 Task: Explore Airbnb listing in New York.
Action: Mouse moved to (490, 63)
Screenshot: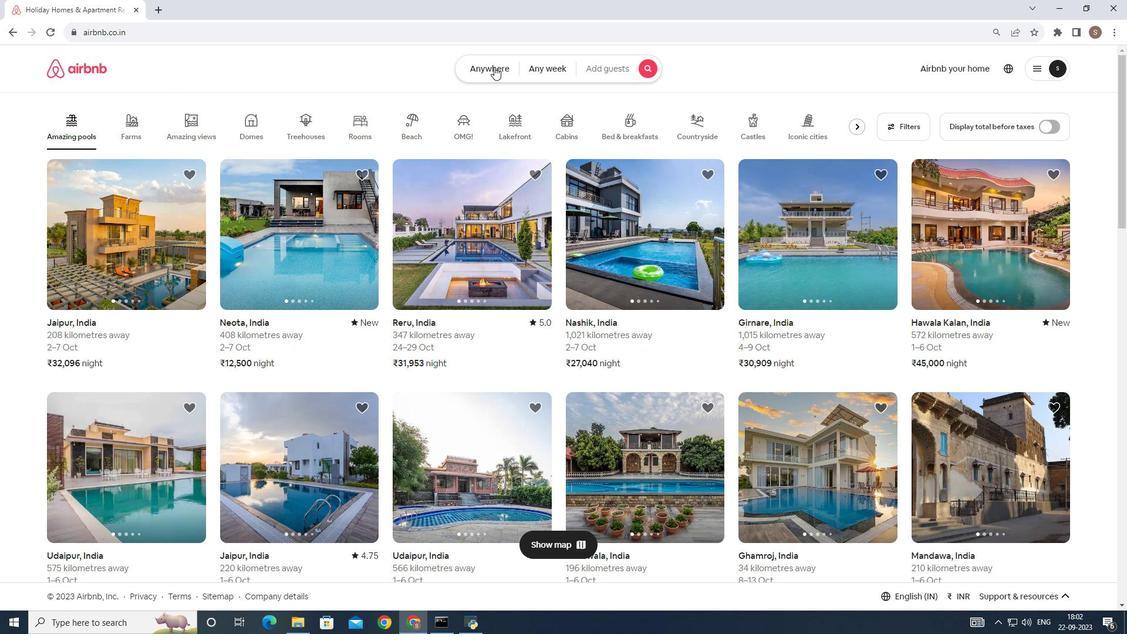 
Action: Mouse pressed left at (490, 63)
Screenshot: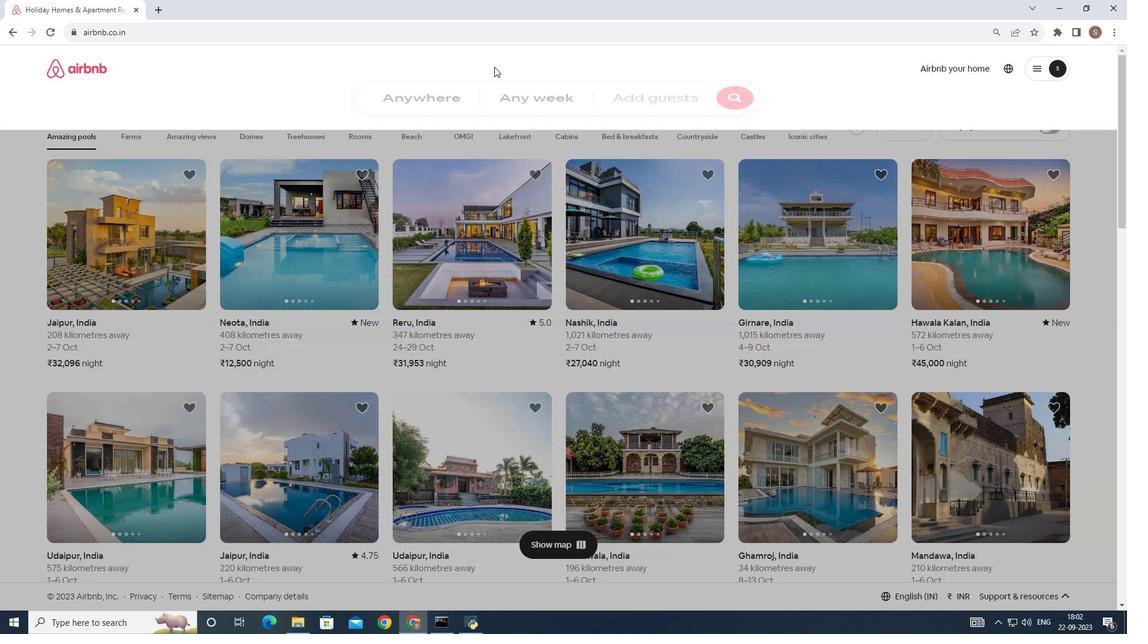 
Action: Mouse moved to (378, 115)
Screenshot: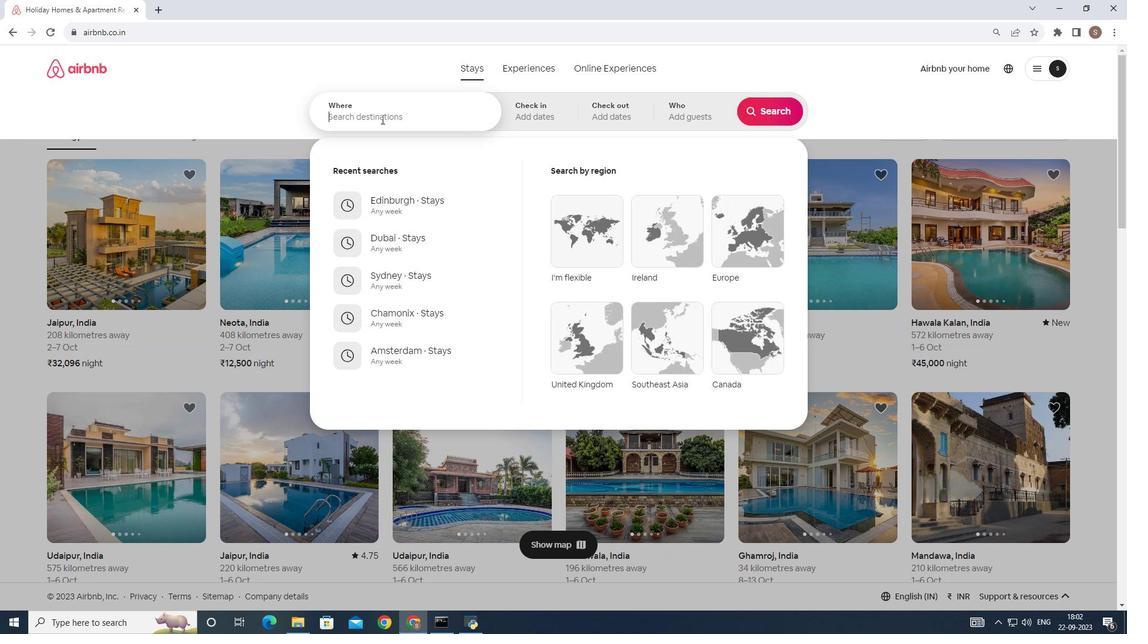 
Action: Mouse pressed left at (378, 115)
Screenshot: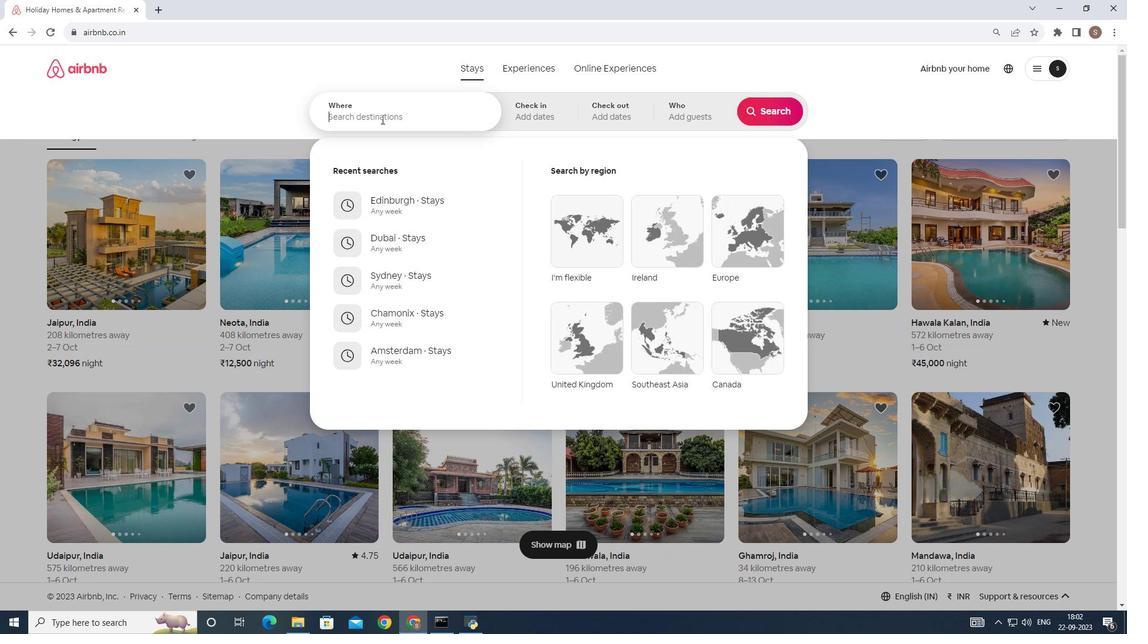 
Action: Mouse moved to (382, 115)
Screenshot: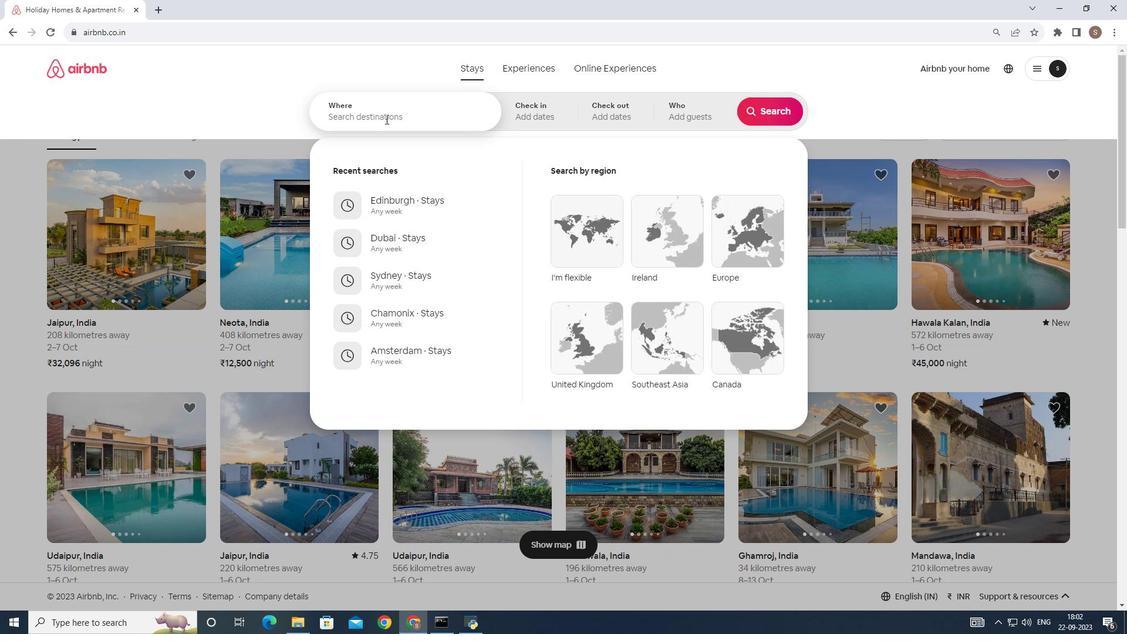 
Action: Key pressed texas
Screenshot: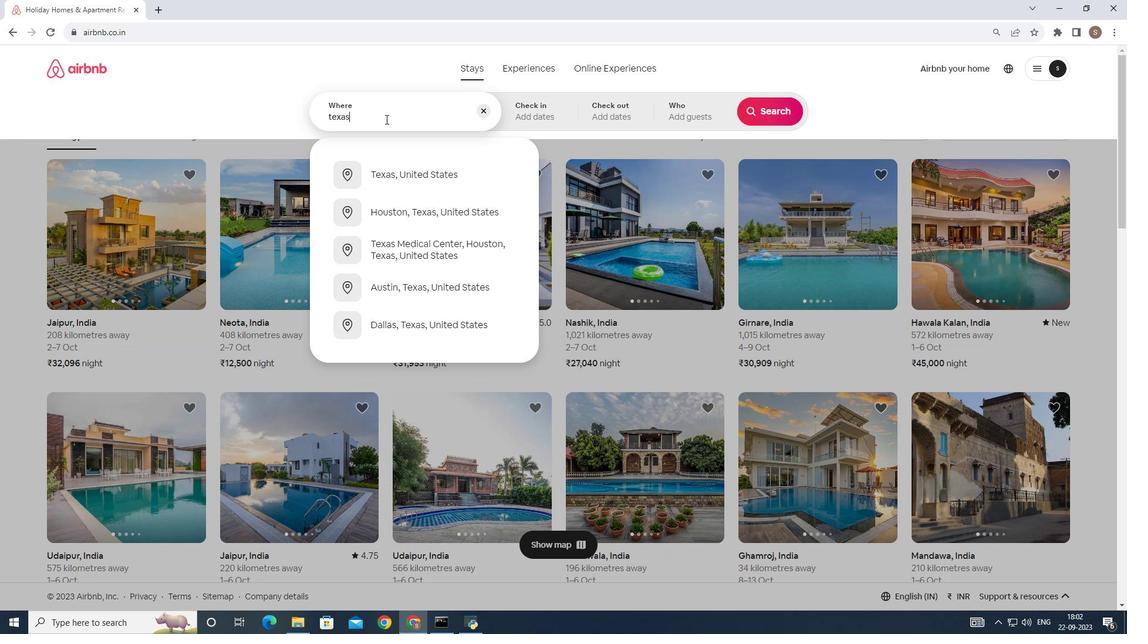 
Action: Mouse moved to (364, 182)
Screenshot: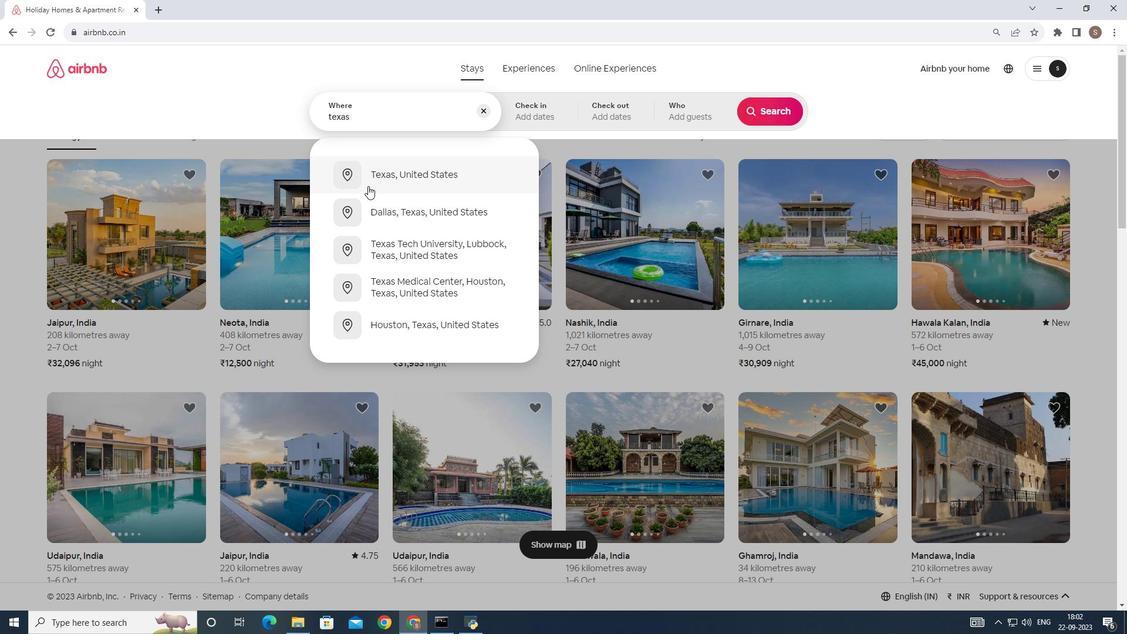 
Action: Mouse pressed left at (364, 182)
Screenshot: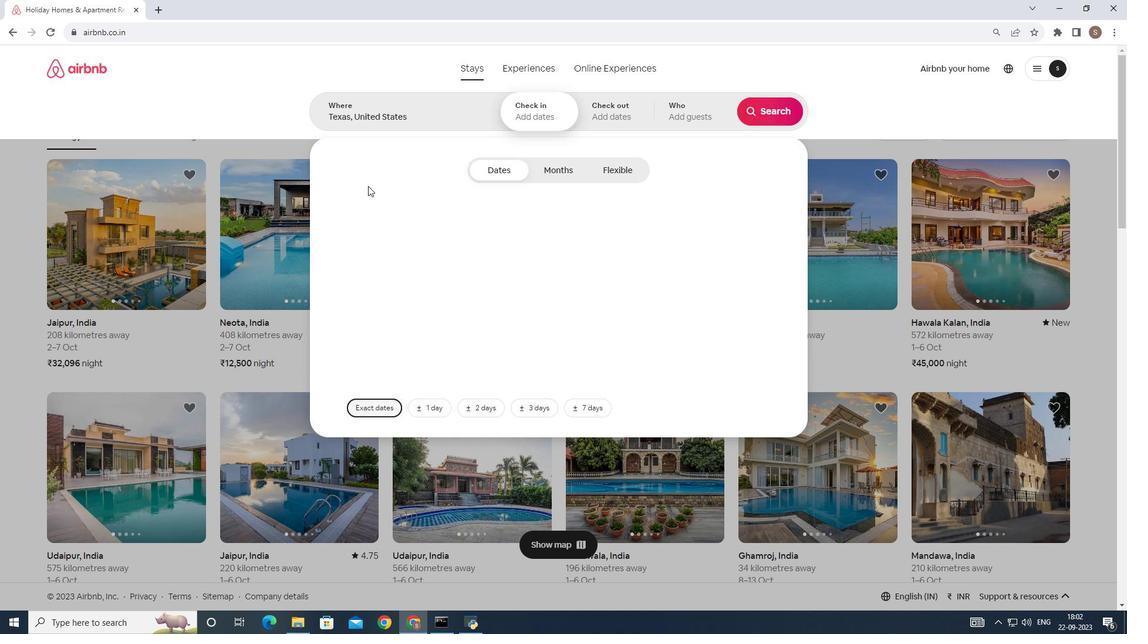 
Action: Mouse moved to (792, 105)
Screenshot: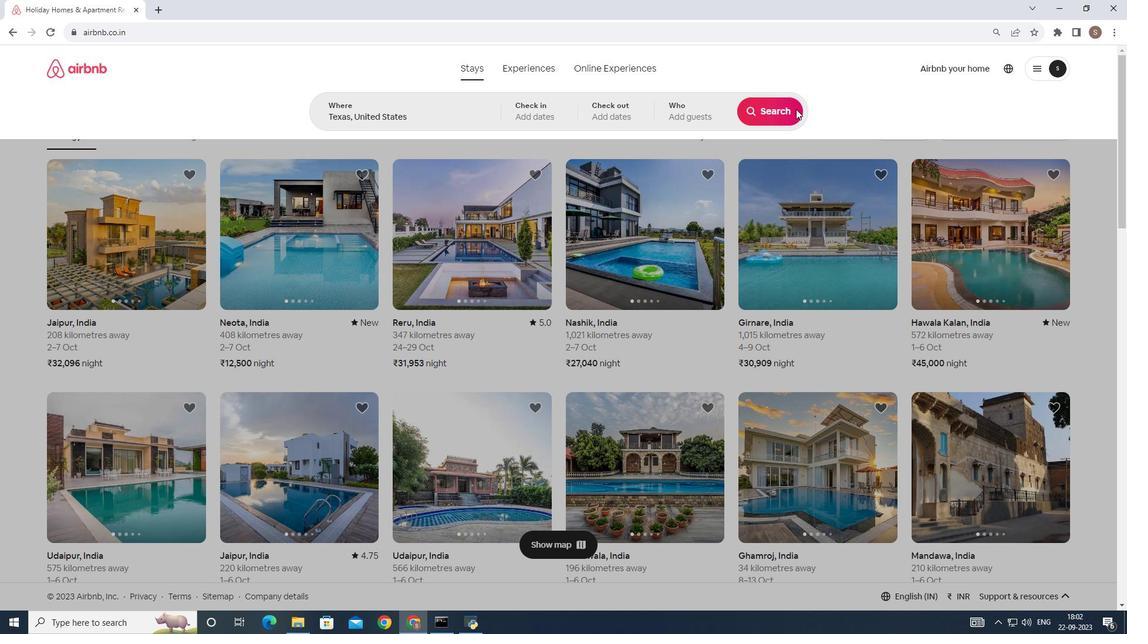 
Action: Mouse pressed left at (792, 105)
Screenshot: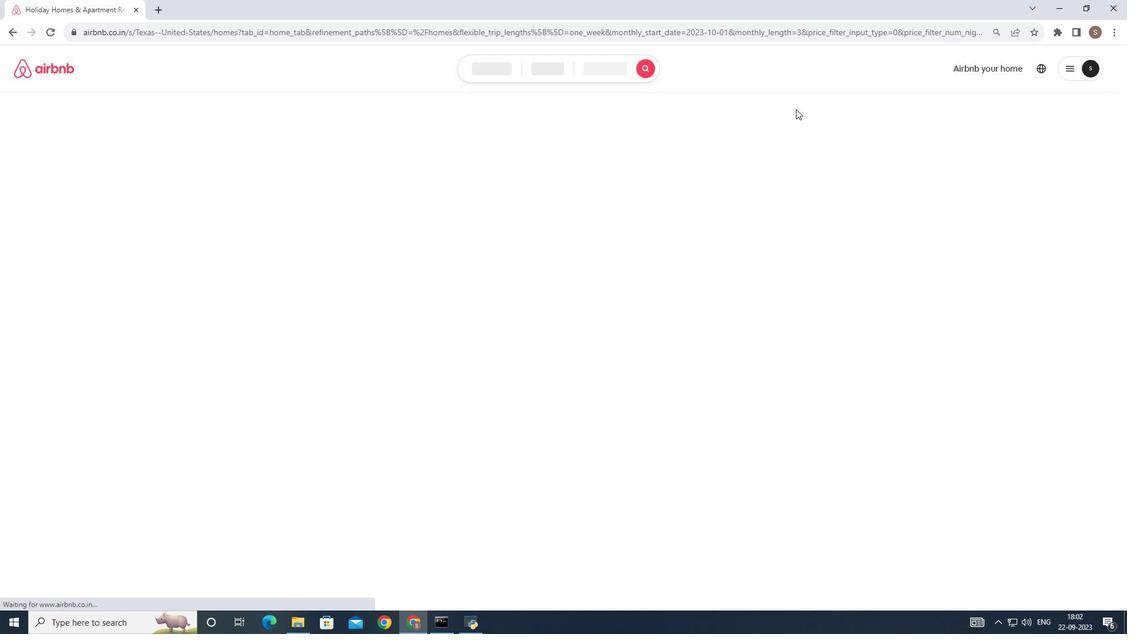 
Action: Mouse moved to (937, 111)
Screenshot: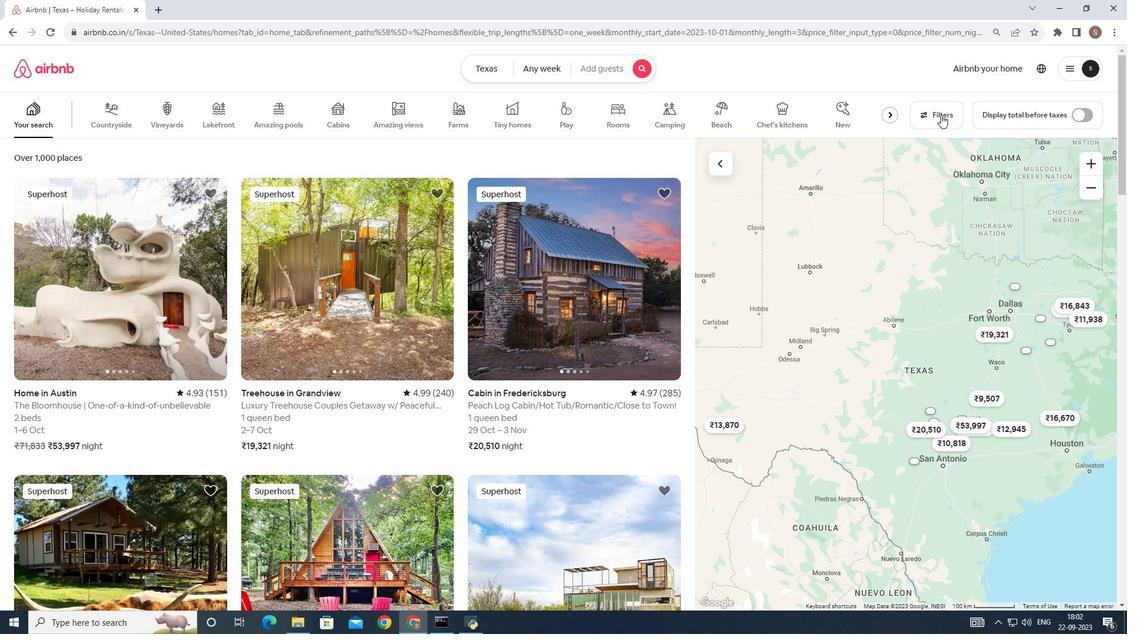 
Action: Mouse pressed left at (937, 111)
Screenshot: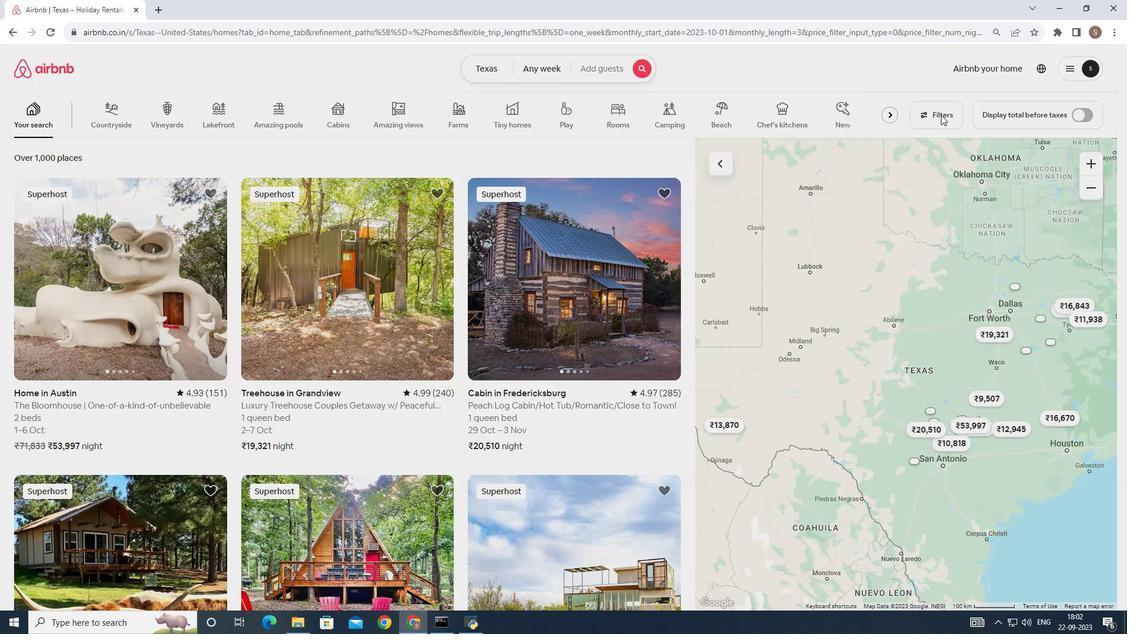 
Action: Mouse moved to (583, 255)
Screenshot: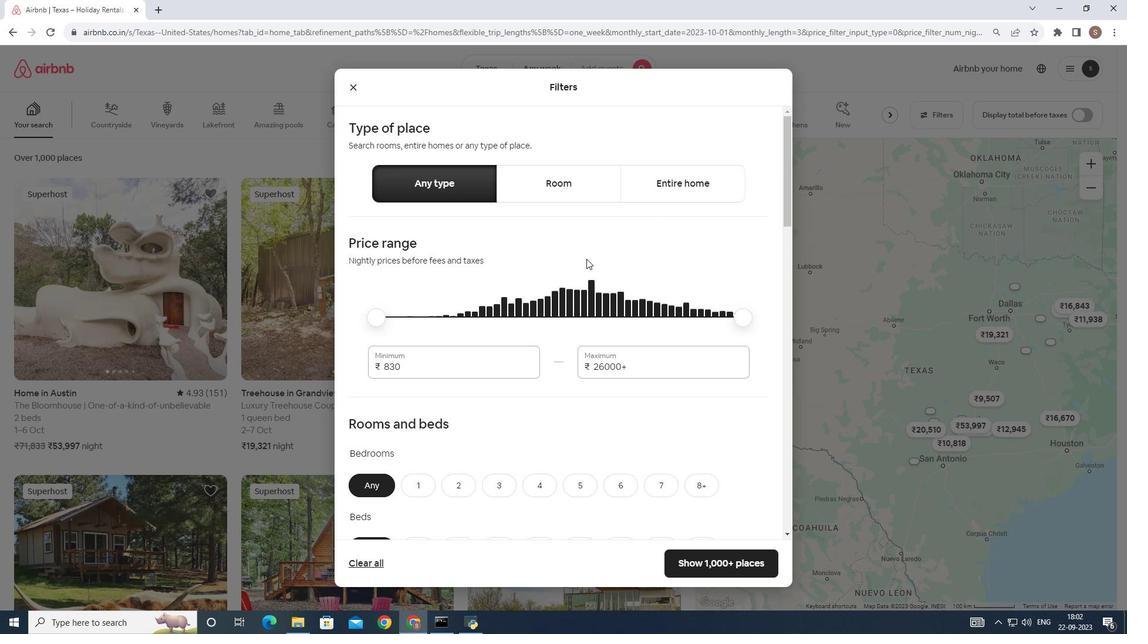 
Action: Mouse scrolled (583, 254) with delta (0, 0)
Screenshot: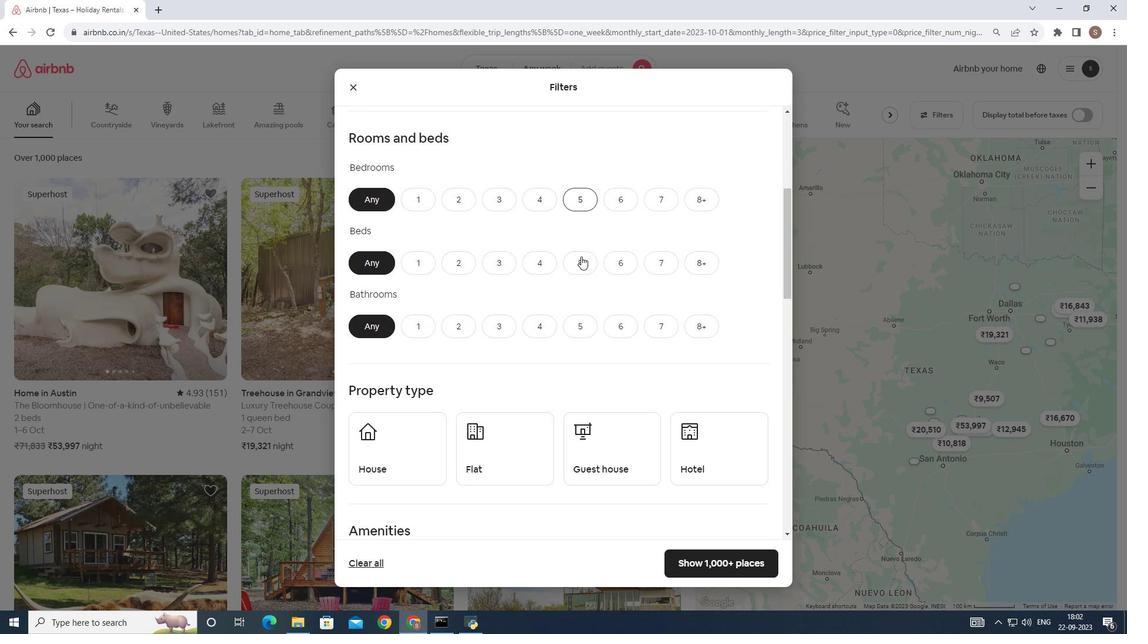 
Action: Mouse scrolled (583, 254) with delta (0, 0)
Screenshot: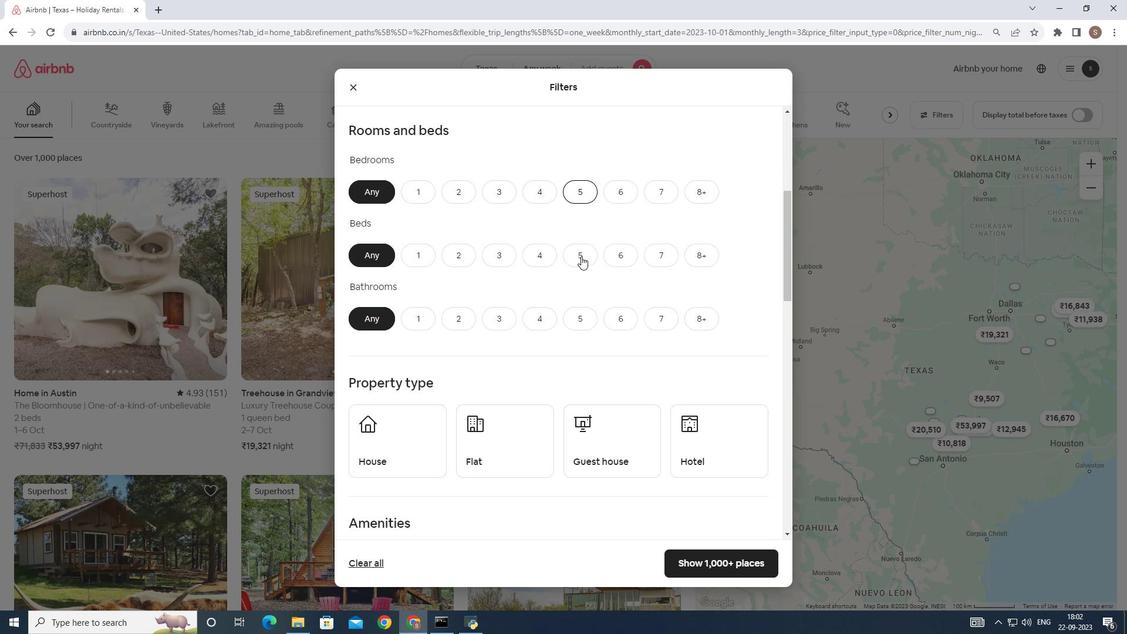 
Action: Mouse moved to (582, 254)
Screenshot: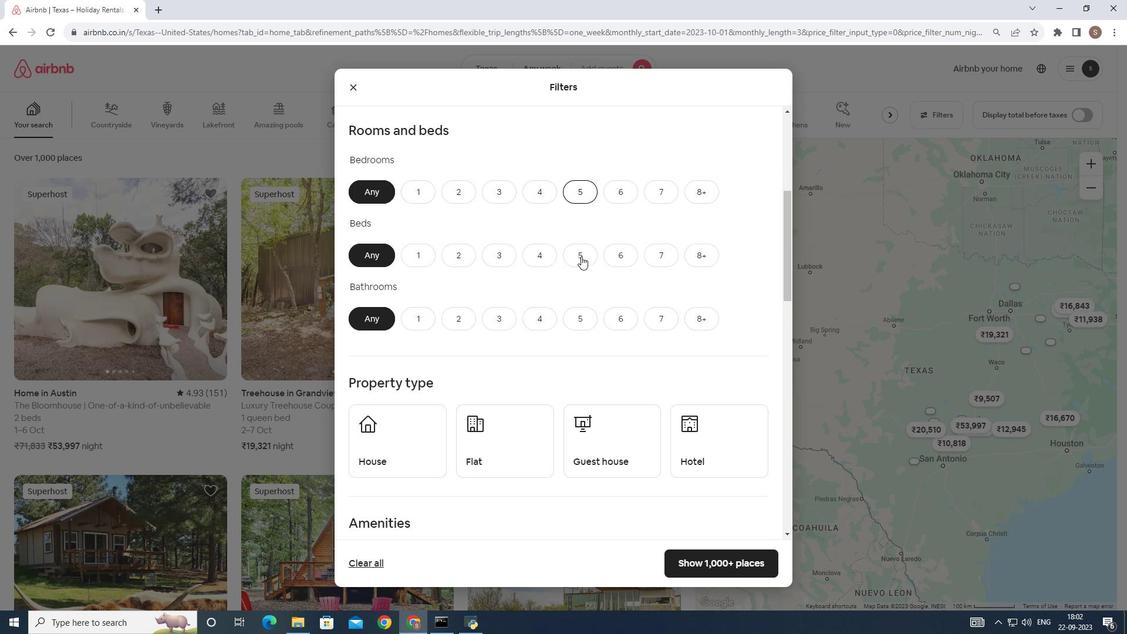 
Action: Mouse scrolled (582, 254) with delta (0, 0)
Screenshot: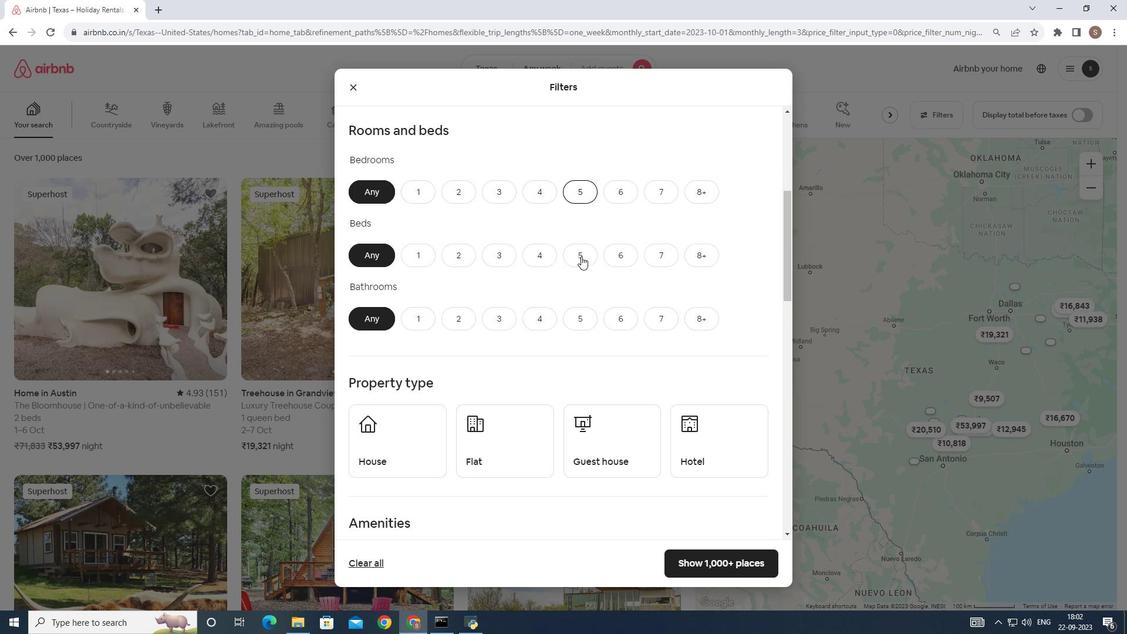 
Action: Mouse moved to (580, 254)
Screenshot: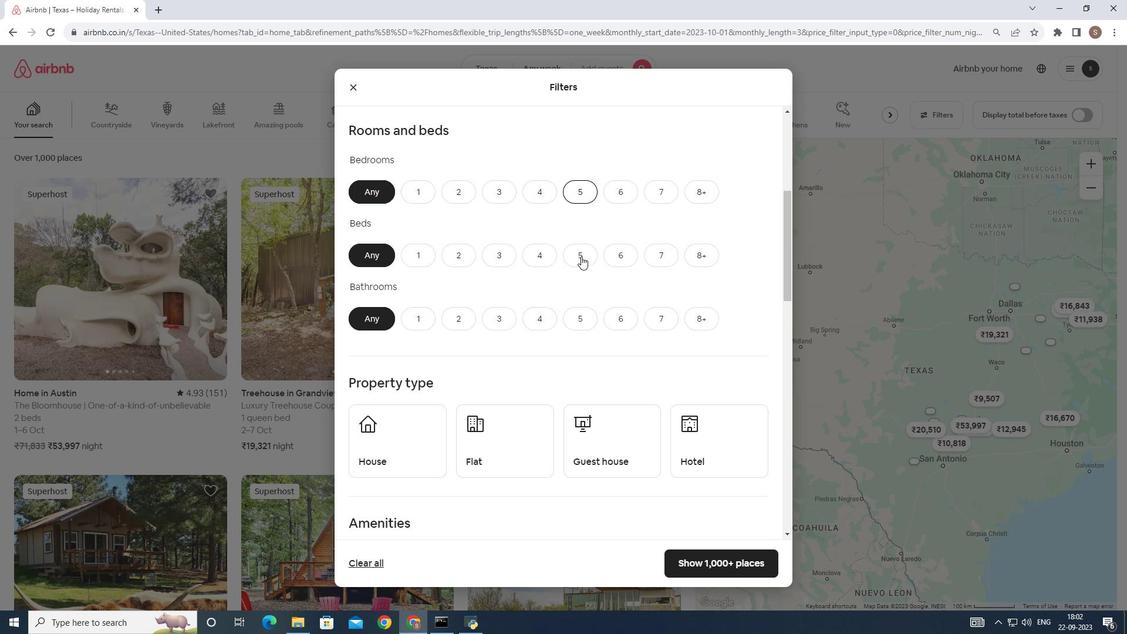 
Action: Mouse scrolled (580, 253) with delta (0, 0)
Screenshot: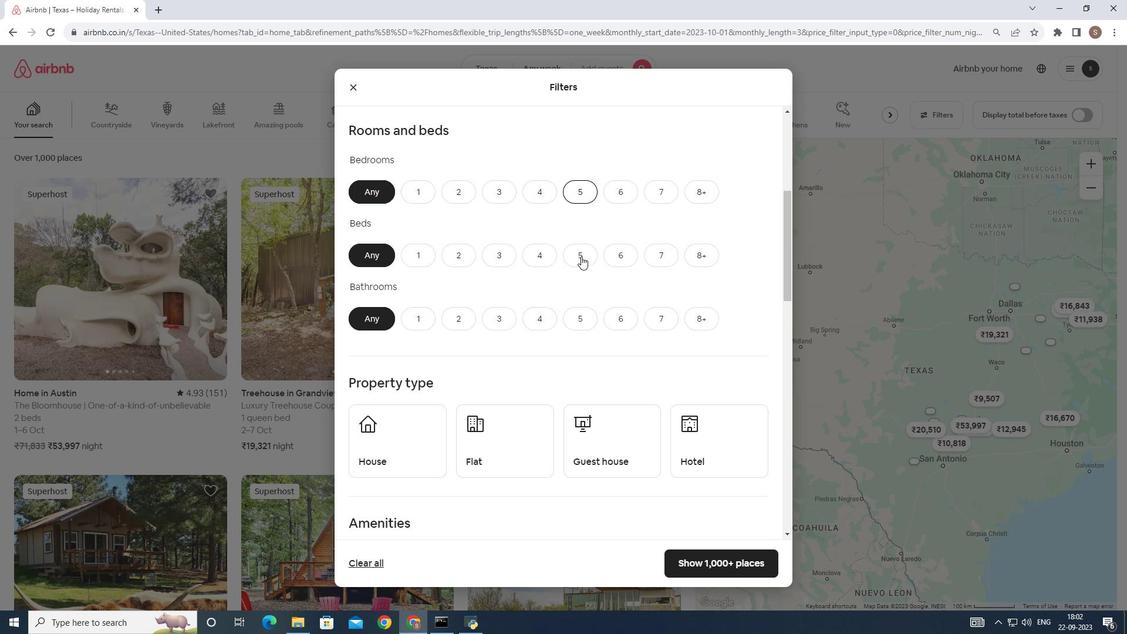 
Action: Mouse moved to (578, 253)
Screenshot: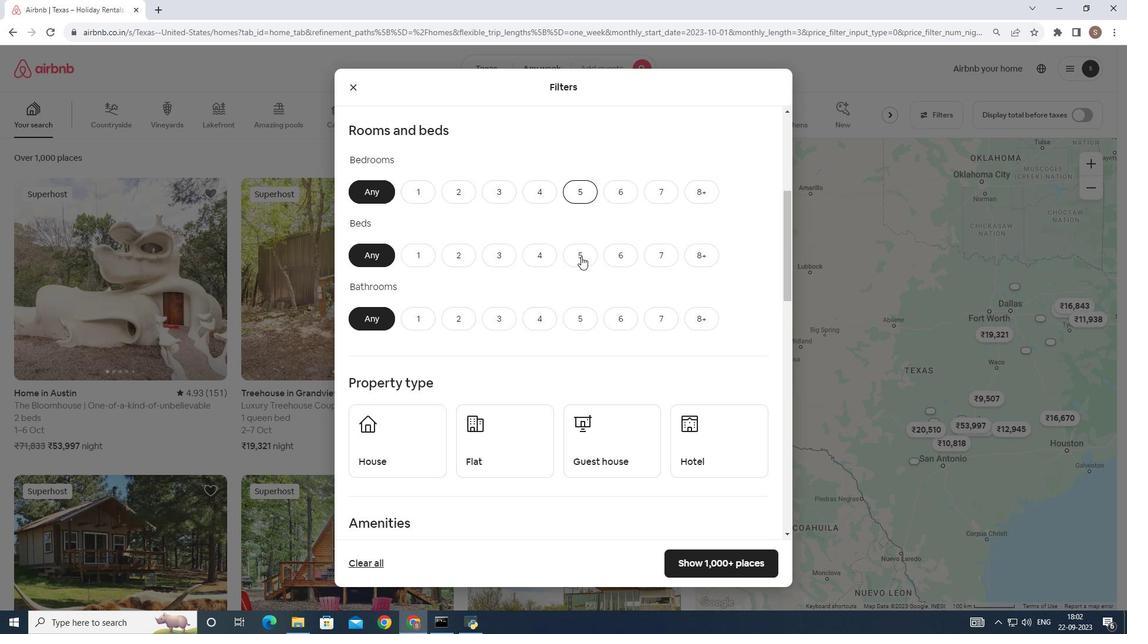 
Action: Mouse scrolled (578, 252) with delta (0, 0)
Screenshot: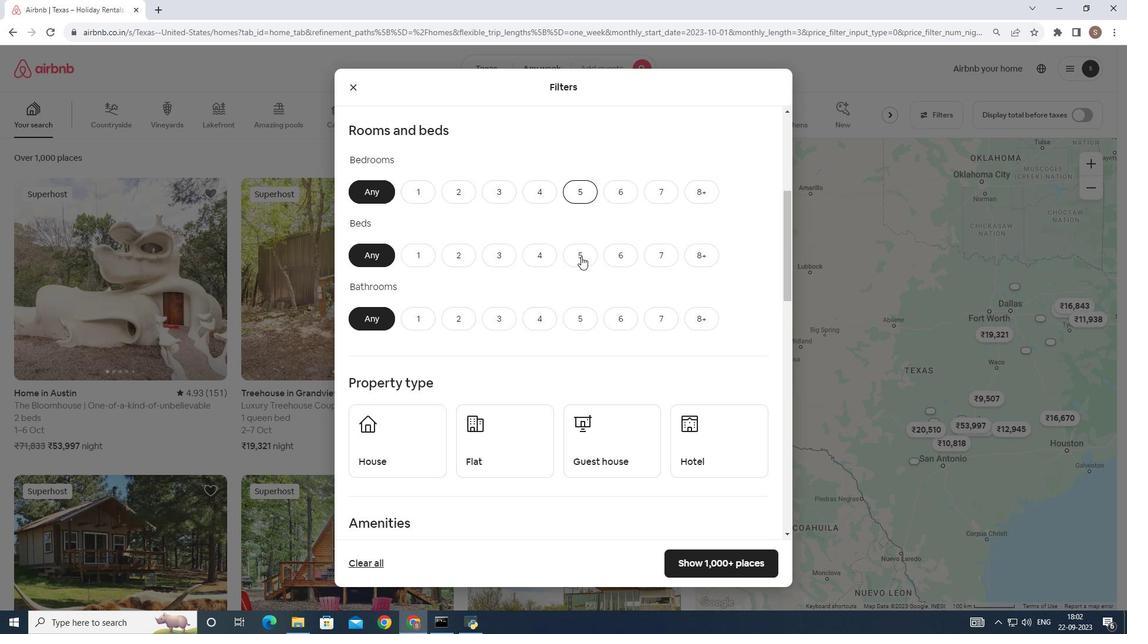 
Action: Mouse moved to (577, 253)
Screenshot: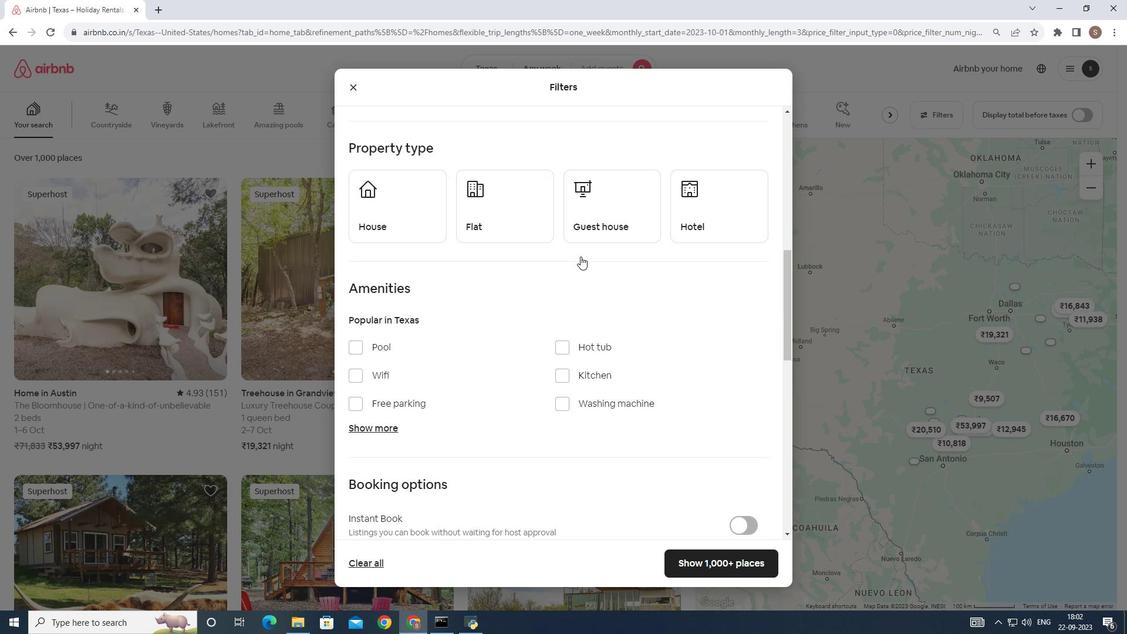 
Action: Mouse scrolled (577, 252) with delta (0, 0)
Screenshot: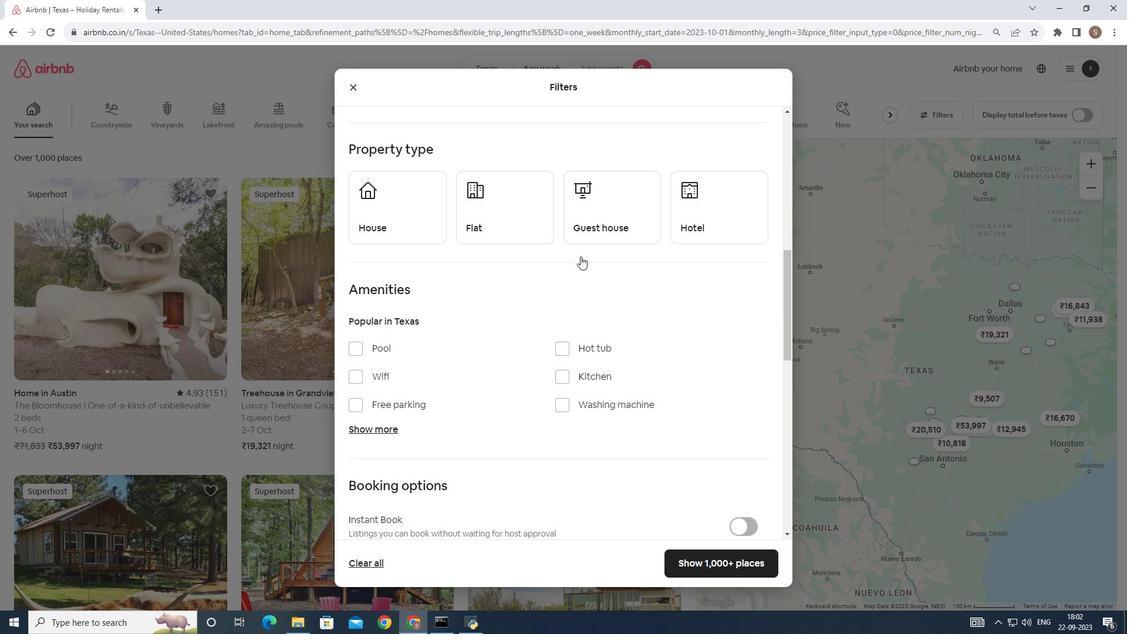
Action: Mouse scrolled (577, 252) with delta (0, 0)
Screenshot: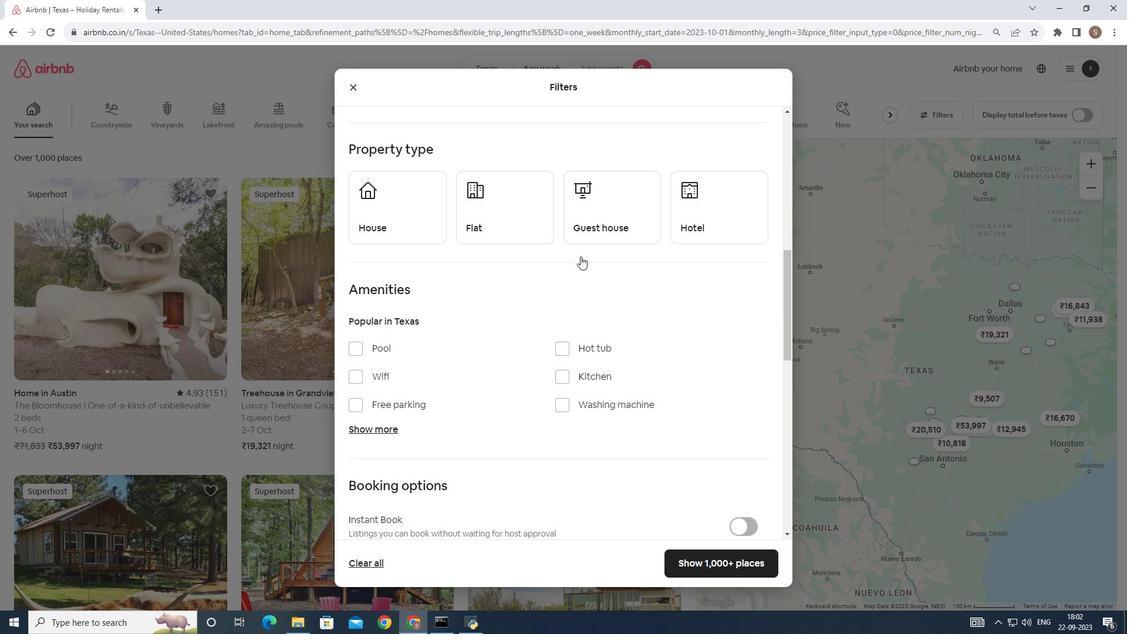 
Action: Mouse scrolled (577, 252) with delta (0, 0)
Screenshot: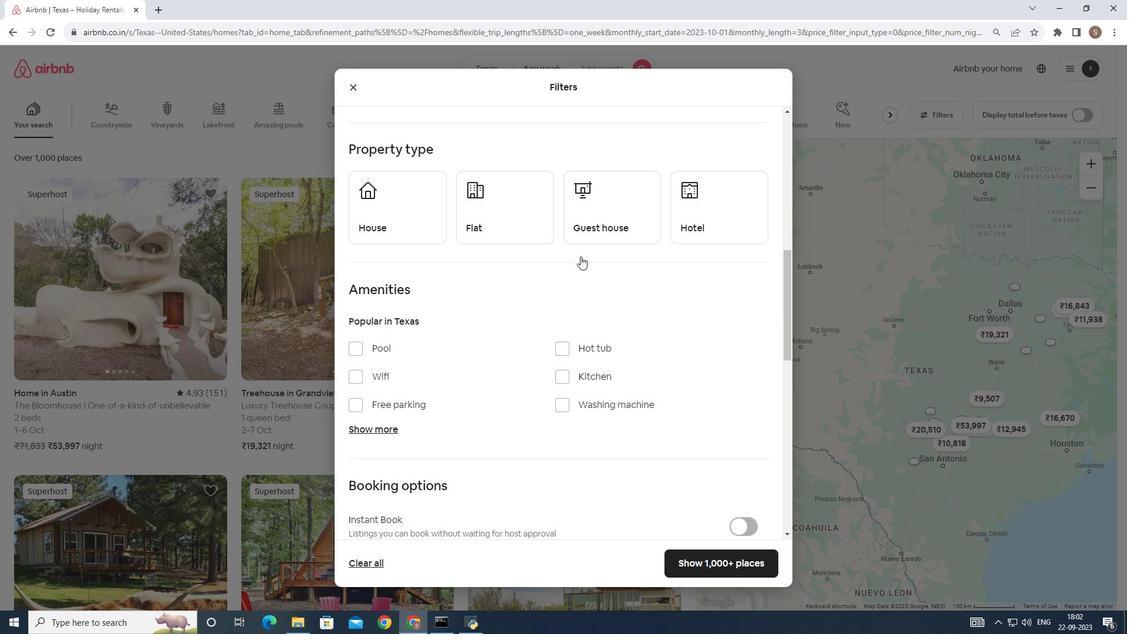
Action: Mouse scrolled (577, 252) with delta (0, 0)
Screenshot: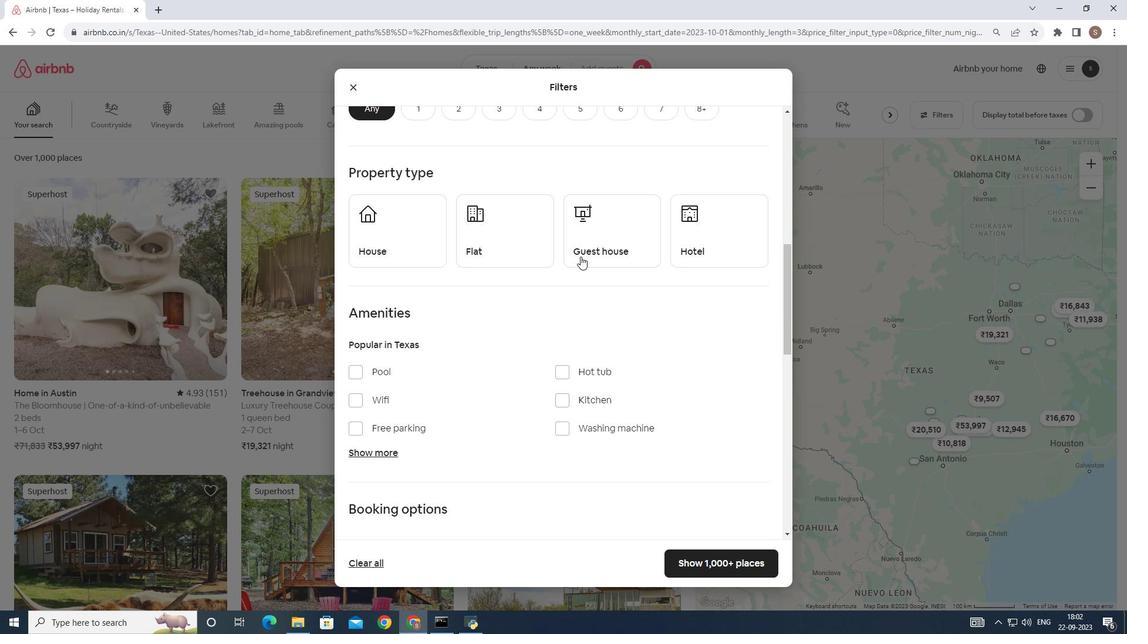 
Action: Mouse scrolled (577, 253) with delta (0, 0)
Screenshot: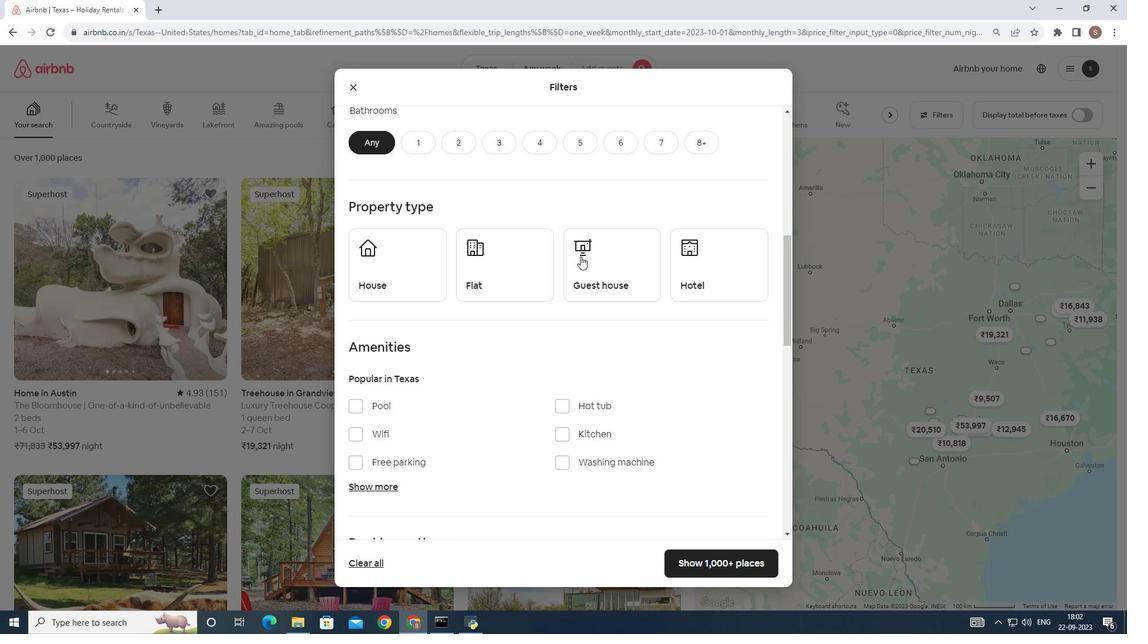 
Action: Mouse moved to (511, 276)
Screenshot: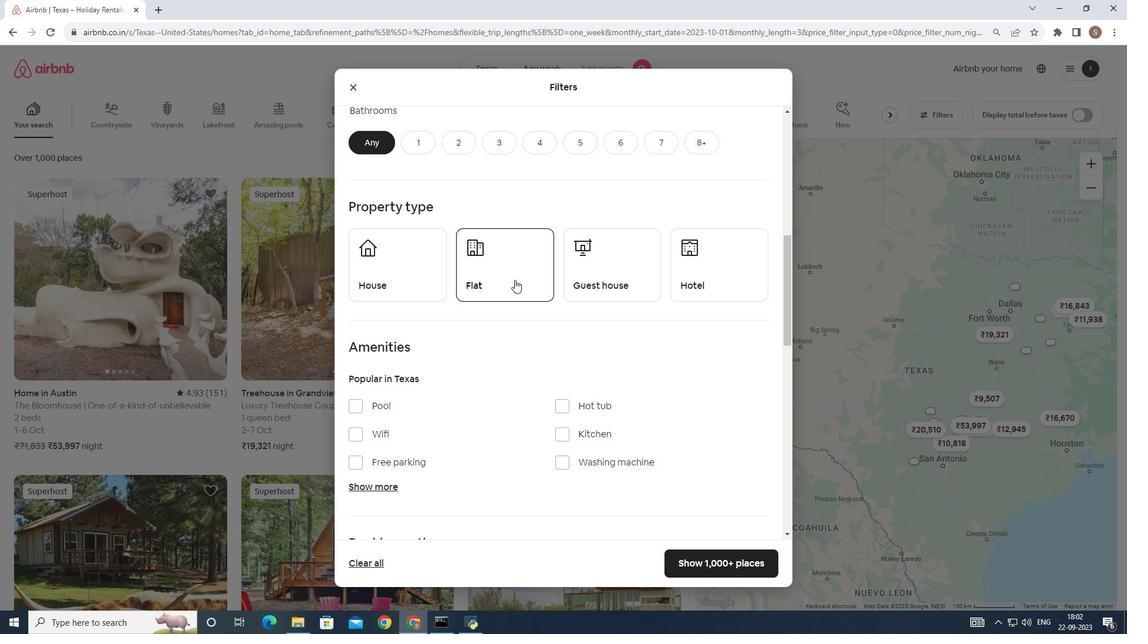 
Action: Mouse pressed left at (511, 276)
Screenshot: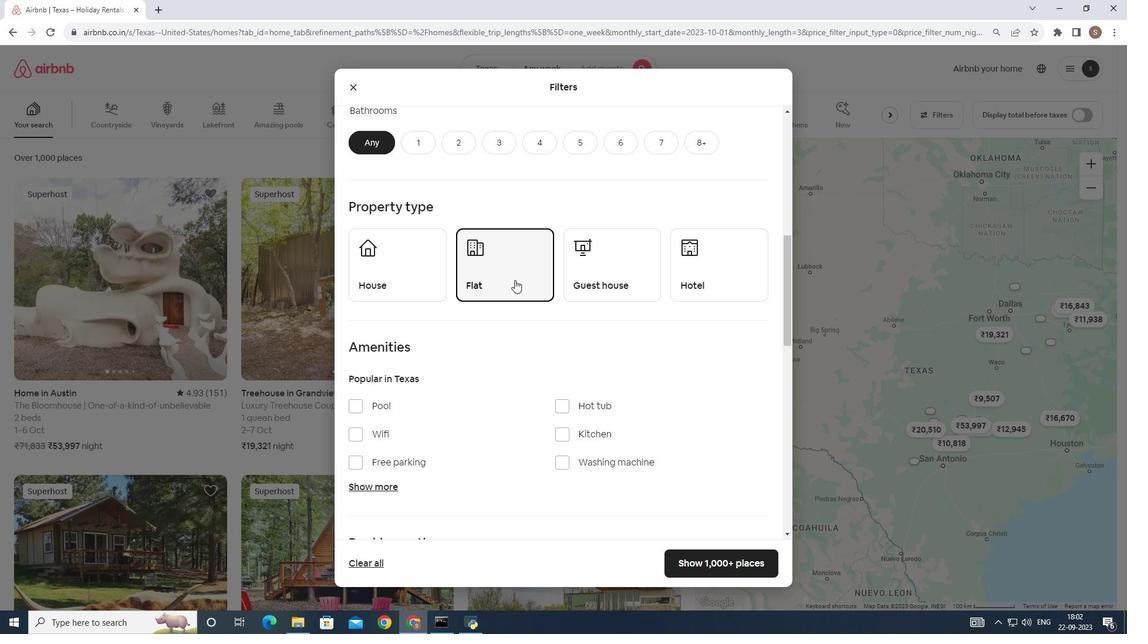 
Action: Mouse moved to (528, 406)
Screenshot: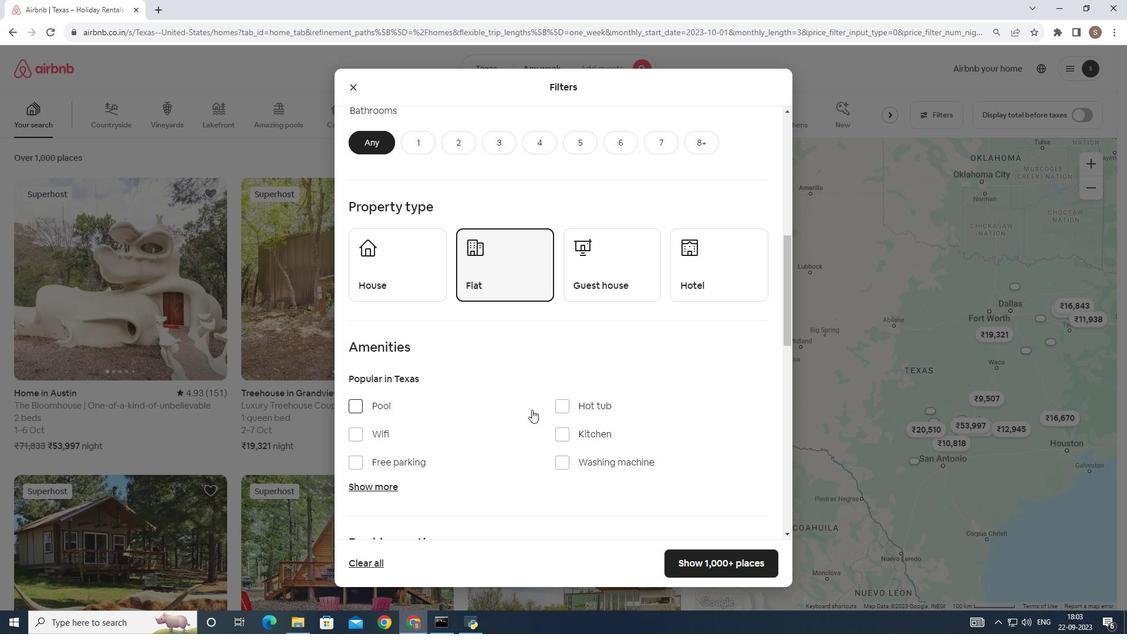 
Action: Mouse scrolled (528, 405) with delta (0, 0)
Screenshot: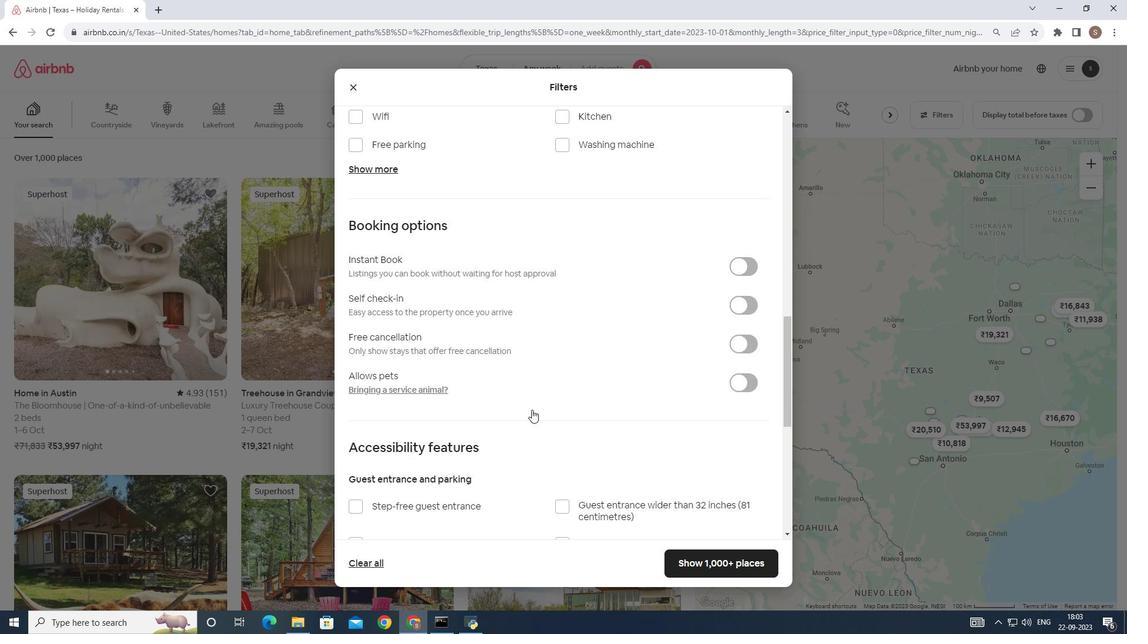 
Action: Mouse scrolled (528, 405) with delta (0, 0)
Screenshot: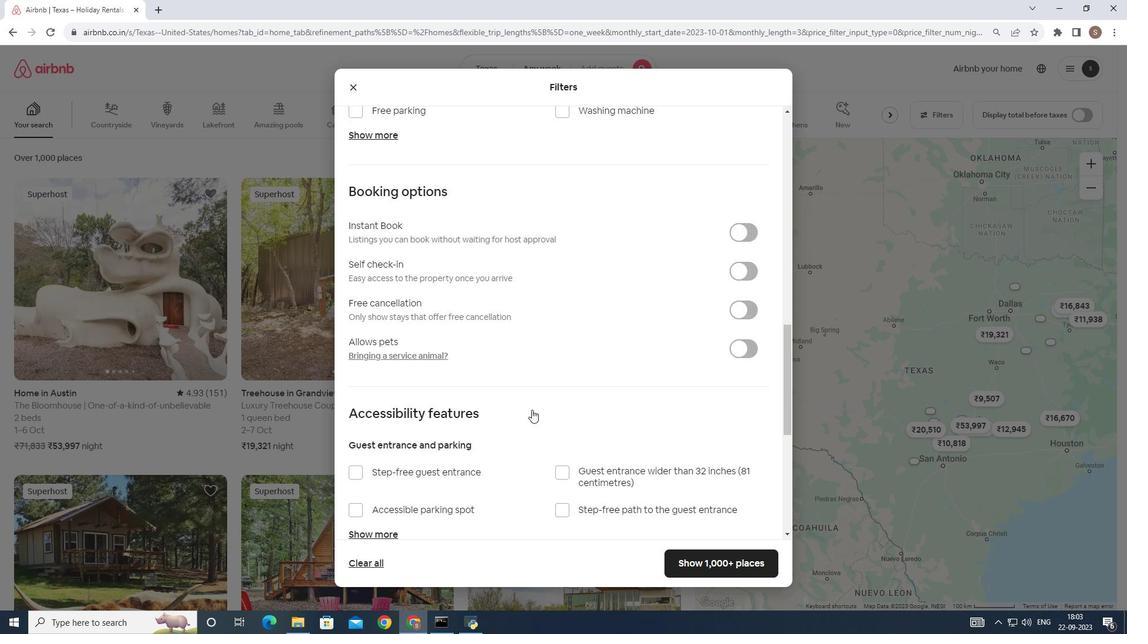 
Action: Mouse scrolled (528, 405) with delta (0, 0)
Screenshot: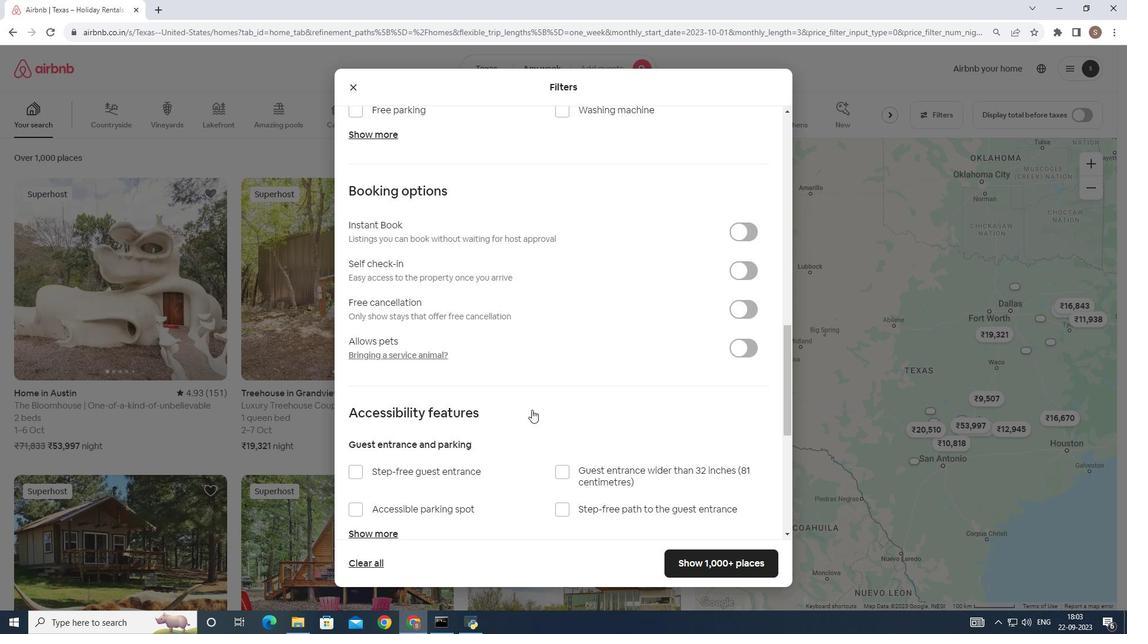 
Action: Mouse scrolled (528, 405) with delta (0, 0)
Screenshot: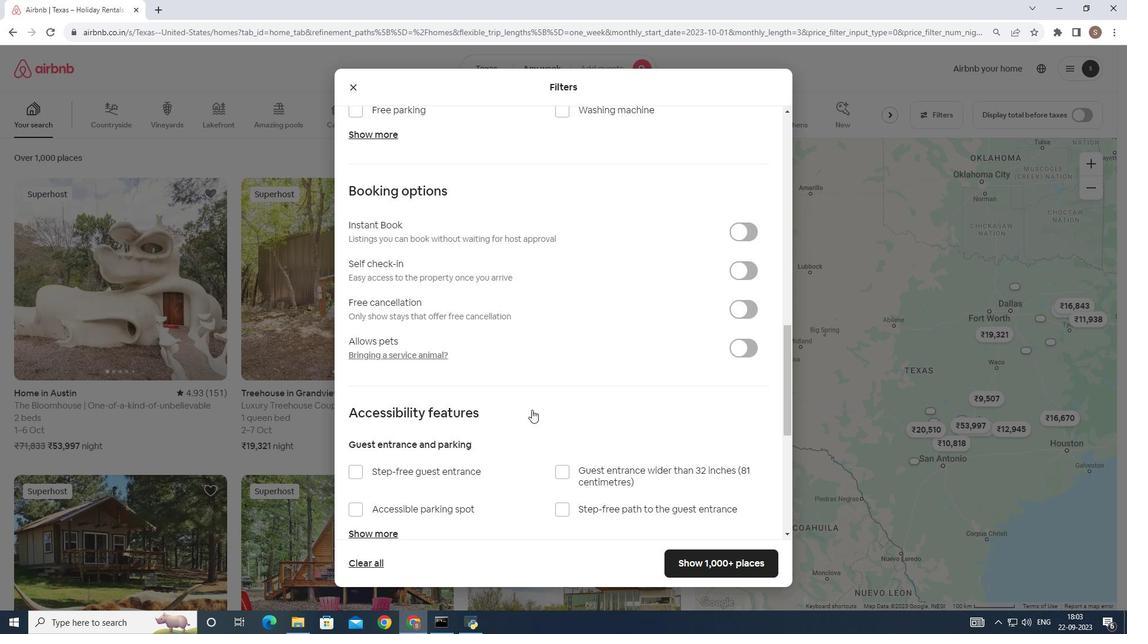 
Action: Mouse scrolled (528, 405) with delta (0, 0)
Screenshot: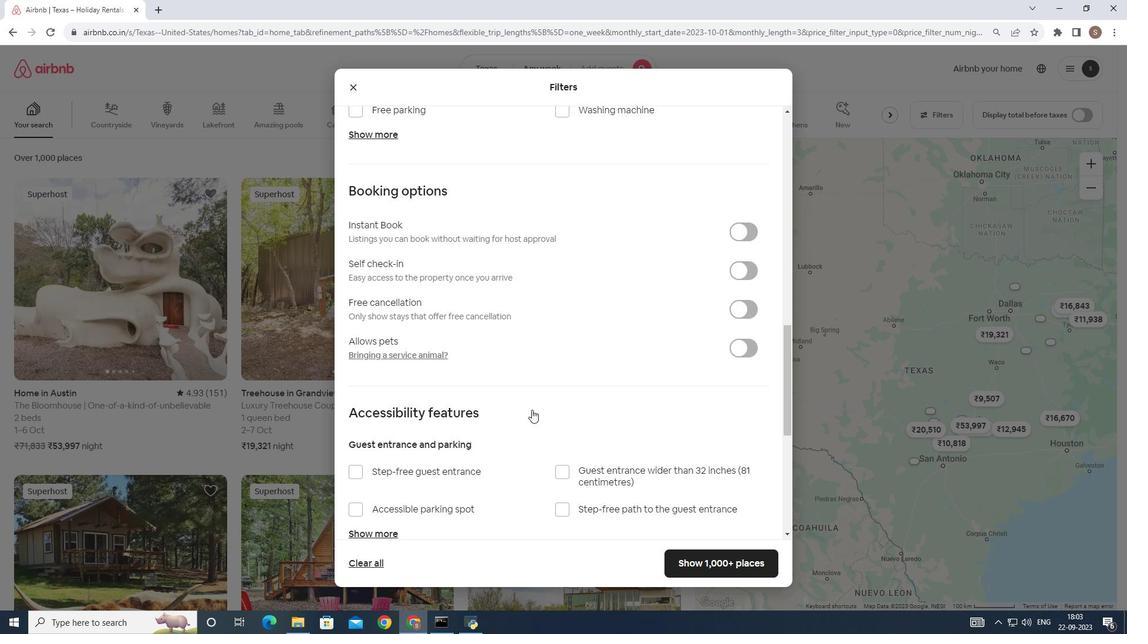 
Action: Mouse scrolled (528, 405) with delta (0, 0)
Screenshot: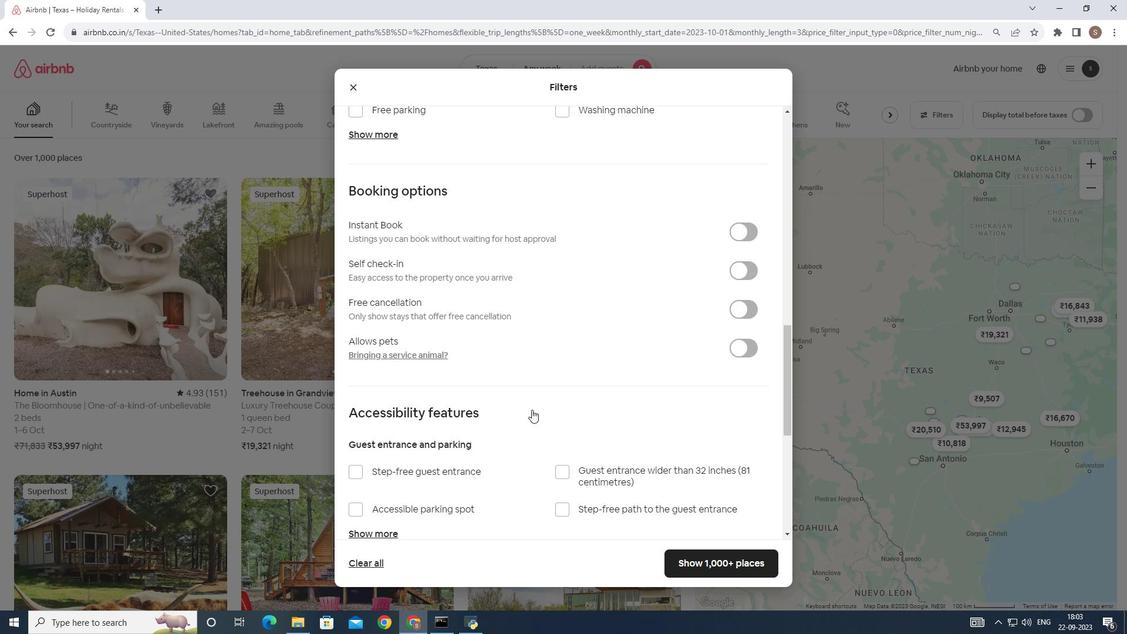 
Action: Mouse scrolled (528, 405) with delta (0, 0)
Screenshot: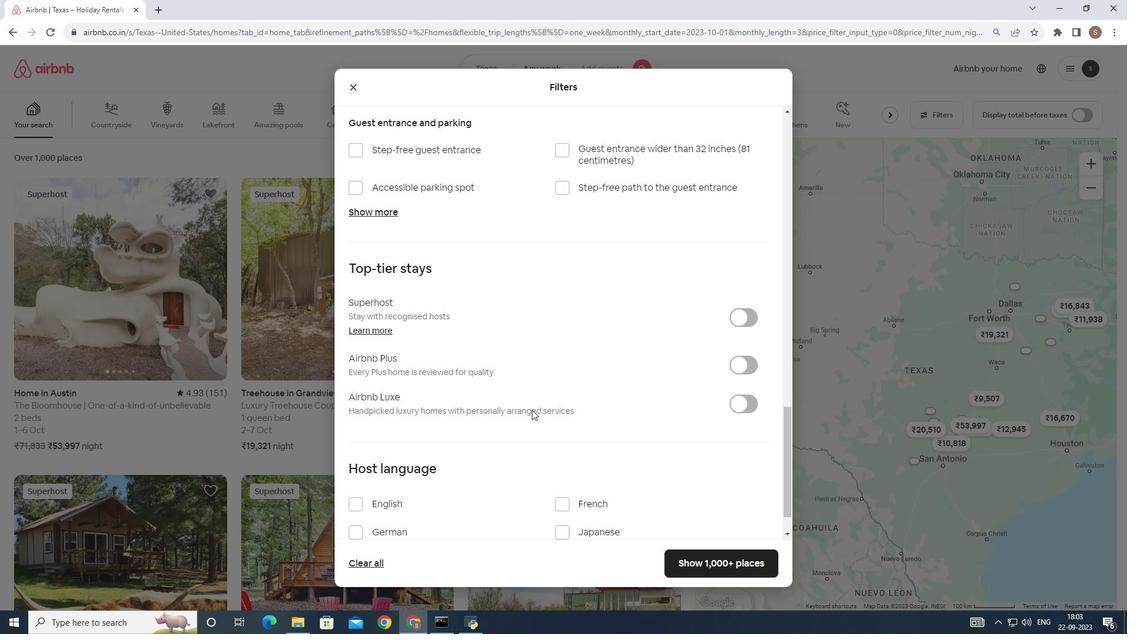 
Action: Mouse scrolled (528, 405) with delta (0, 0)
Screenshot: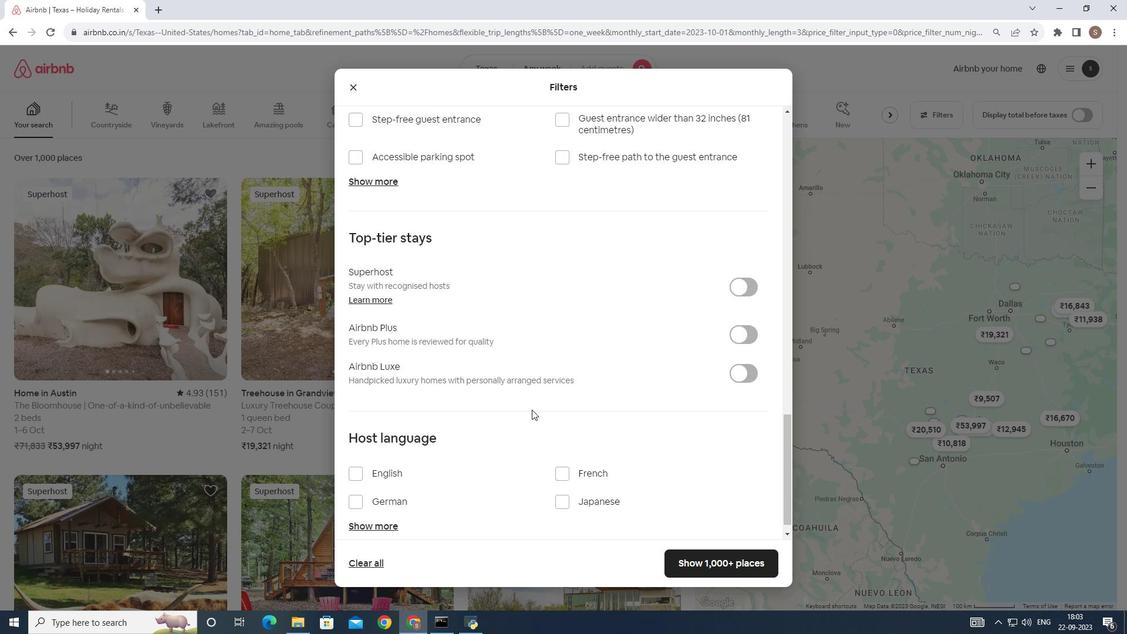 
Action: Mouse scrolled (528, 405) with delta (0, 0)
Screenshot: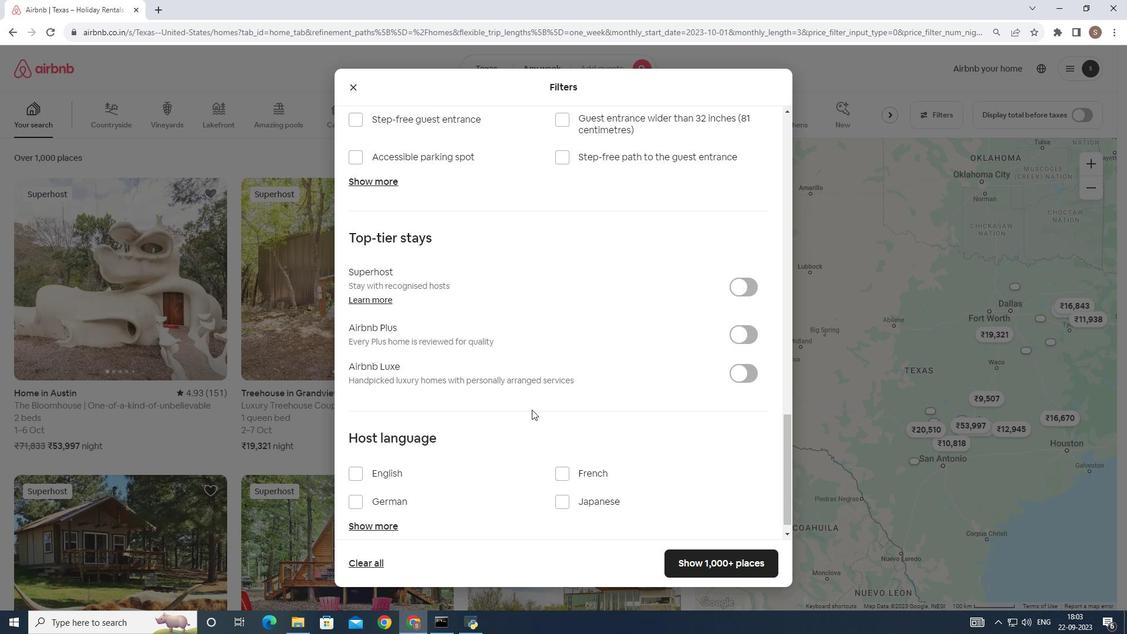 
Action: Mouse scrolled (528, 405) with delta (0, 0)
Screenshot: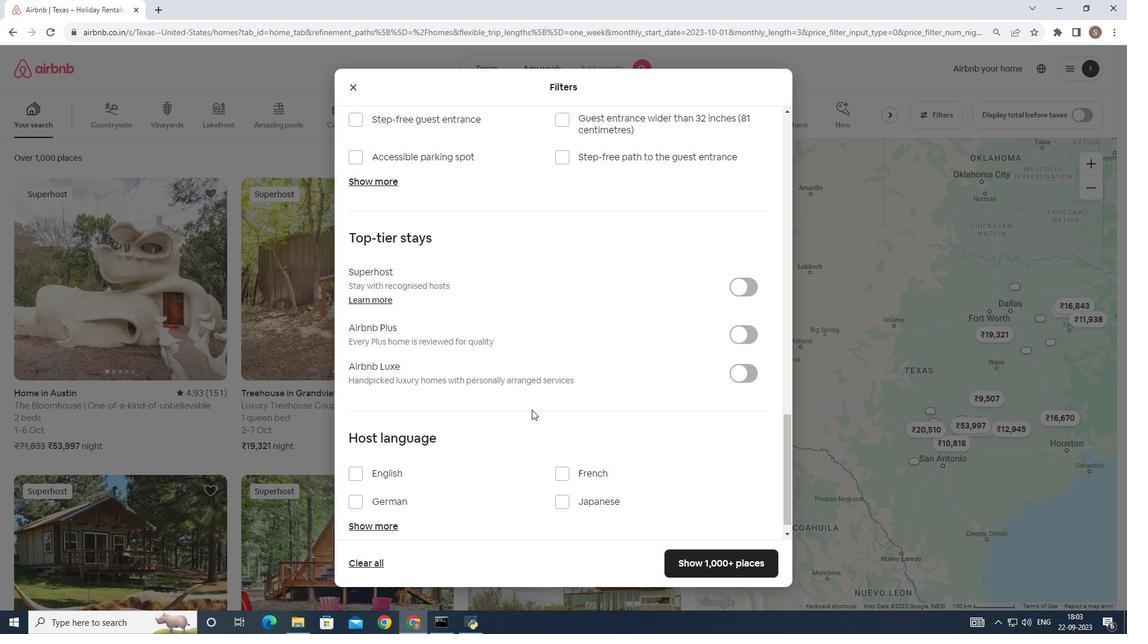 
Action: Mouse scrolled (528, 405) with delta (0, 0)
Screenshot: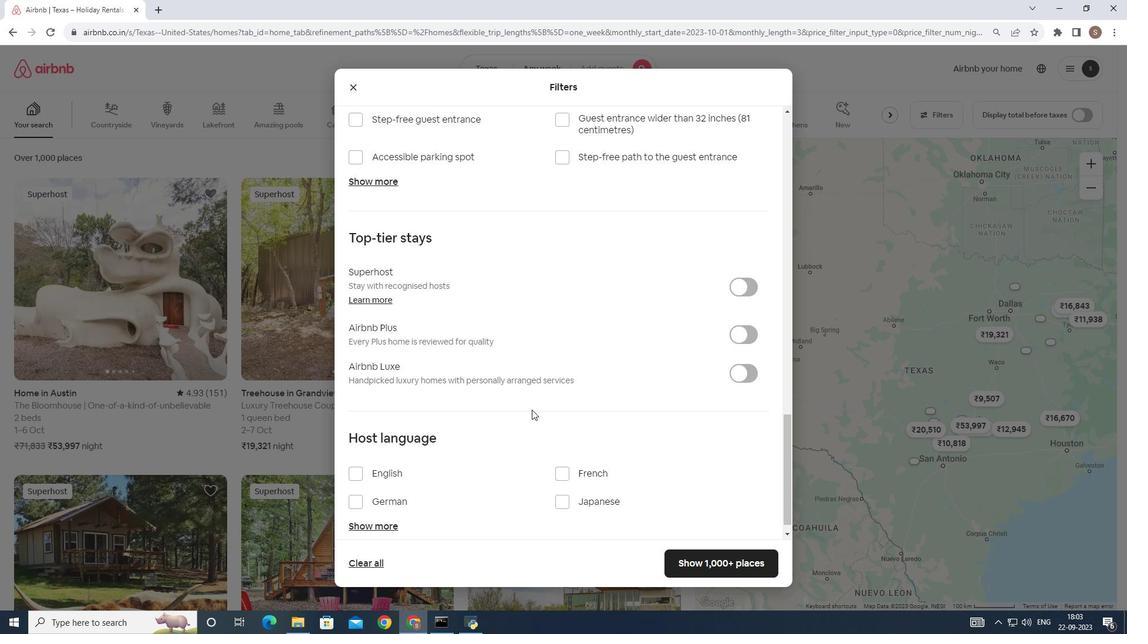 
Action: Mouse scrolled (528, 405) with delta (0, 0)
Screenshot: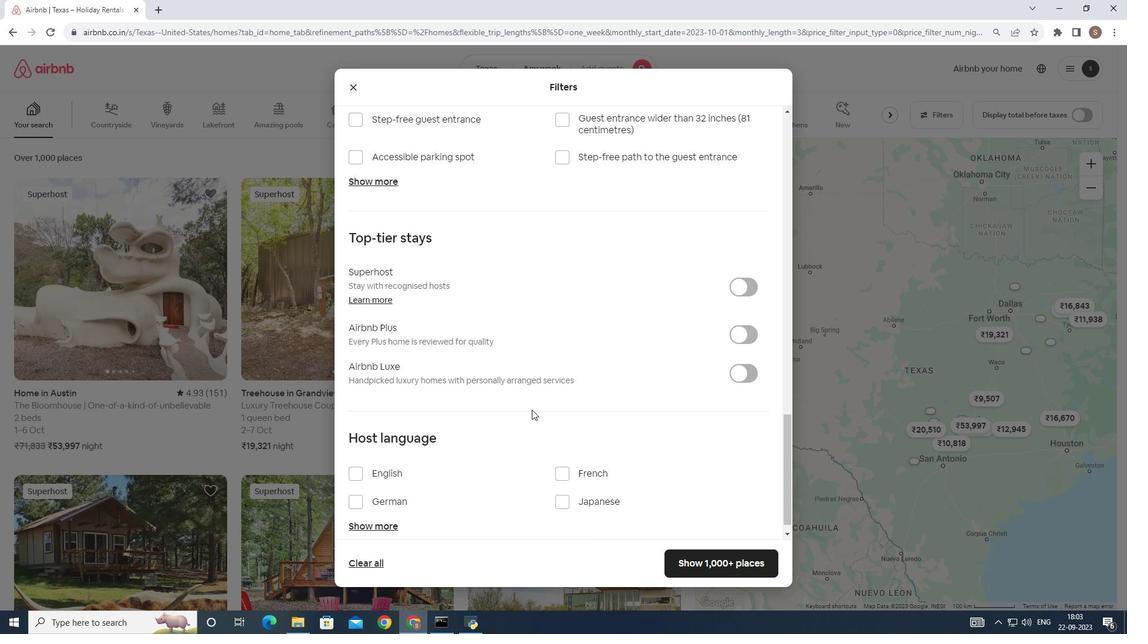 
Action: Mouse moved to (523, 385)
Screenshot: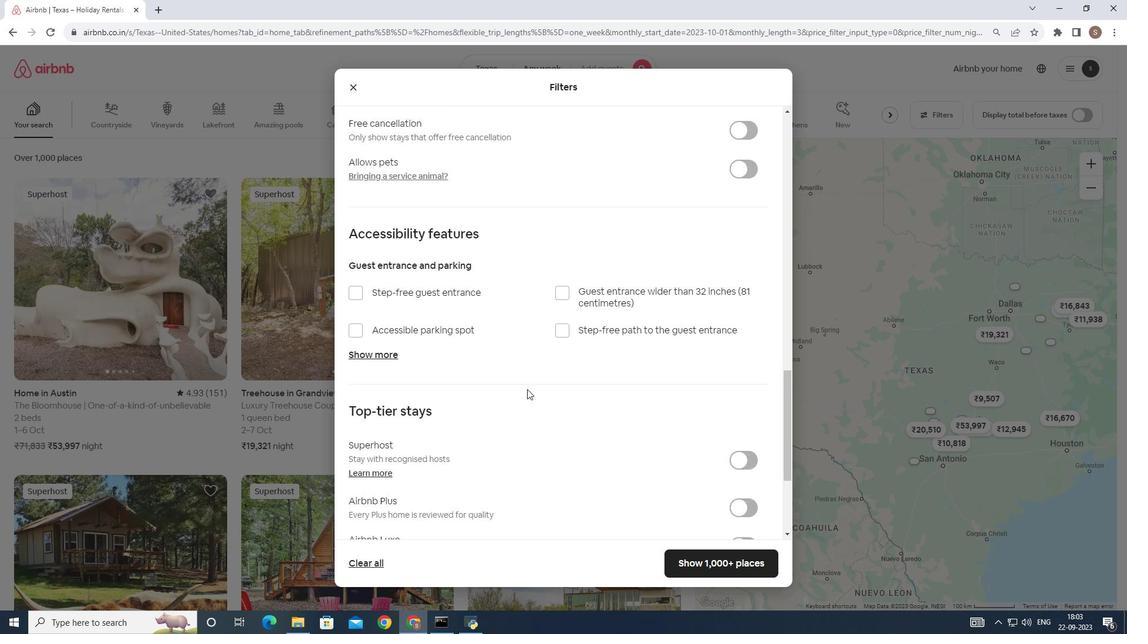 
Action: Mouse scrolled (523, 386) with delta (0, 0)
Screenshot: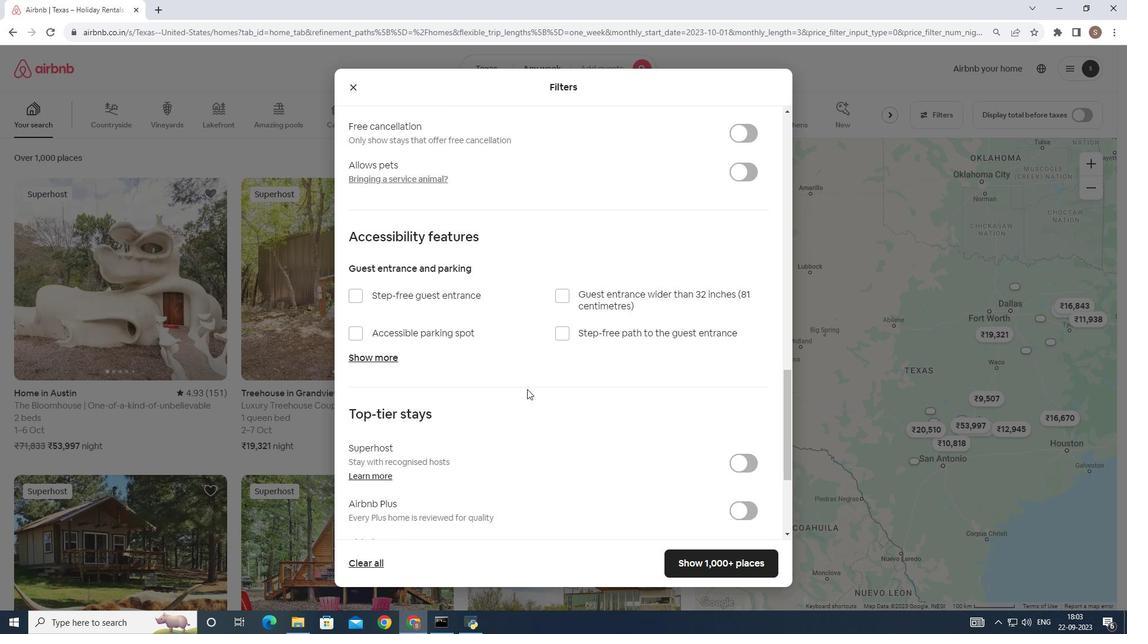 
Action: Mouse scrolled (523, 386) with delta (0, 0)
Screenshot: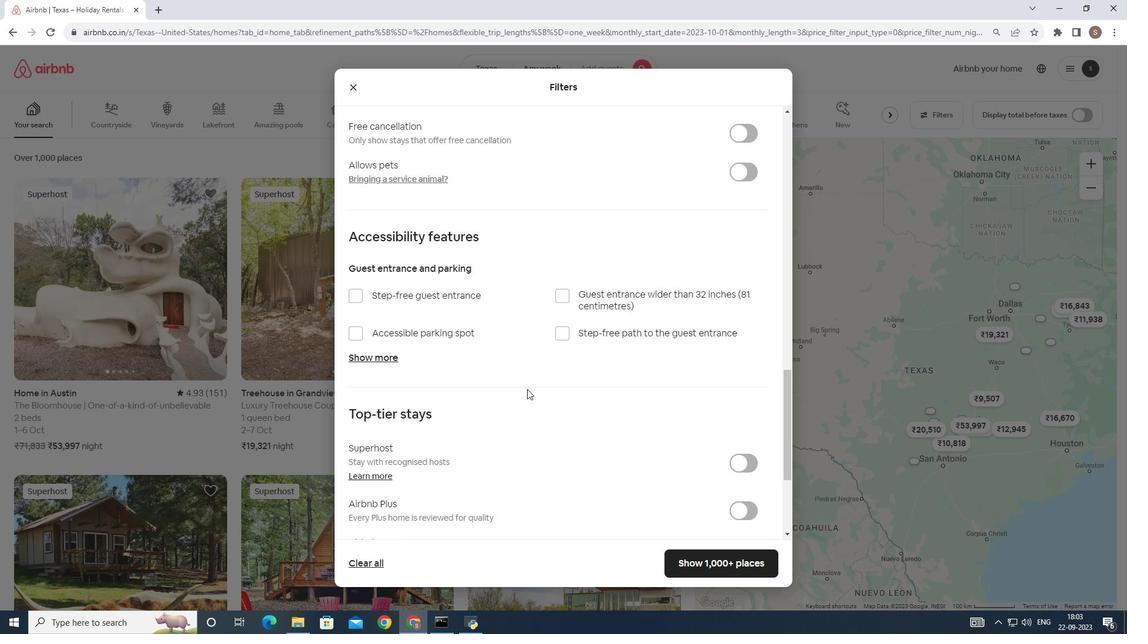 
Action: Mouse scrolled (523, 386) with delta (0, 0)
Screenshot: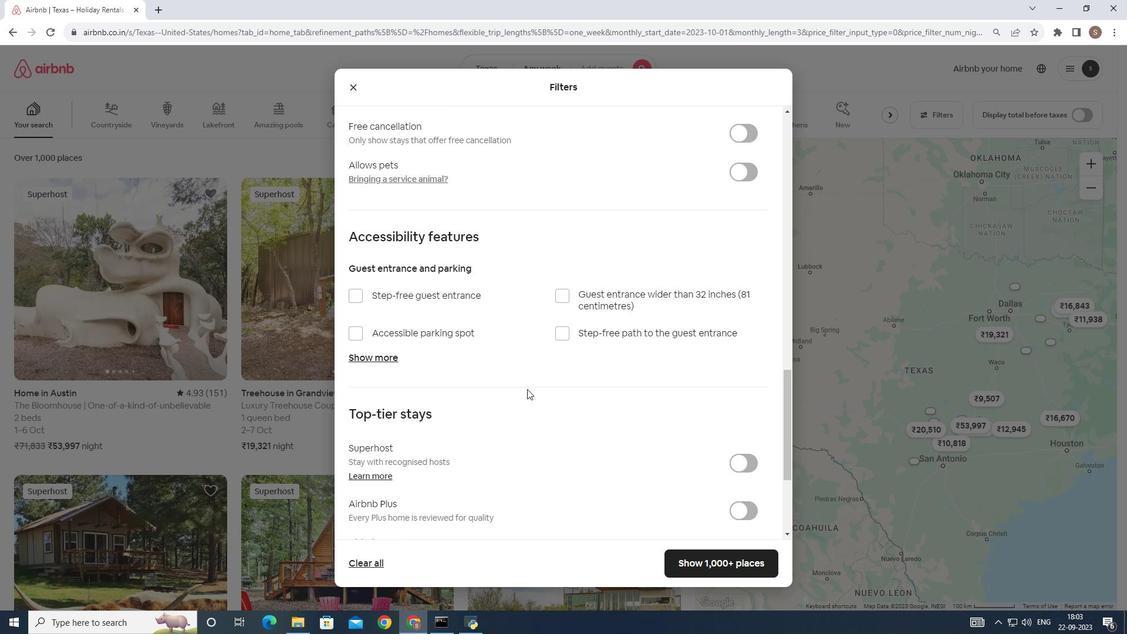 
Action: Mouse scrolled (523, 386) with delta (0, 0)
Screenshot: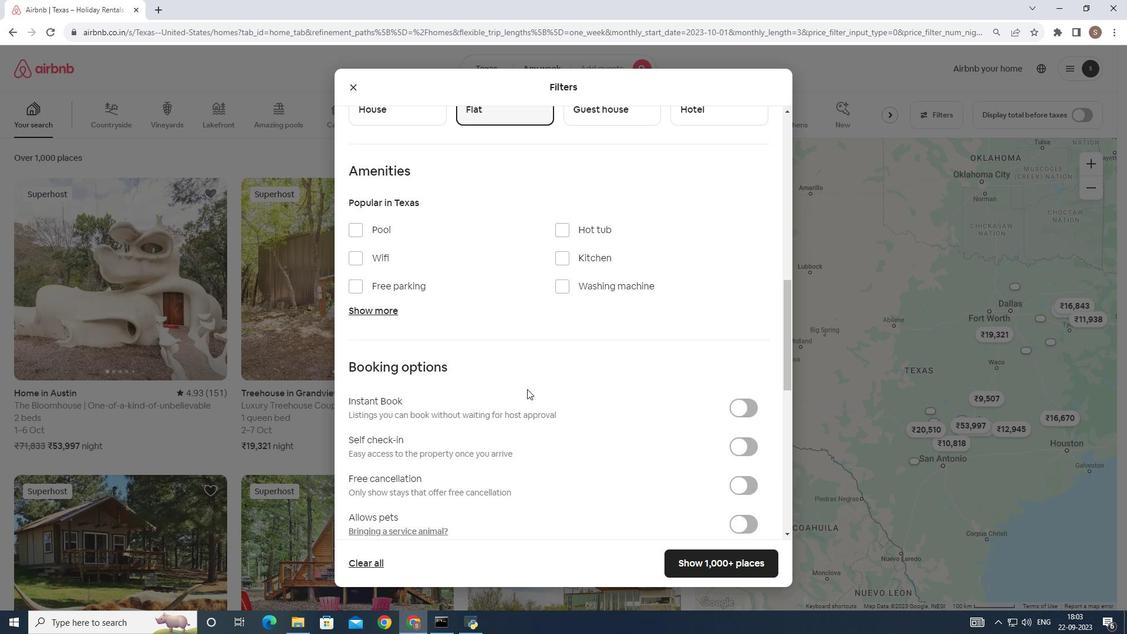 
Action: Mouse scrolled (523, 386) with delta (0, 0)
Screenshot: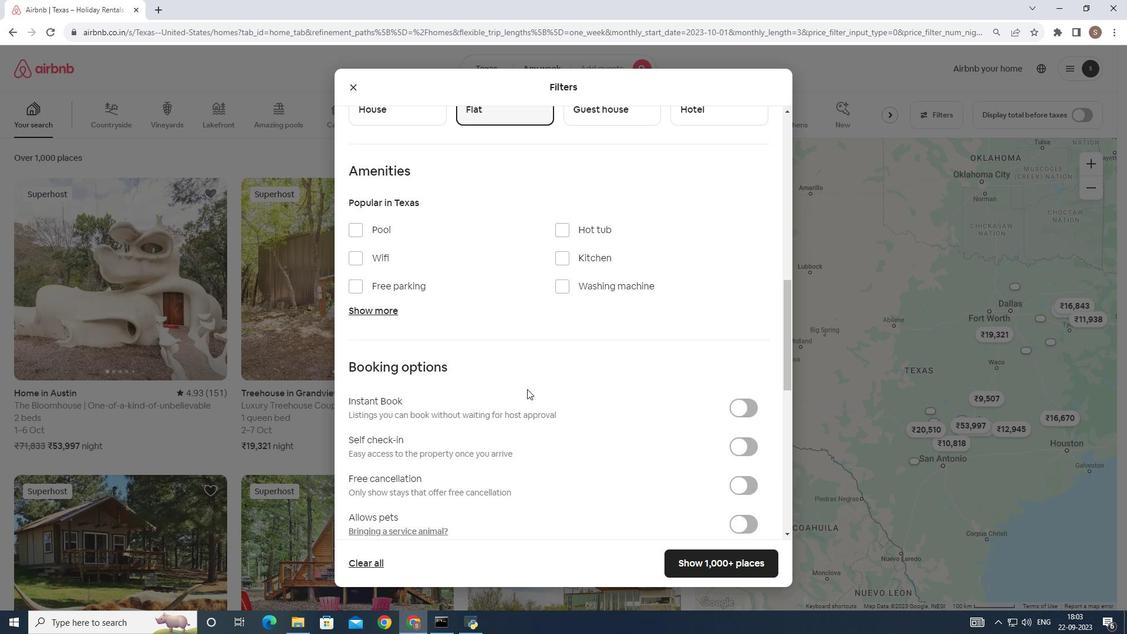
Action: Mouse scrolled (523, 386) with delta (0, 0)
Screenshot: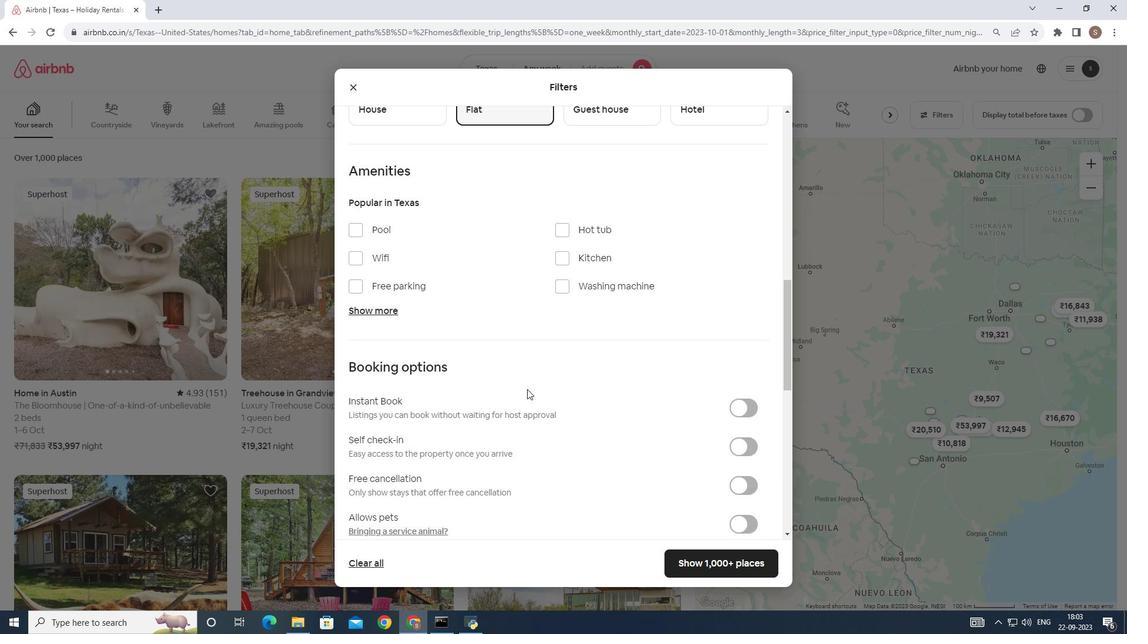 
Action: Mouse scrolled (523, 386) with delta (0, 0)
Screenshot: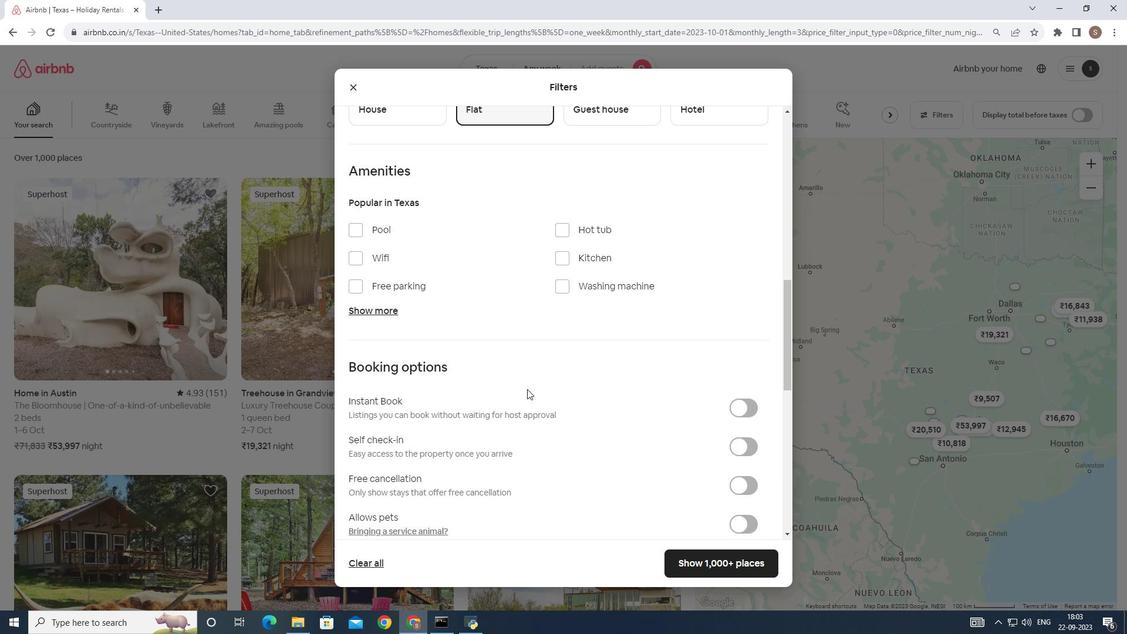 
Action: Mouse scrolled (523, 386) with delta (0, 0)
Screenshot: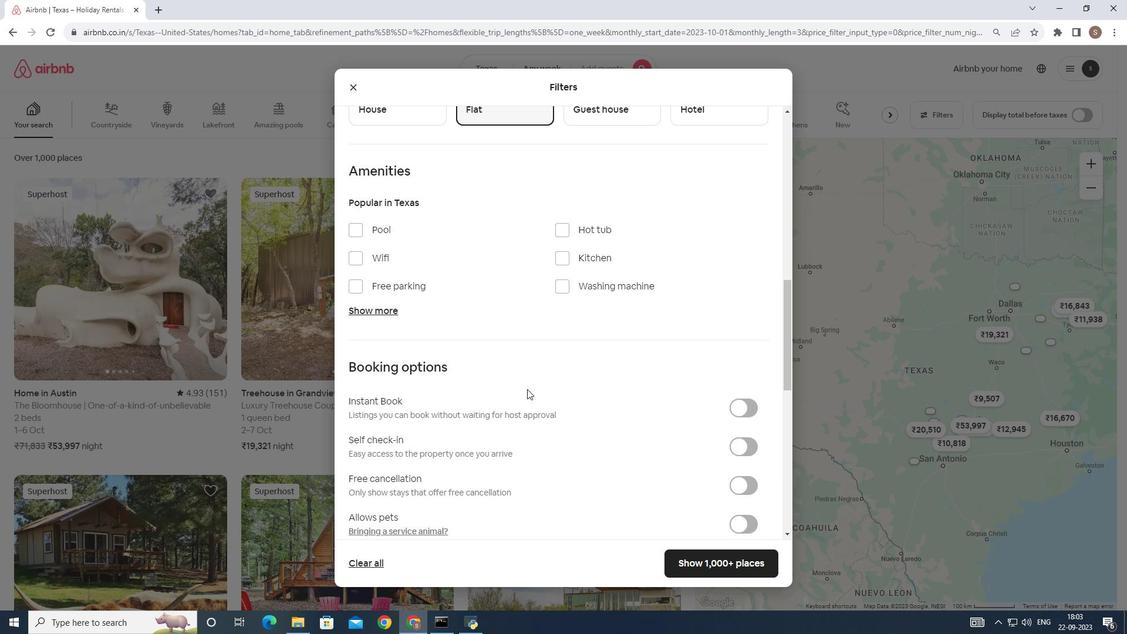 
Action: Mouse scrolled (523, 386) with delta (0, 0)
Screenshot: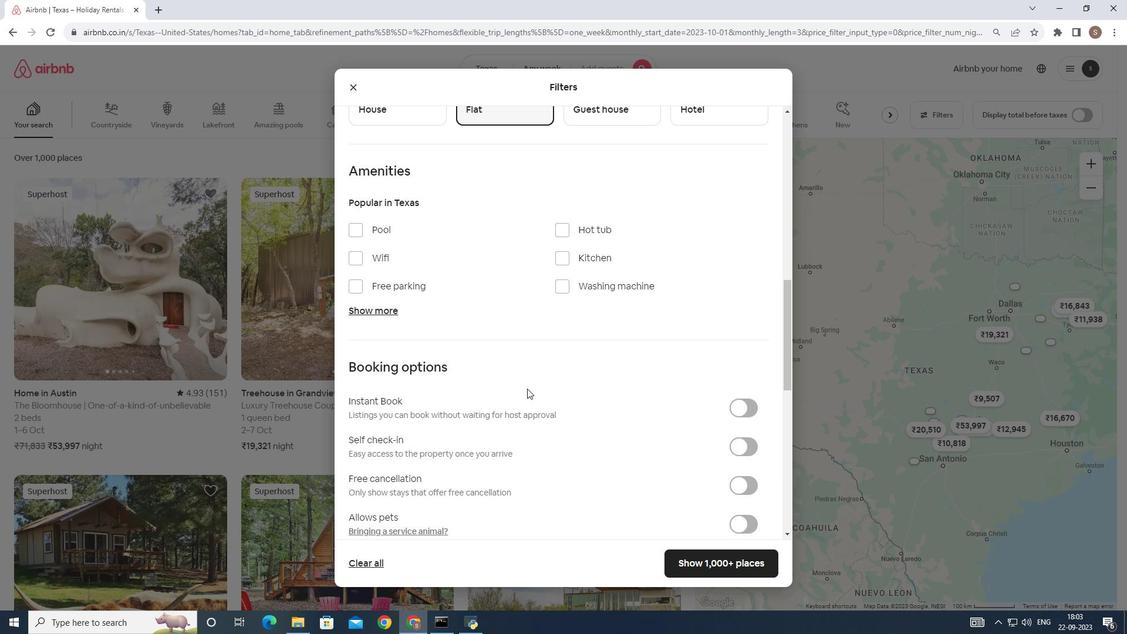 
Action: Mouse moved to (379, 304)
Screenshot: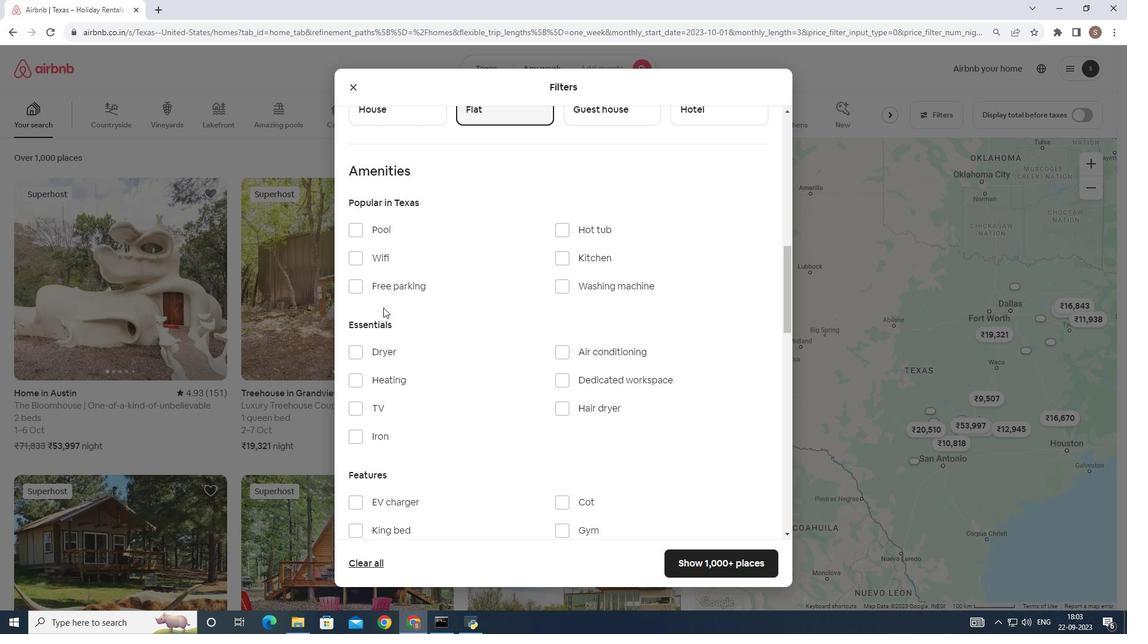 
Action: Mouse pressed left at (379, 304)
Screenshot: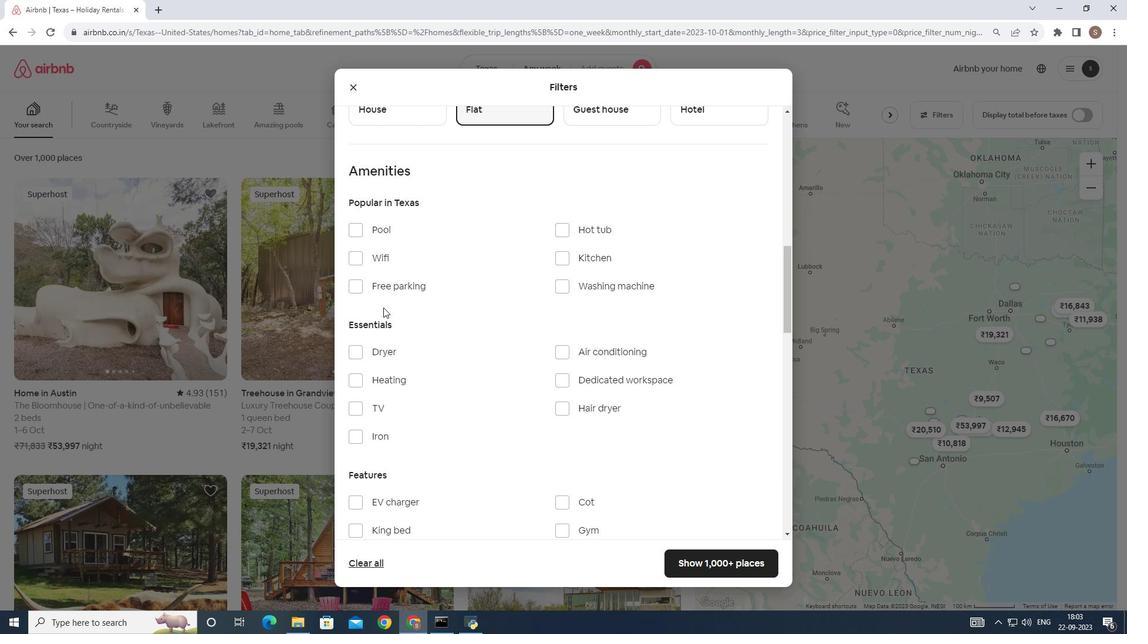 
Action: Mouse moved to (551, 379)
Screenshot: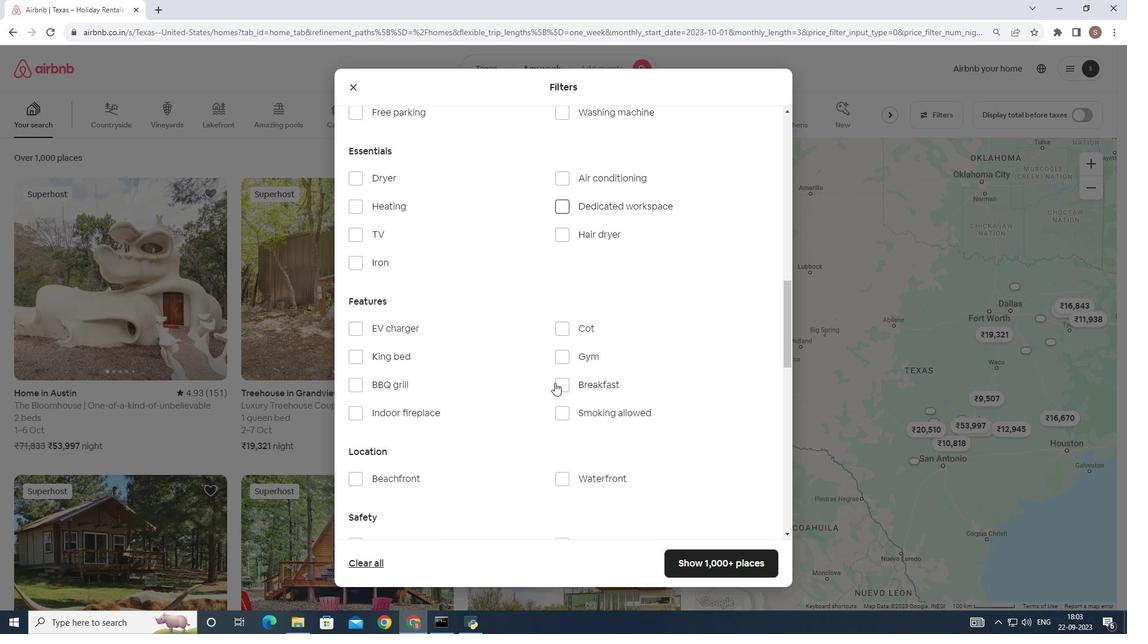 
Action: Mouse scrolled (551, 378) with delta (0, 0)
Screenshot: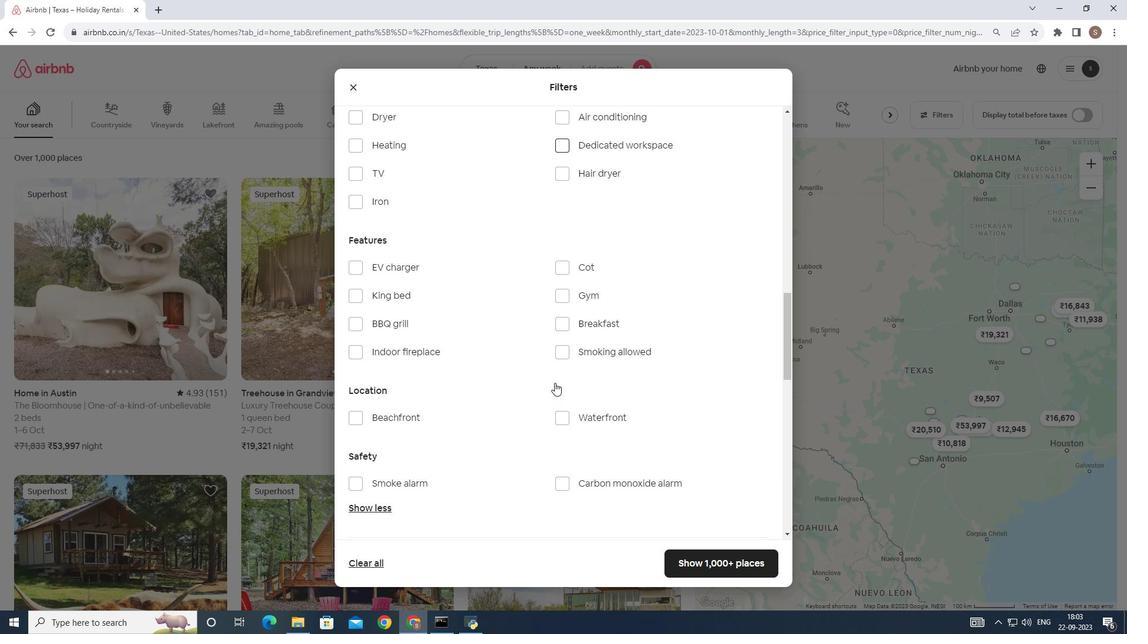 
Action: Mouse scrolled (551, 378) with delta (0, 0)
Screenshot: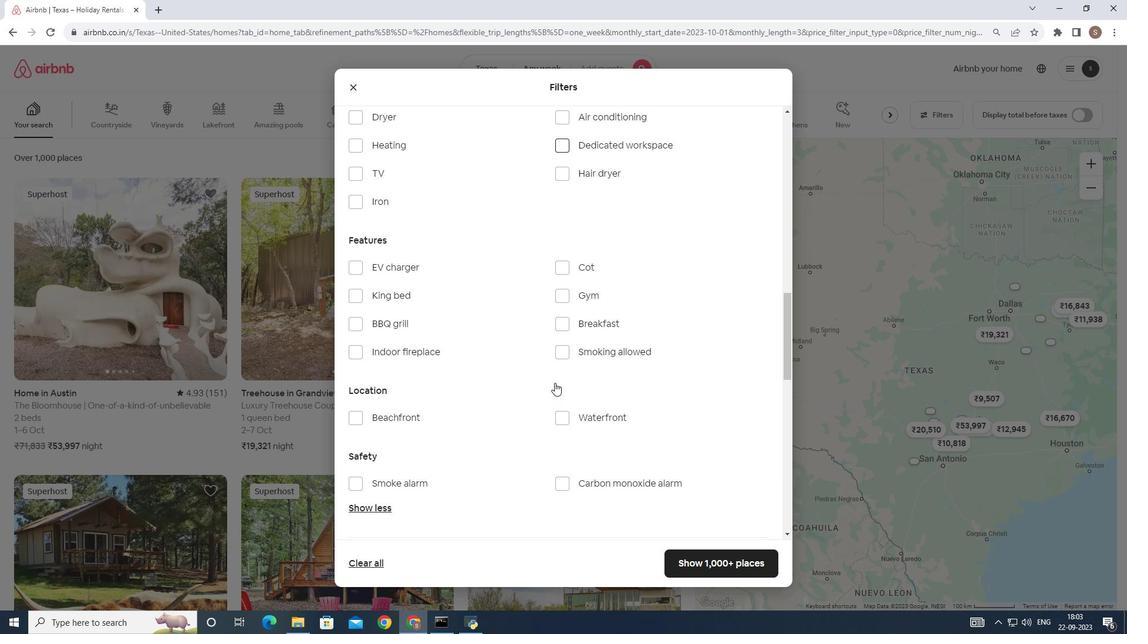 
Action: Mouse scrolled (551, 378) with delta (0, 0)
Screenshot: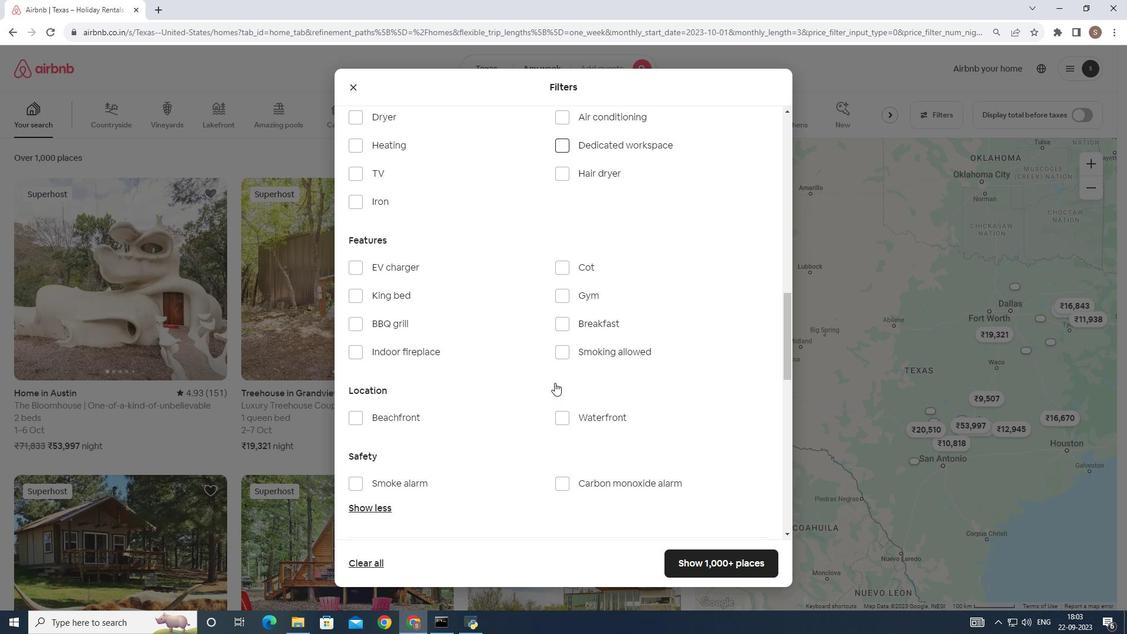 
Action: Mouse scrolled (551, 378) with delta (0, 0)
Screenshot: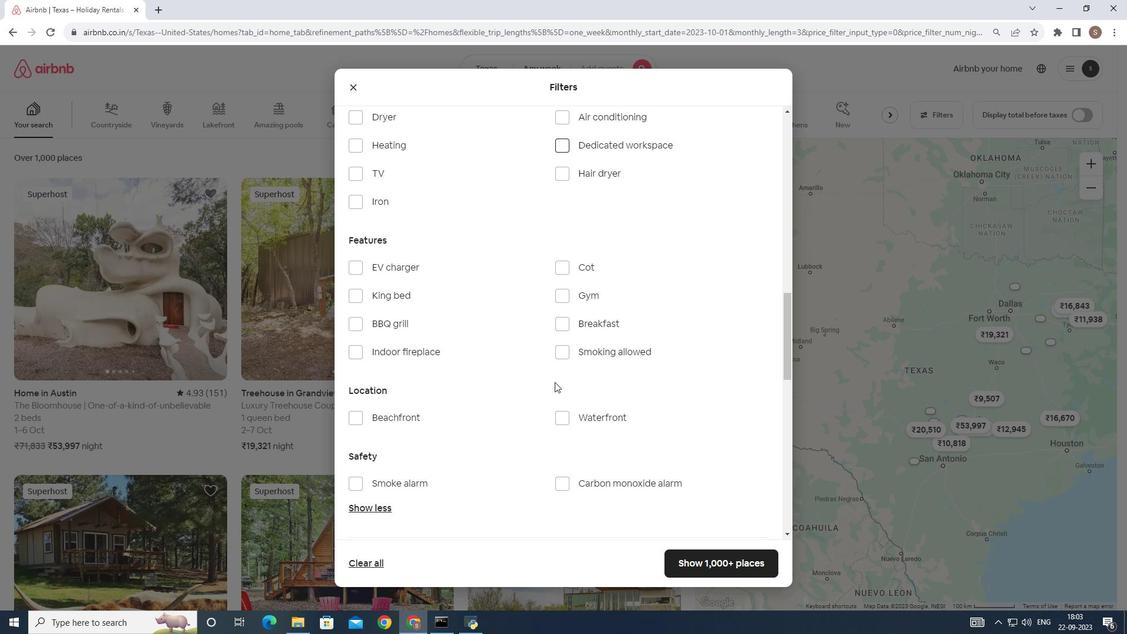 
Action: Mouse moved to (551, 378)
Screenshot: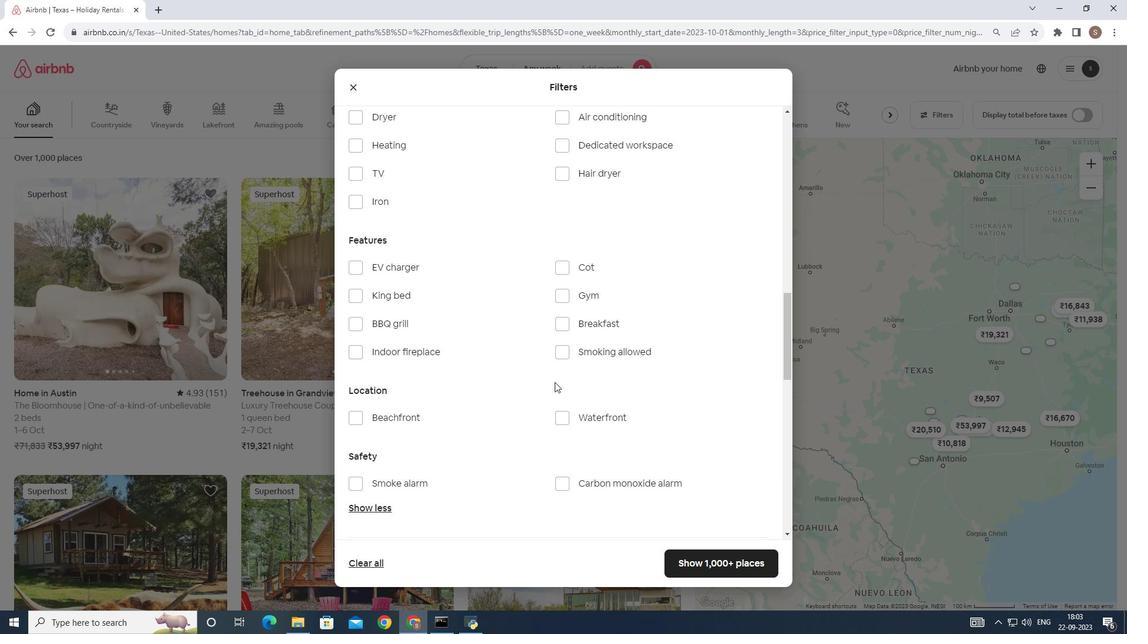 
Action: Mouse scrolled (551, 379) with delta (0, 0)
Screenshot: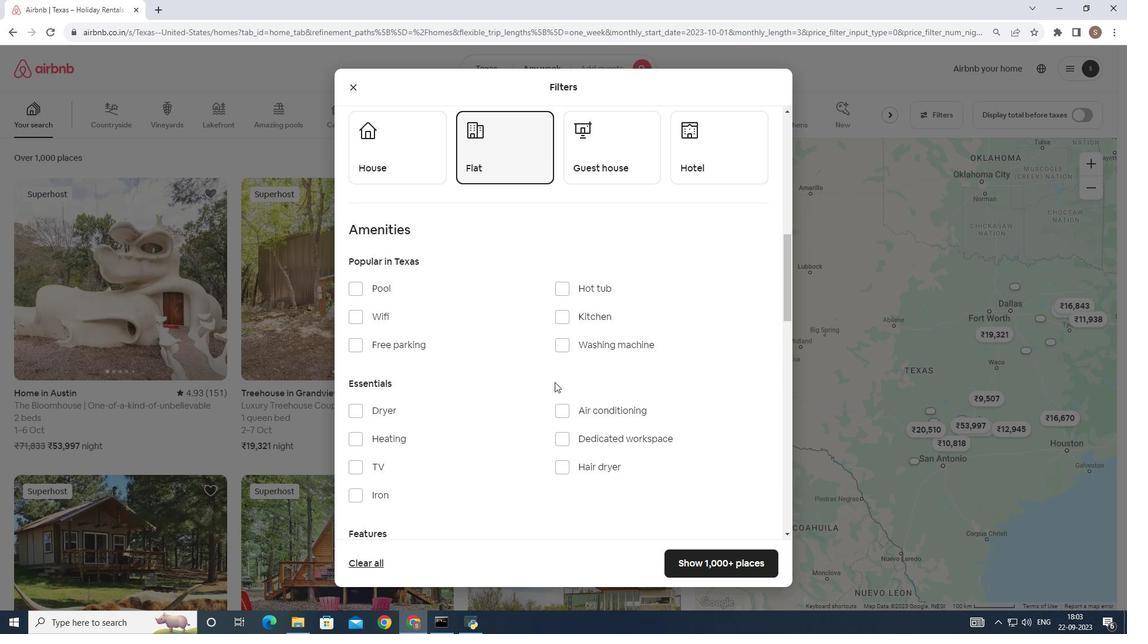 
Action: Mouse scrolled (551, 379) with delta (0, 0)
Screenshot: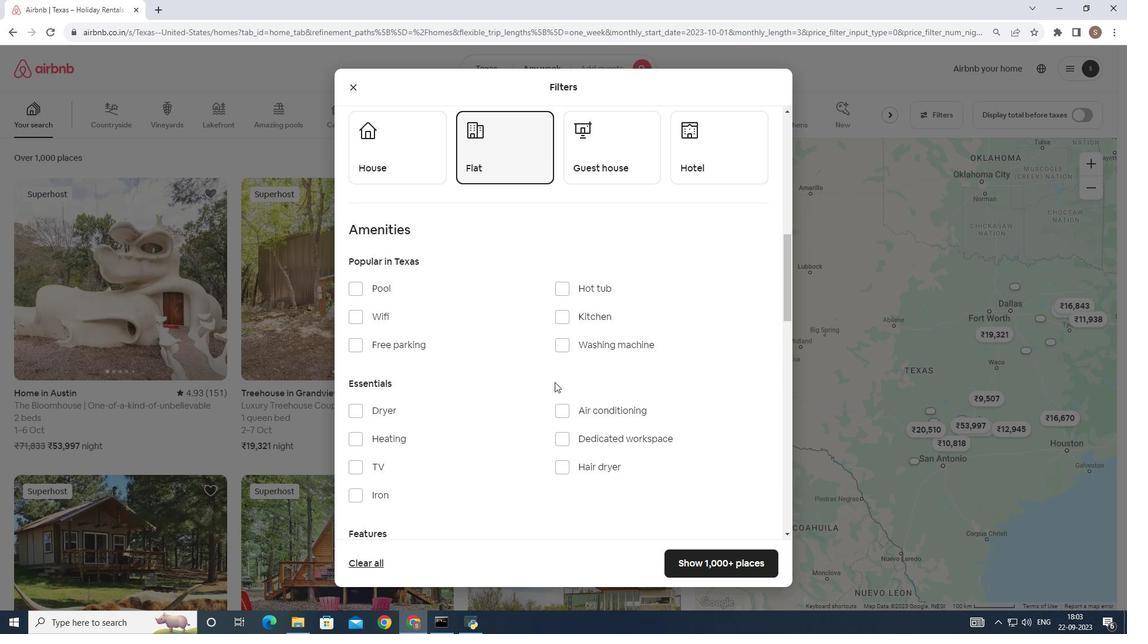 
Action: Mouse scrolled (551, 379) with delta (0, 0)
Screenshot: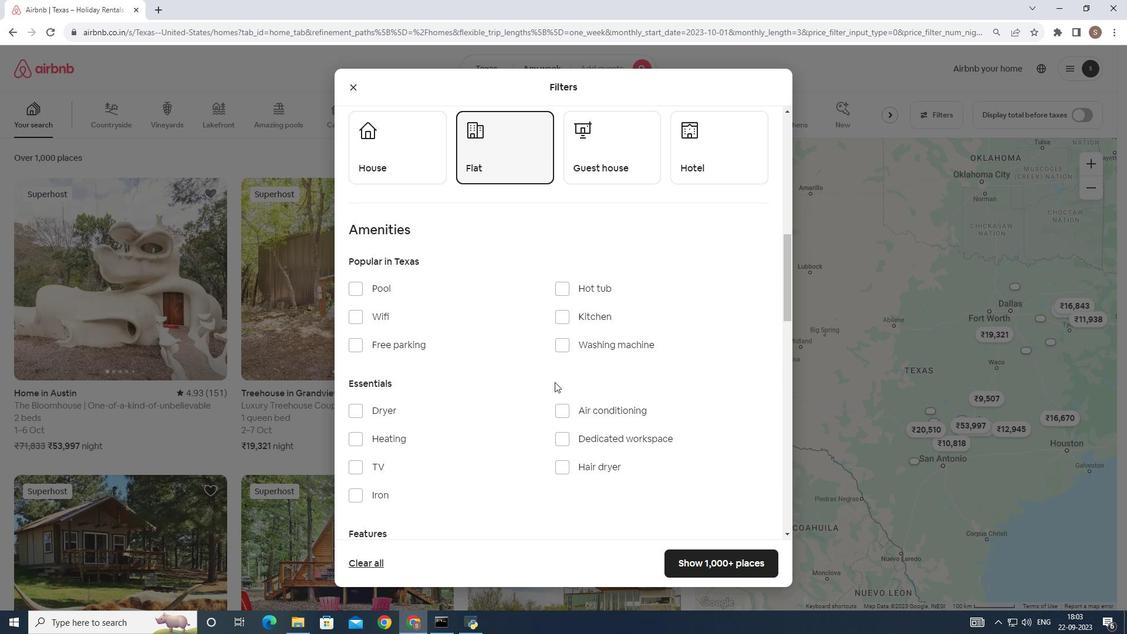 
Action: Mouse scrolled (551, 379) with delta (0, 0)
Screenshot: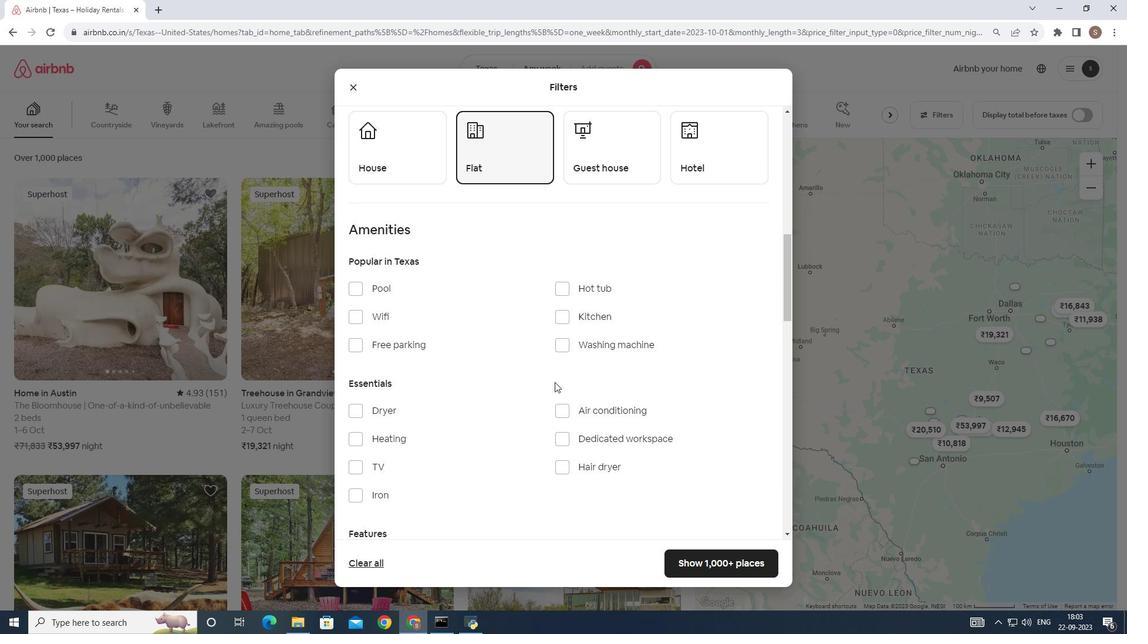 
Action: Mouse scrolled (551, 379) with delta (0, 0)
Screenshot: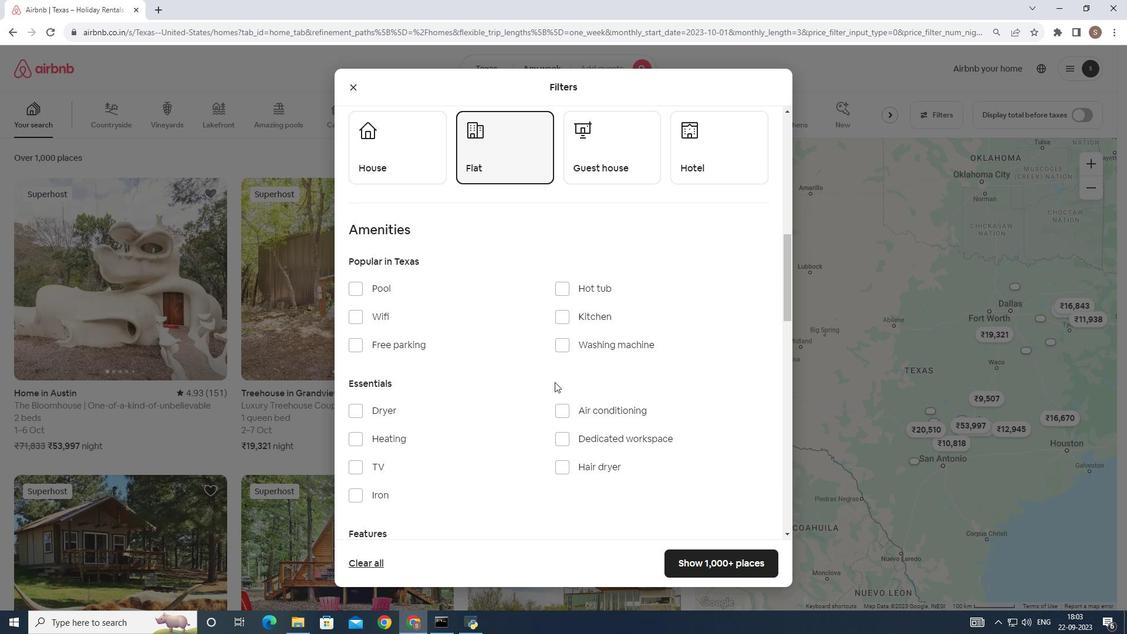 
Action: Mouse moved to (556, 281)
Screenshot: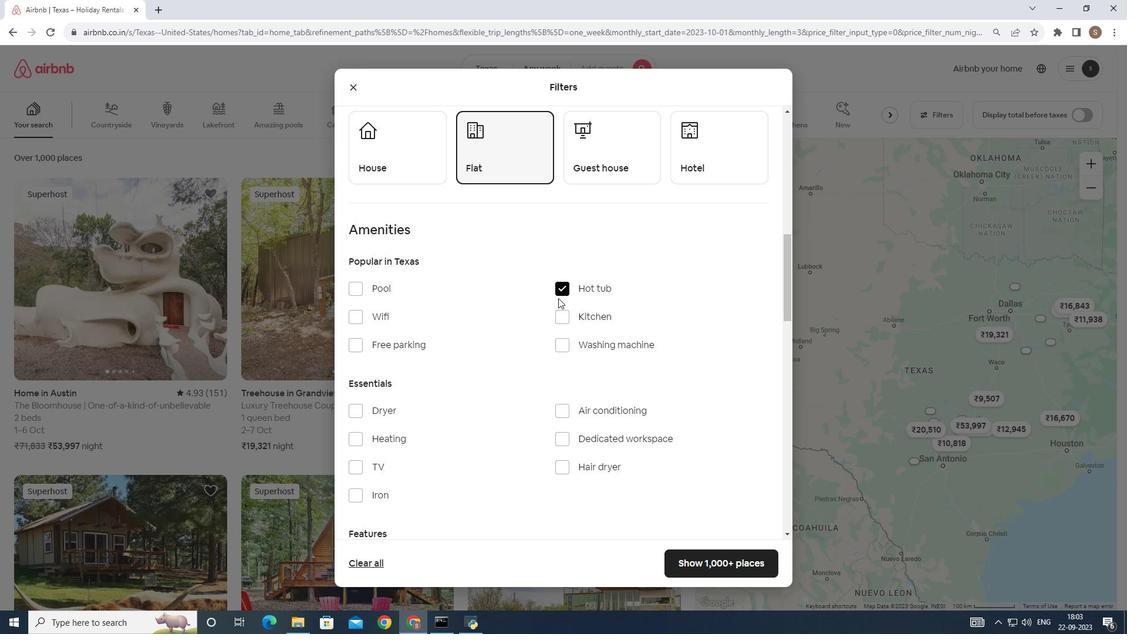 
Action: Mouse pressed left at (556, 281)
Screenshot: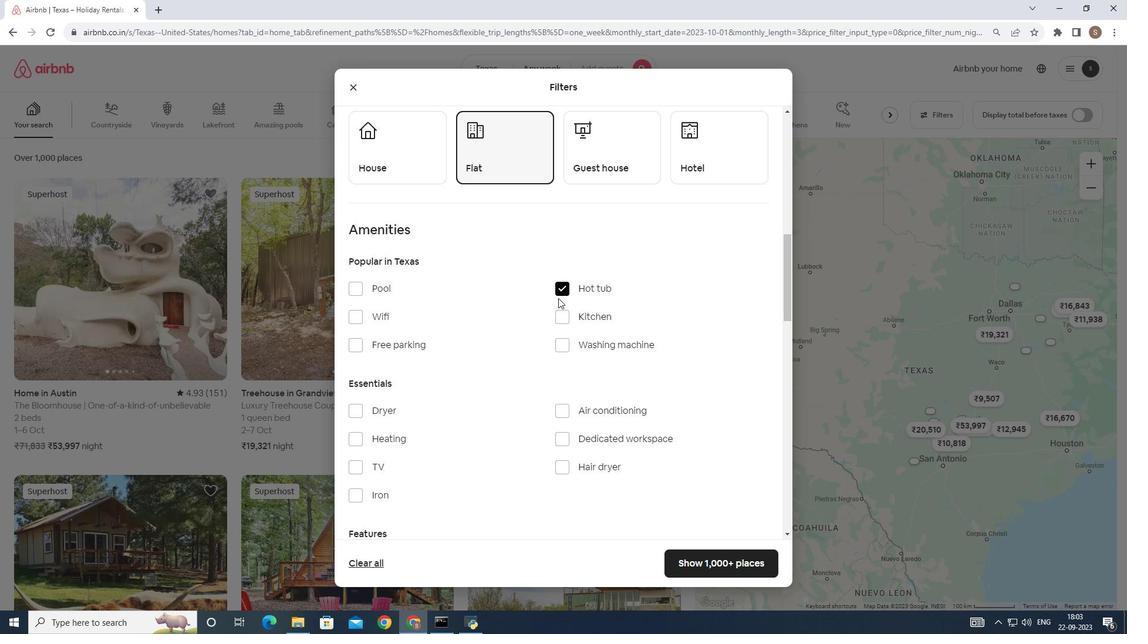 
Action: Mouse moved to (703, 560)
Screenshot: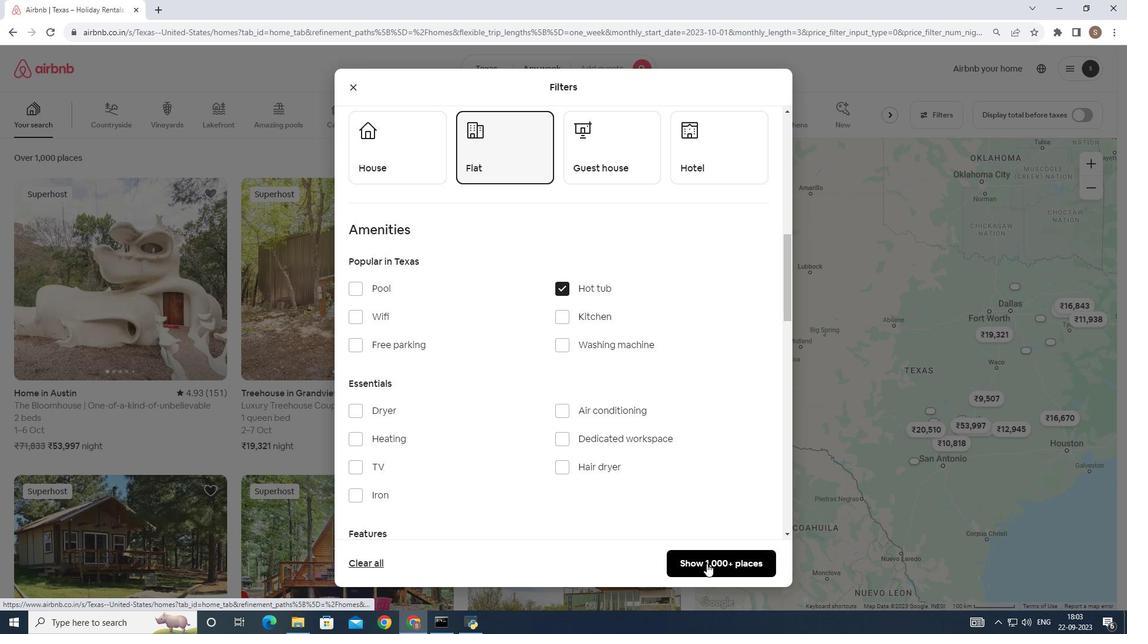 
Action: Mouse pressed left at (703, 560)
Screenshot: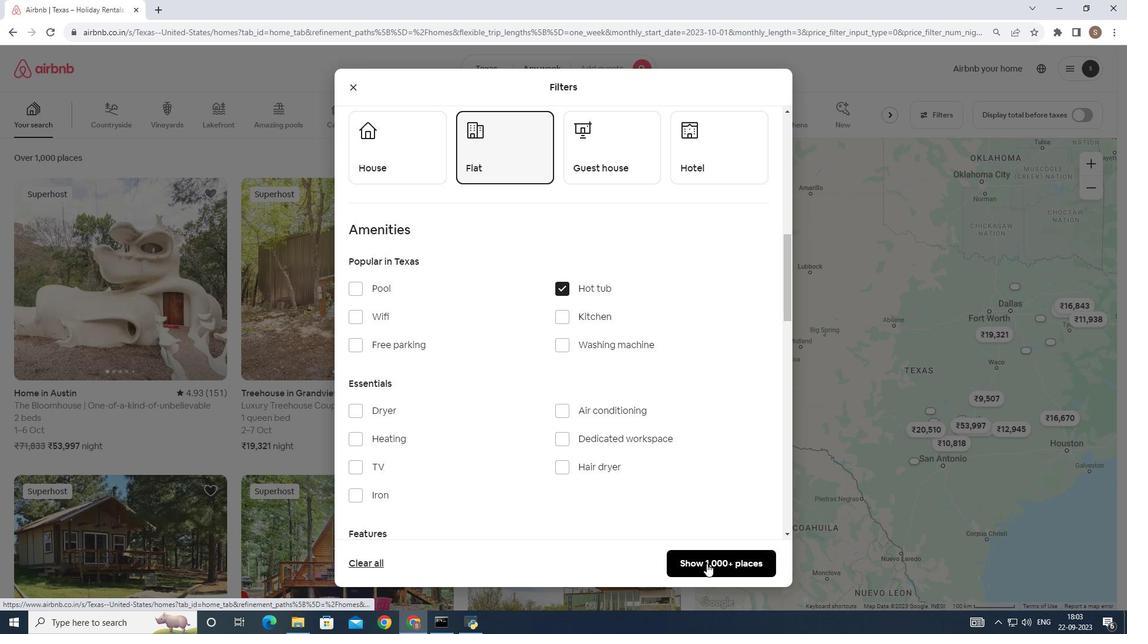 
Action: Mouse moved to (191, 341)
Screenshot: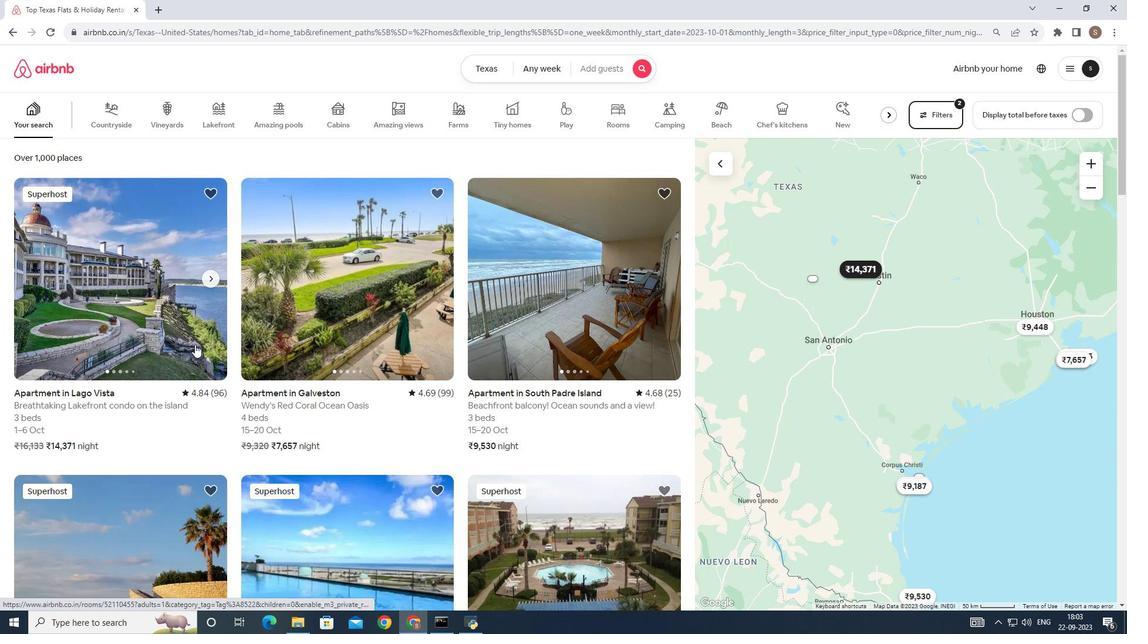 
Action: Mouse scrolled (191, 340) with delta (0, 0)
Screenshot: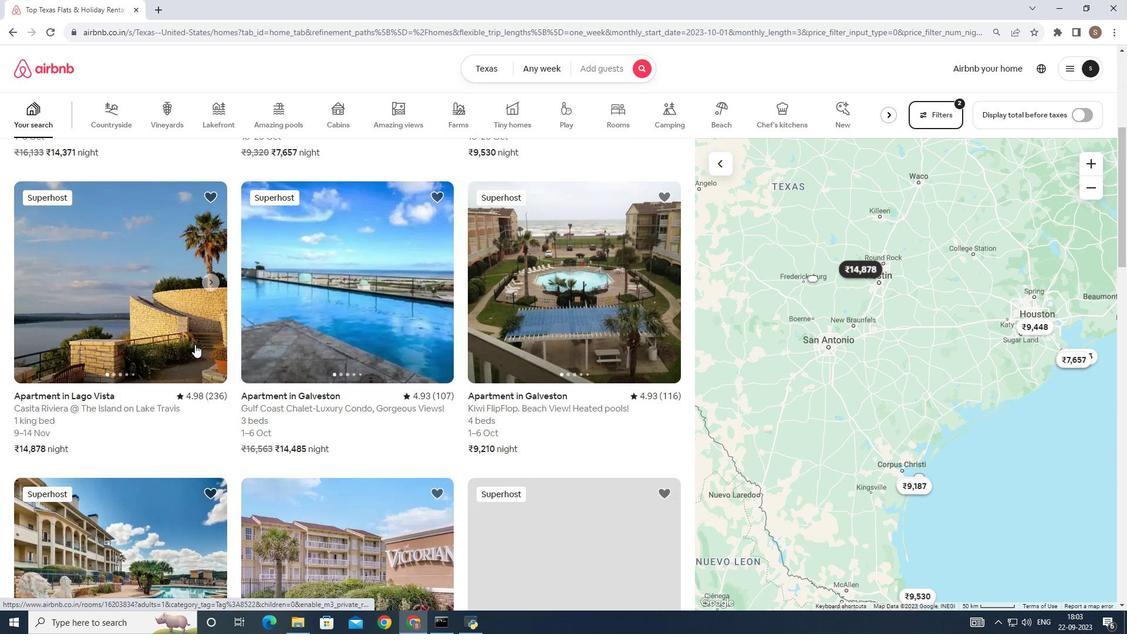 
Action: Mouse scrolled (191, 340) with delta (0, 0)
Screenshot: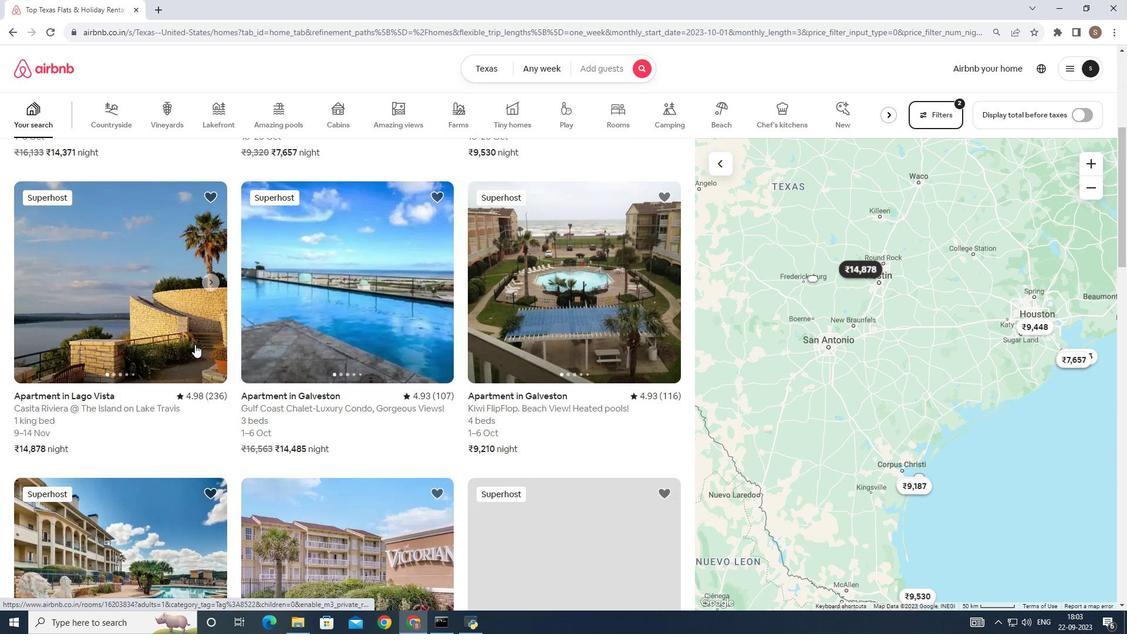 
Action: Mouse scrolled (191, 340) with delta (0, 0)
Screenshot: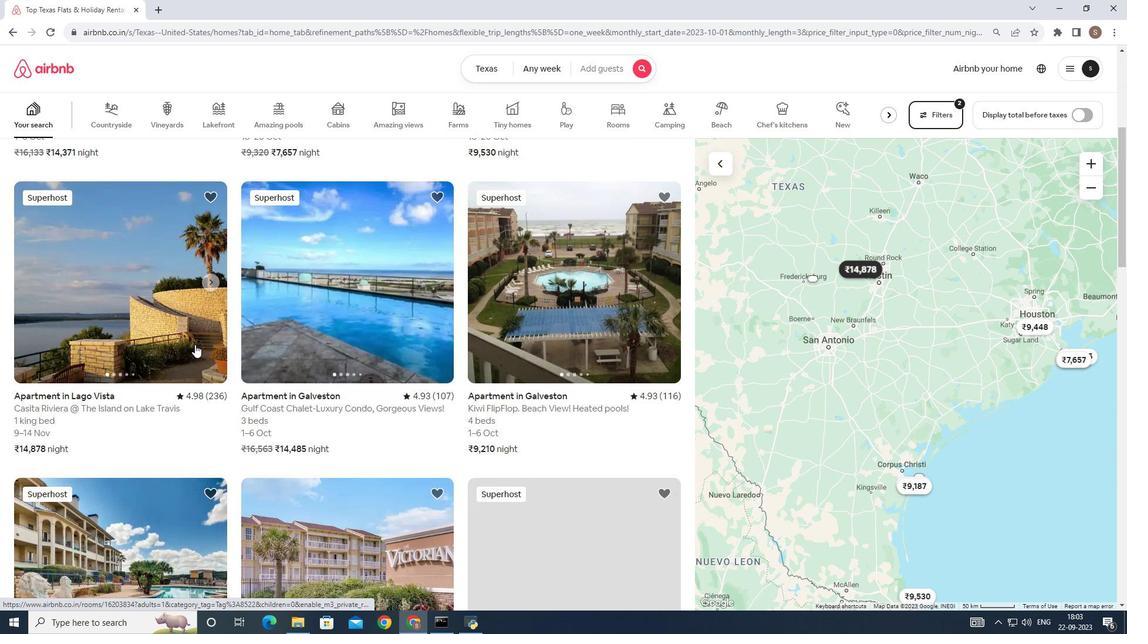 
Action: Mouse scrolled (191, 340) with delta (0, 0)
Screenshot: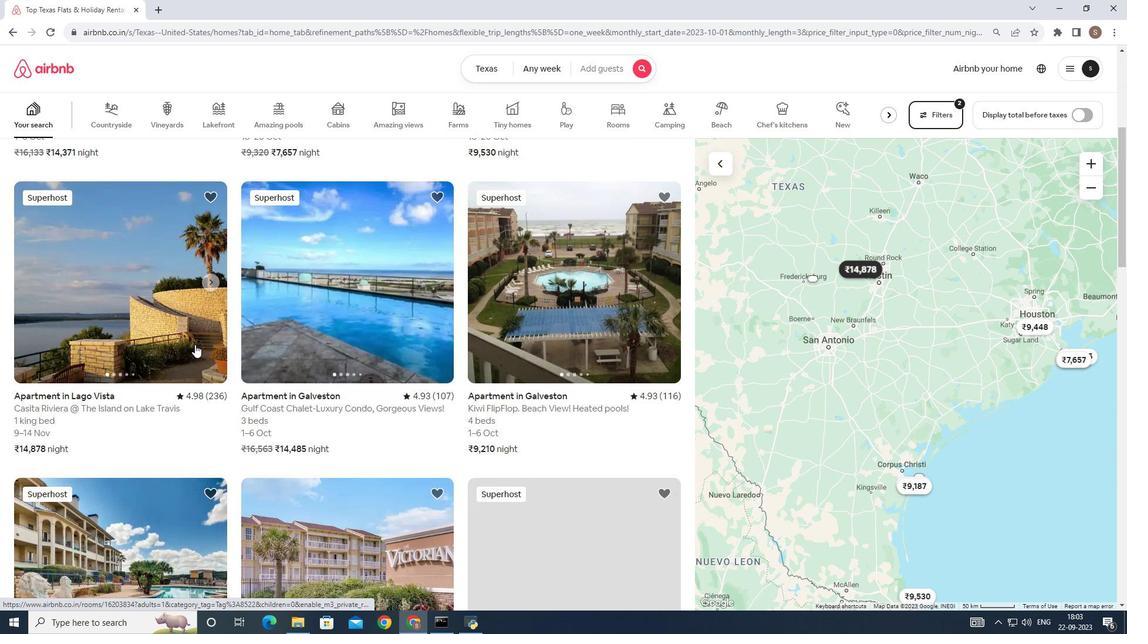 
Action: Mouse scrolled (191, 340) with delta (0, 0)
Screenshot: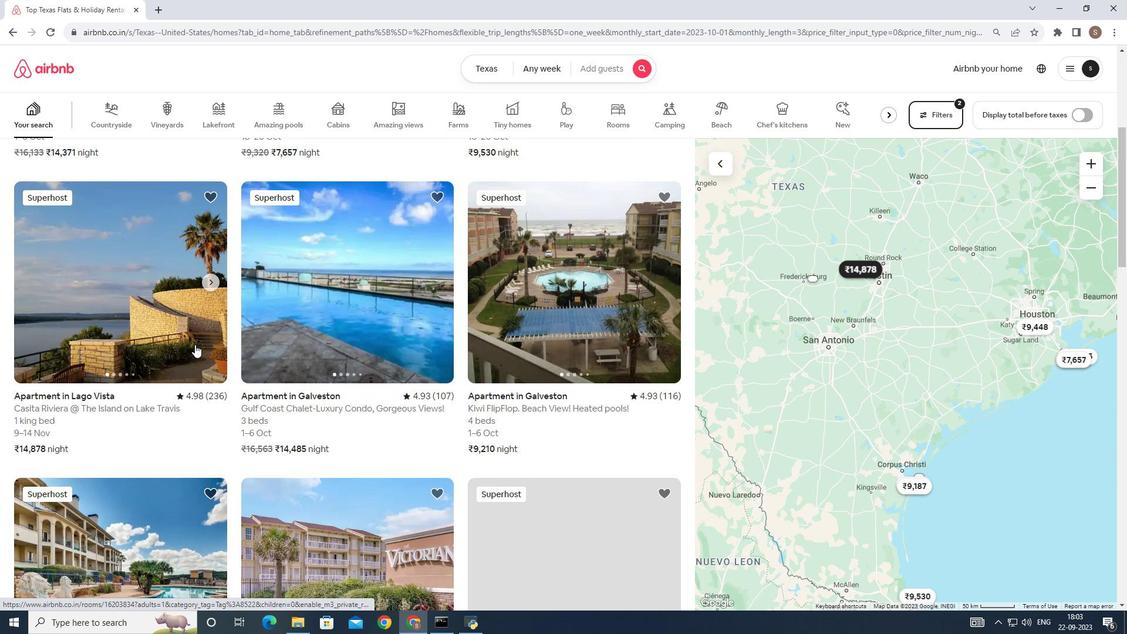 
Action: Mouse scrolled (191, 340) with delta (0, 0)
Screenshot: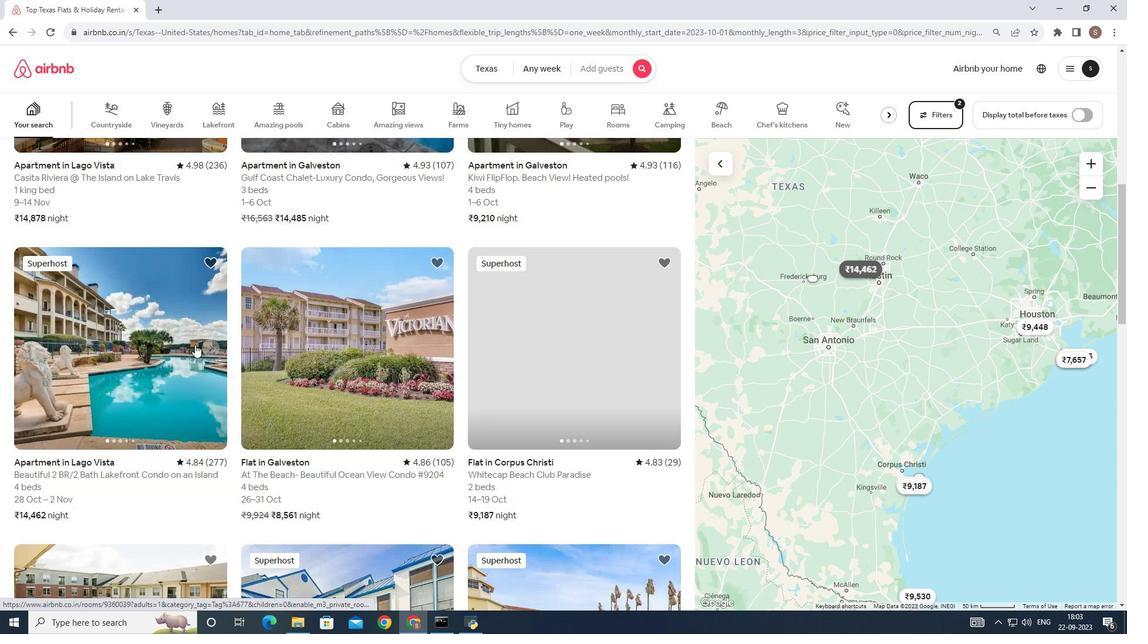 
Action: Mouse scrolled (191, 340) with delta (0, 0)
Screenshot: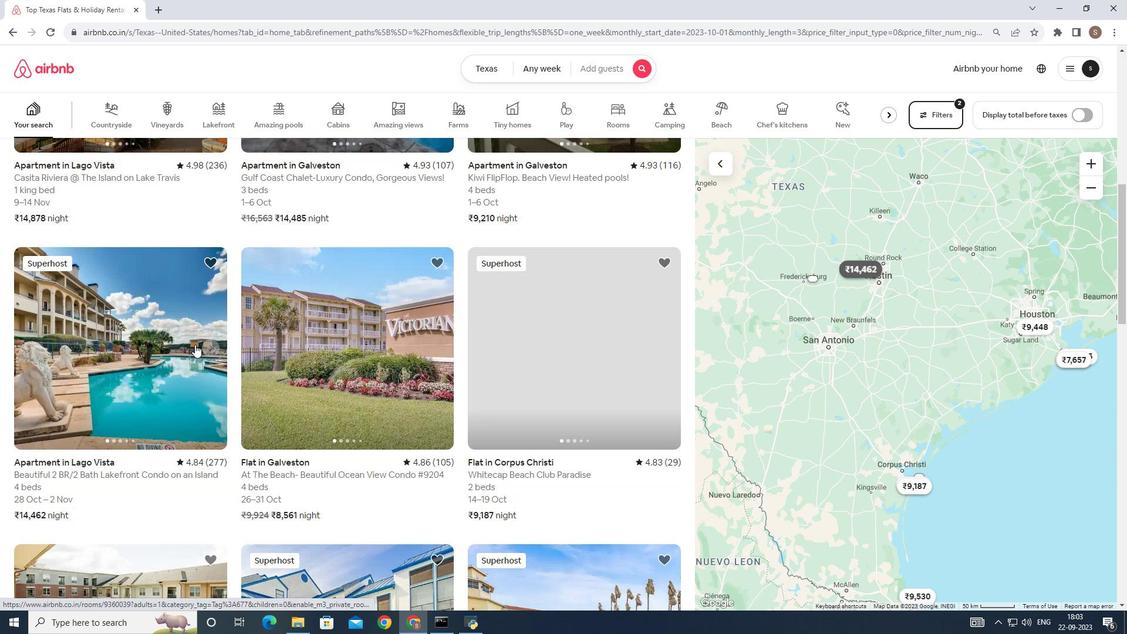 
Action: Mouse scrolled (191, 340) with delta (0, 0)
Screenshot: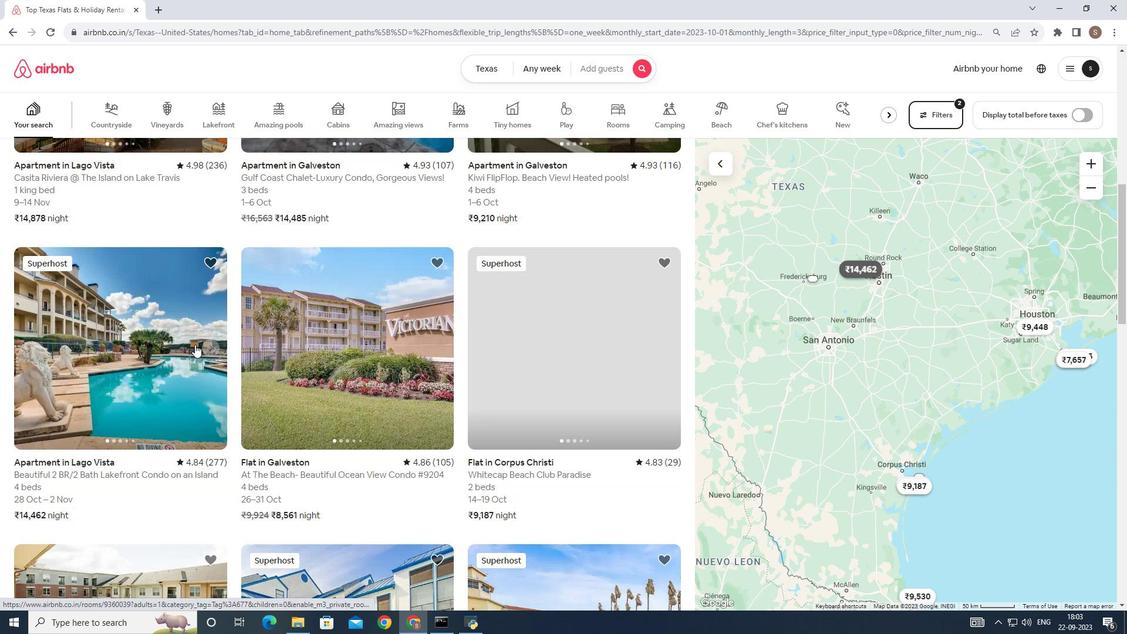 
Action: Mouse scrolled (191, 340) with delta (0, 0)
Screenshot: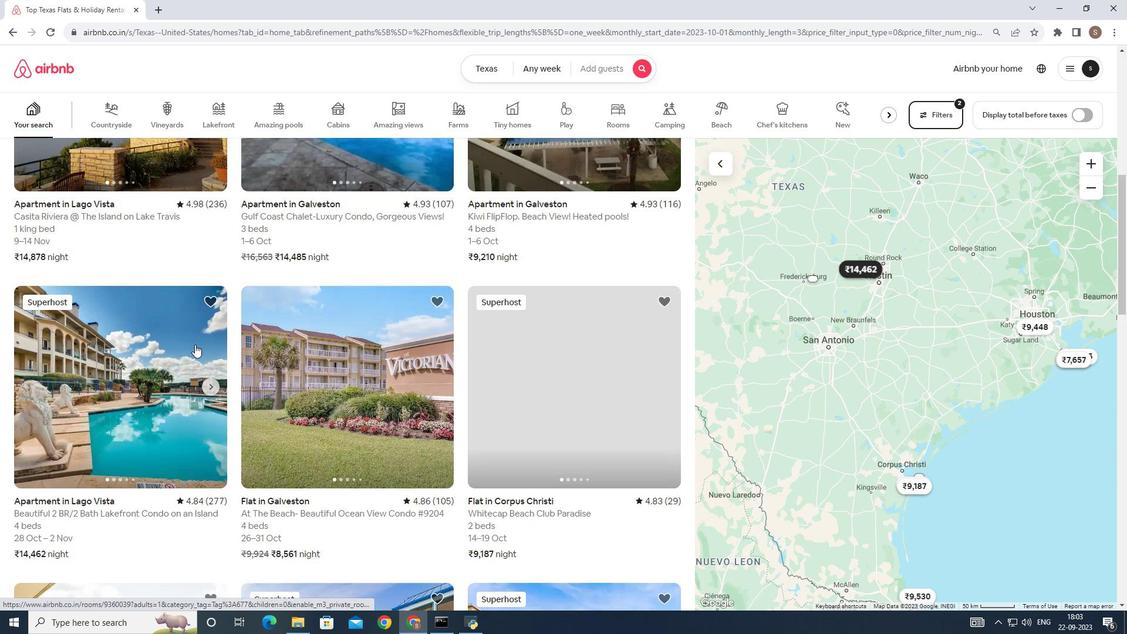 
Action: Mouse scrolled (191, 341) with delta (0, 0)
Screenshot: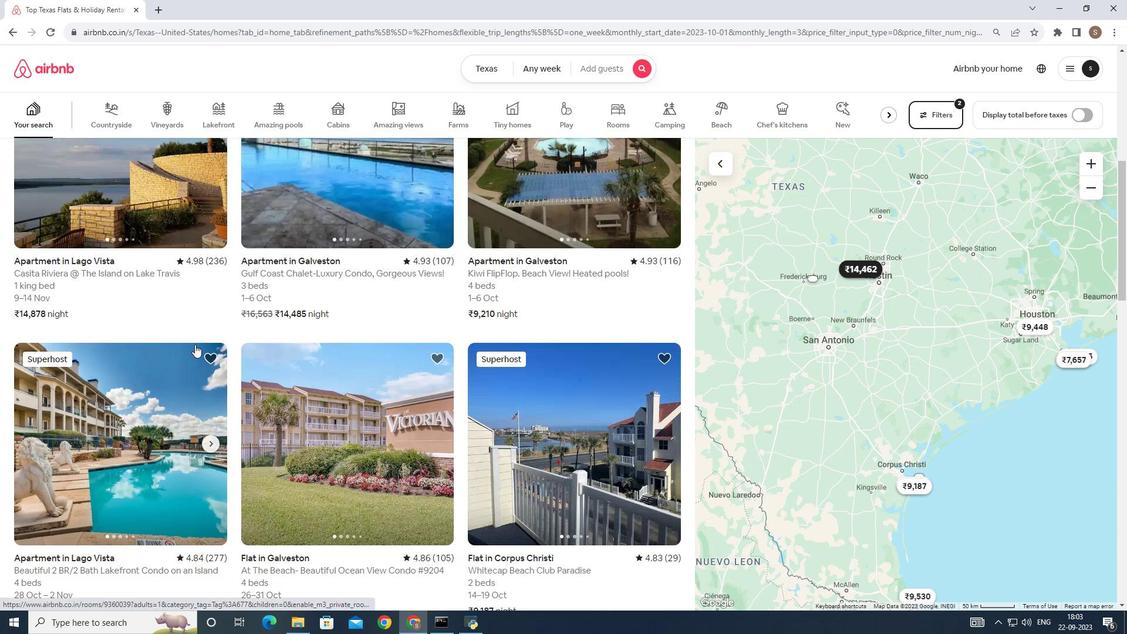 
Action: Mouse scrolled (191, 341) with delta (0, 0)
Screenshot: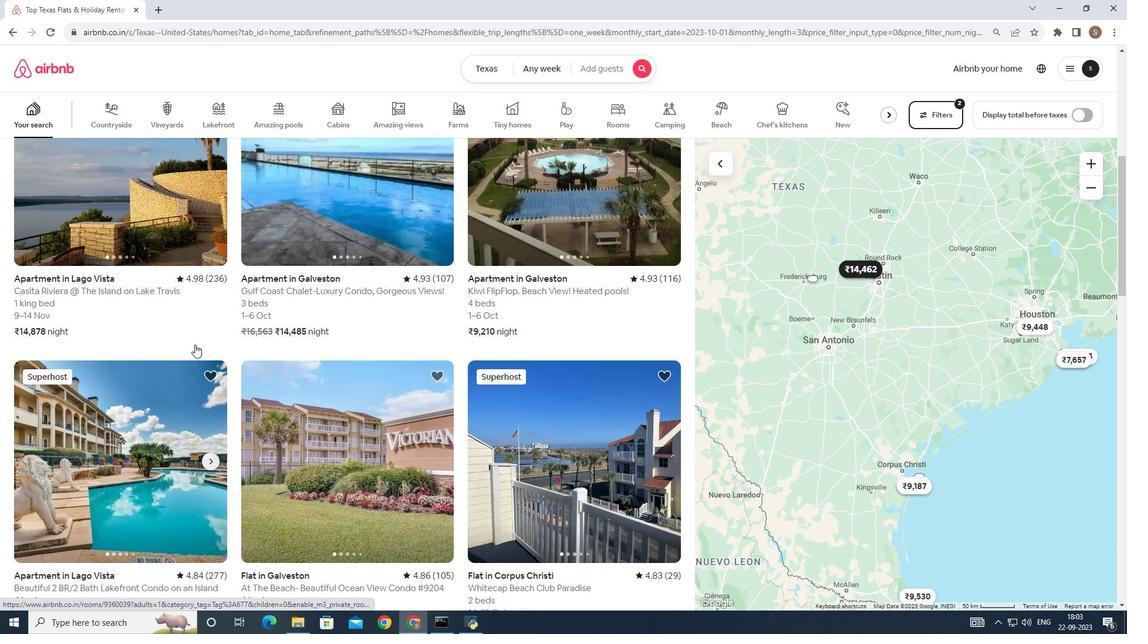 
Action: Mouse moved to (292, 444)
Screenshot: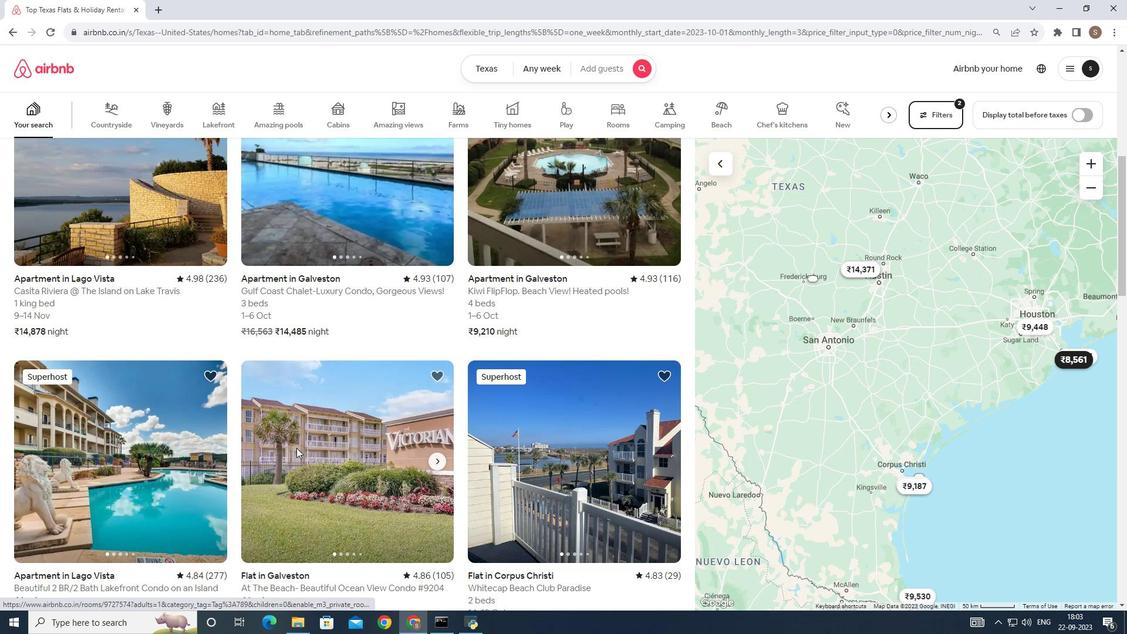 
Action: Mouse pressed left at (292, 444)
Screenshot: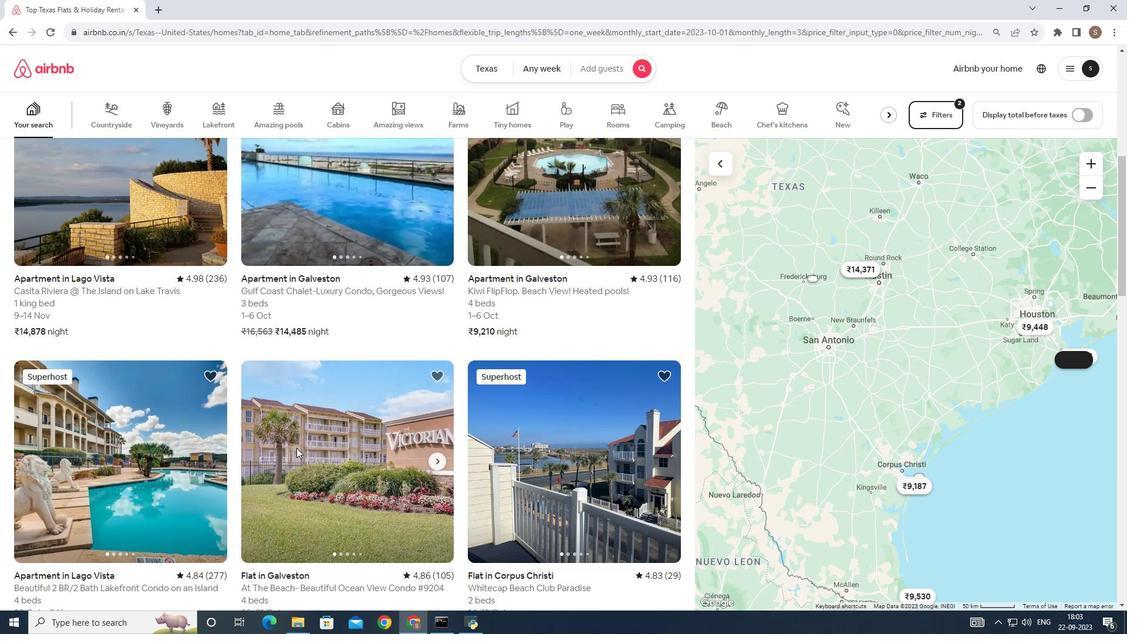 
Action: Mouse moved to (405, 395)
Screenshot: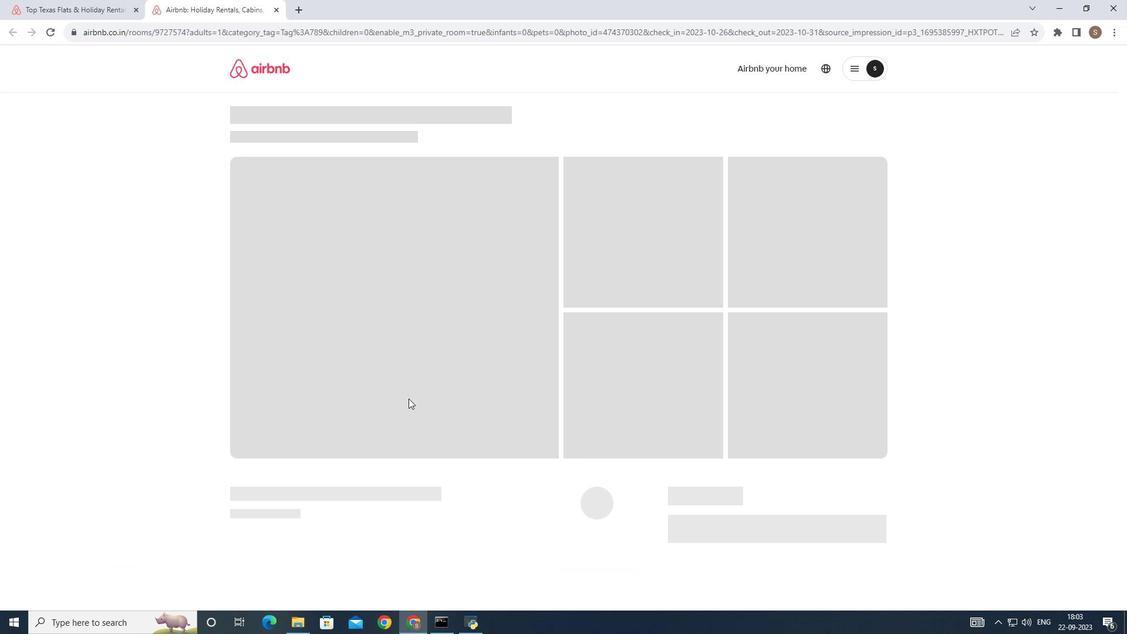 
Action: Mouse scrolled (405, 394) with delta (0, 0)
Screenshot: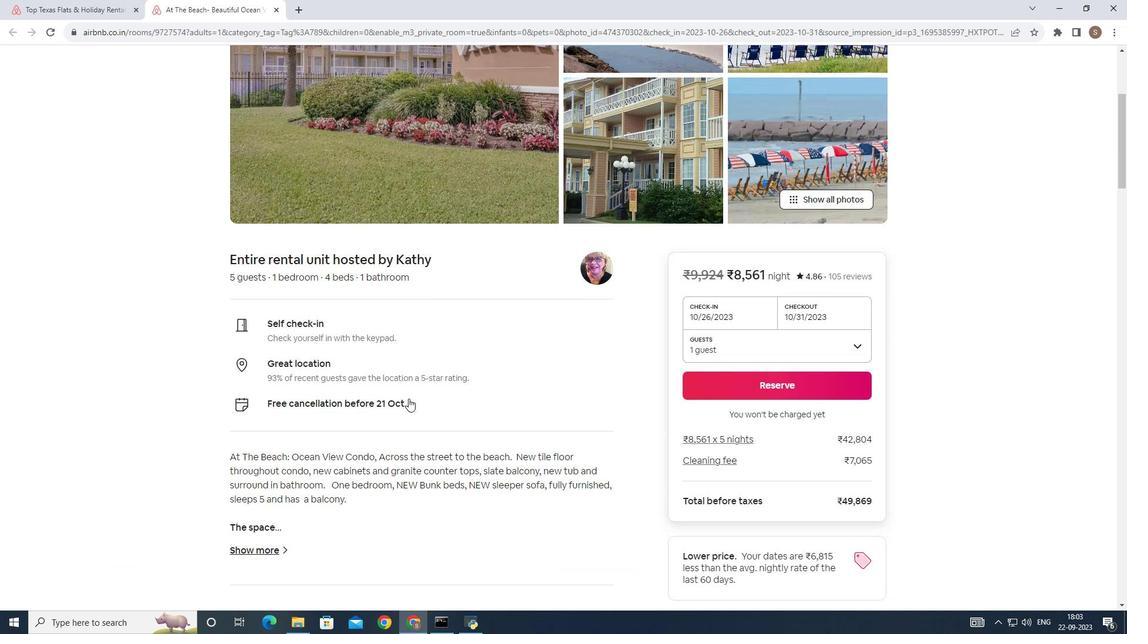 
Action: Mouse scrolled (405, 394) with delta (0, 0)
Screenshot: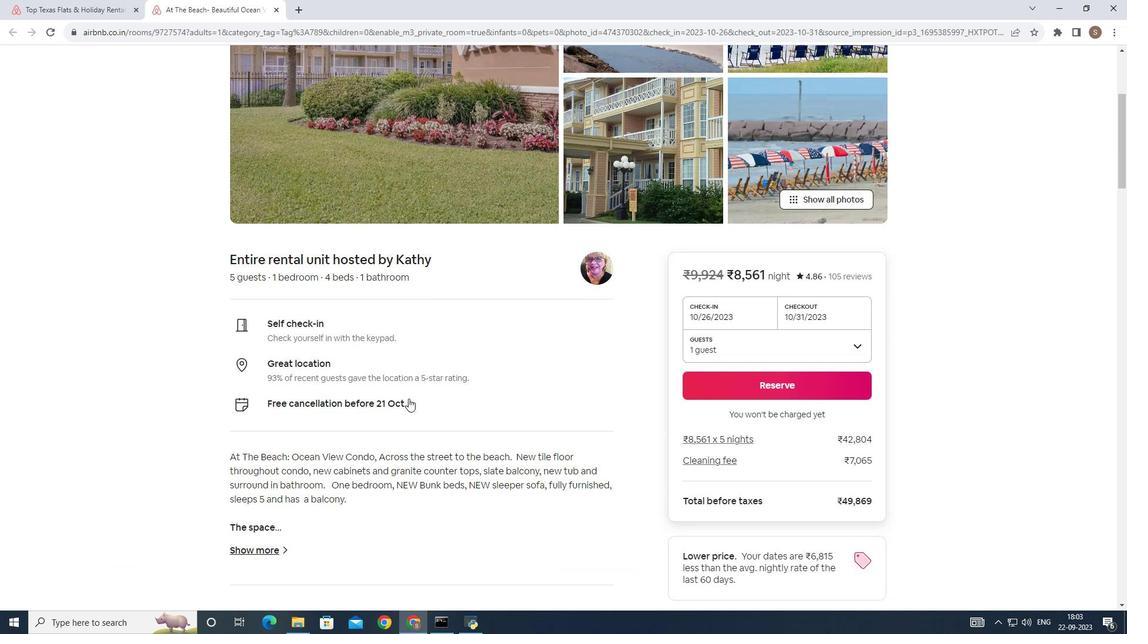 
Action: Mouse scrolled (405, 394) with delta (0, 0)
Screenshot: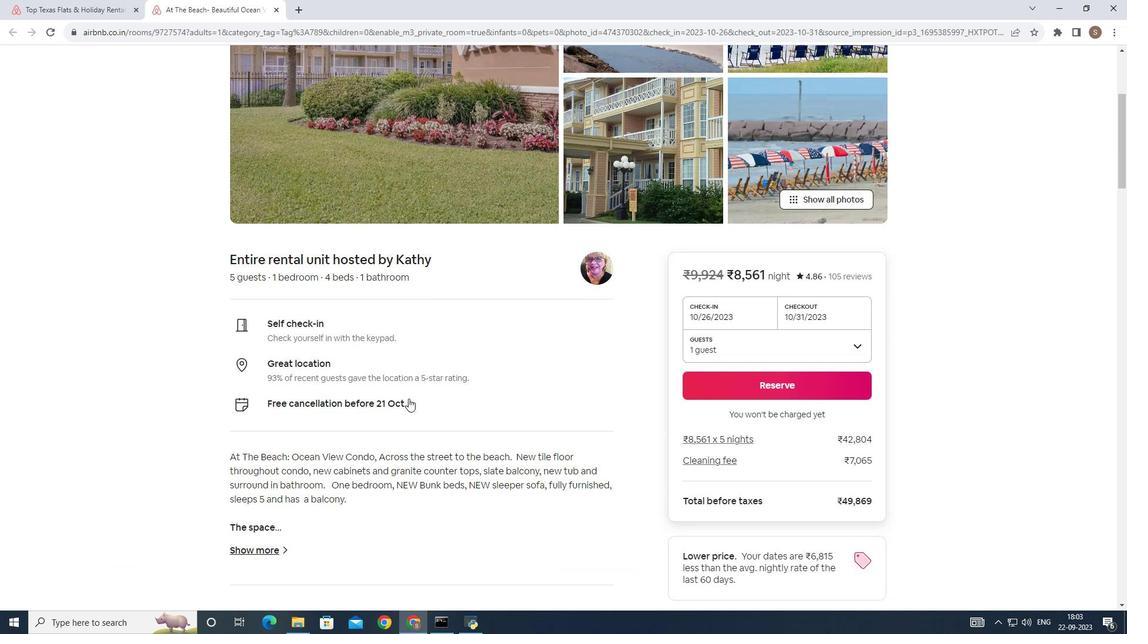 
Action: Mouse scrolled (405, 394) with delta (0, 0)
Screenshot: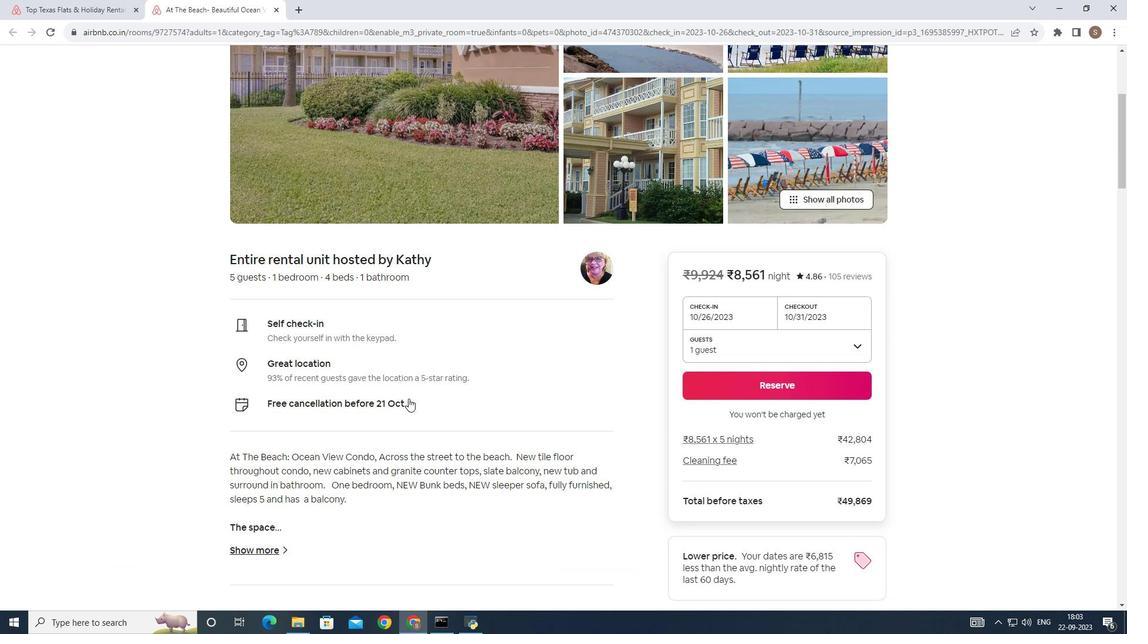 
Action: Mouse scrolled (405, 394) with delta (0, 0)
Screenshot: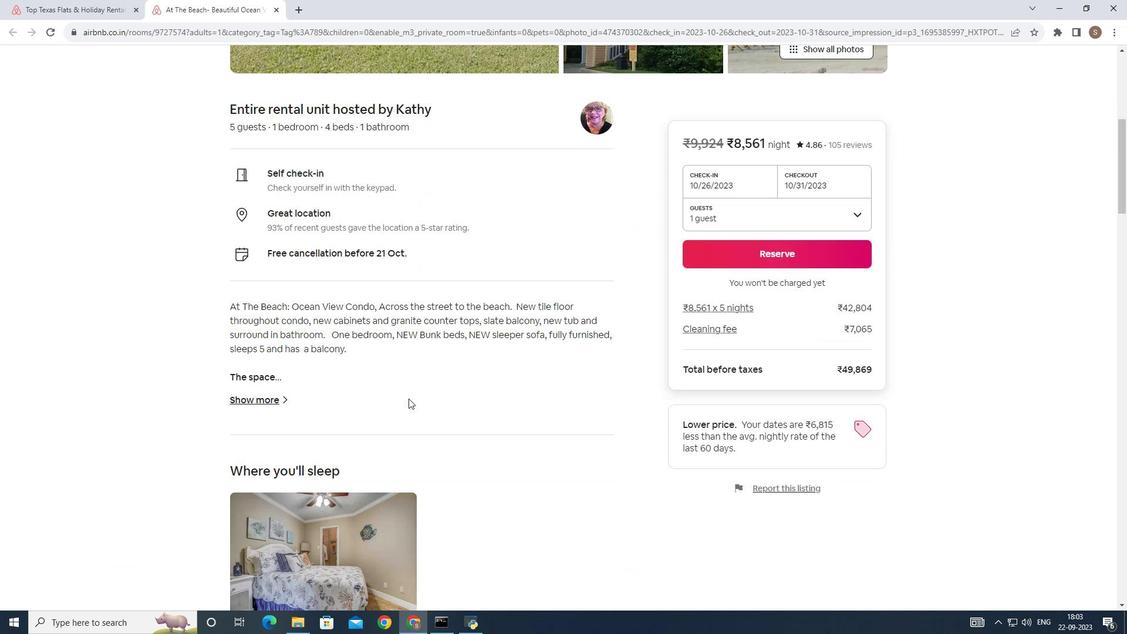 
Action: Mouse scrolled (405, 394) with delta (0, 0)
Screenshot: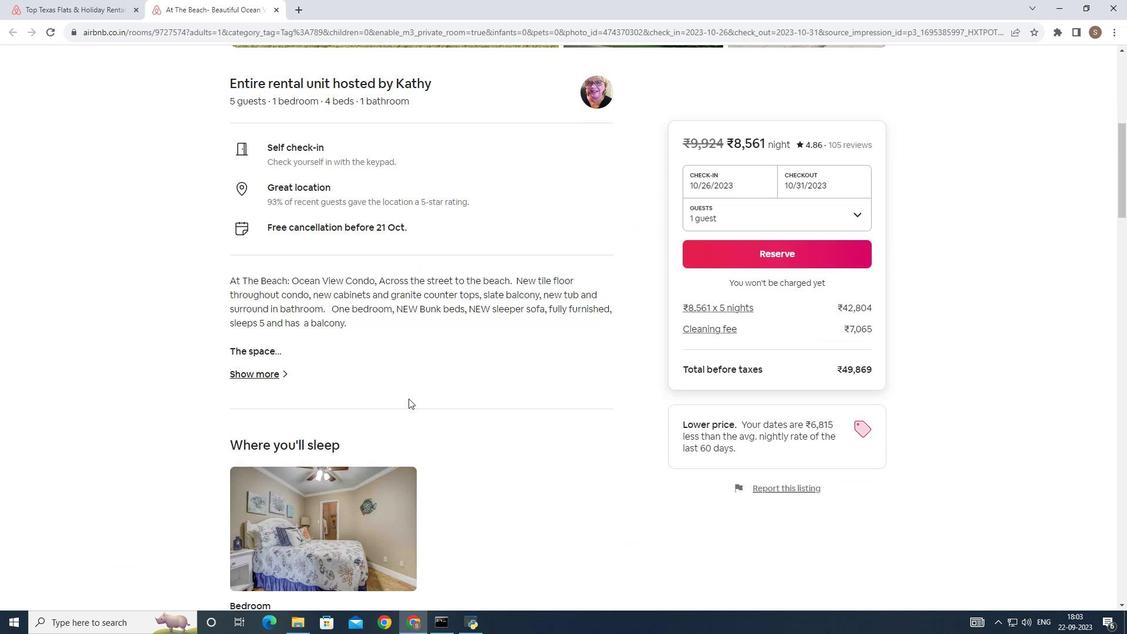 
Action: Mouse scrolled (405, 394) with delta (0, 0)
Screenshot: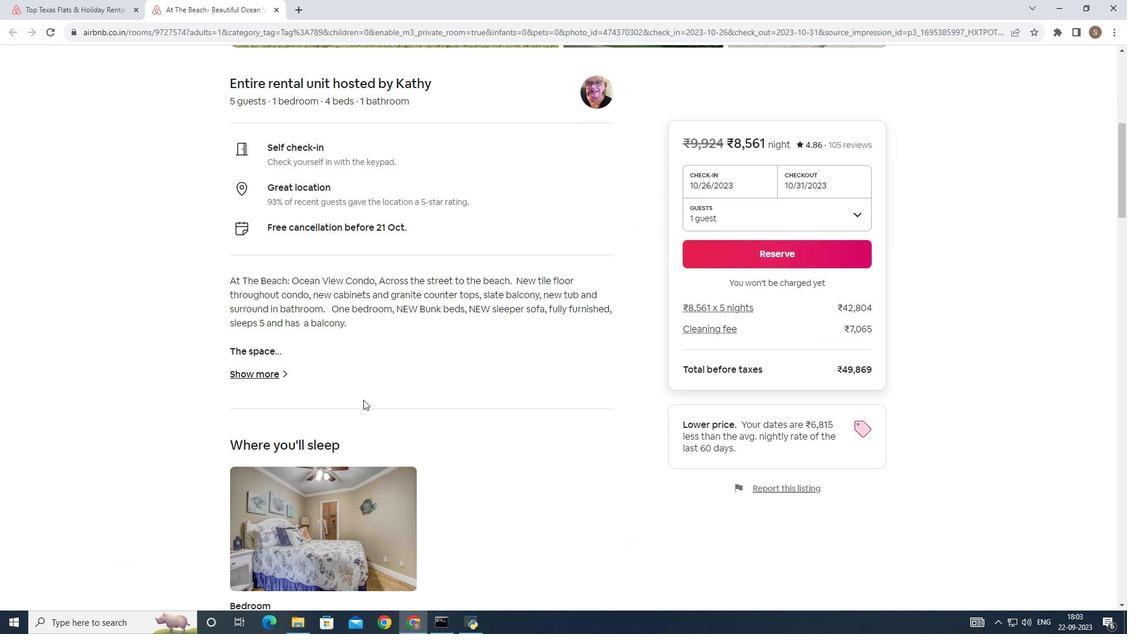 
Action: Mouse moved to (264, 374)
Screenshot: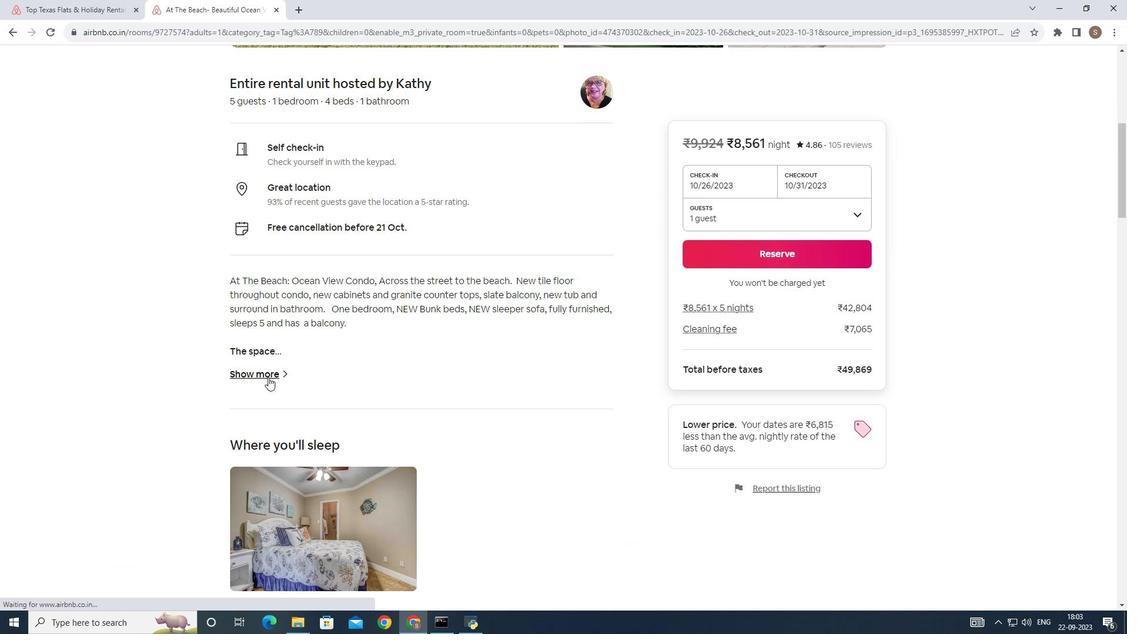 
Action: Mouse pressed left at (264, 374)
Screenshot: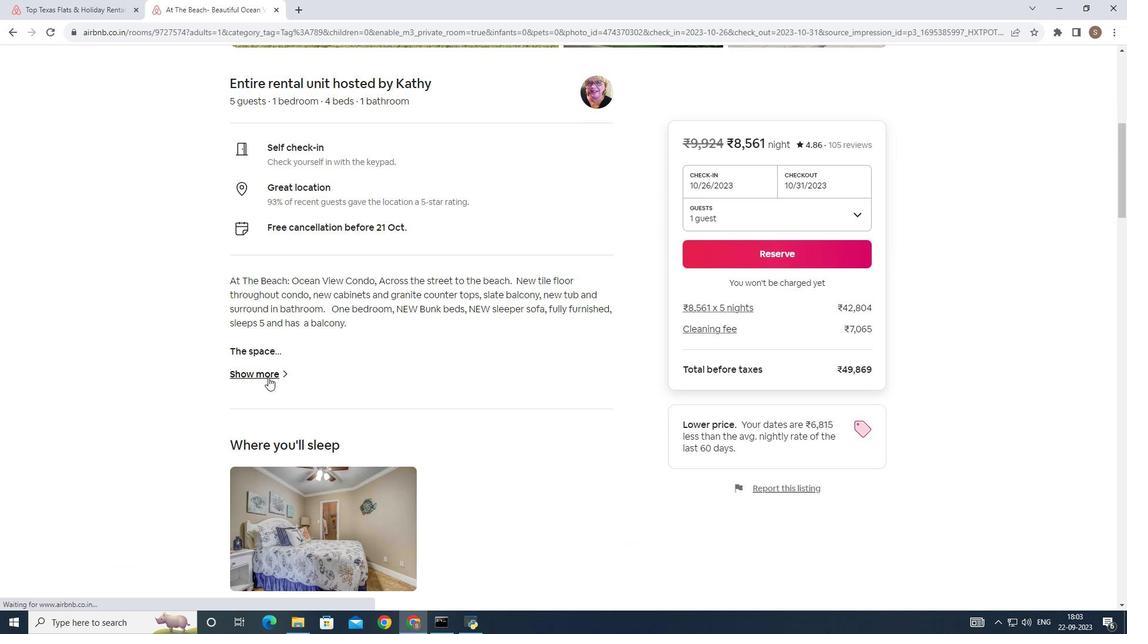 
Action: Mouse moved to (449, 388)
Screenshot: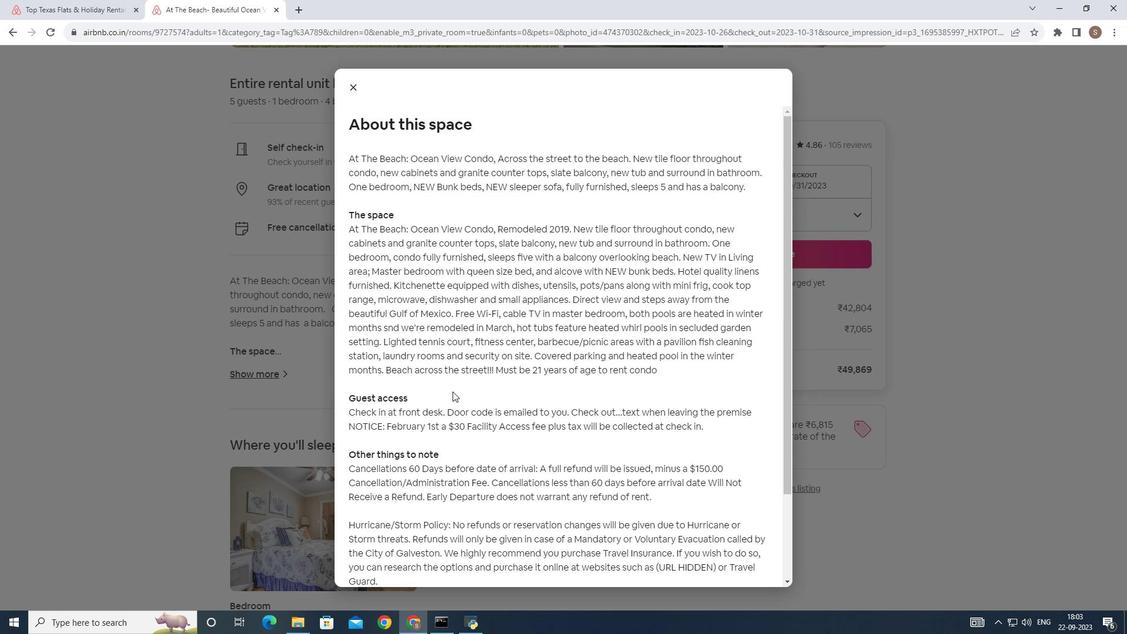 
Action: Mouse scrolled (449, 387) with delta (0, 0)
Screenshot: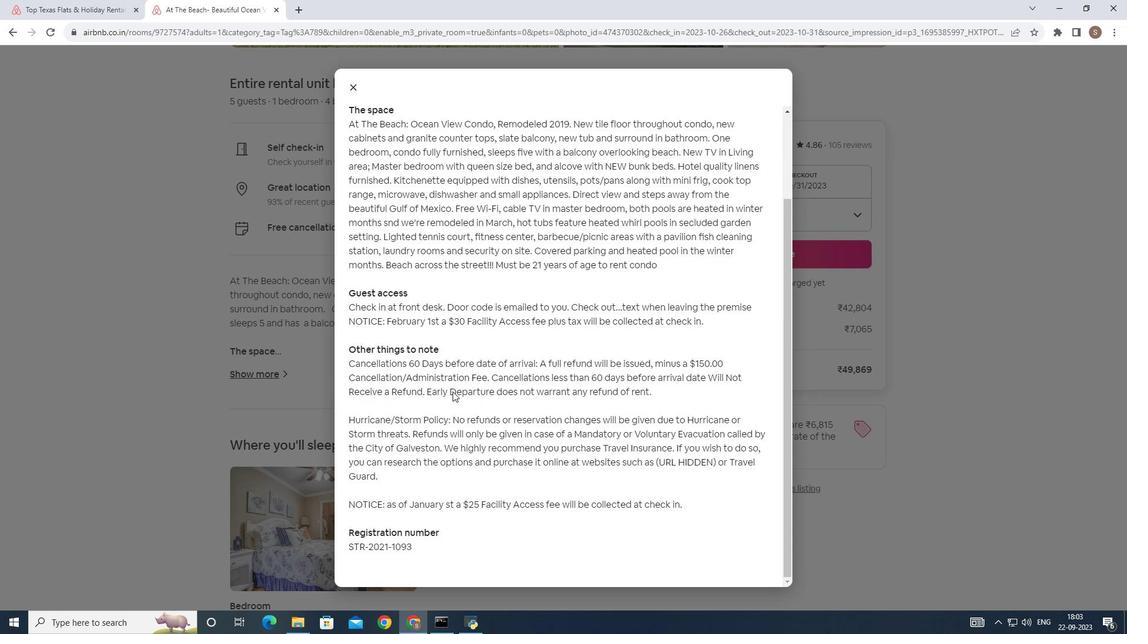 
Action: Mouse scrolled (449, 387) with delta (0, 0)
Screenshot: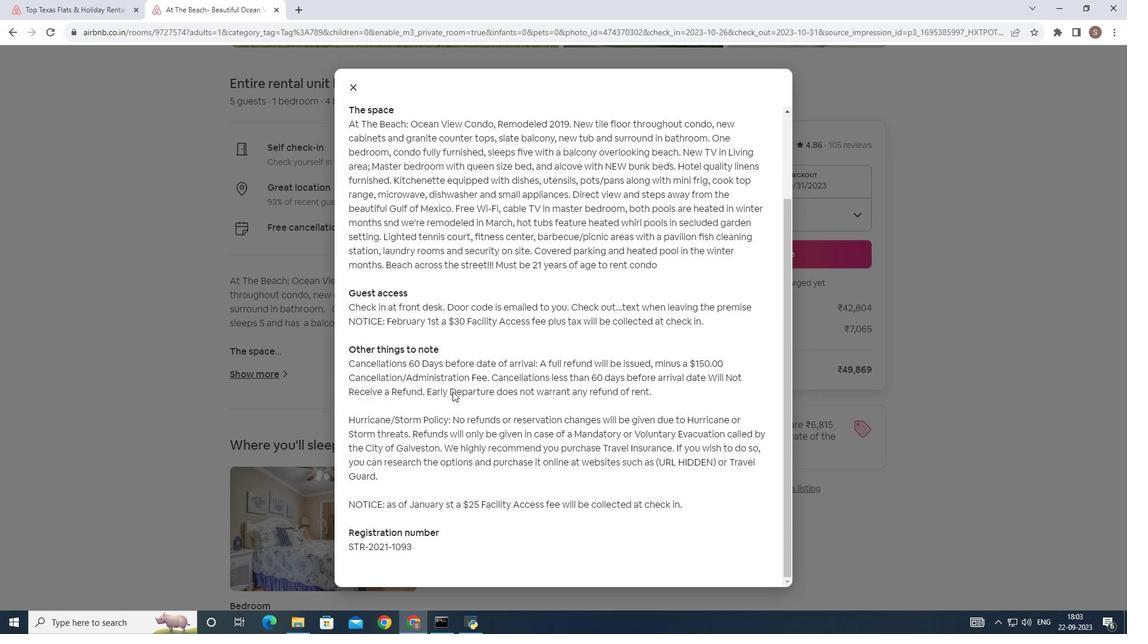 
Action: Mouse scrolled (449, 387) with delta (0, 0)
Screenshot: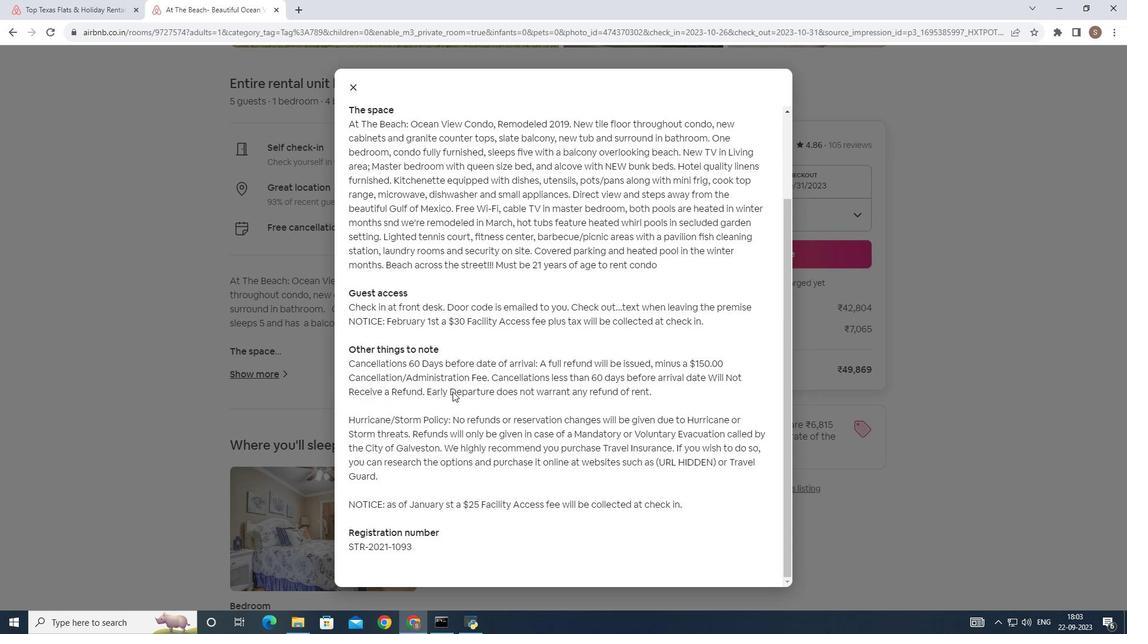 
Action: Mouse scrolled (449, 387) with delta (0, 0)
Screenshot: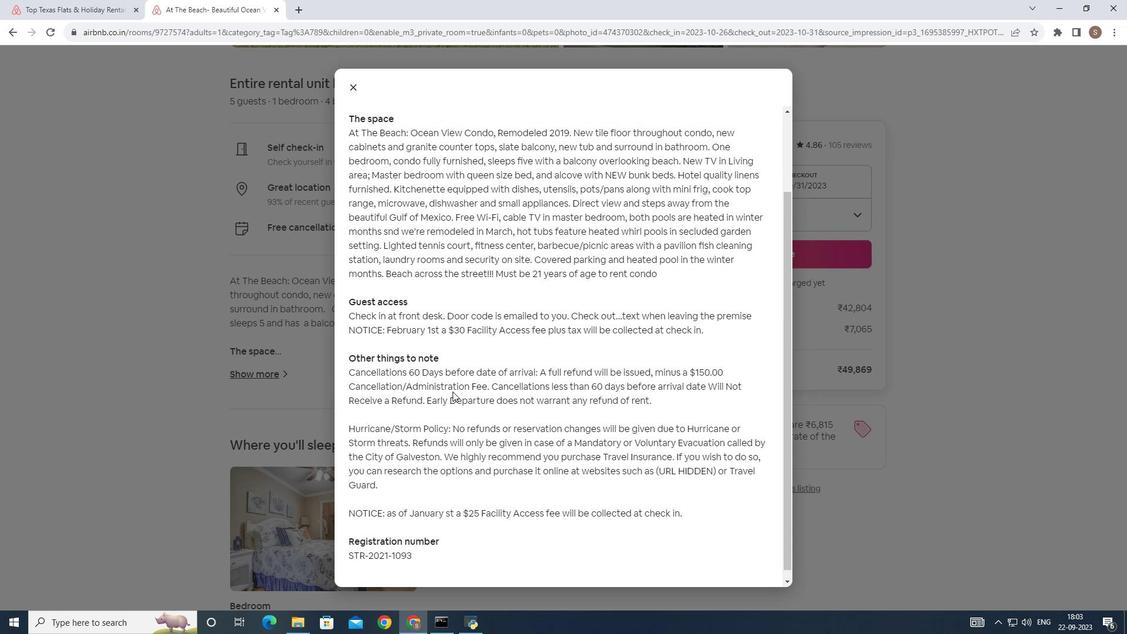 
Action: Mouse scrolled (449, 387) with delta (0, 0)
Screenshot: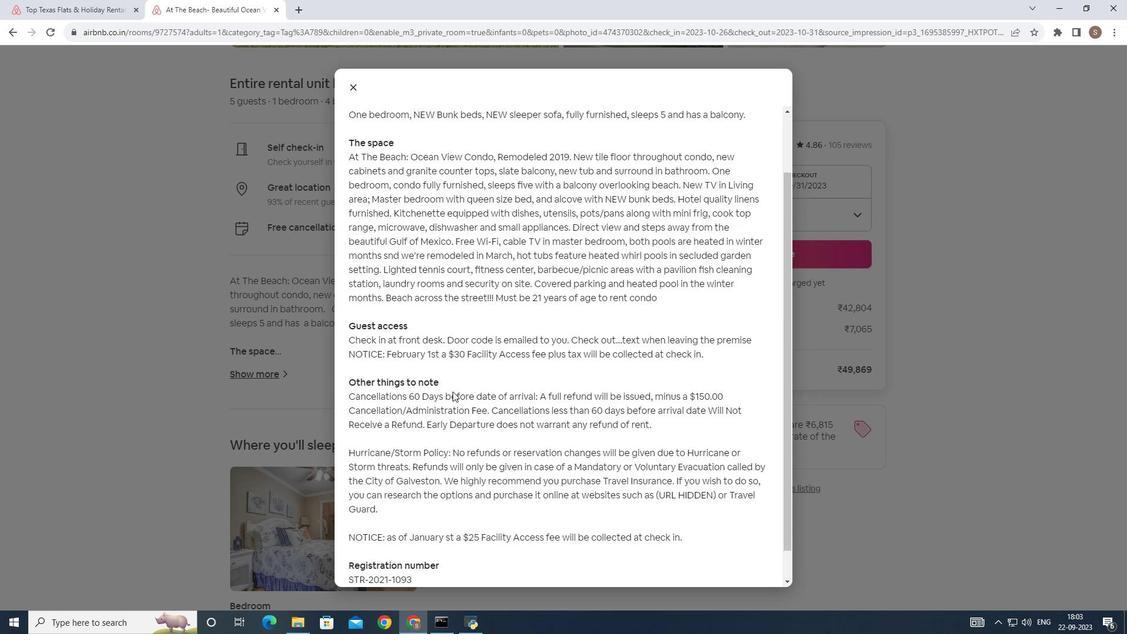 
Action: Mouse scrolled (449, 388) with delta (0, 0)
Screenshot: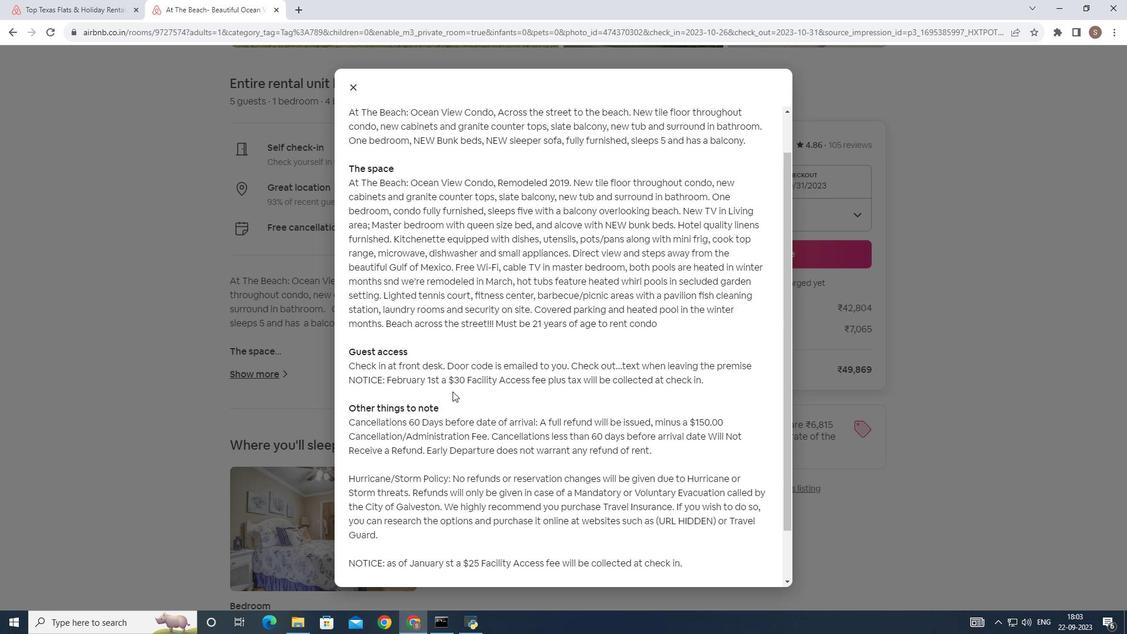 
Action: Mouse scrolled (449, 387) with delta (0, 0)
Screenshot: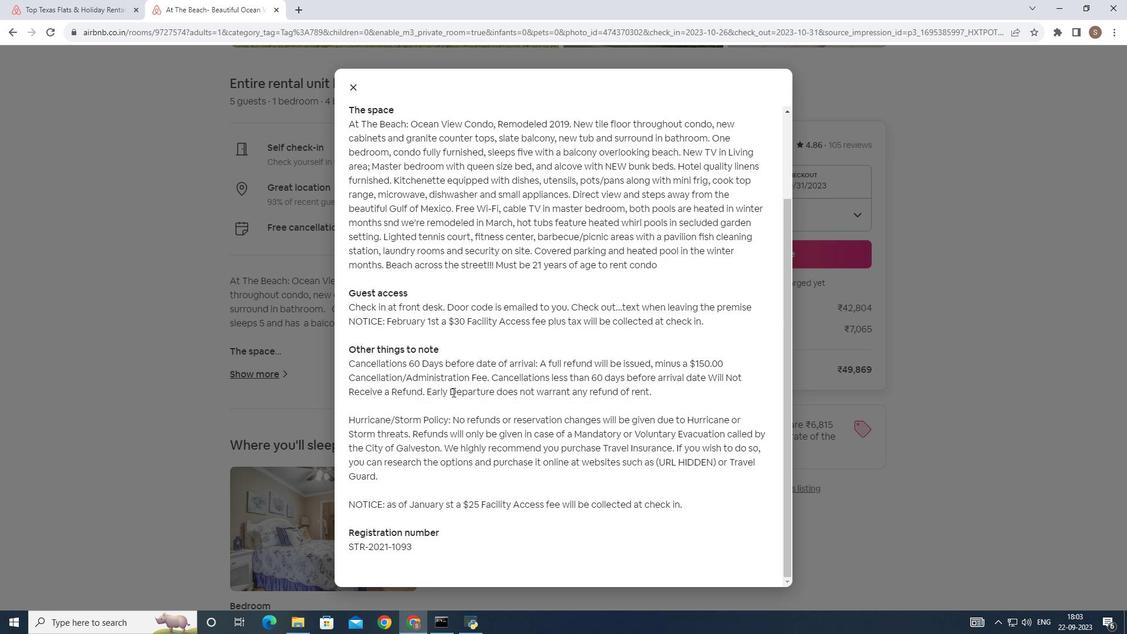 
Action: Mouse scrolled (449, 387) with delta (0, 0)
Screenshot: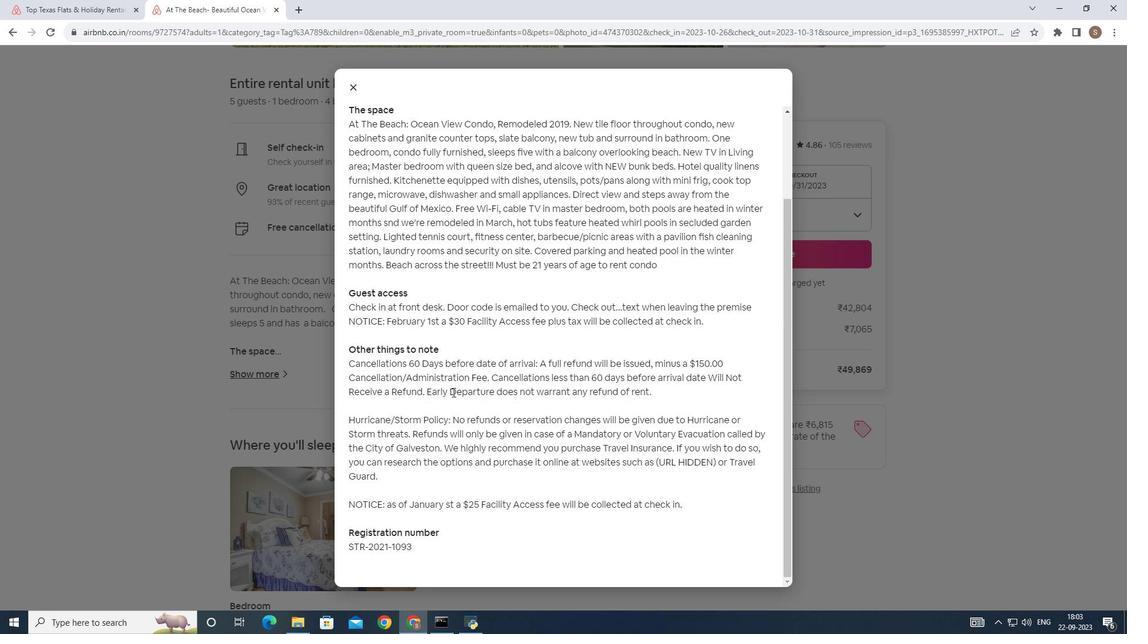 
Action: Mouse scrolled (449, 387) with delta (0, 0)
Screenshot: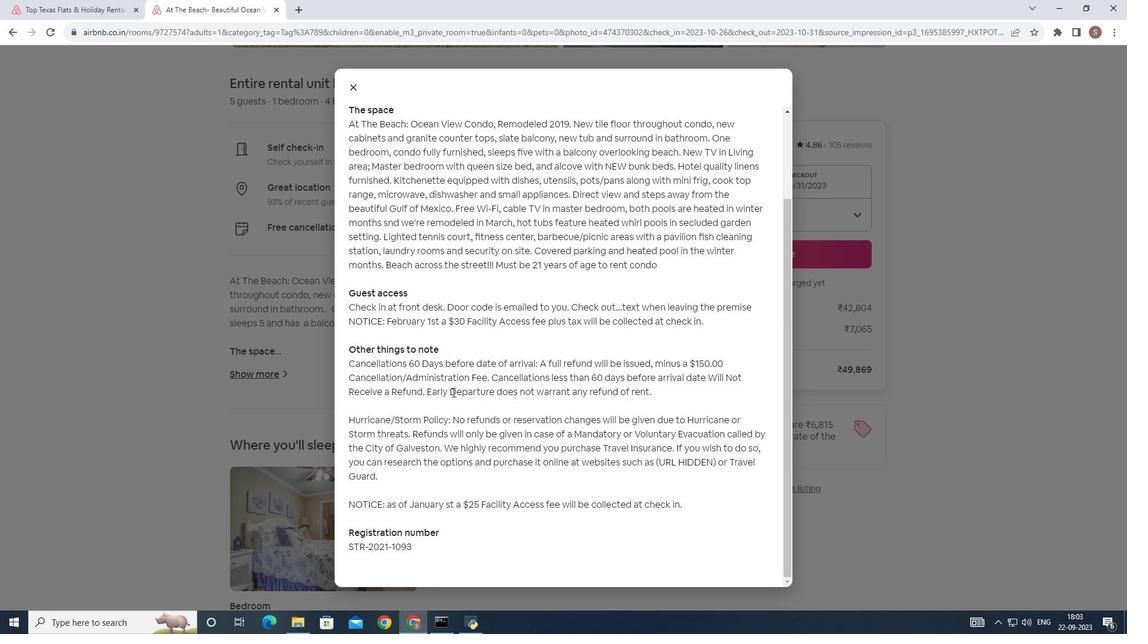 
Action: Mouse scrolled (449, 387) with delta (0, 0)
Screenshot: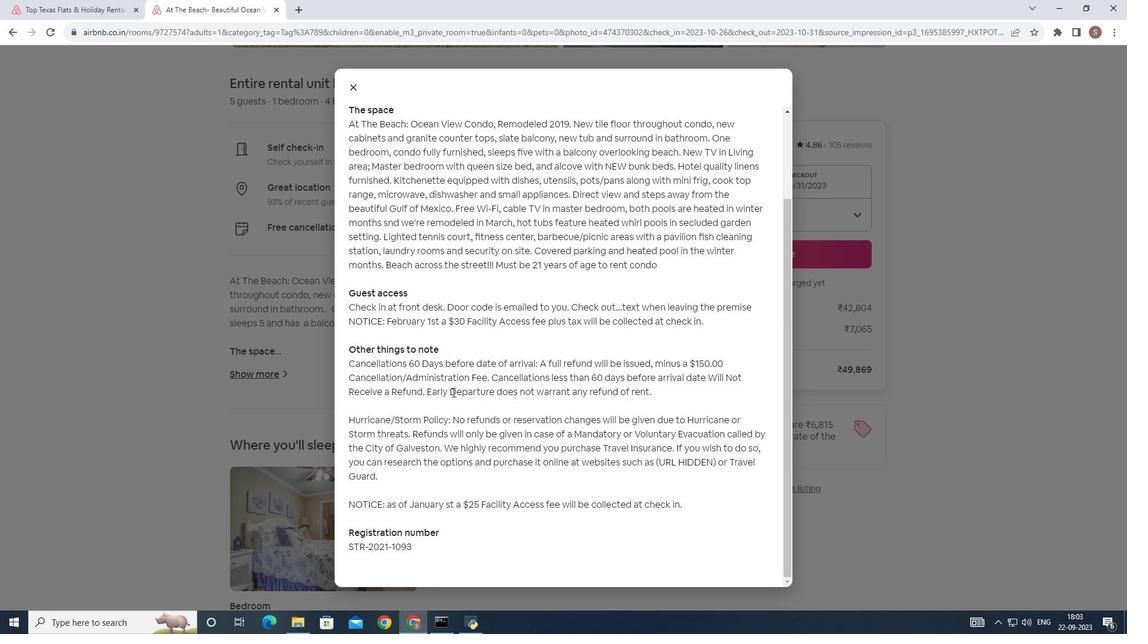 
Action: Mouse scrolled (449, 387) with delta (0, 0)
Screenshot: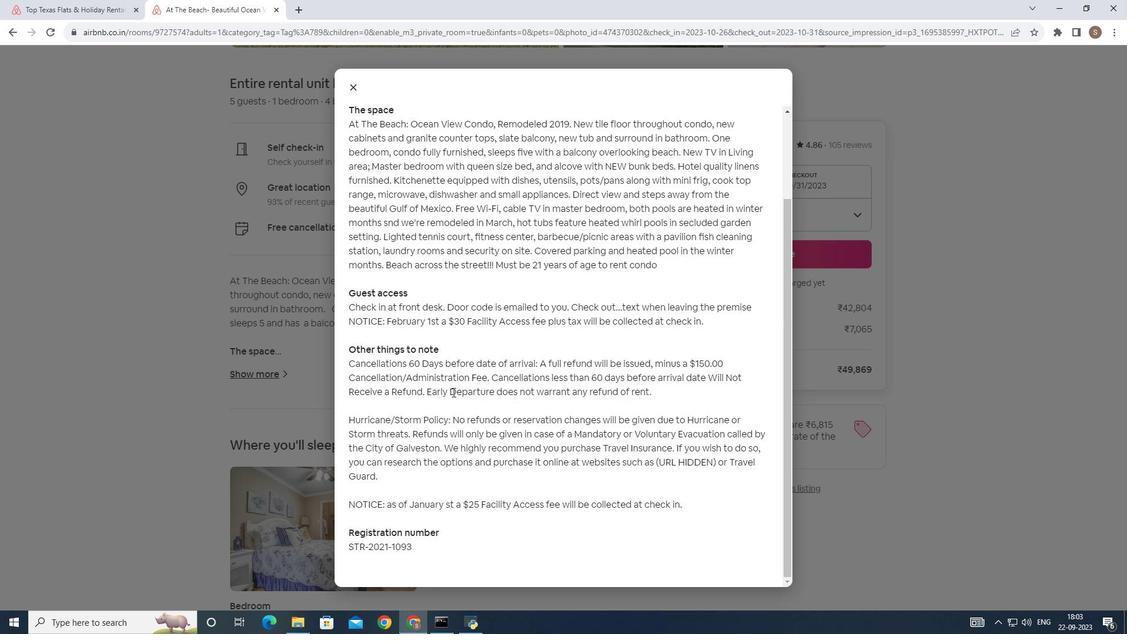 
Action: Mouse moved to (449, 326)
Screenshot: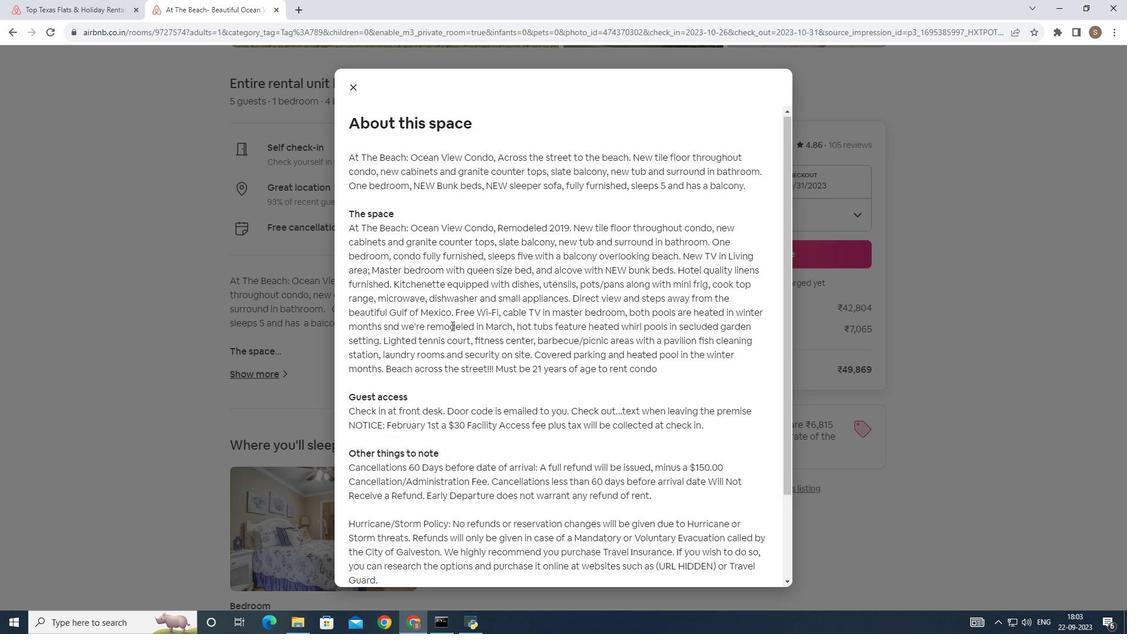 
Action: Mouse scrolled (449, 327) with delta (0, 0)
Screenshot: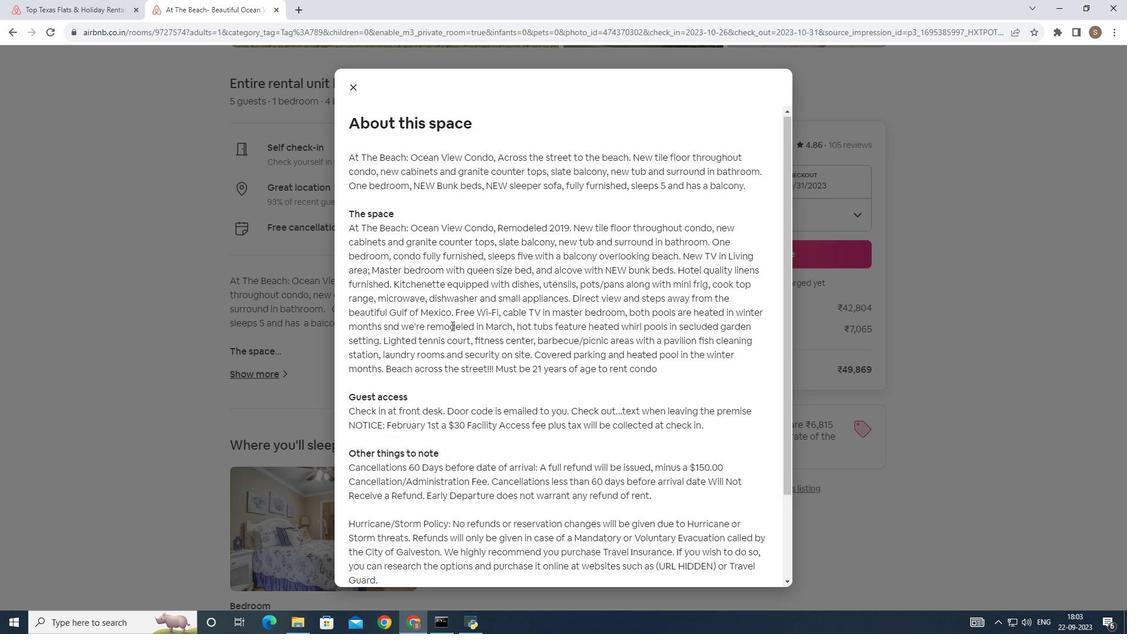 
Action: Mouse moved to (448, 322)
Screenshot: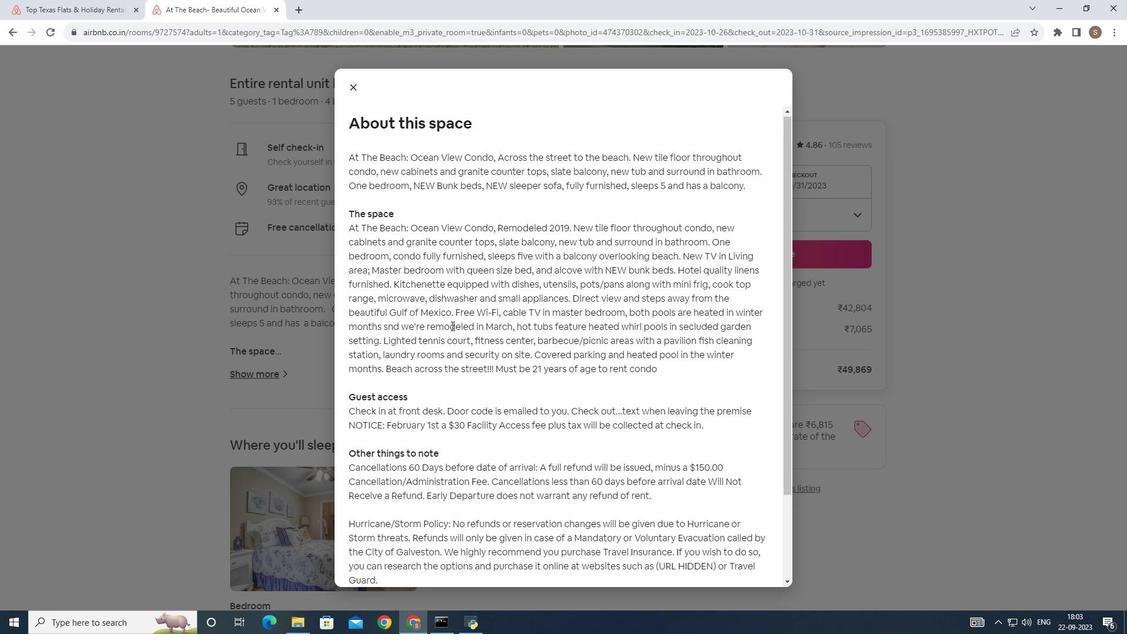 
Action: Mouse scrolled (448, 323) with delta (0, 0)
Screenshot: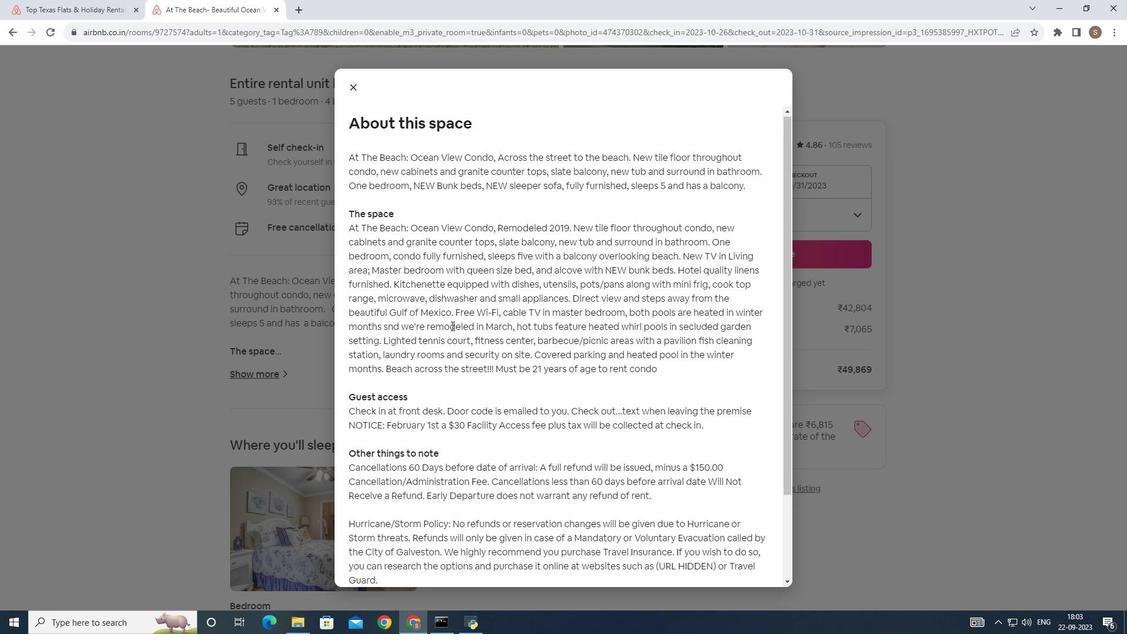 
Action: Mouse scrolled (448, 323) with delta (0, 0)
Screenshot: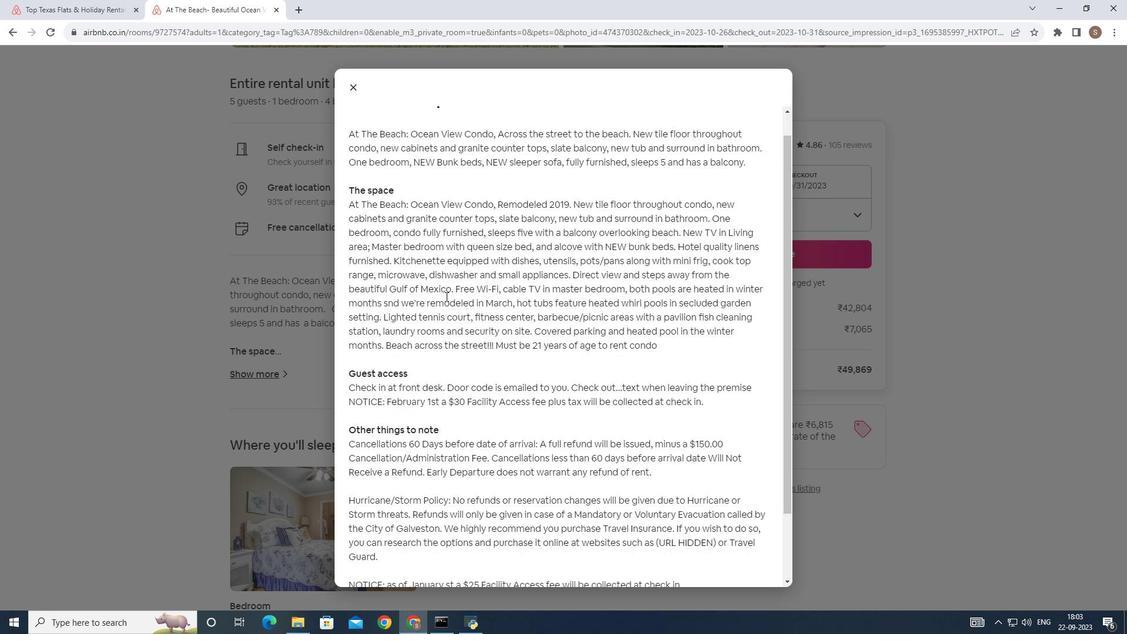 
Action: Mouse scrolled (448, 323) with delta (0, 0)
Screenshot: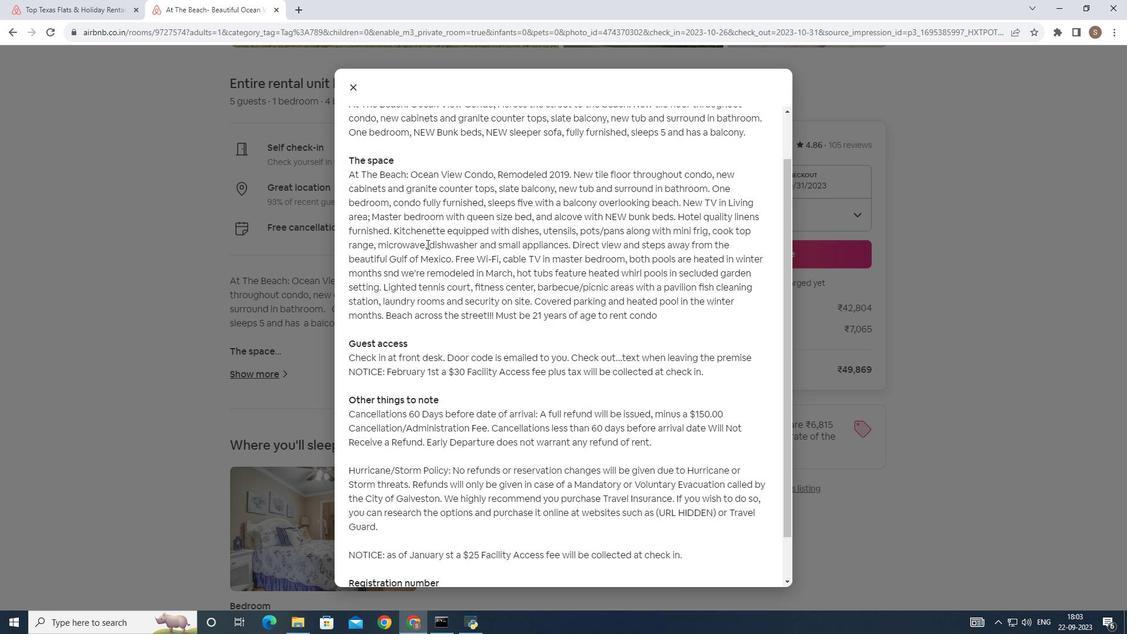 
Action: Mouse scrolled (448, 322) with delta (0, 0)
Screenshot: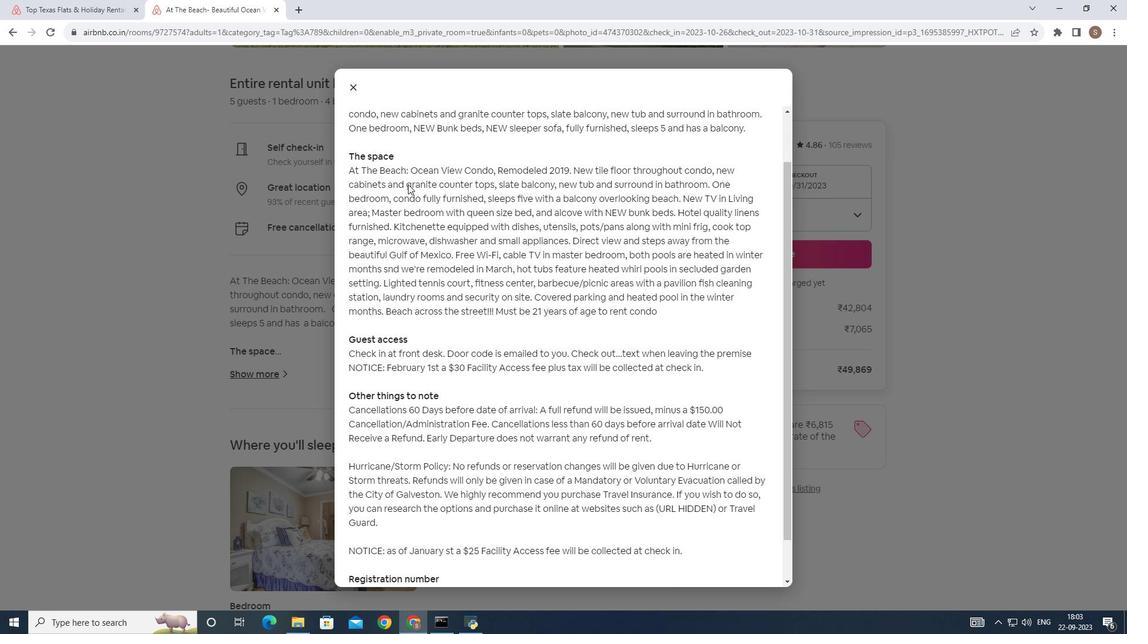 
Action: Mouse moved to (354, 86)
Screenshot: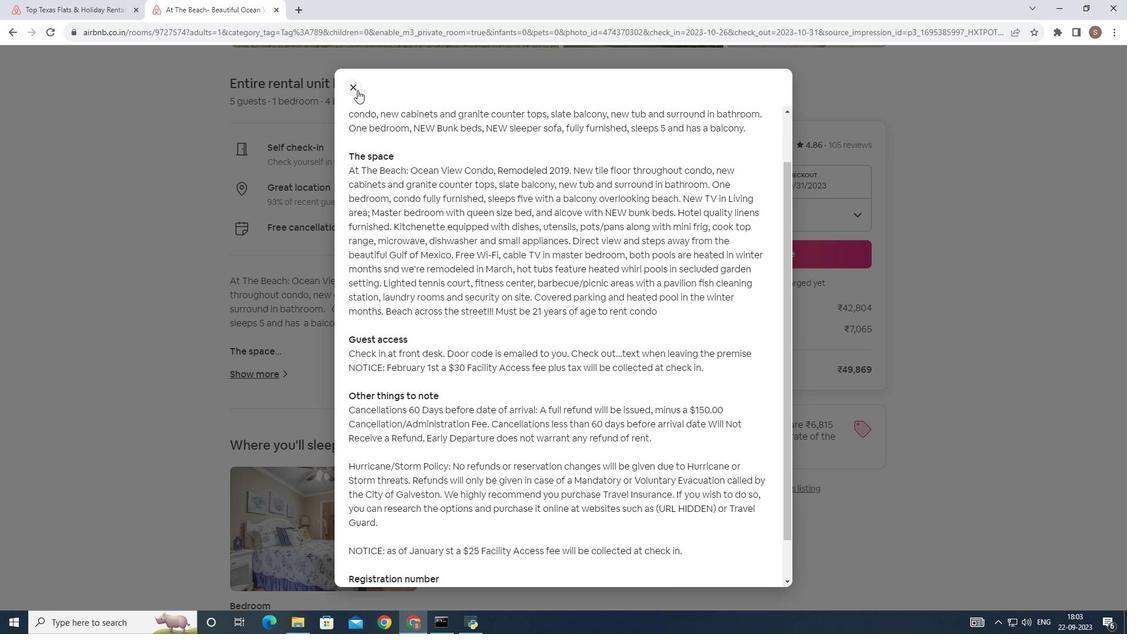 
Action: Mouse pressed left at (354, 86)
Screenshot: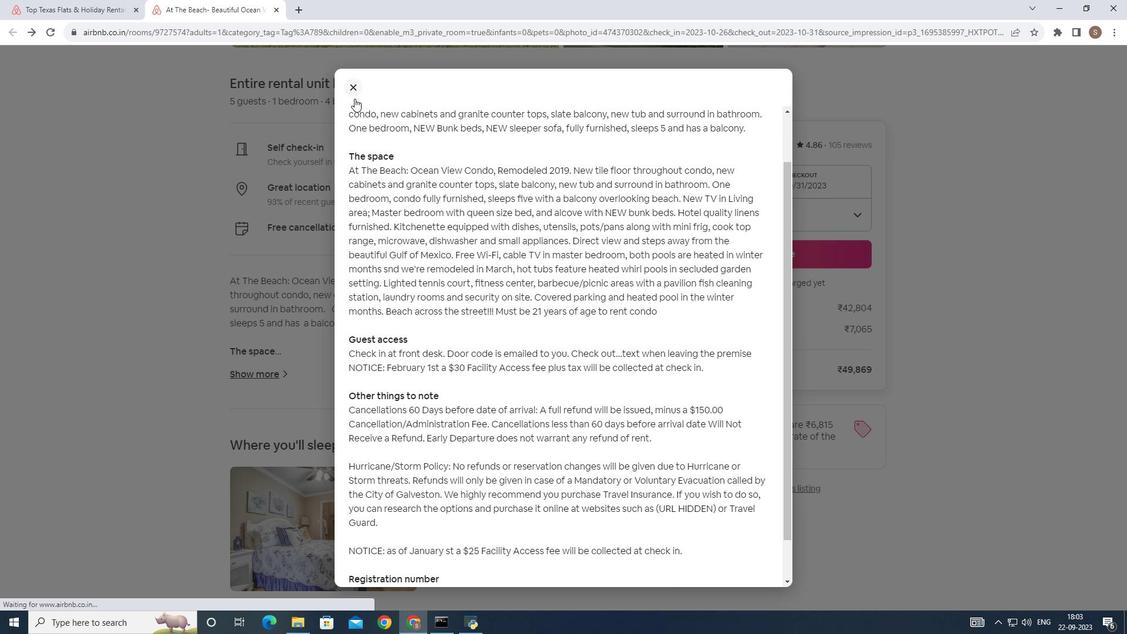 
Action: Mouse moved to (329, 339)
Screenshot: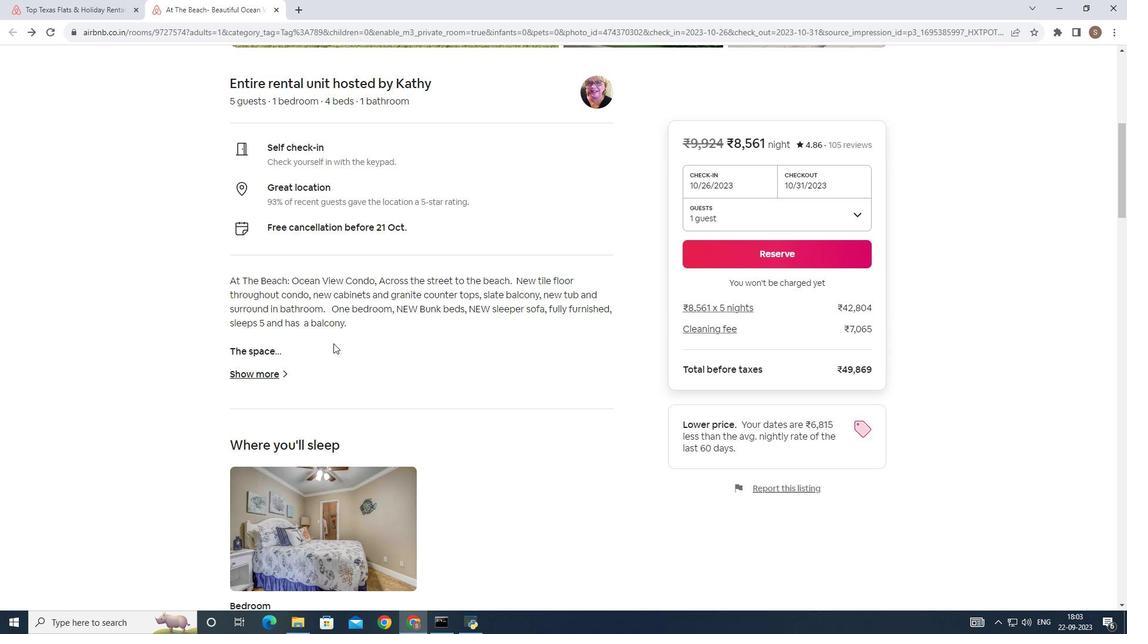 
Action: Mouse scrolled (329, 339) with delta (0, 0)
Screenshot: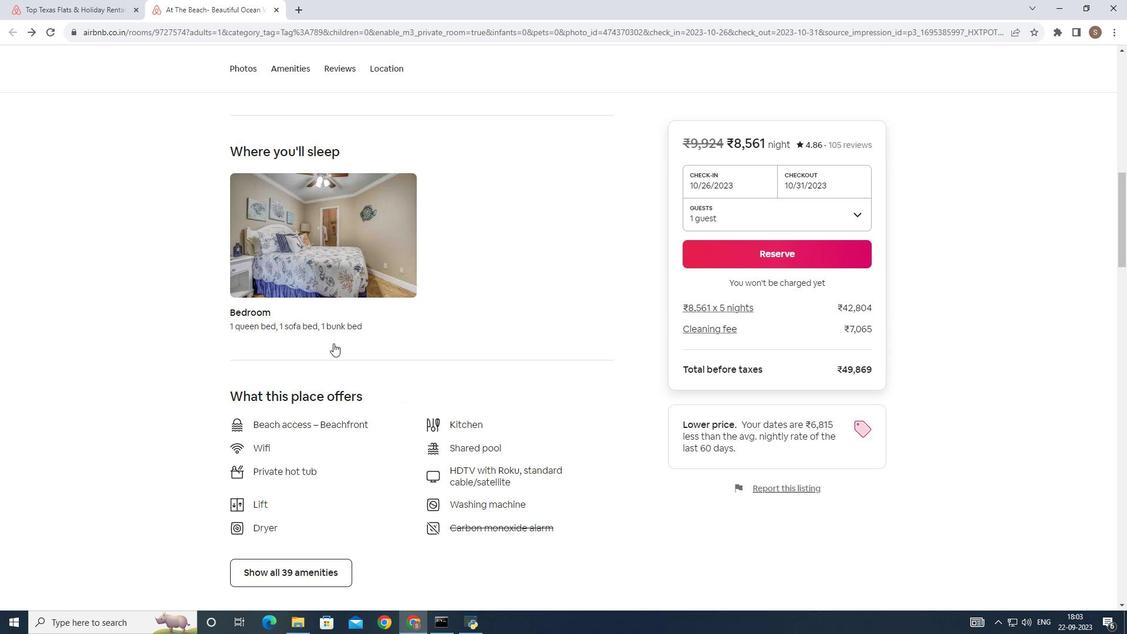 
Action: Mouse scrolled (329, 339) with delta (0, 0)
Screenshot: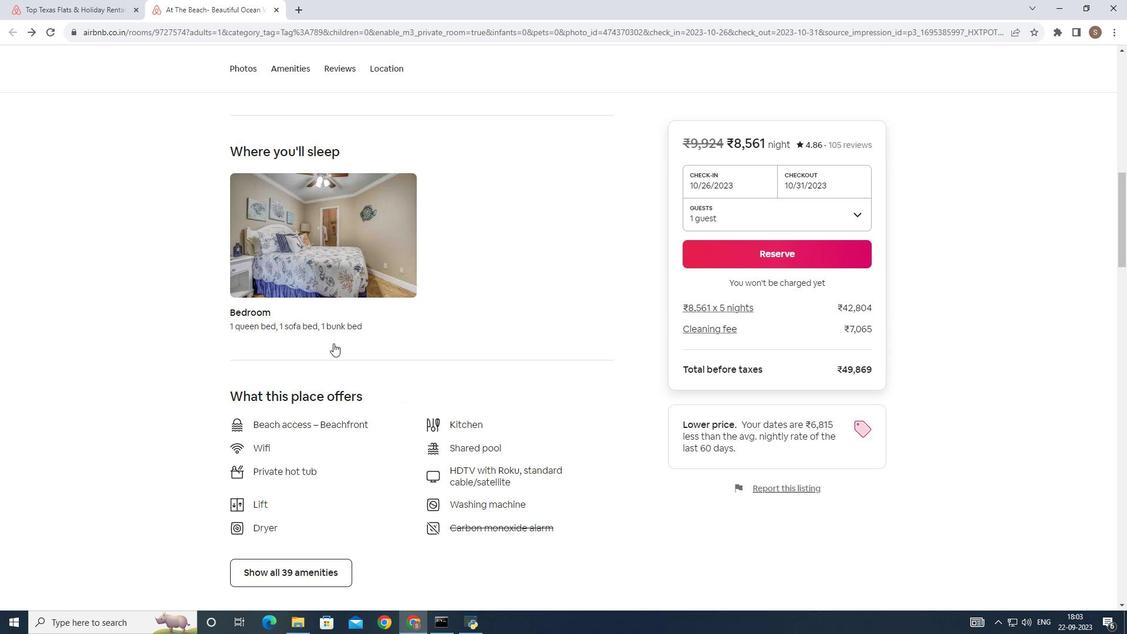 
Action: Mouse scrolled (329, 339) with delta (0, 0)
Screenshot: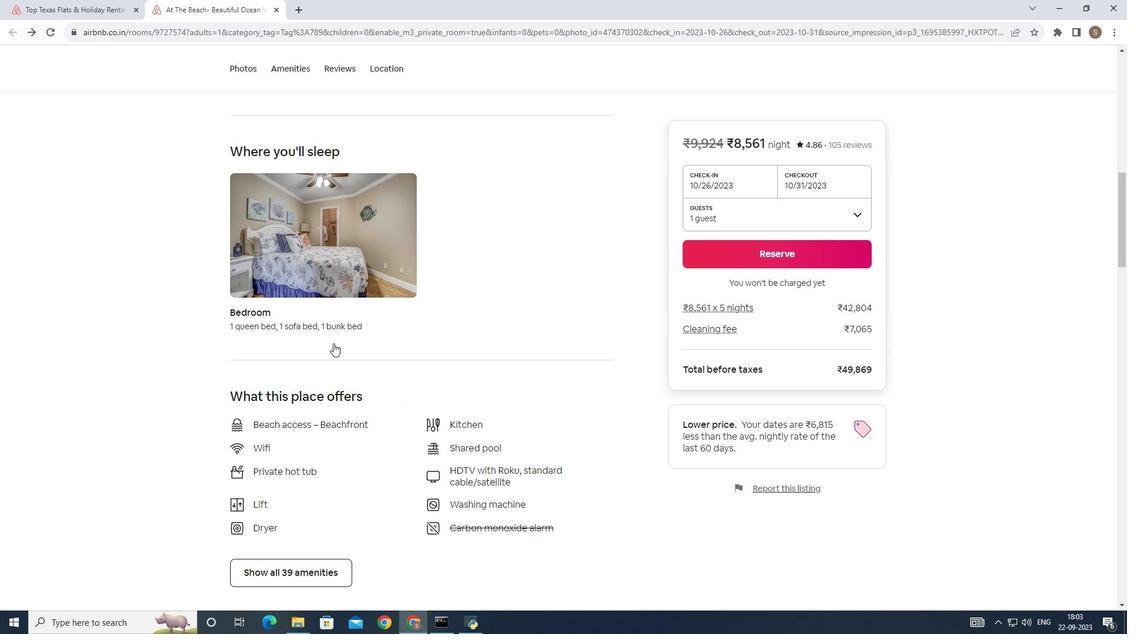 
Action: Mouse scrolled (329, 339) with delta (0, 0)
Screenshot: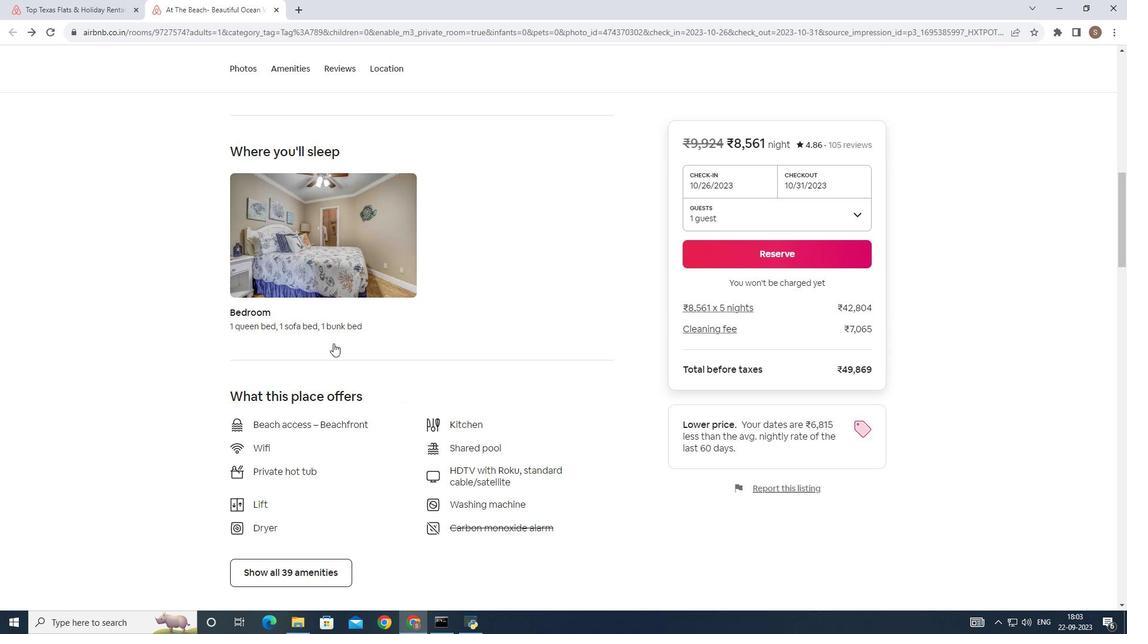 
Action: Mouse scrolled (329, 339) with delta (0, 0)
Screenshot: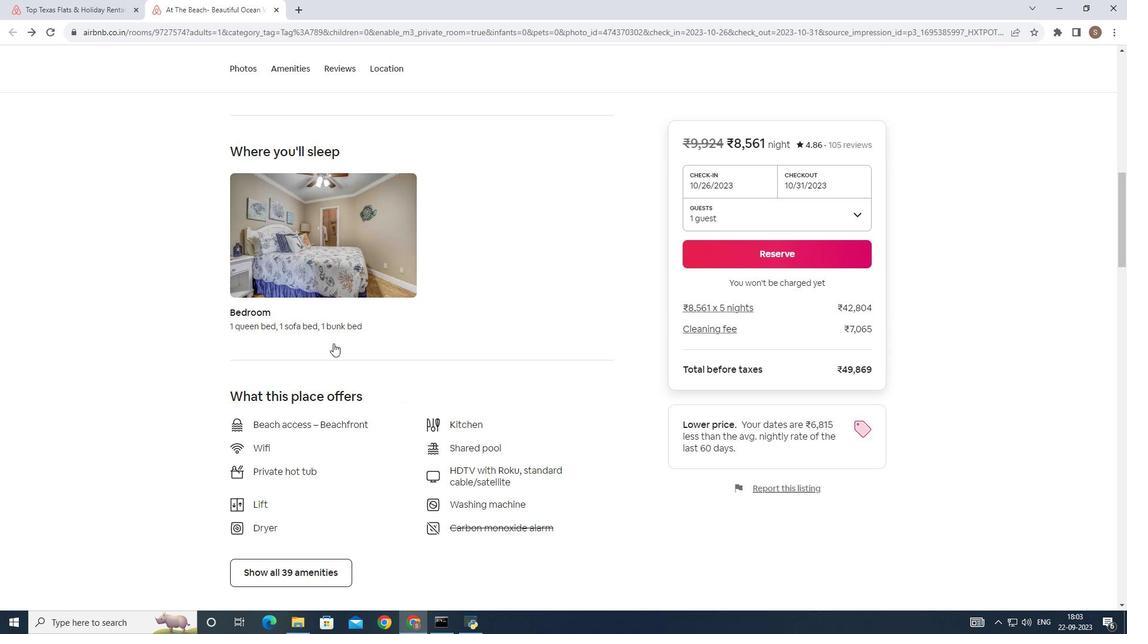 
Action: Mouse scrolled (329, 339) with delta (0, 0)
Screenshot: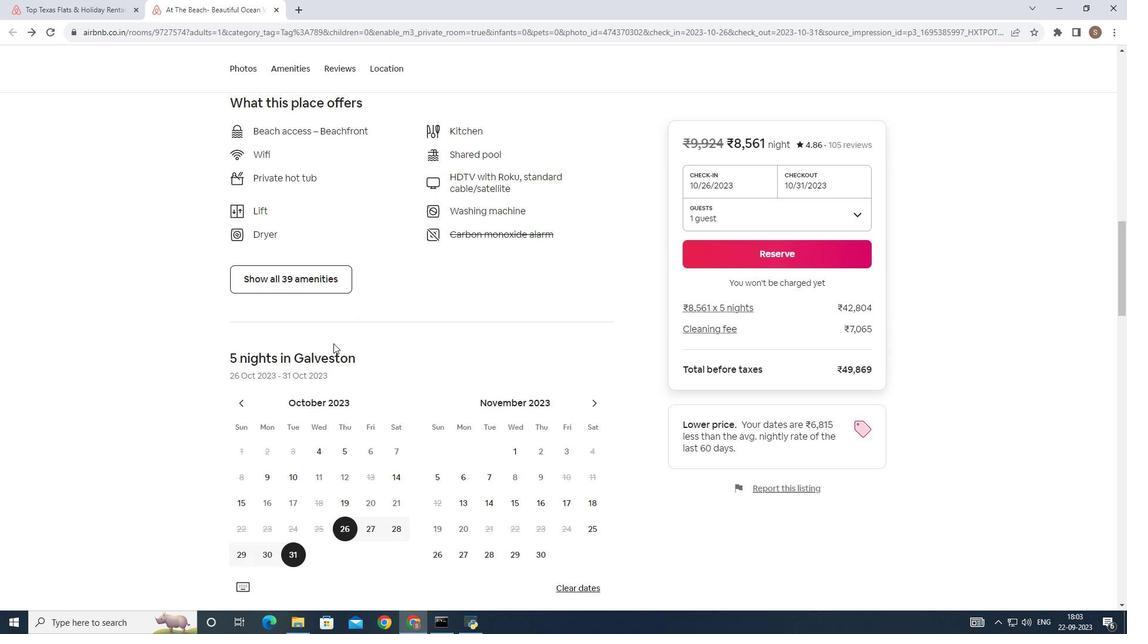 
Action: Mouse scrolled (329, 339) with delta (0, 0)
Screenshot: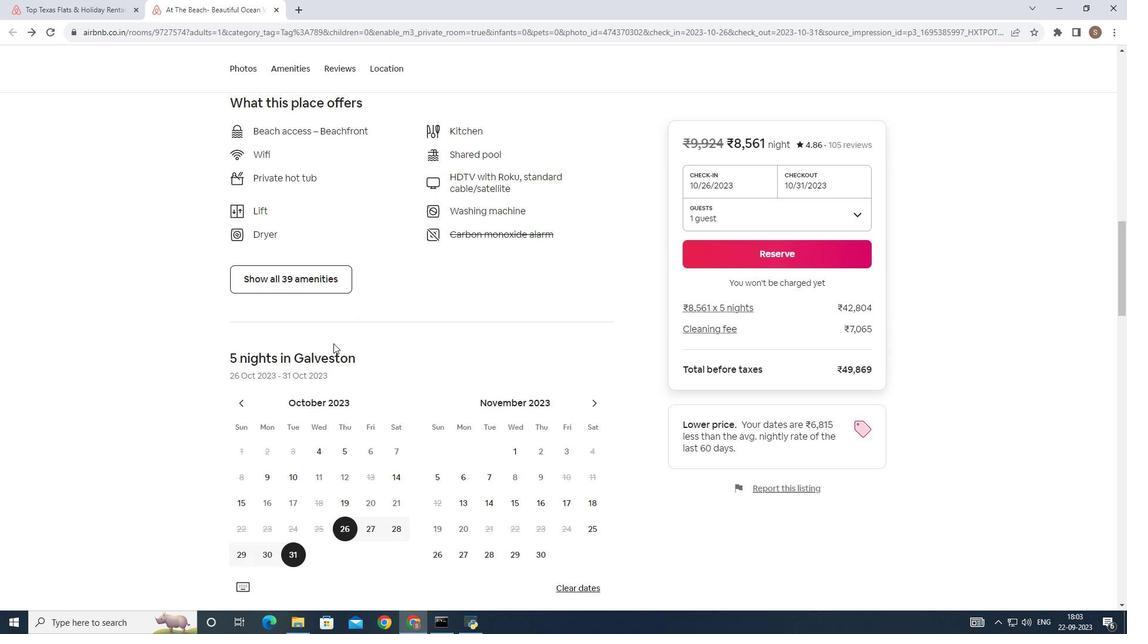 
Action: Mouse scrolled (329, 339) with delta (0, 0)
Screenshot: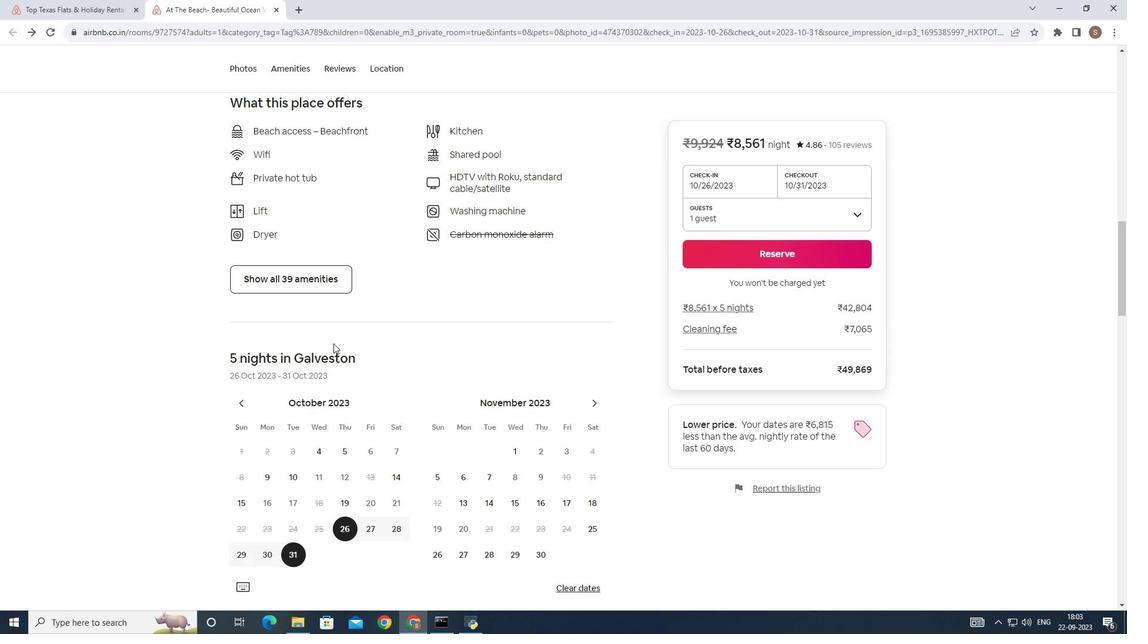 
Action: Mouse scrolled (329, 339) with delta (0, 0)
Screenshot: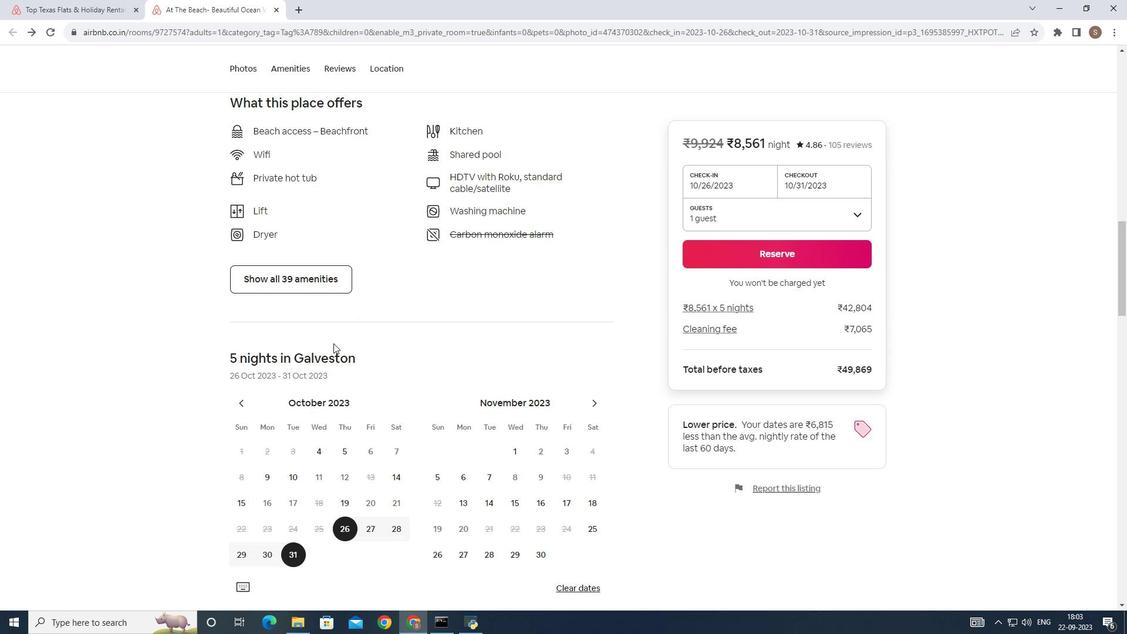 
Action: Mouse scrolled (329, 339) with delta (0, 0)
Screenshot: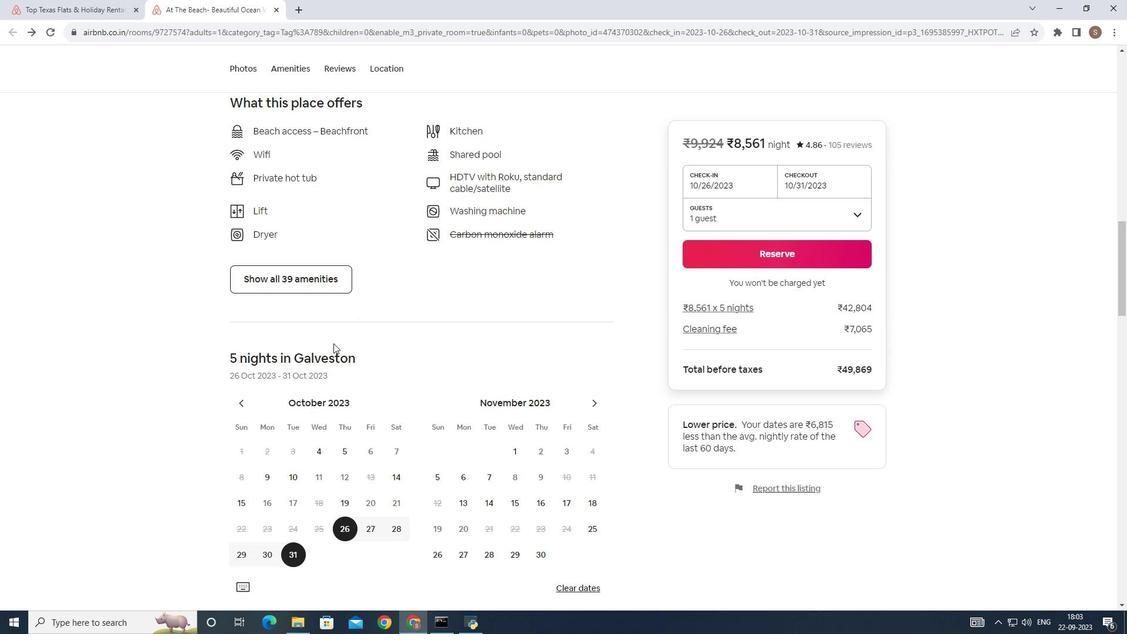 
Action: Mouse moved to (315, 287)
Screenshot: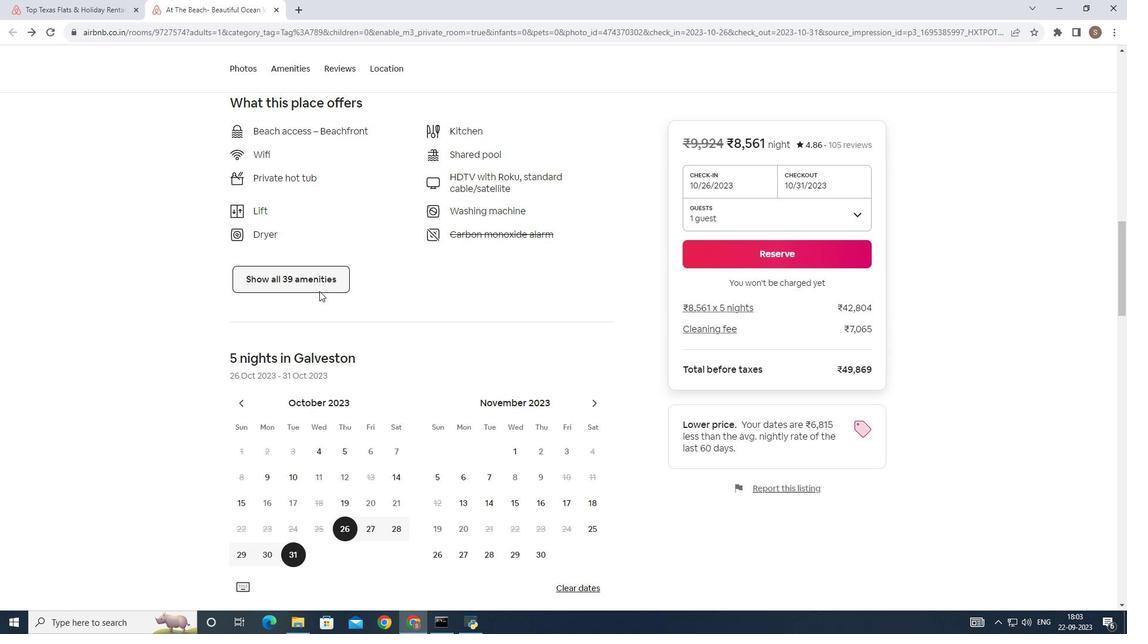 
Action: Mouse pressed left at (315, 287)
Screenshot: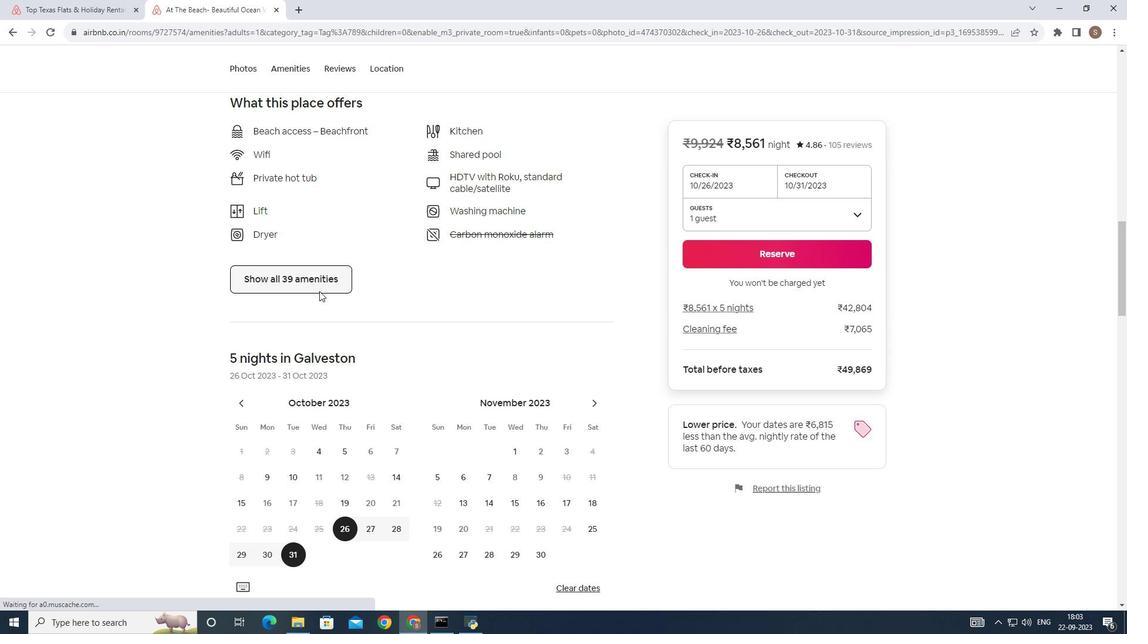
Action: Mouse moved to (384, 329)
Screenshot: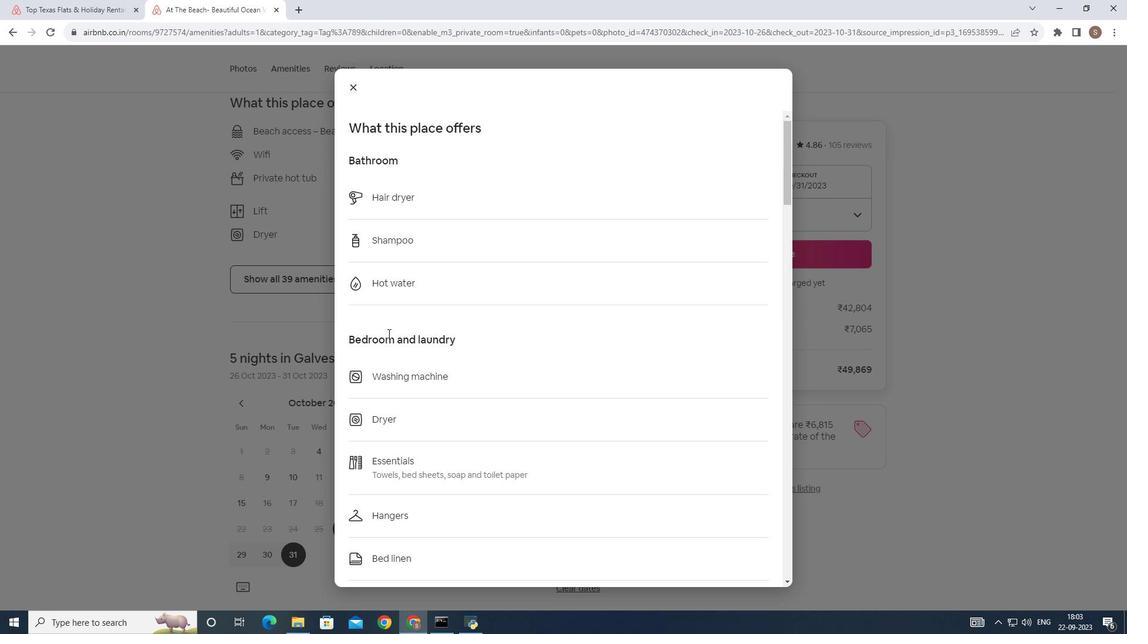 
Action: Mouse scrolled (384, 329) with delta (0, 0)
Screenshot: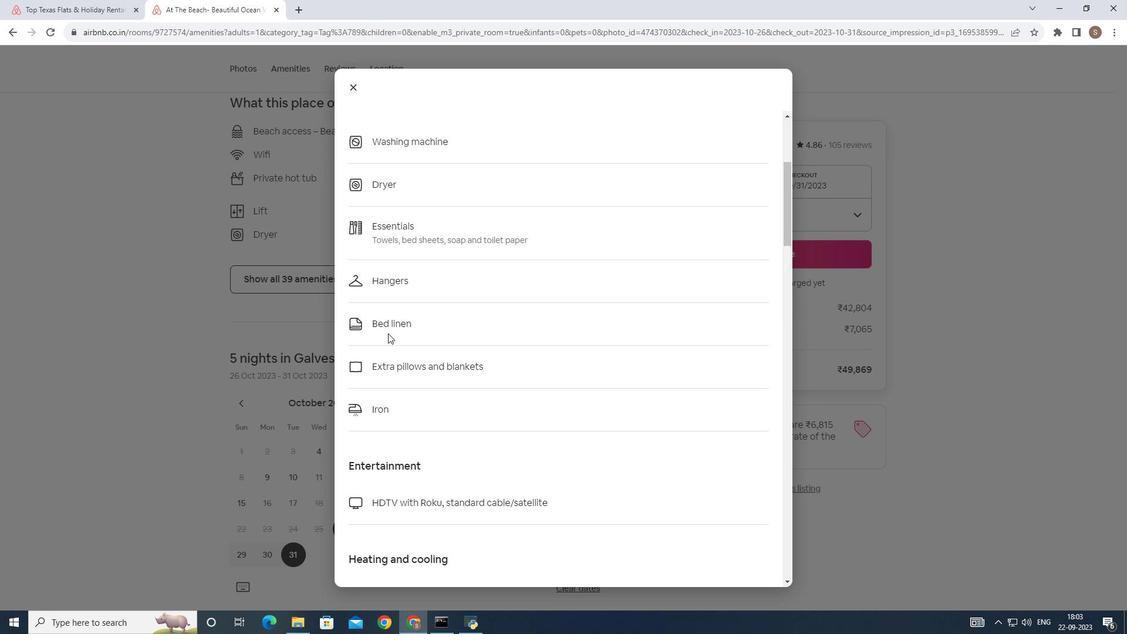 
Action: Mouse scrolled (384, 329) with delta (0, 0)
Screenshot: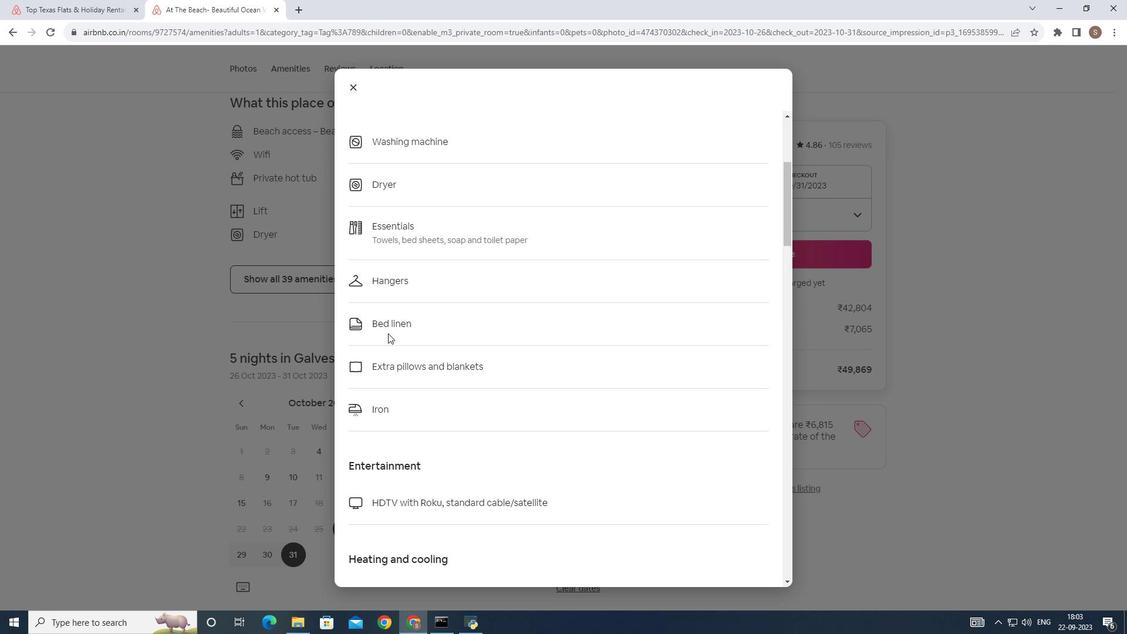
Action: Mouse scrolled (384, 329) with delta (0, 0)
Screenshot: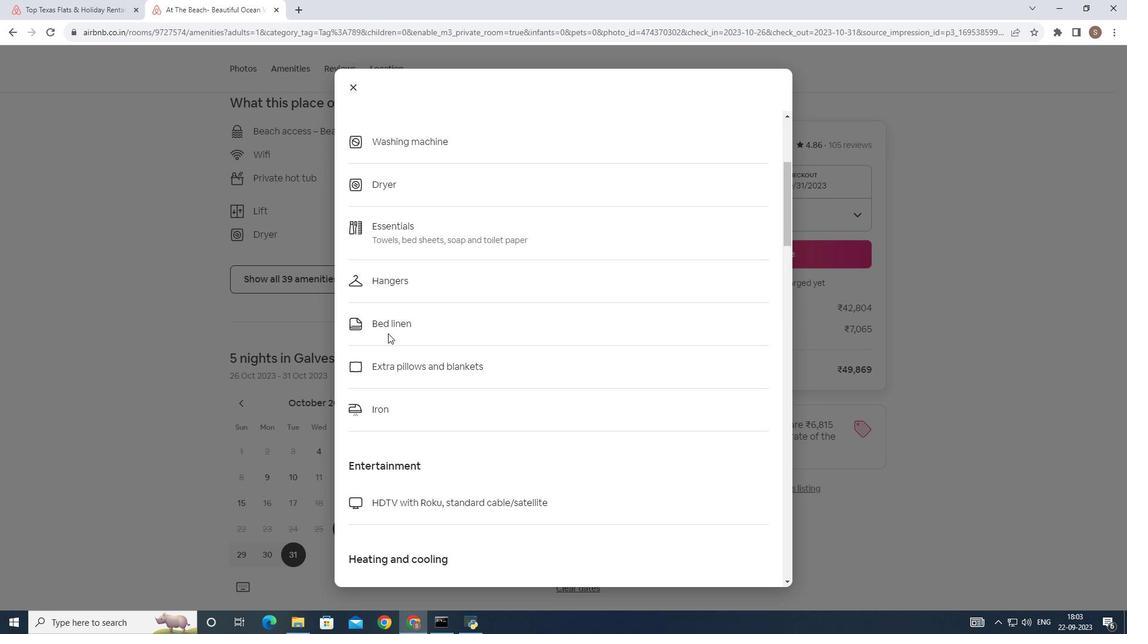 
Action: Mouse scrolled (384, 329) with delta (0, 0)
Screenshot: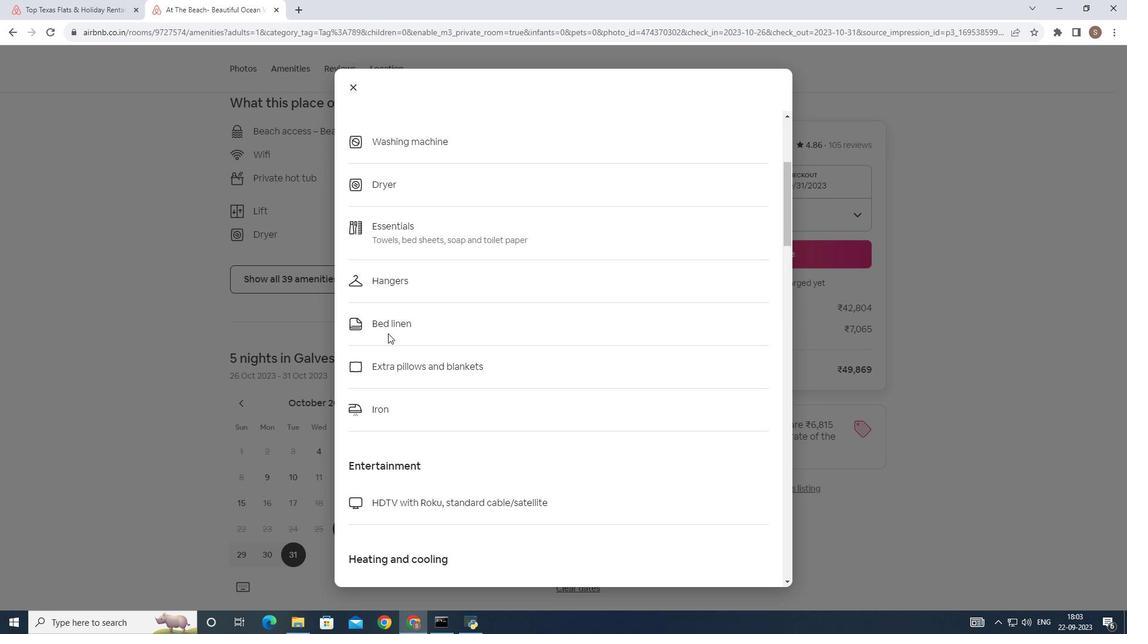 
Action: Mouse scrolled (384, 329) with delta (0, 0)
Screenshot: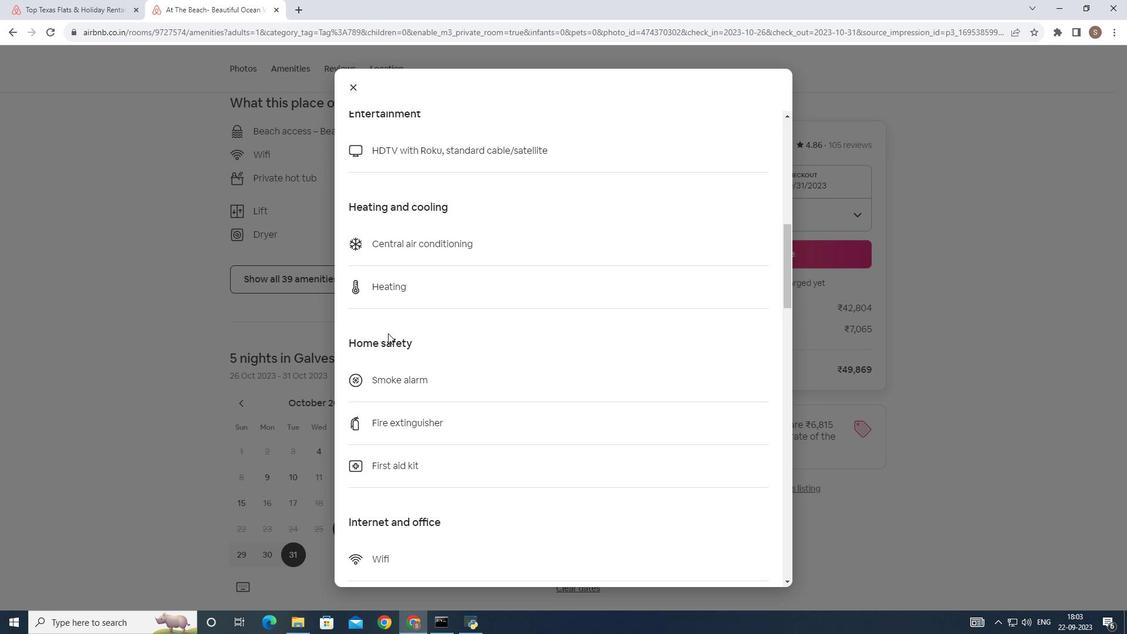 
Action: Mouse scrolled (384, 329) with delta (0, 0)
Screenshot: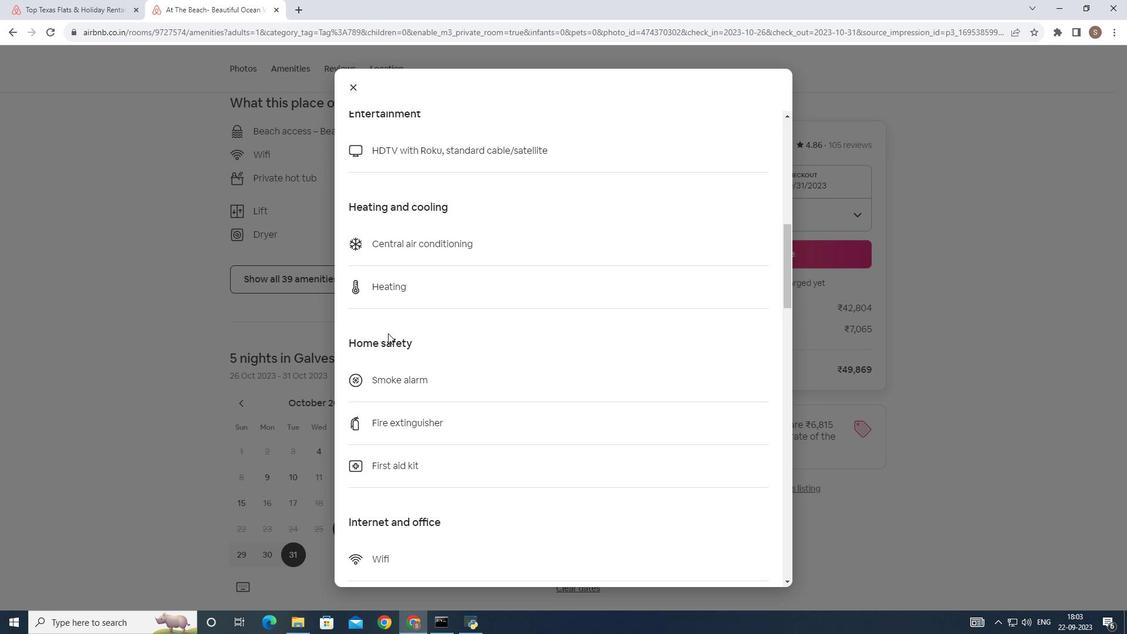 
Action: Mouse scrolled (384, 329) with delta (0, 0)
Screenshot: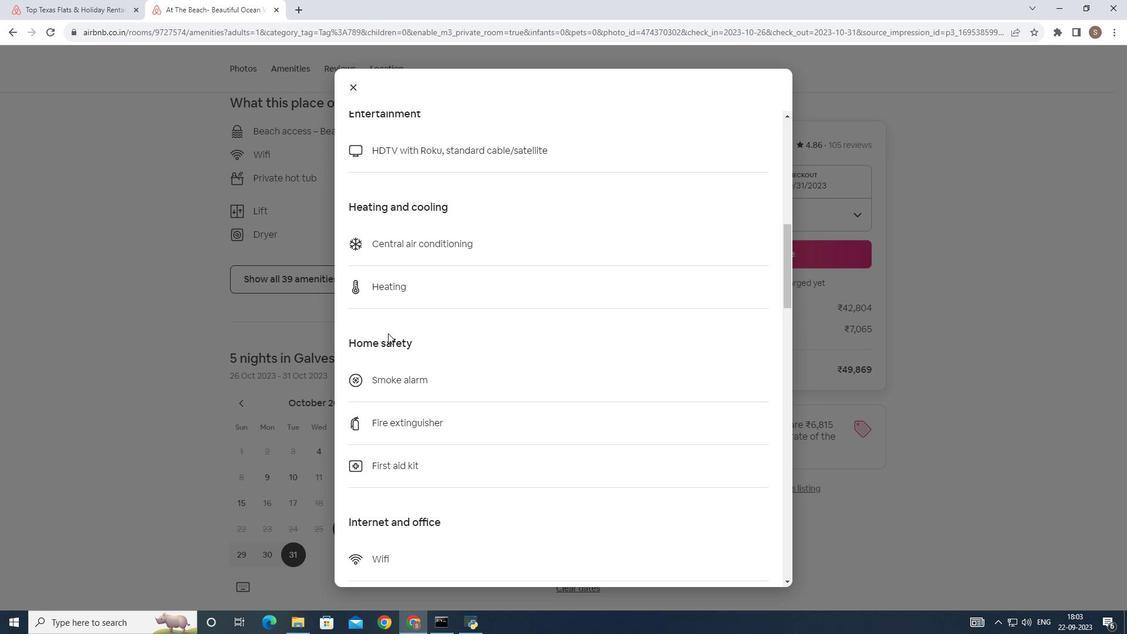 
Action: Mouse scrolled (384, 329) with delta (0, 0)
Screenshot: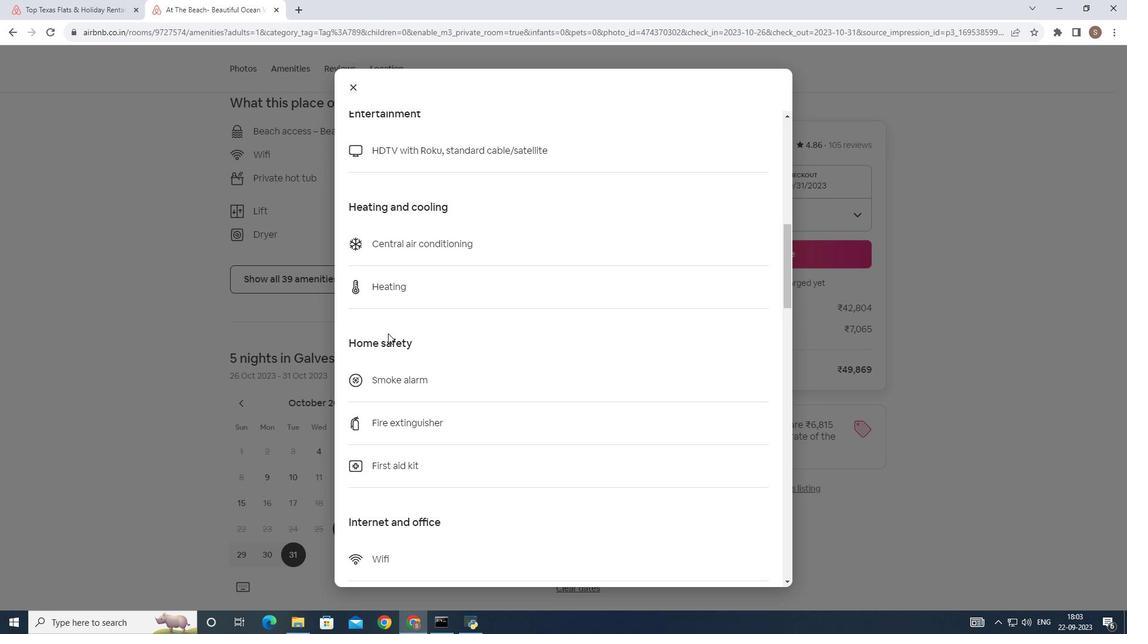
Action: Mouse scrolled (384, 329) with delta (0, 0)
Screenshot: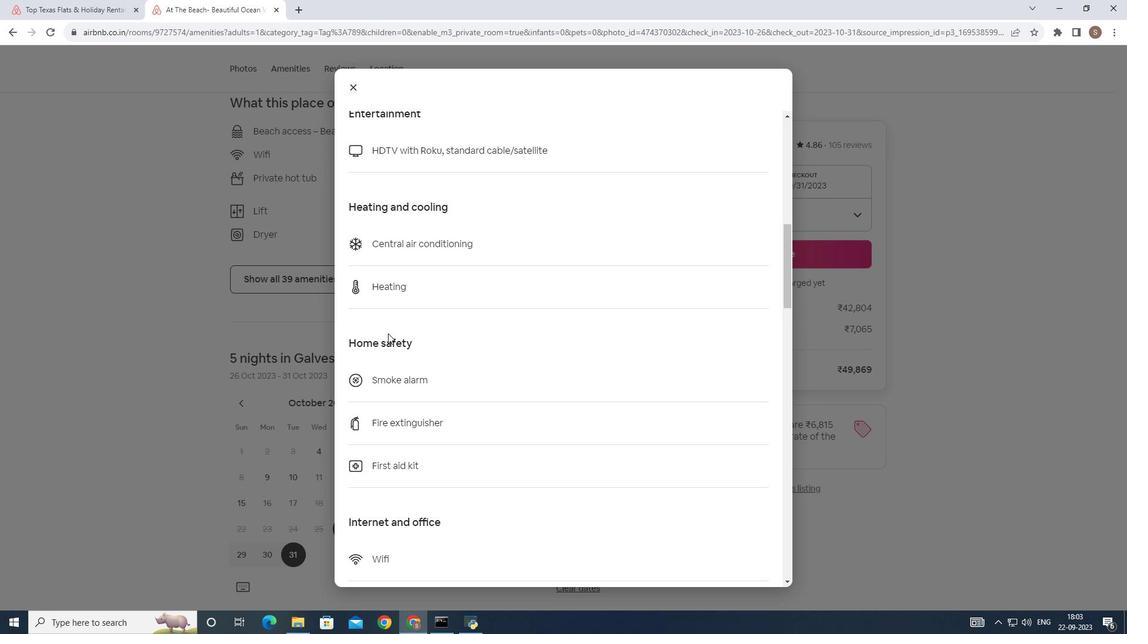 
Action: Mouse scrolled (384, 329) with delta (0, 0)
Screenshot: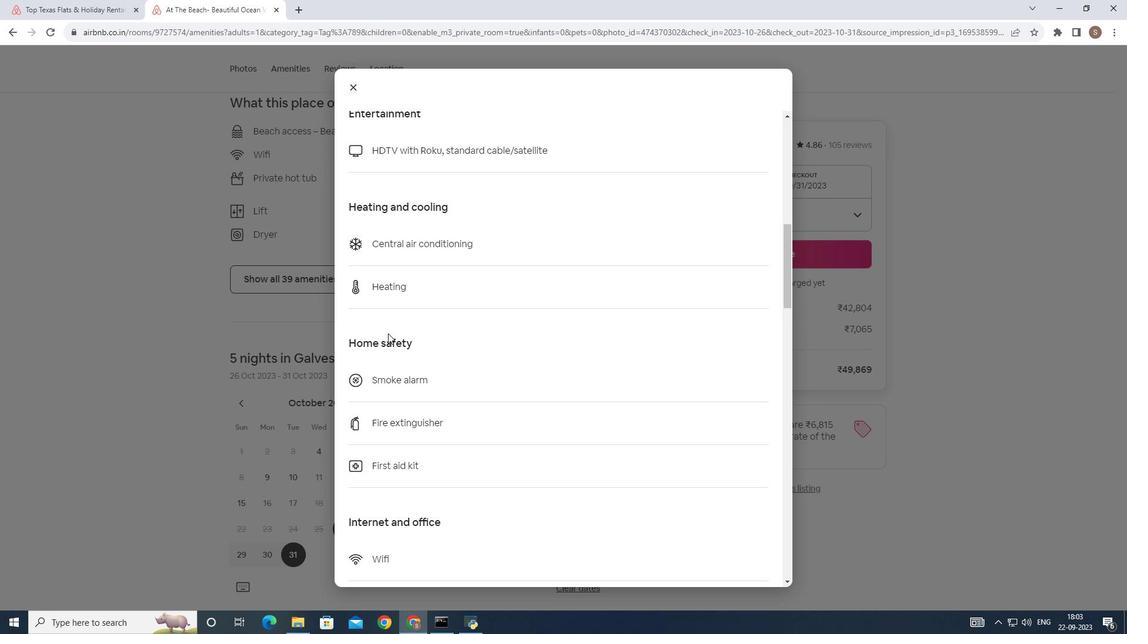
Action: Mouse scrolled (384, 329) with delta (0, 0)
Screenshot: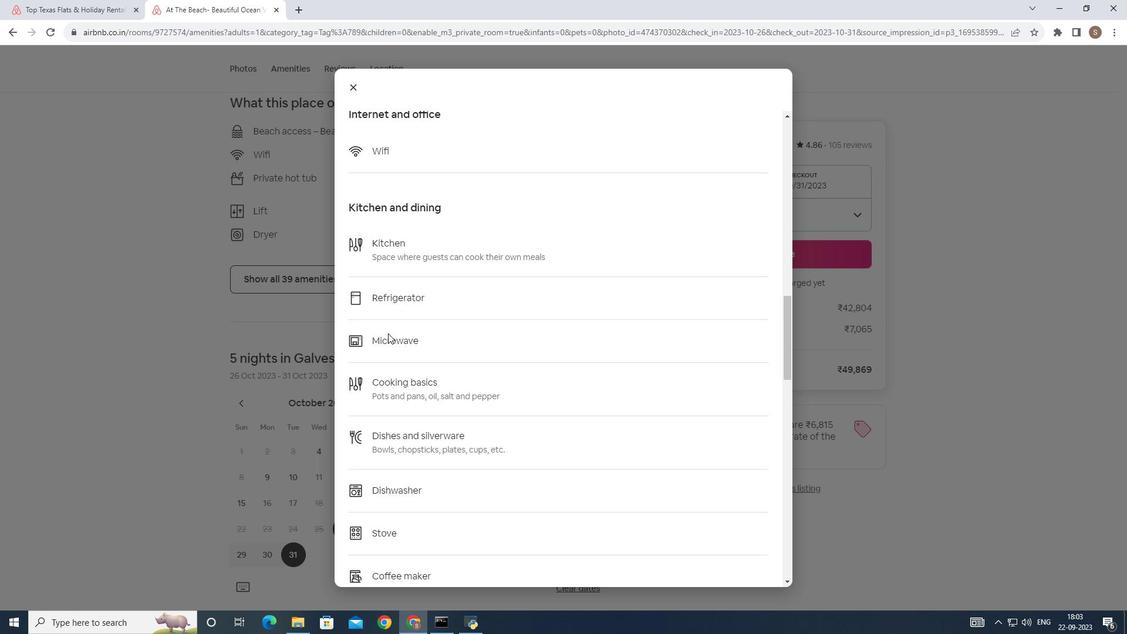 
Action: Mouse scrolled (384, 329) with delta (0, 0)
Screenshot: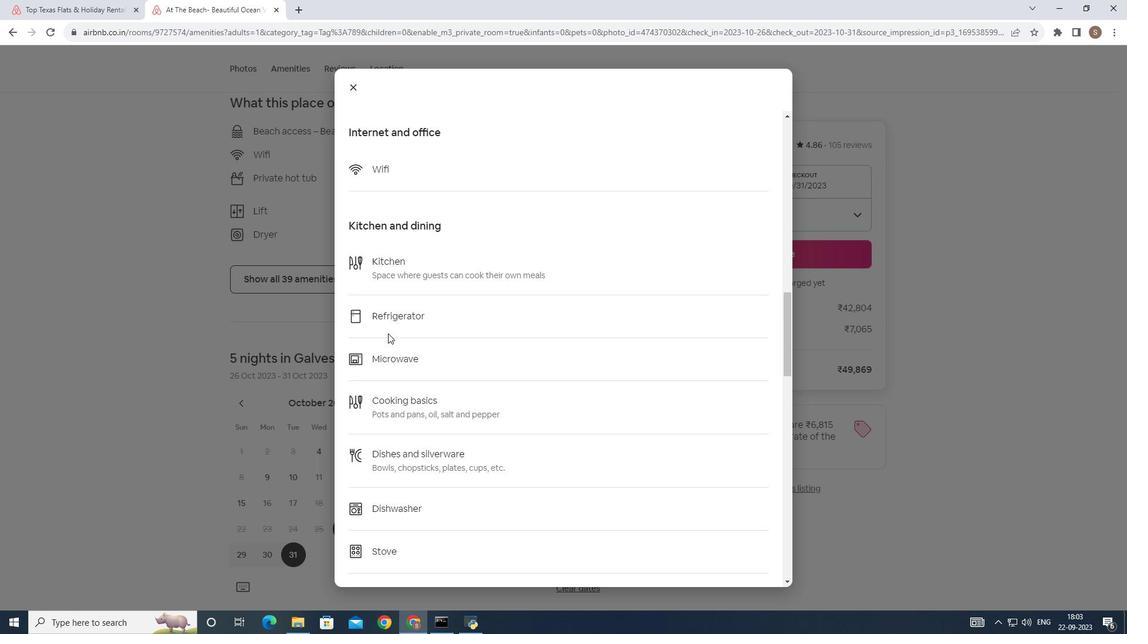 
Action: Mouse scrolled (384, 329) with delta (0, 0)
Screenshot: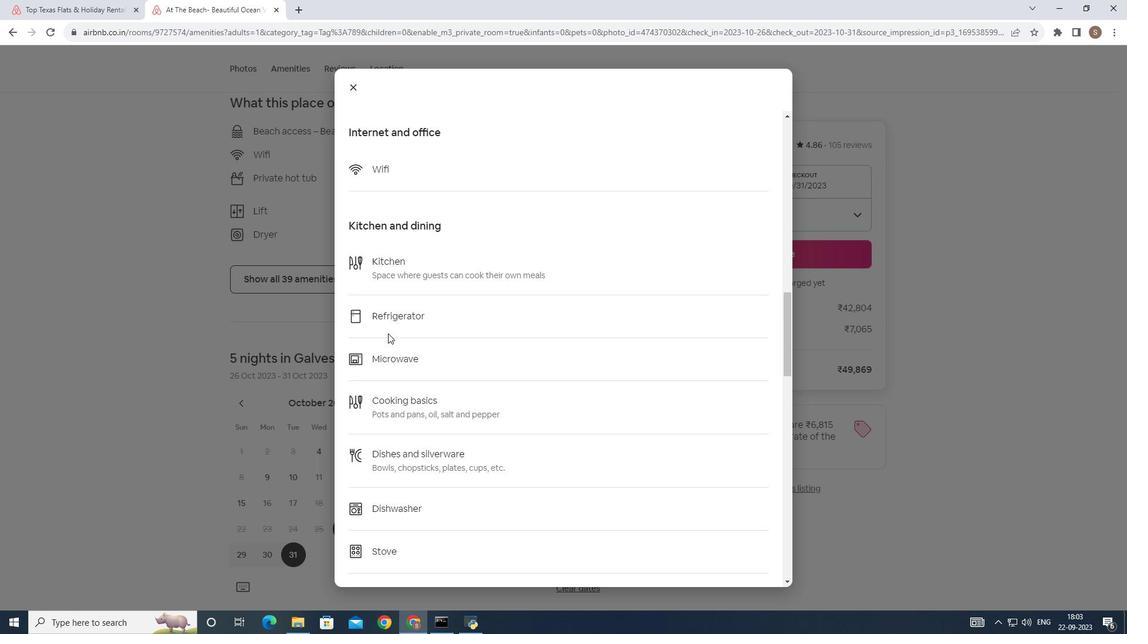 
Action: Mouse scrolled (384, 329) with delta (0, 0)
Screenshot: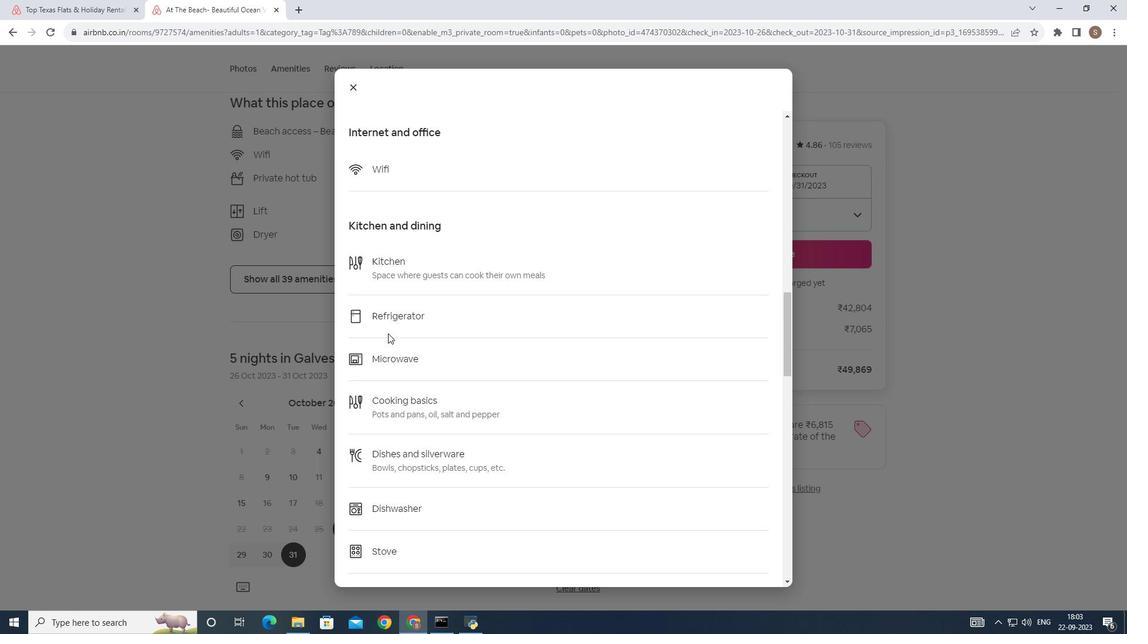
Action: Mouse scrolled (384, 329) with delta (0, 0)
Screenshot: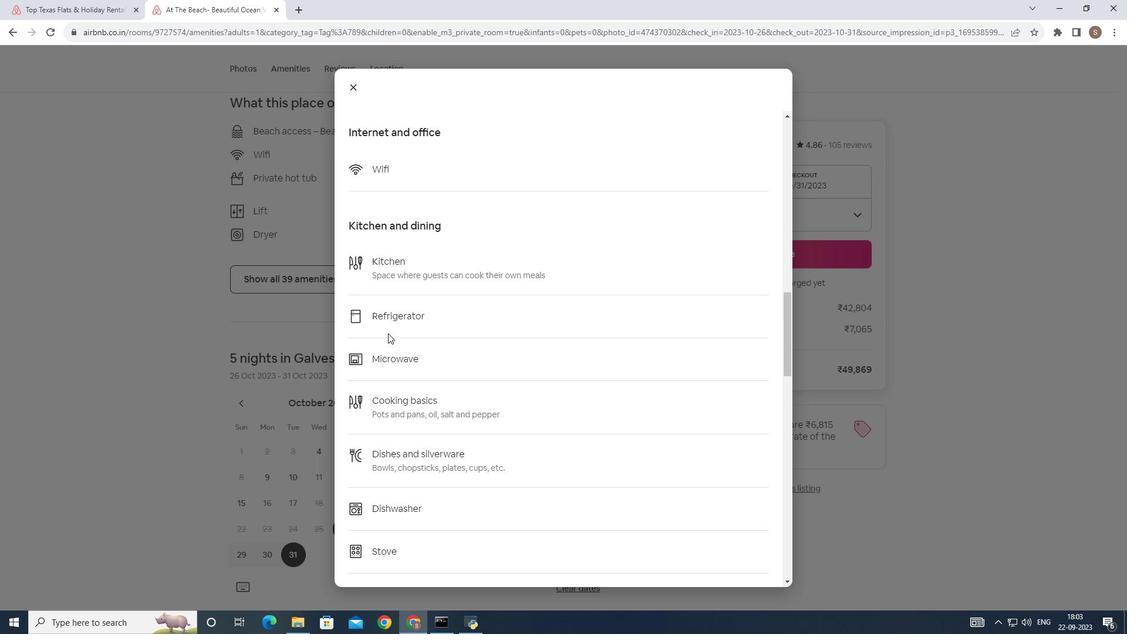 
Action: Mouse scrolled (384, 329) with delta (0, 0)
Screenshot: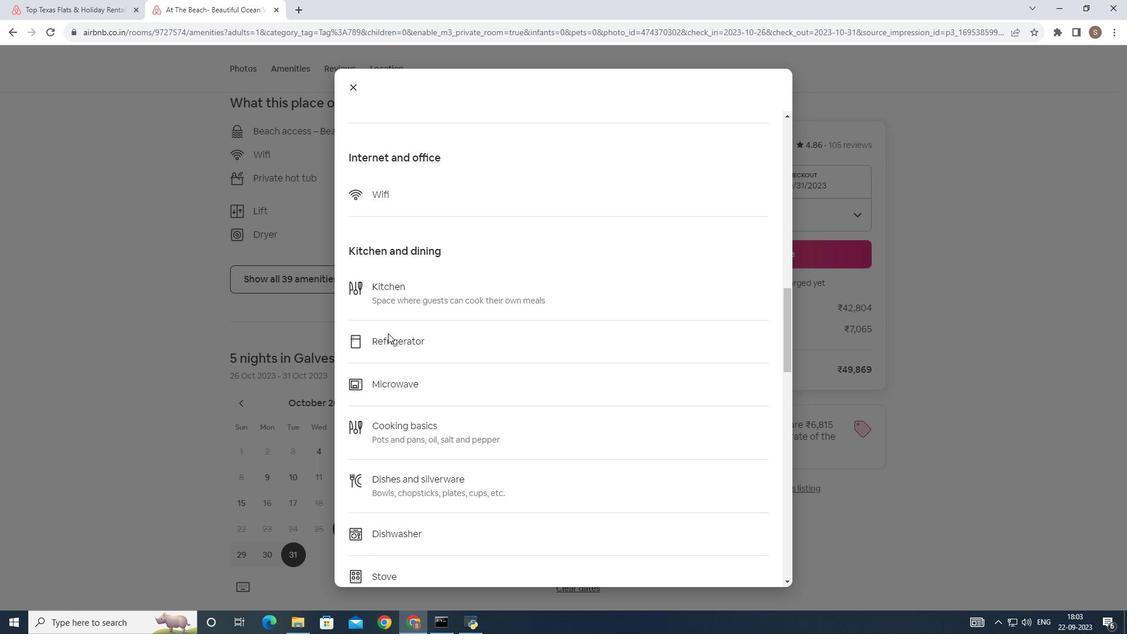 
Action: Mouse scrolled (384, 329) with delta (0, 0)
Screenshot: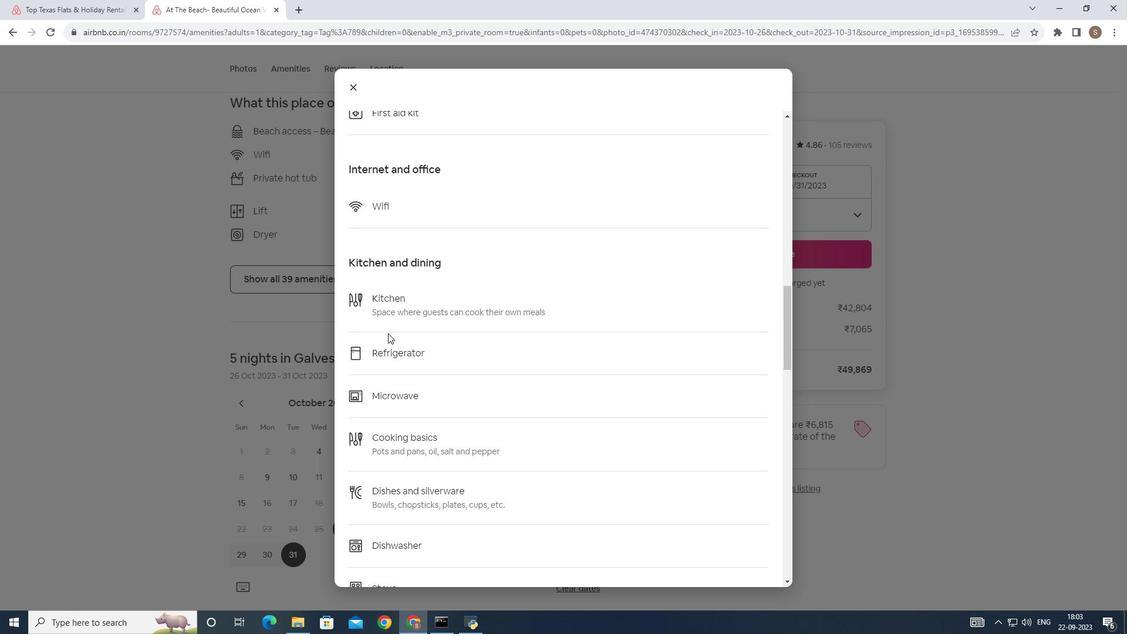 
Action: Mouse scrolled (384, 330) with delta (0, 0)
Screenshot: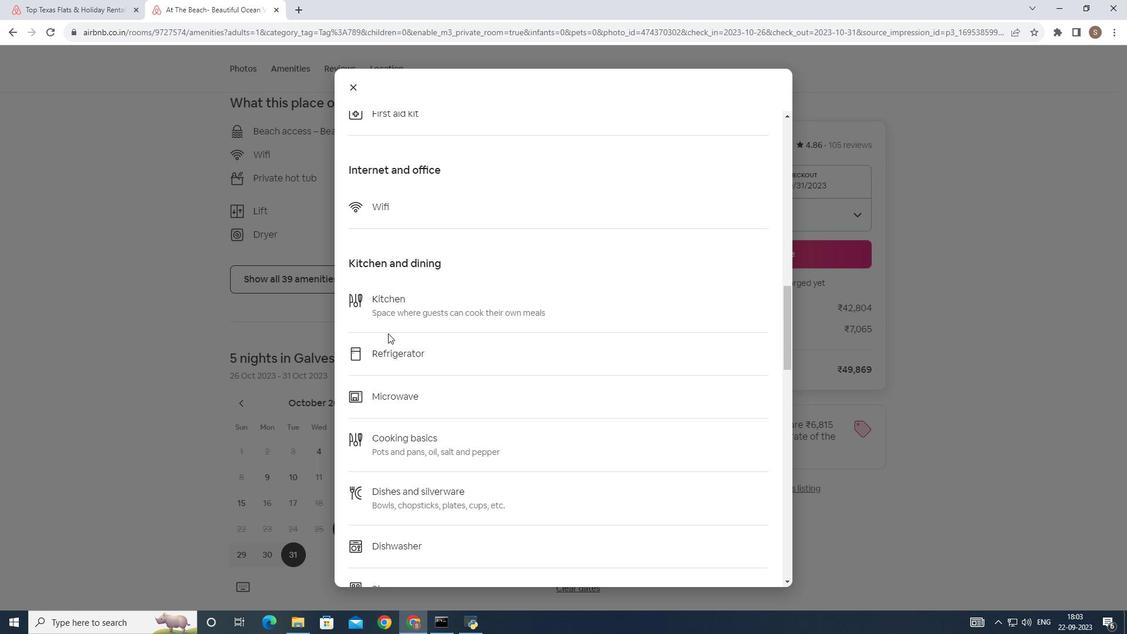 
Action: Mouse scrolled (384, 329) with delta (0, 0)
Screenshot: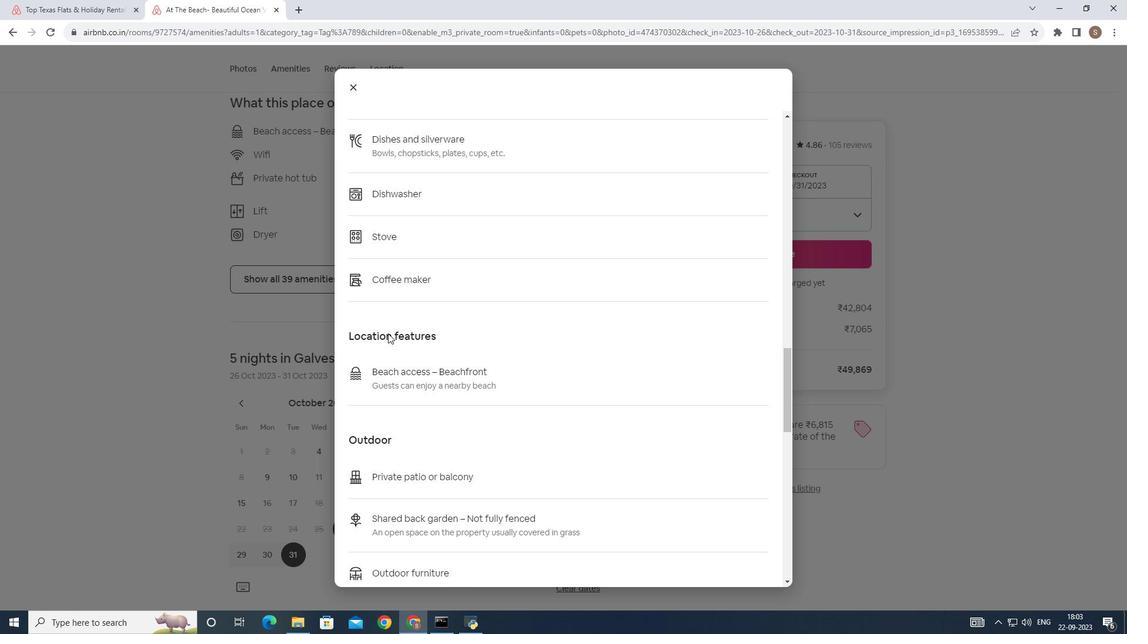 
Action: Mouse scrolled (384, 329) with delta (0, 0)
Screenshot: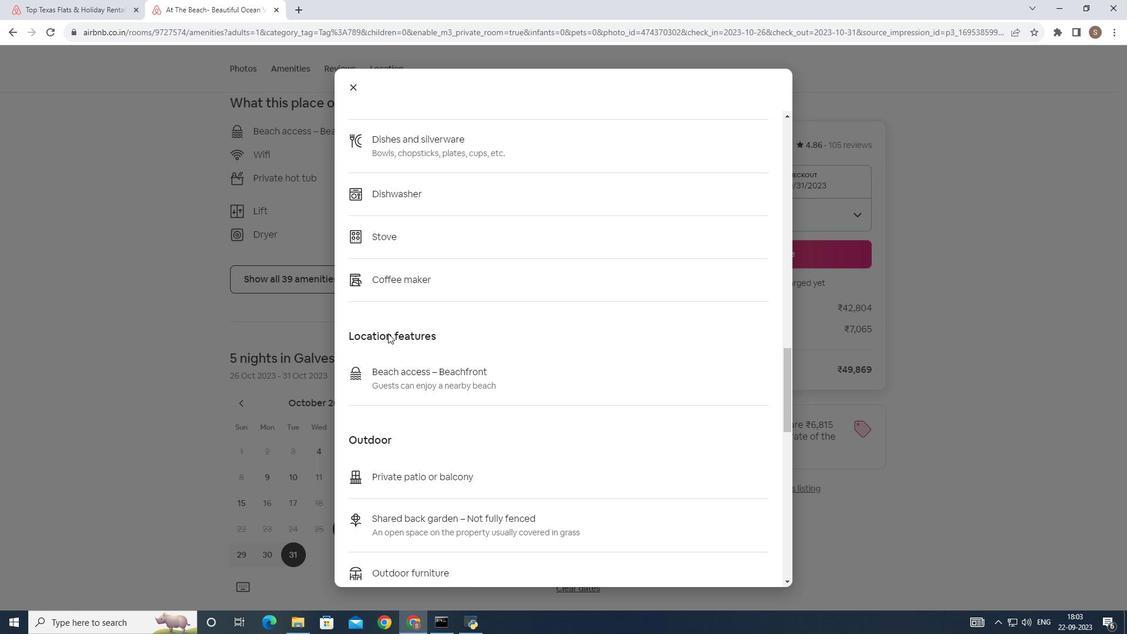 
Action: Mouse scrolled (384, 329) with delta (0, 0)
Screenshot: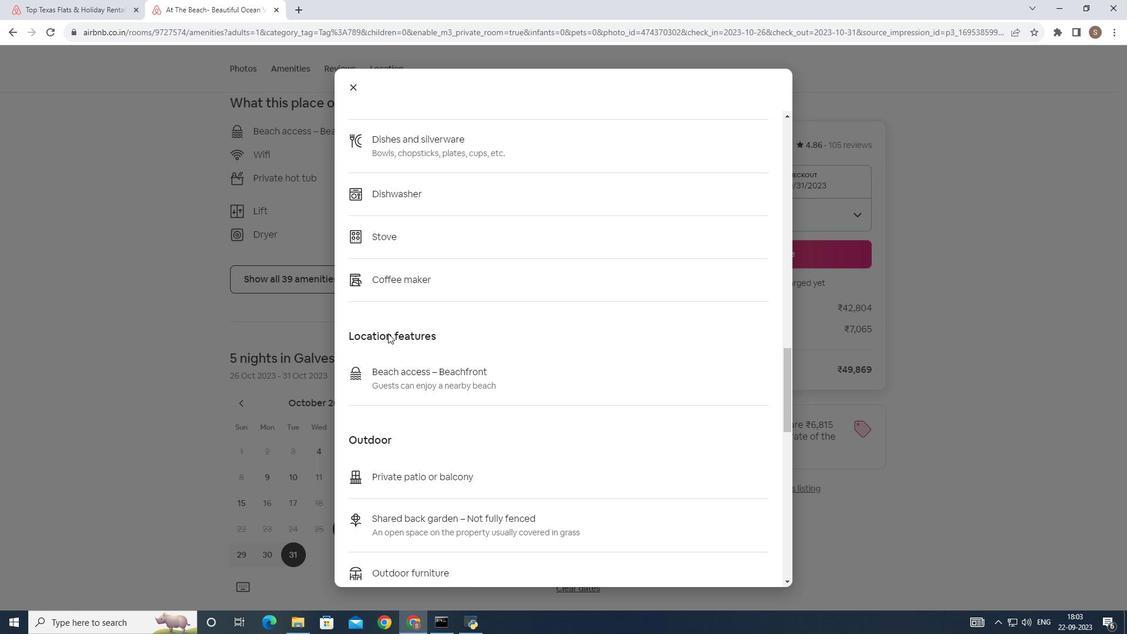 
Action: Mouse scrolled (384, 329) with delta (0, 0)
Screenshot: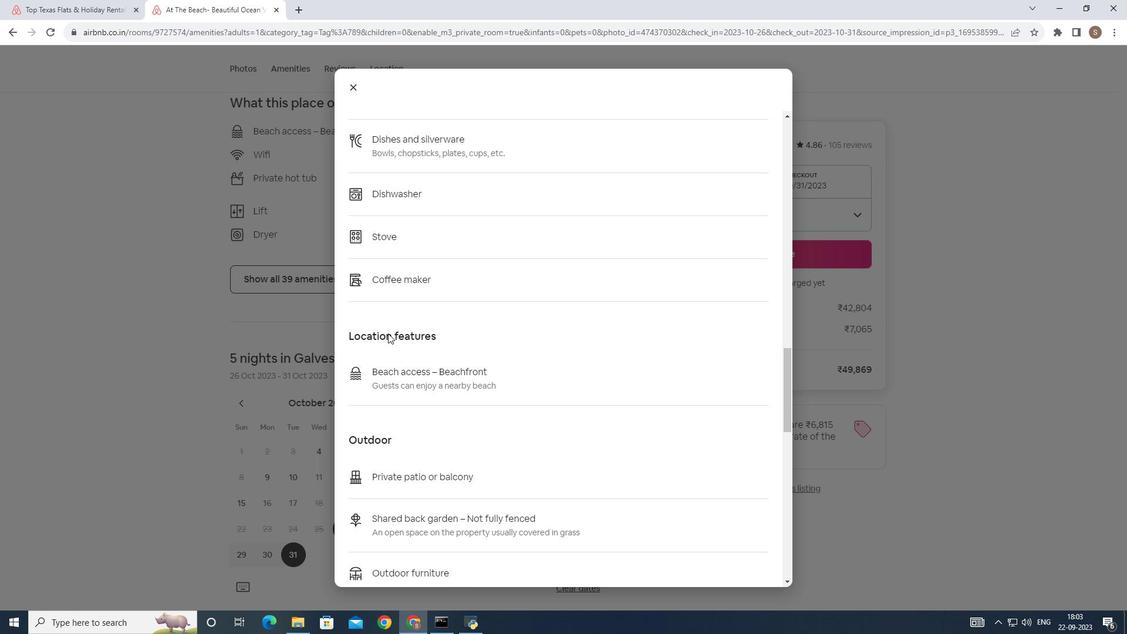 
Action: Mouse scrolled (384, 329) with delta (0, 0)
Screenshot: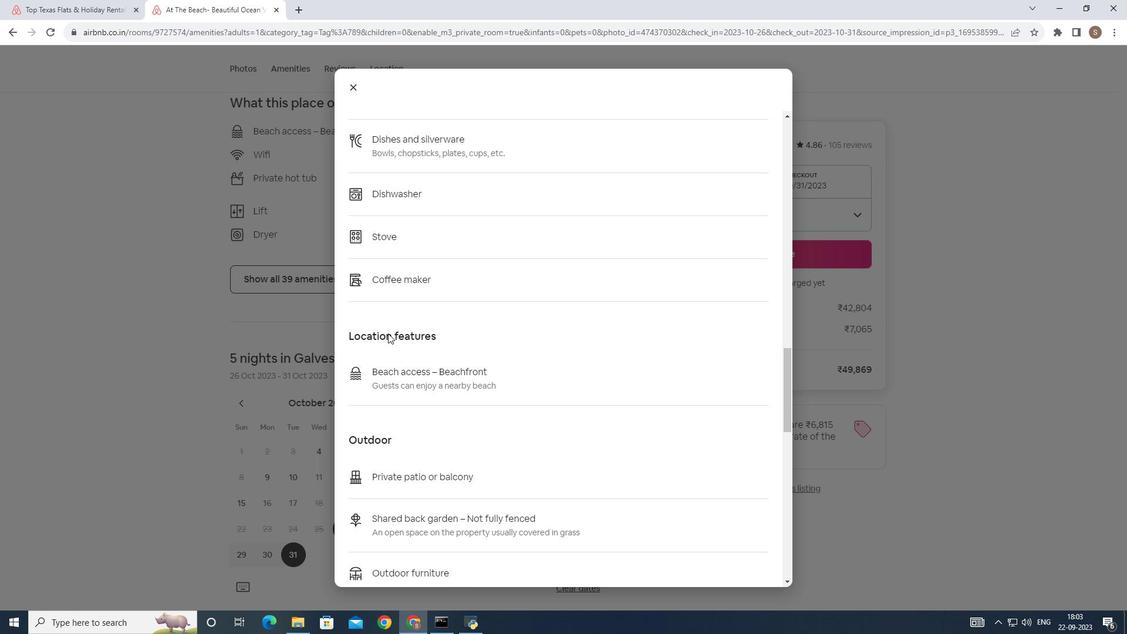 
Action: Mouse scrolled (384, 329) with delta (0, 0)
Screenshot: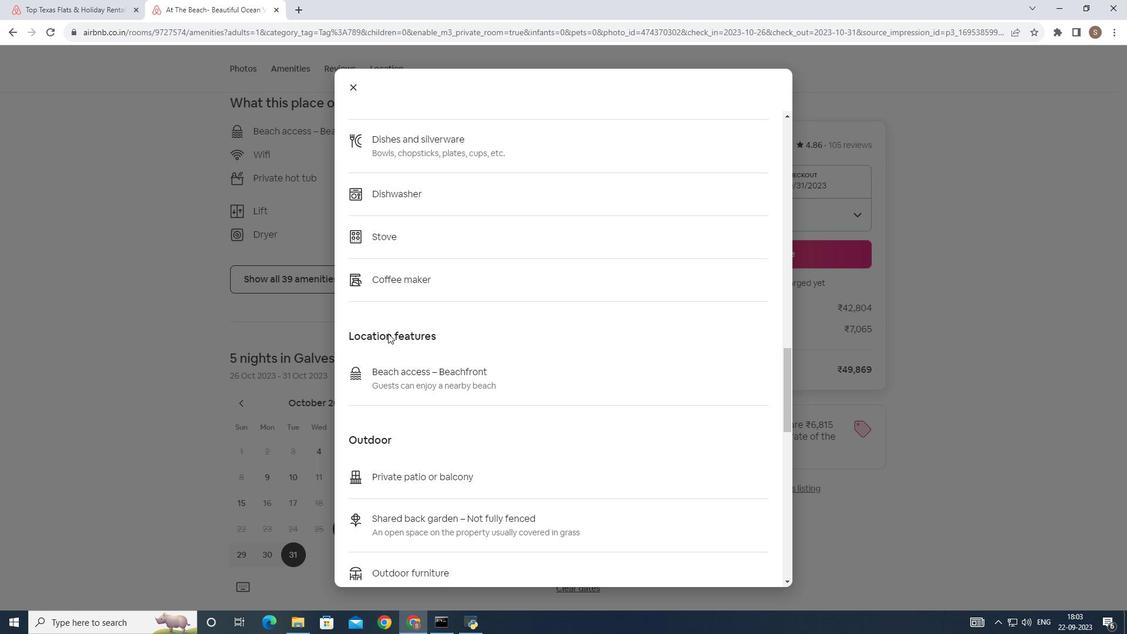 
Action: Mouse scrolled (384, 329) with delta (0, 0)
Screenshot: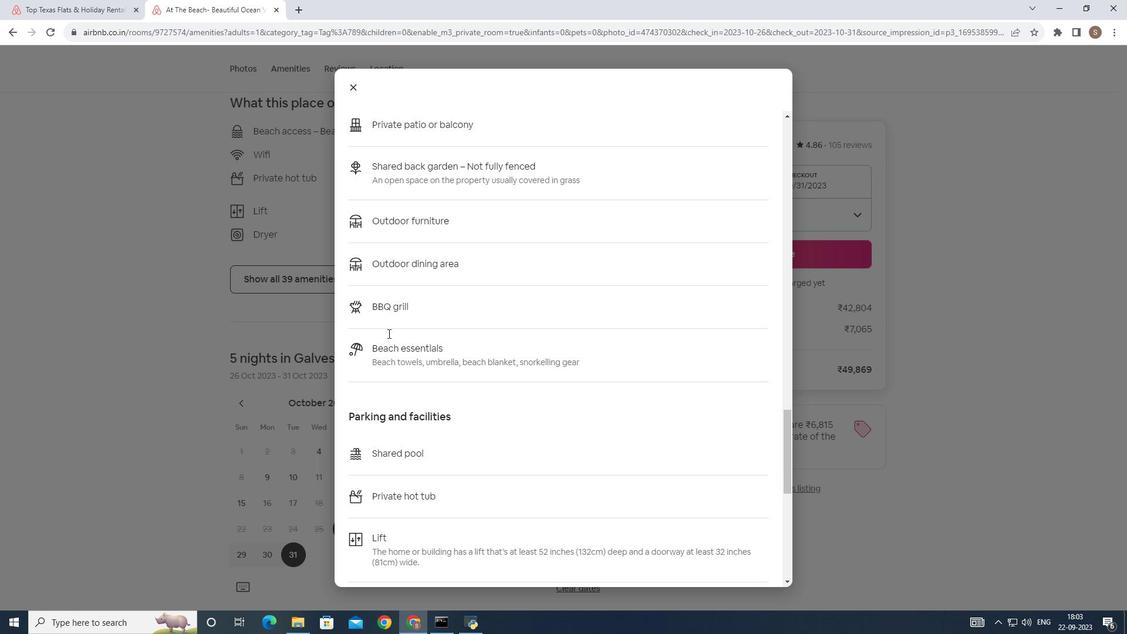 
Action: Mouse scrolled (384, 329) with delta (0, 0)
Screenshot: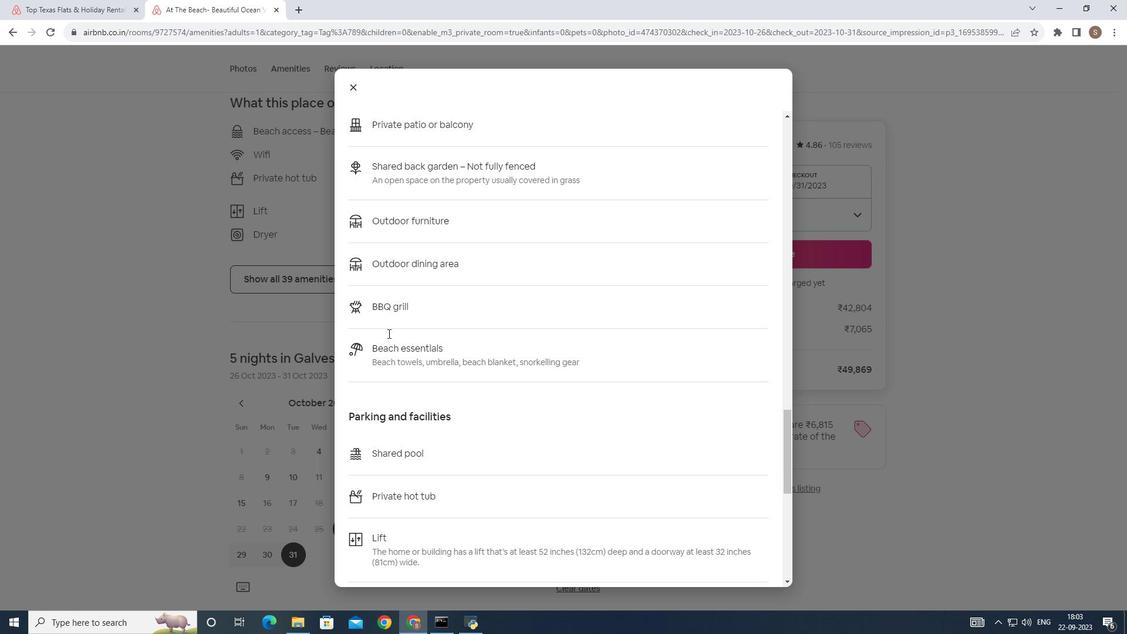 
Action: Mouse scrolled (384, 329) with delta (0, 0)
Screenshot: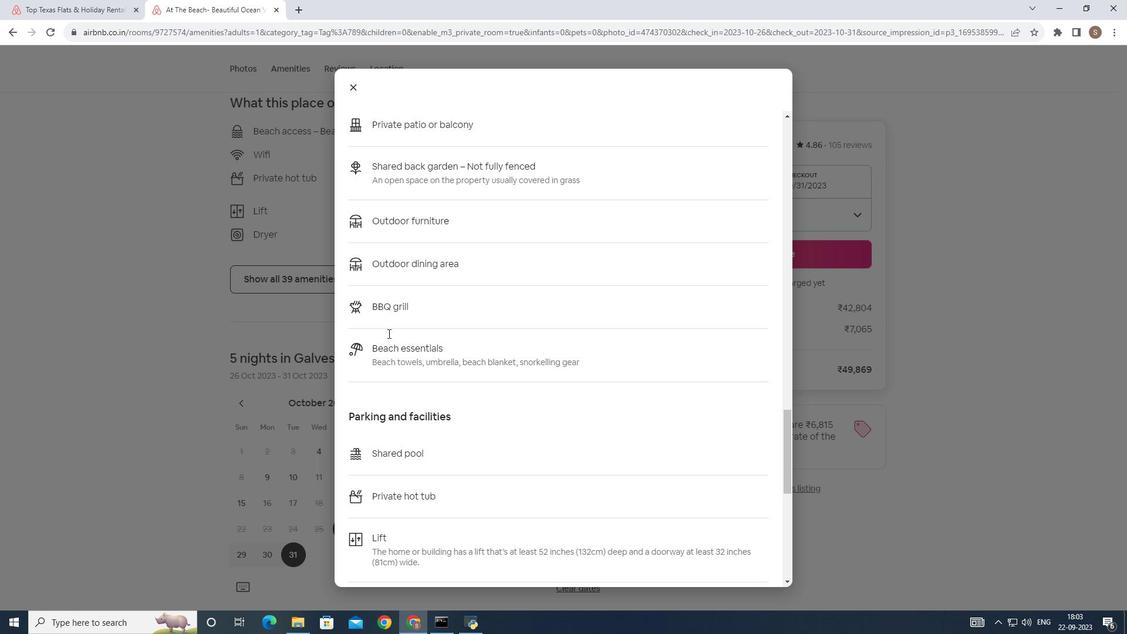 
Action: Mouse scrolled (384, 329) with delta (0, 0)
Screenshot: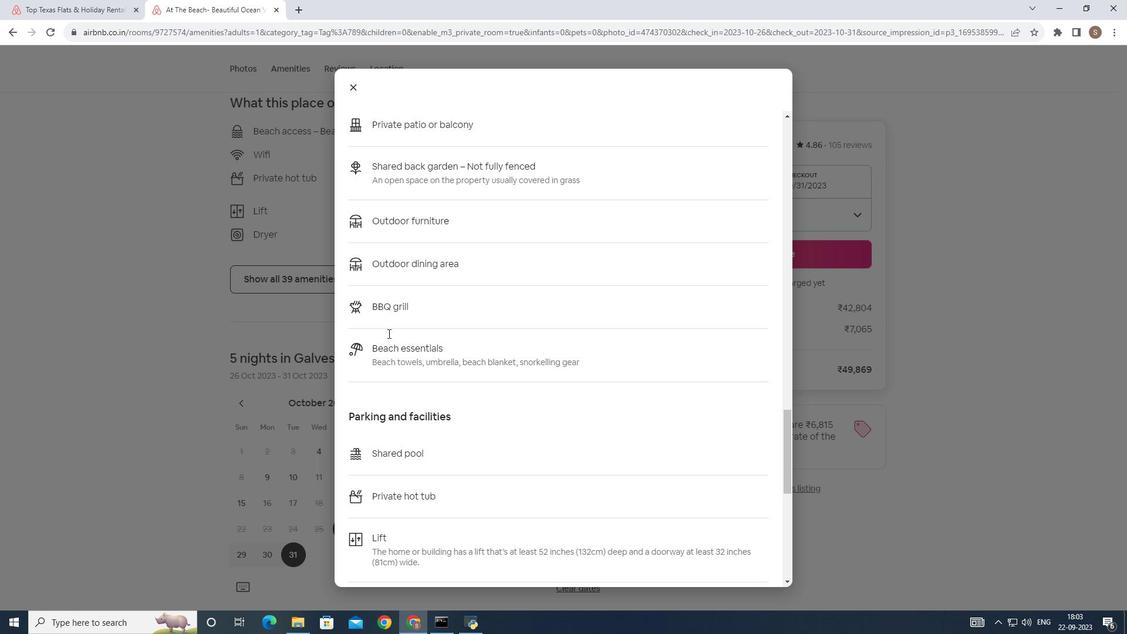 
Action: Mouse scrolled (384, 329) with delta (0, 0)
Screenshot: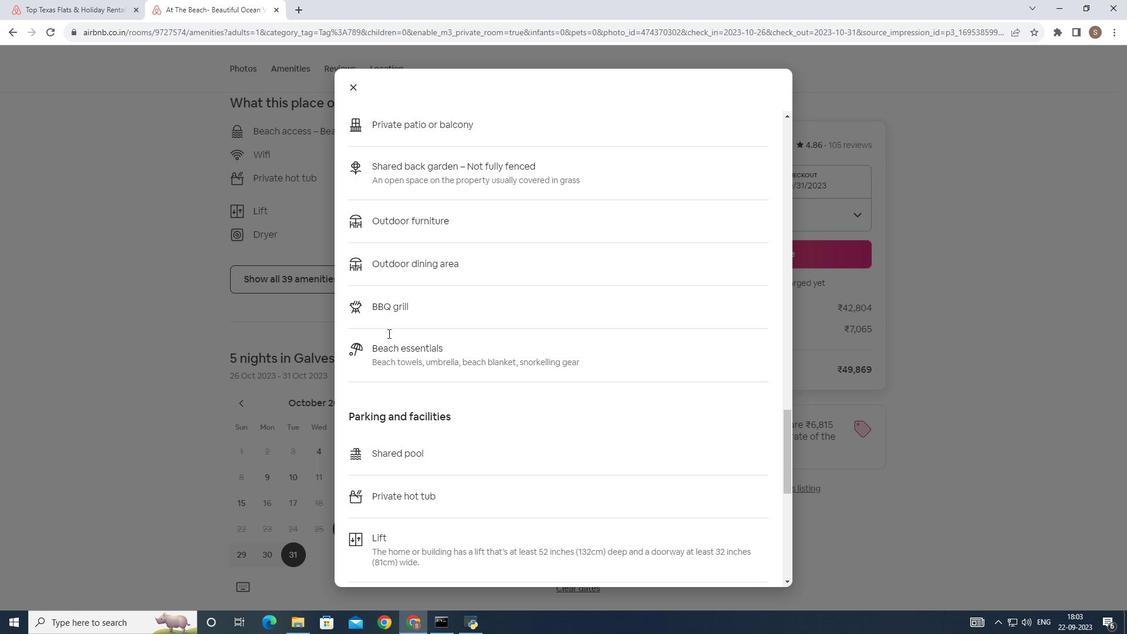 
Action: Mouse scrolled (384, 329) with delta (0, 0)
Screenshot: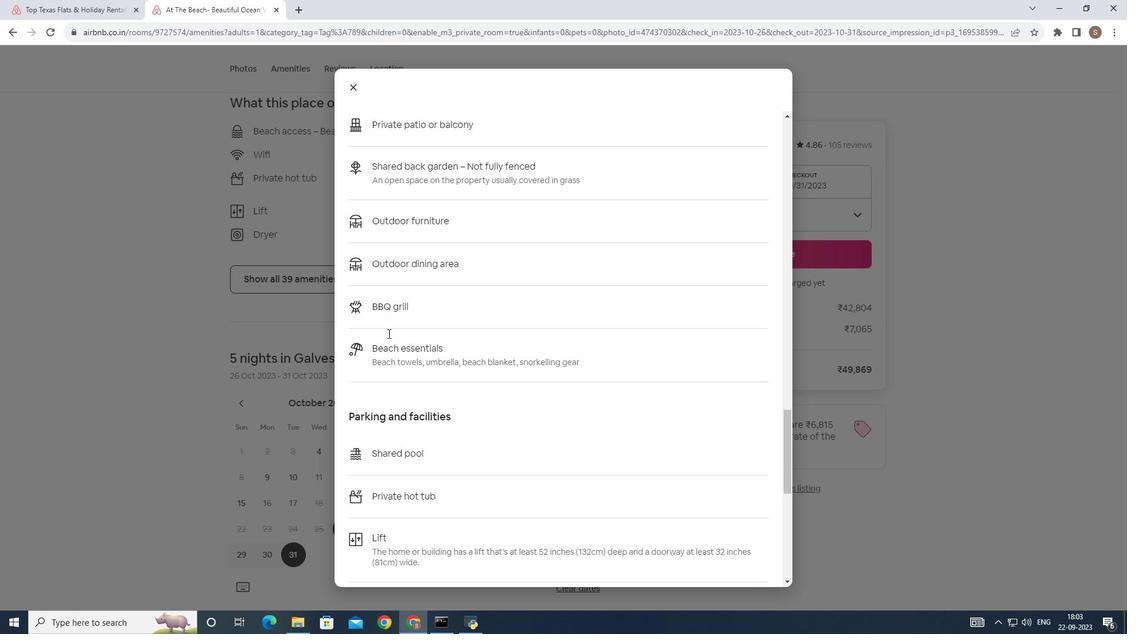 
Action: Mouse scrolled (384, 329) with delta (0, 0)
Screenshot: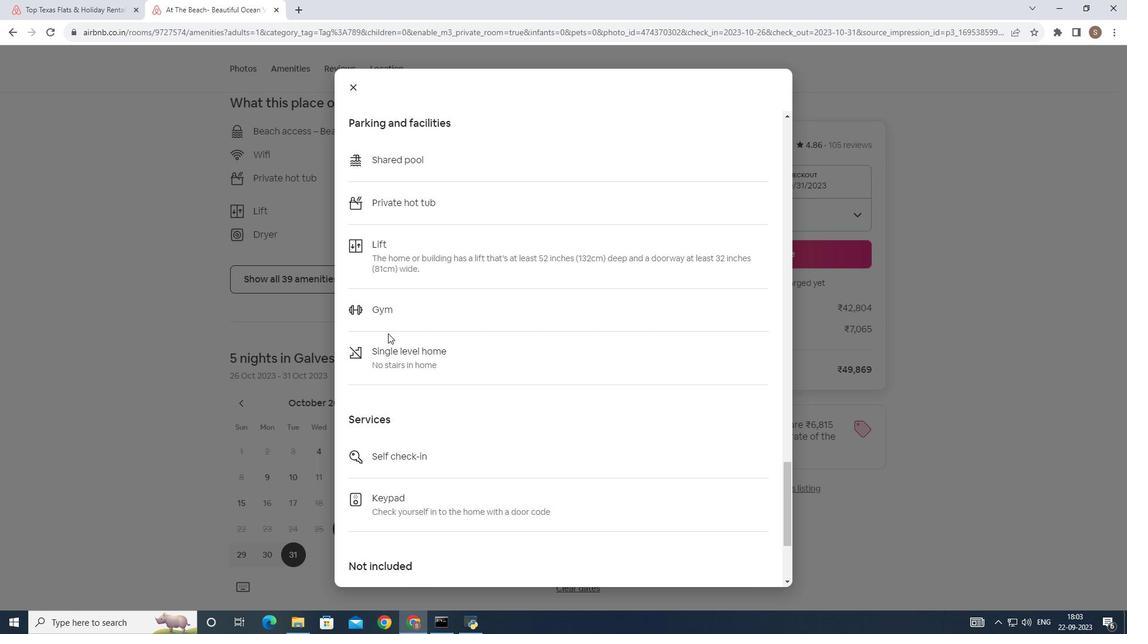
Action: Mouse scrolled (384, 329) with delta (0, 0)
Screenshot: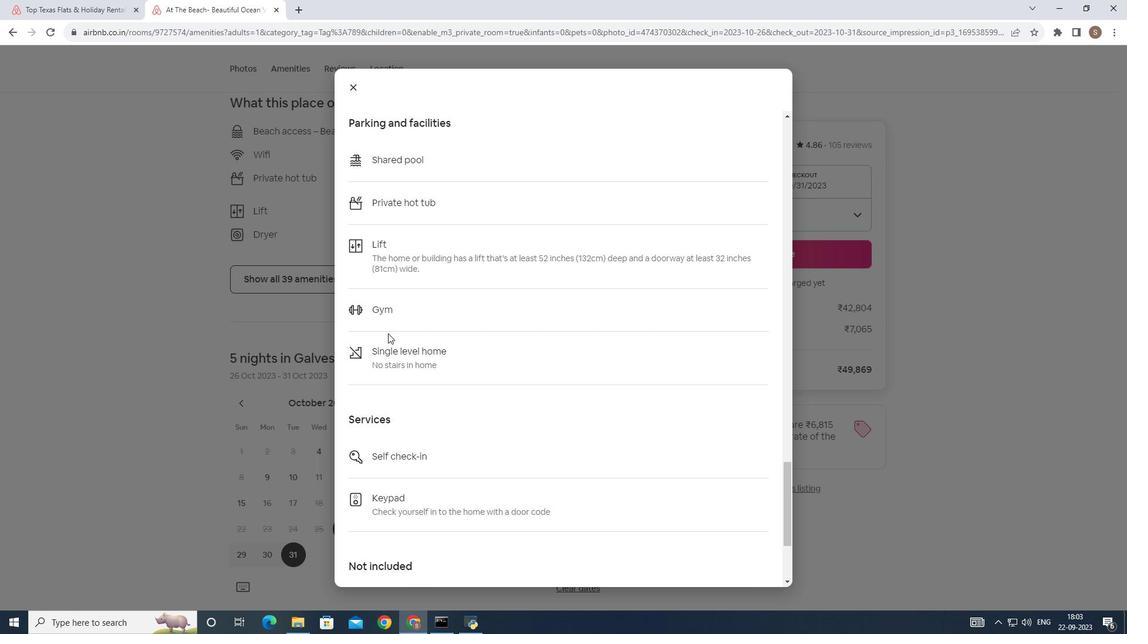 
Action: Mouse scrolled (384, 329) with delta (0, 0)
Screenshot: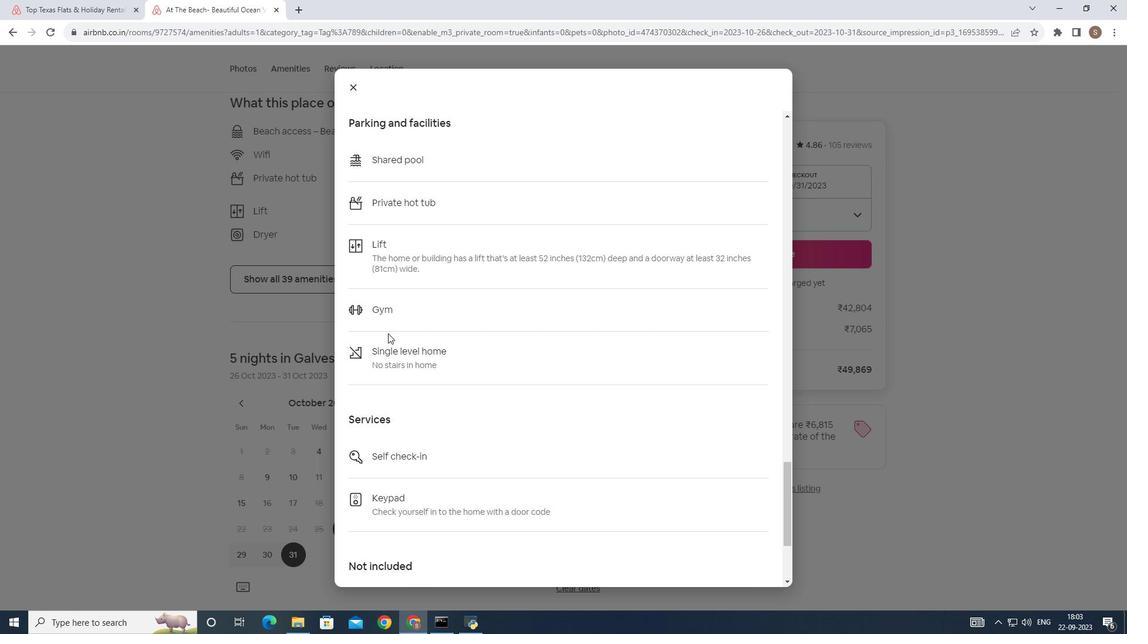 
Action: Mouse scrolled (384, 329) with delta (0, 0)
Screenshot: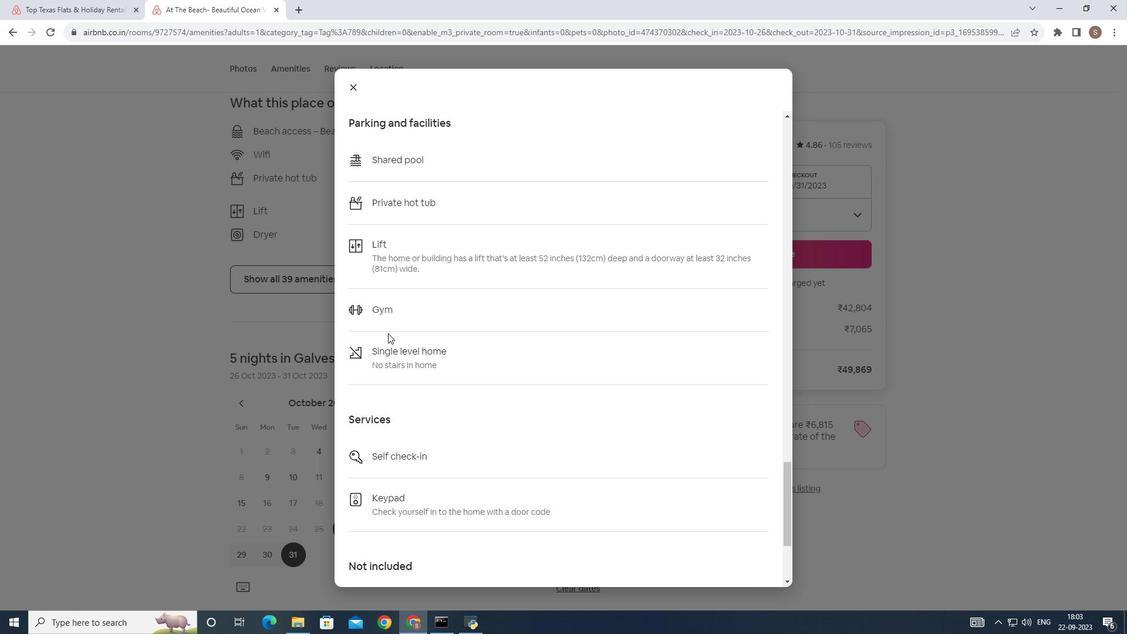 
Action: Mouse scrolled (384, 329) with delta (0, 0)
Screenshot: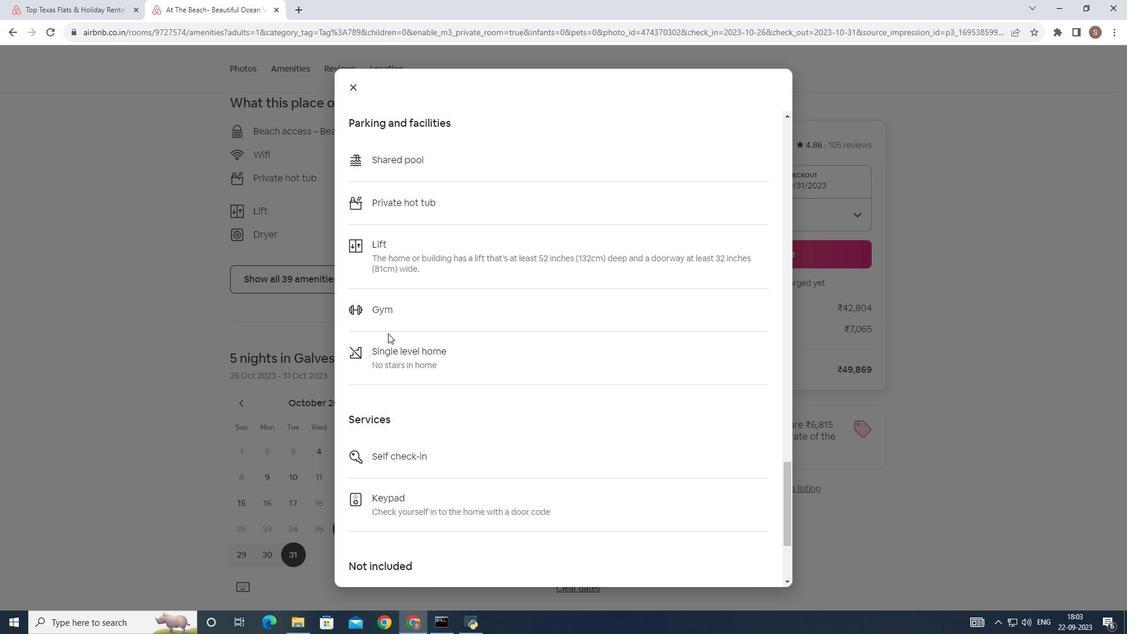 
Action: Mouse scrolled (384, 329) with delta (0, 0)
Screenshot: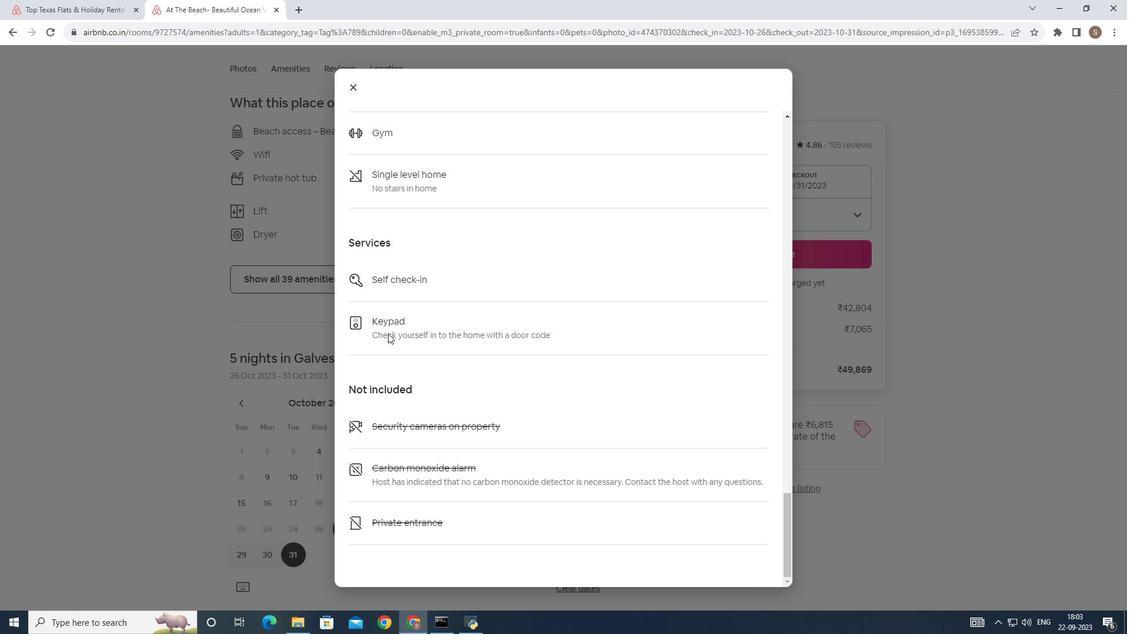 
Action: Mouse scrolled (384, 329) with delta (0, 0)
Screenshot: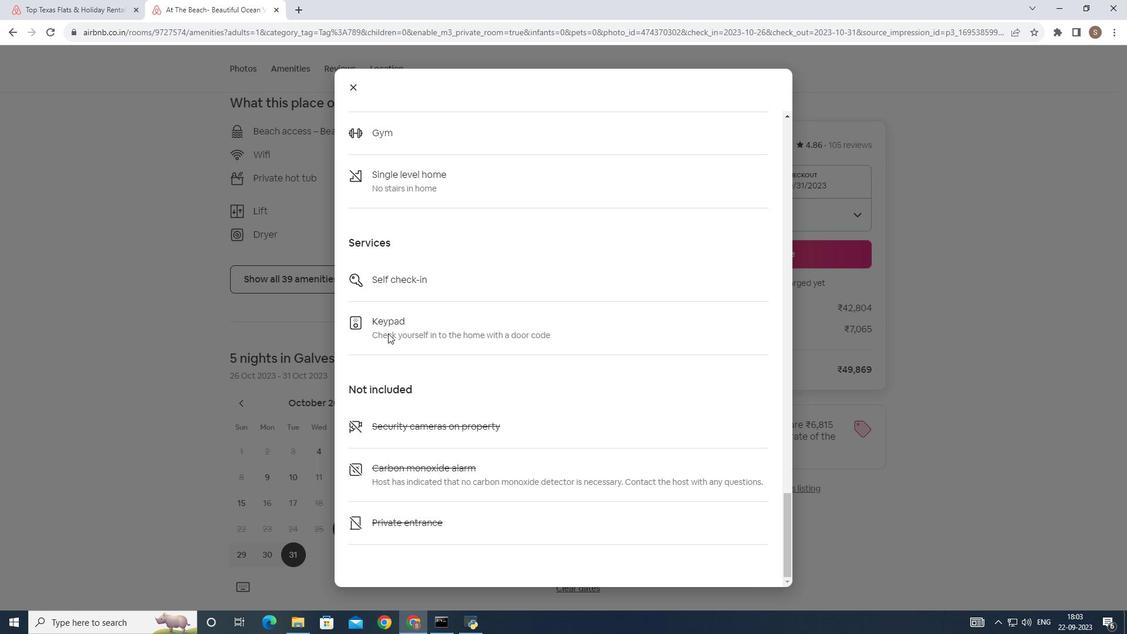 
Action: Mouse scrolled (384, 329) with delta (0, 0)
Screenshot: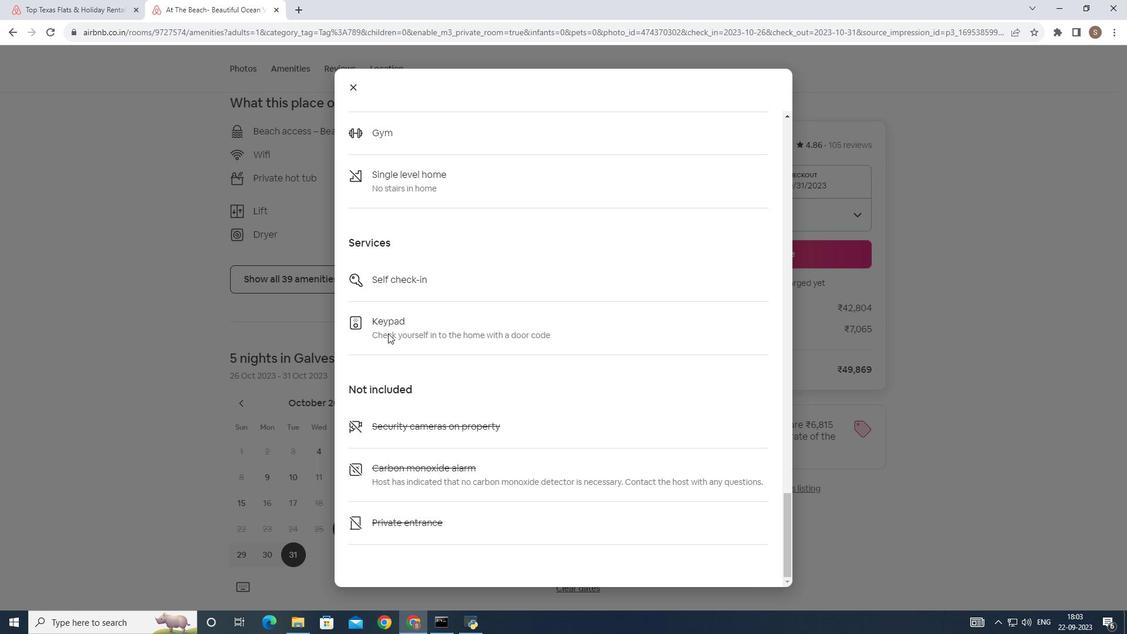 
Action: Mouse scrolled (384, 329) with delta (0, 0)
Screenshot: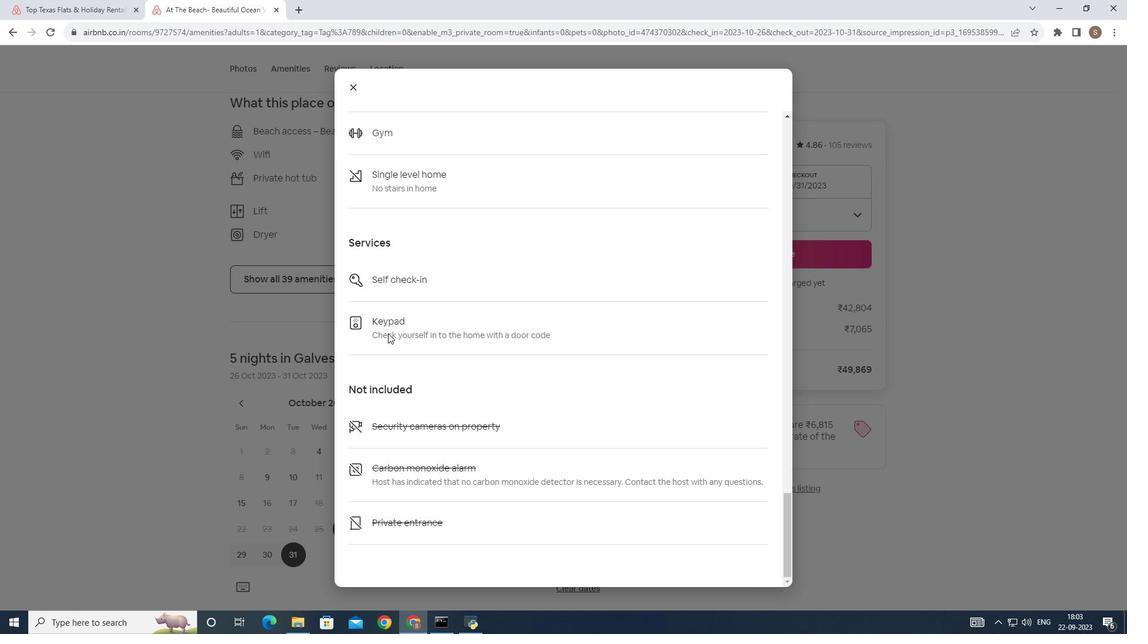 
Action: Mouse scrolled (384, 329) with delta (0, 0)
Screenshot: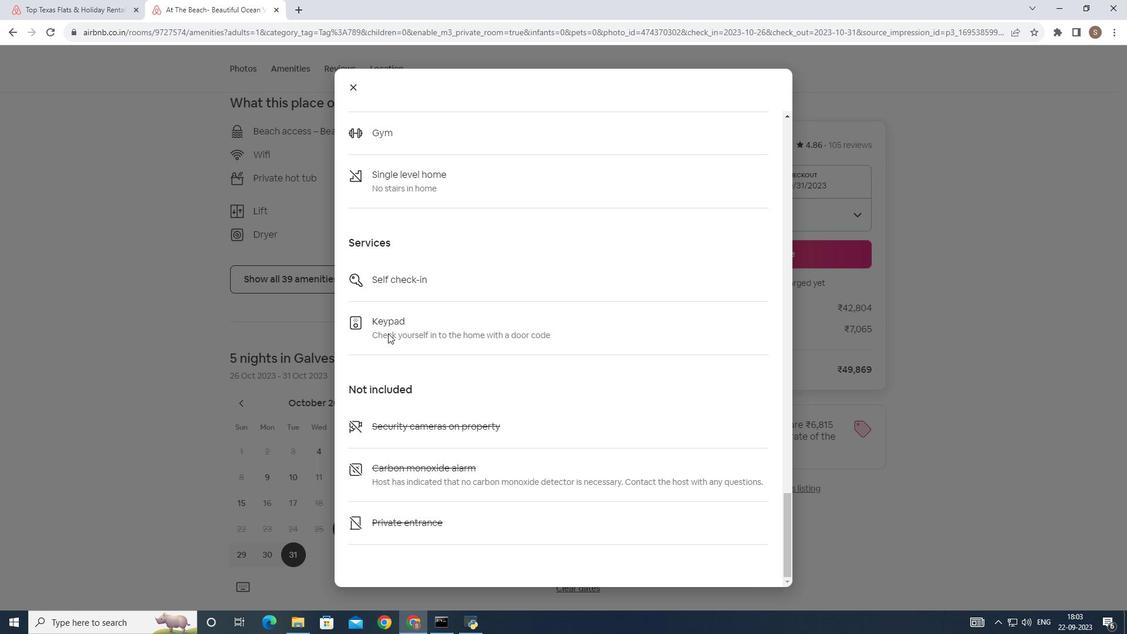 
Action: Mouse scrolled (384, 330) with delta (0, 0)
Screenshot: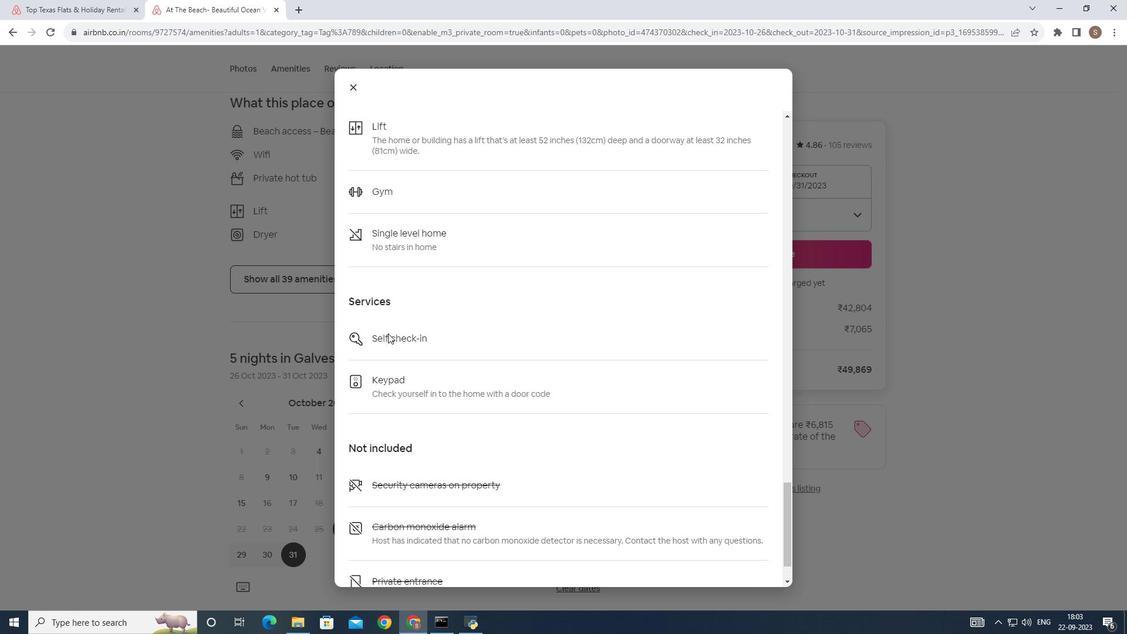 
Action: Mouse scrolled (384, 329) with delta (0, 0)
Screenshot: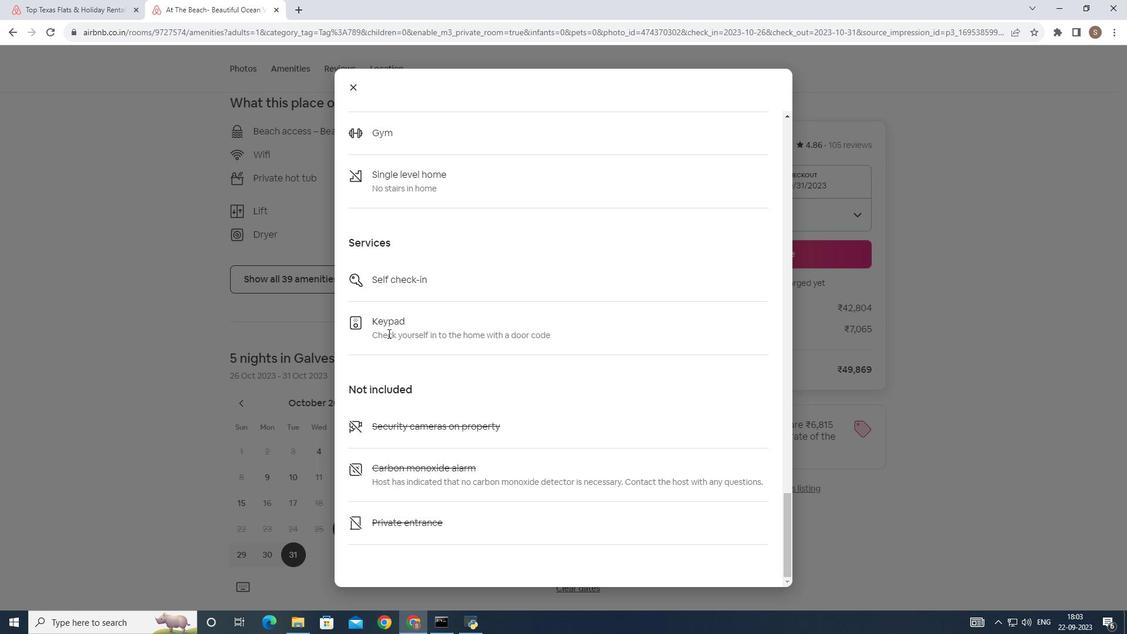 
Action: Mouse scrolled (384, 329) with delta (0, 0)
Screenshot: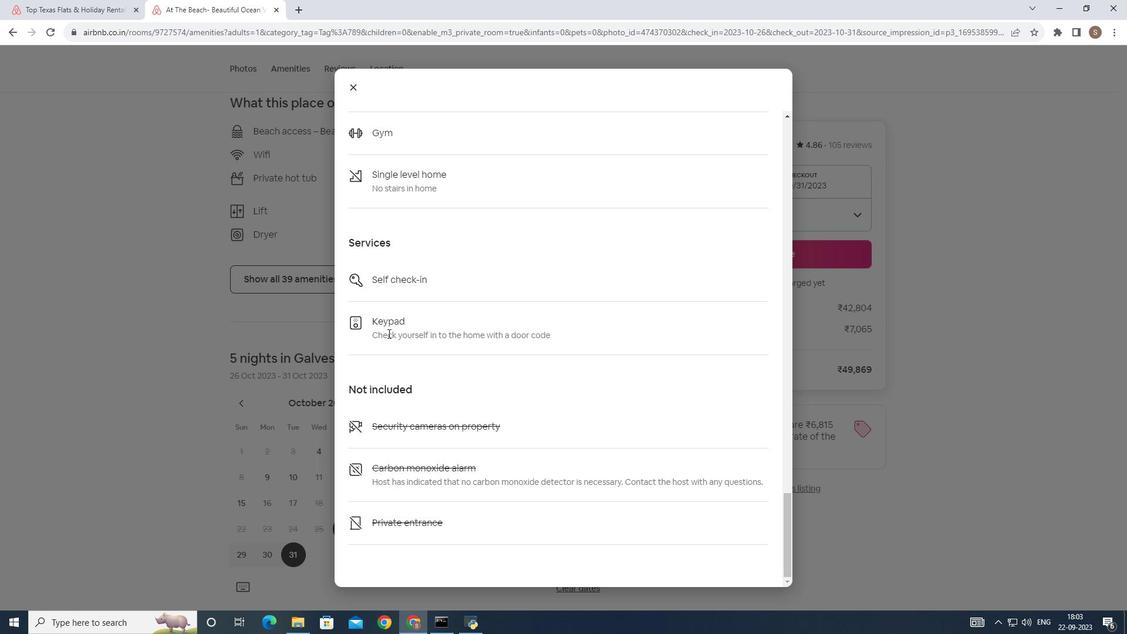
Action: Mouse scrolled (384, 329) with delta (0, 0)
Screenshot: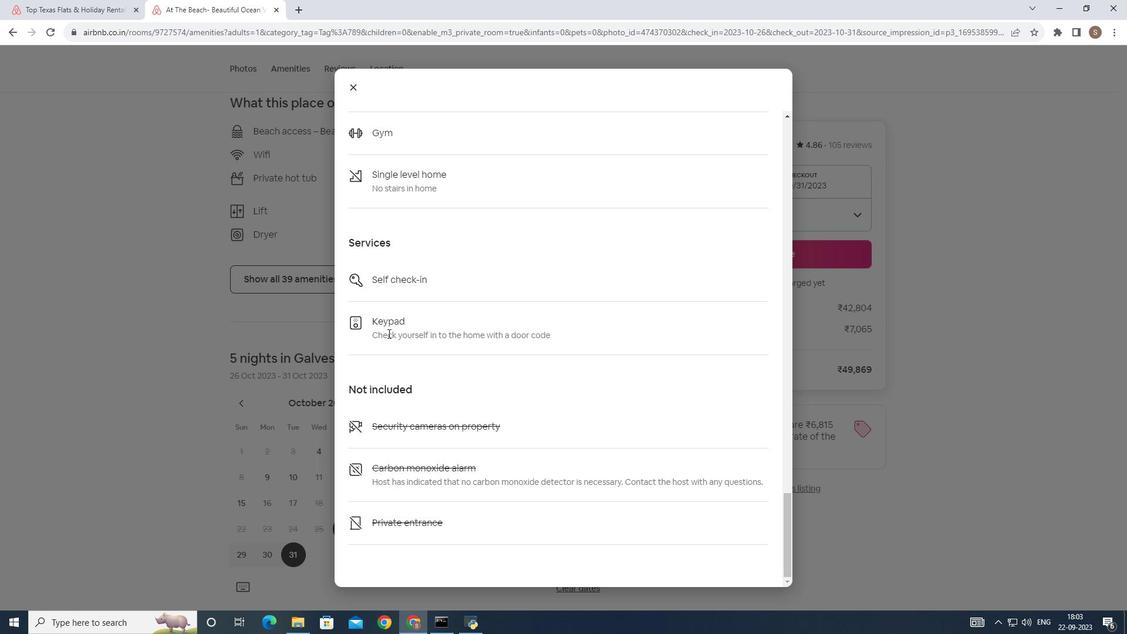 
Action: Mouse scrolled (384, 329) with delta (0, 0)
Screenshot: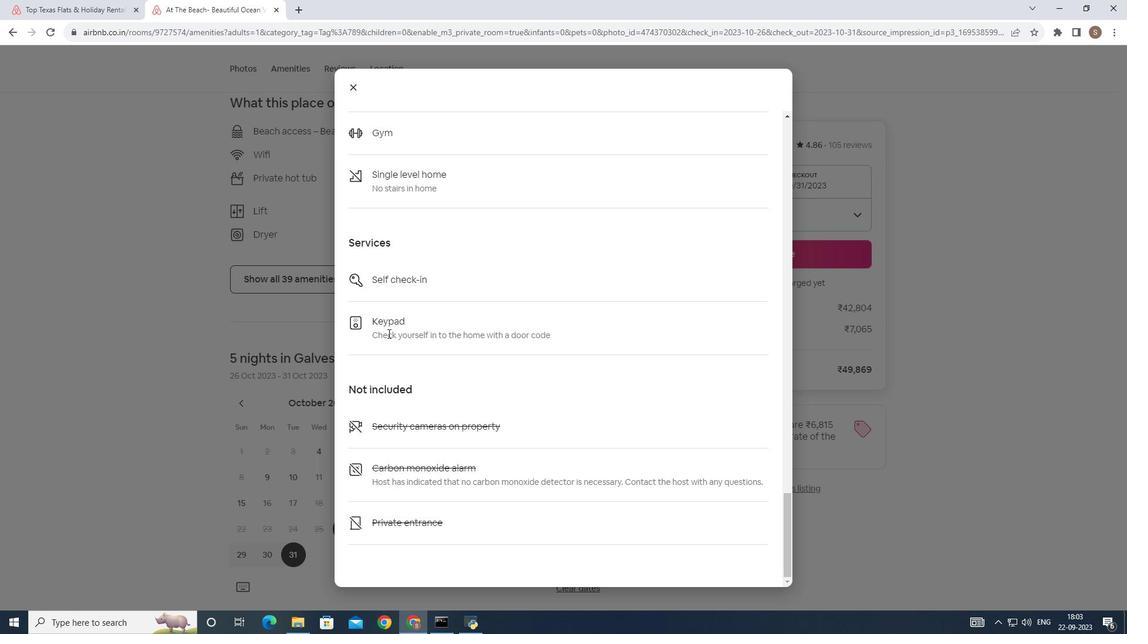 
Action: Mouse scrolled (384, 329) with delta (0, 0)
Screenshot: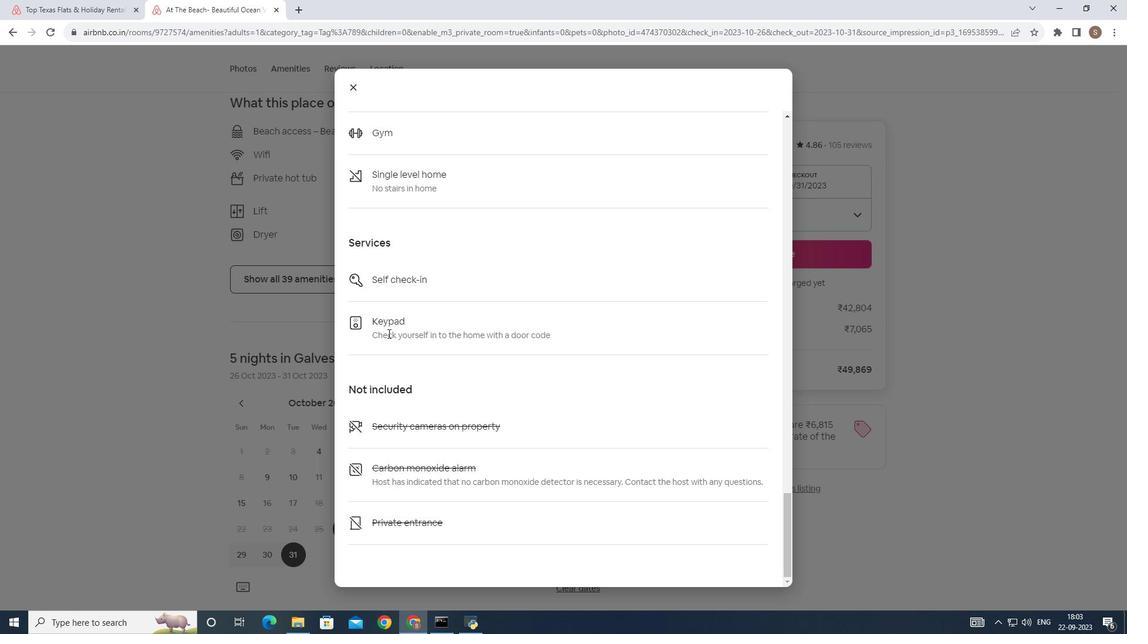 
Action: Mouse scrolled (384, 329) with delta (0, 0)
Screenshot: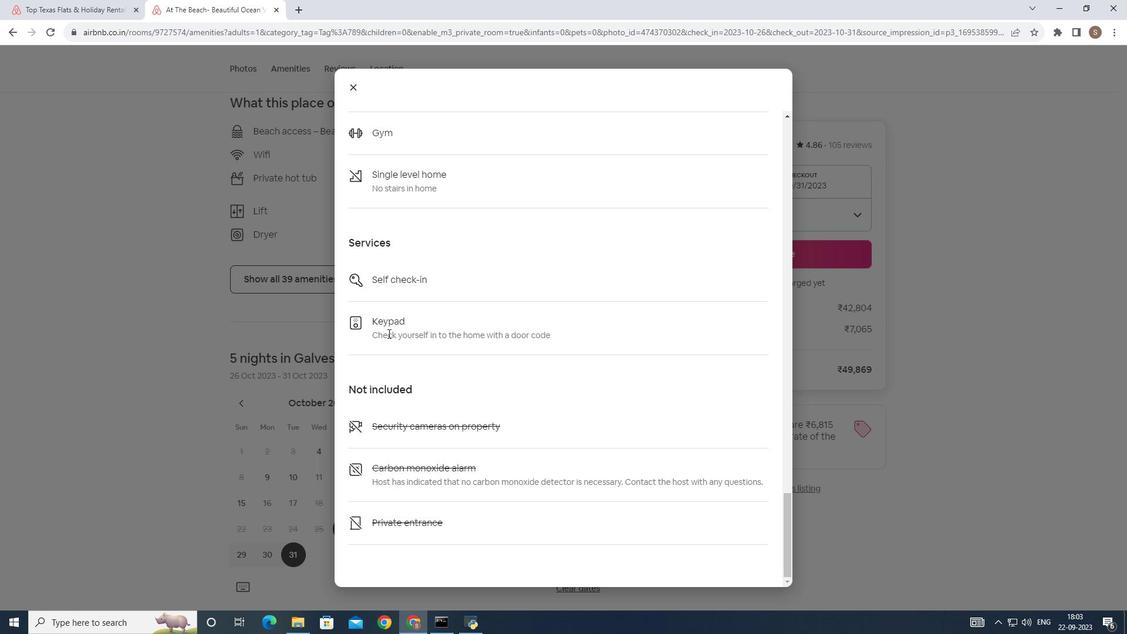 
Action: Mouse moved to (344, 88)
Screenshot: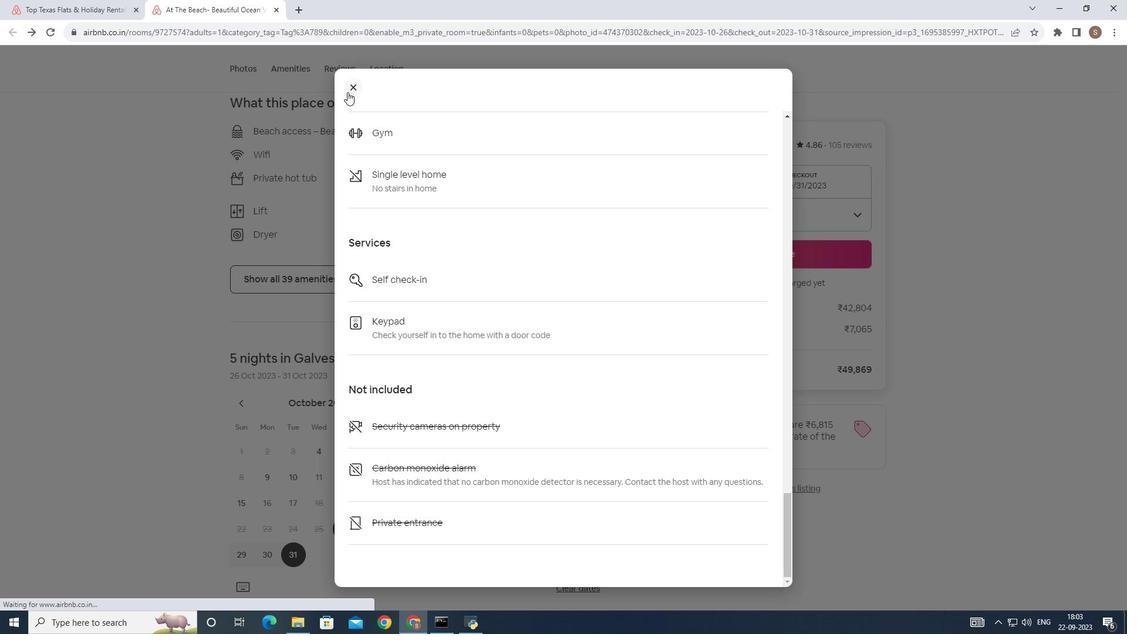 
Action: Mouse pressed left at (344, 88)
Screenshot: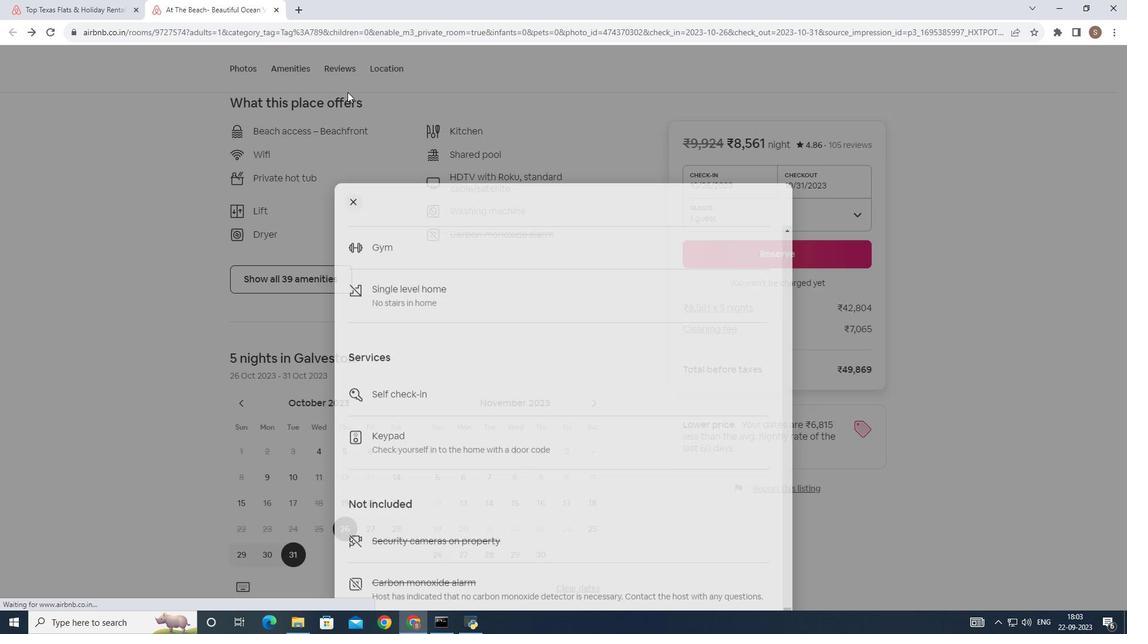
Action: Mouse moved to (333, 311)
Screenshot: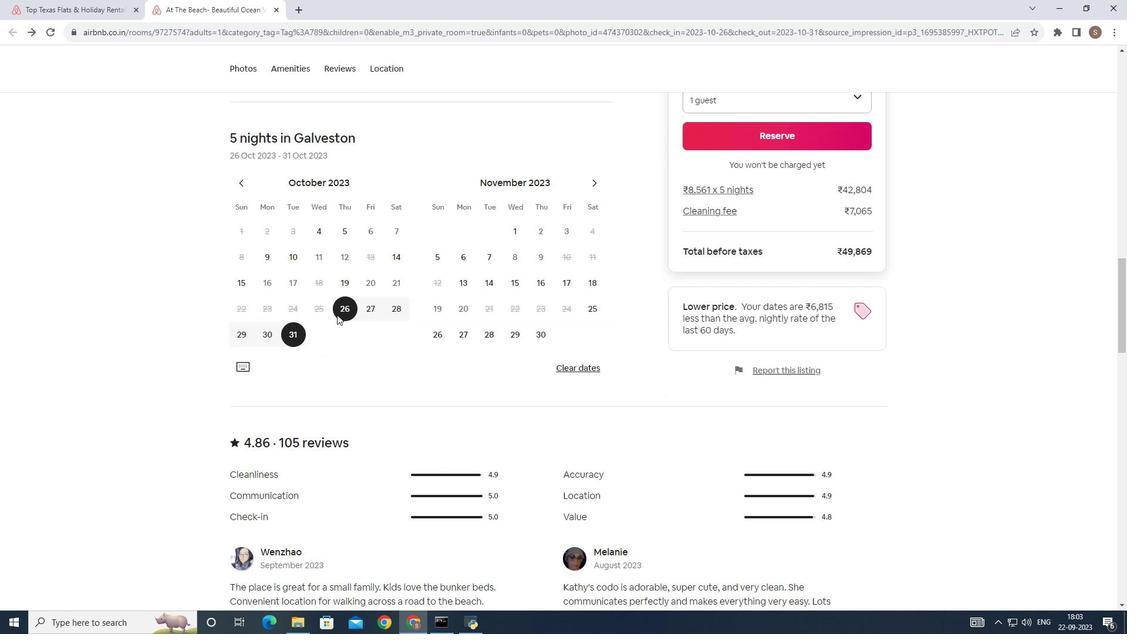 
Action: Mouse scrolled (333, 310) with delta (0, 0)
Screenshot: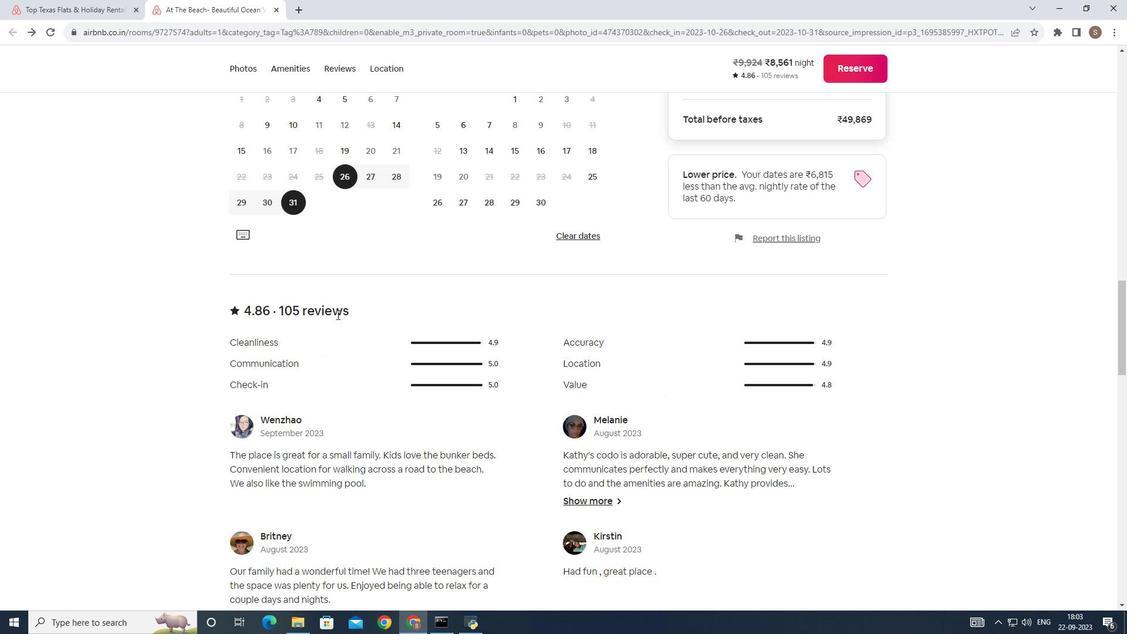 
Action: Mouse scrolled (333, 310) with delta (0, 0)
Screenshot: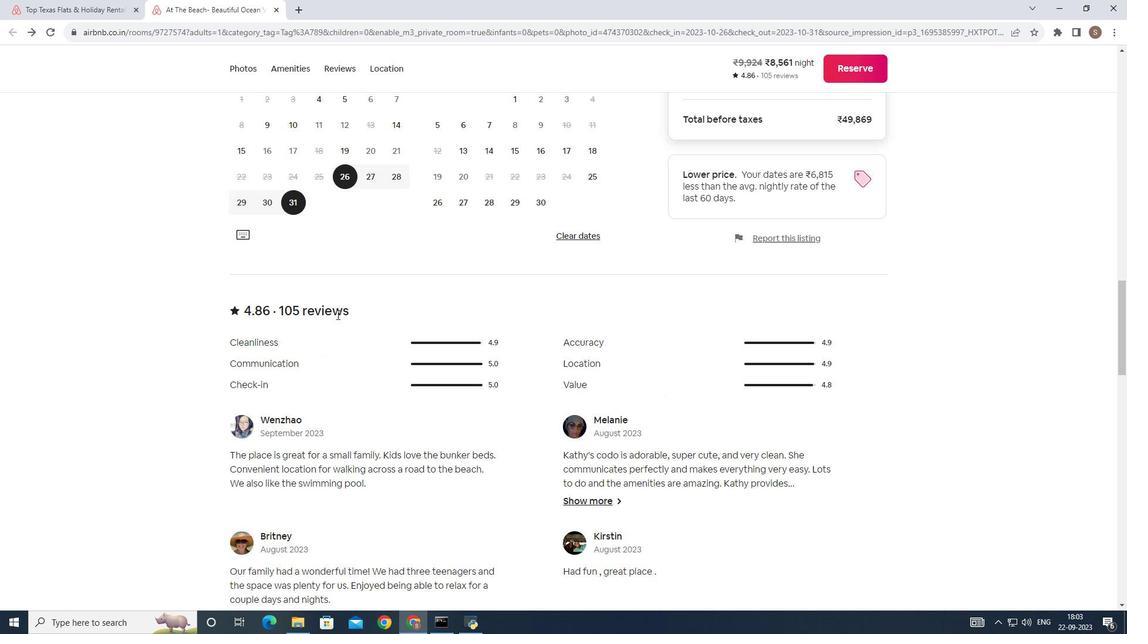 
Action: Mouse scrolled (333, 310) with delta (0, 0)
Screenshot: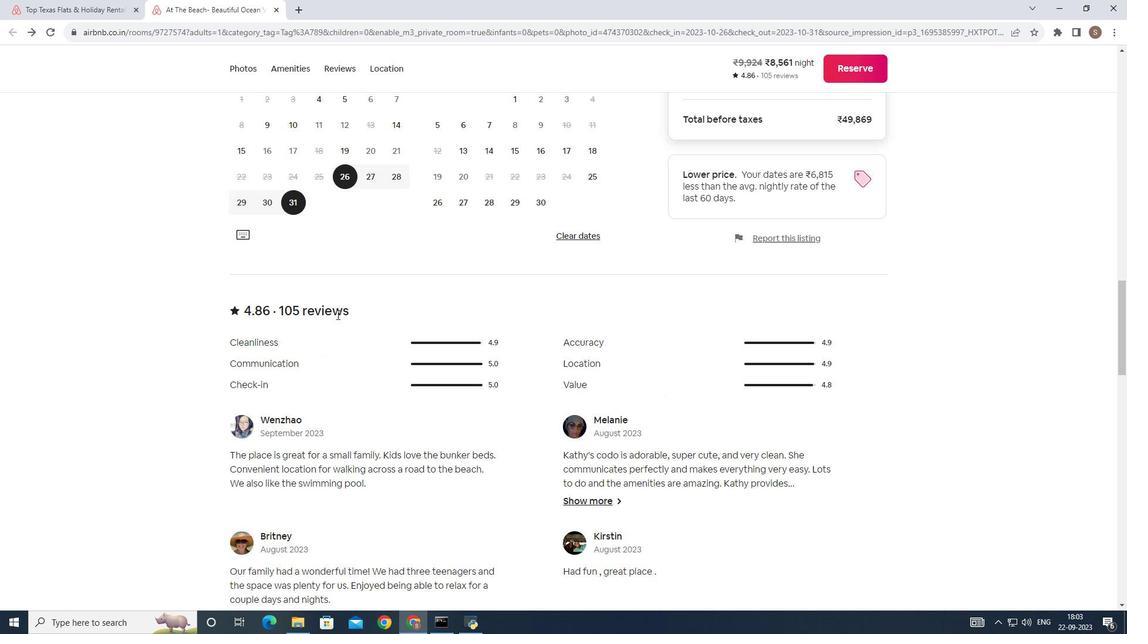
Action: Mouse scrolled (333, 310) with delta (0, 0)
Screenshot: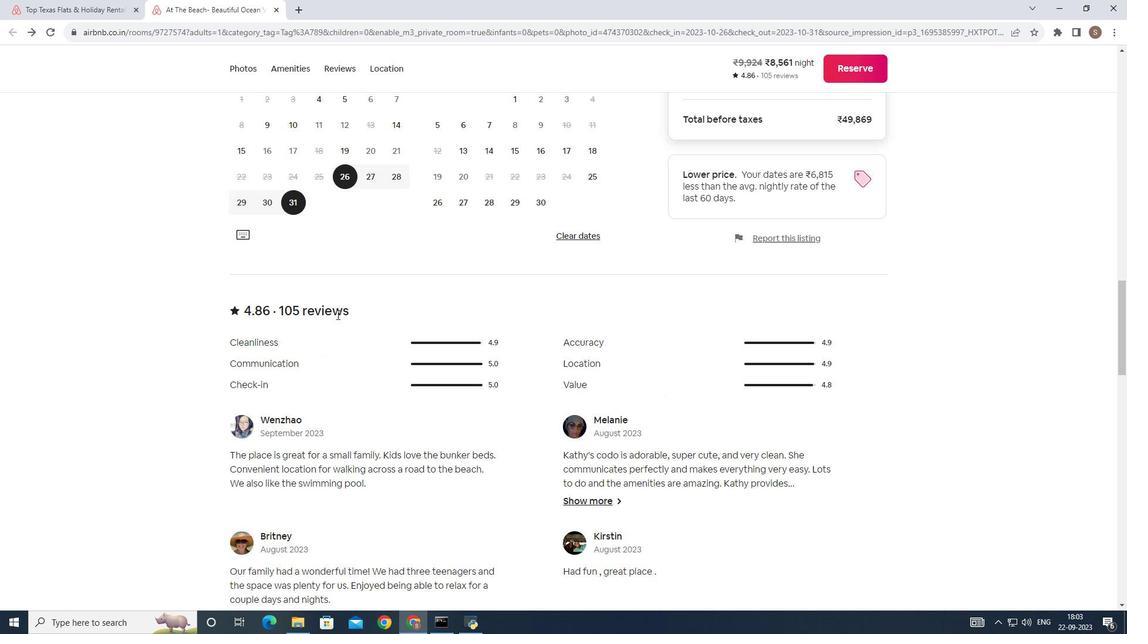 
Action: Mouse scrolled (333, 310) with delta (0, 0)
Screenshot: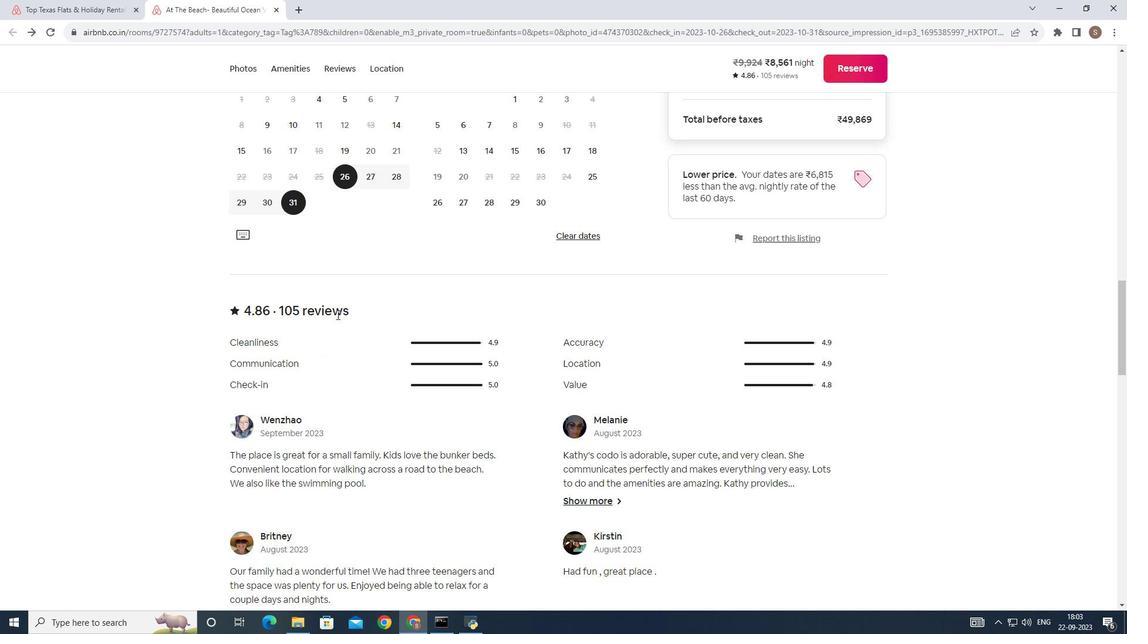 
Action: Mouse scrolled (333, 310) with delta (0, 0)
Screenshot: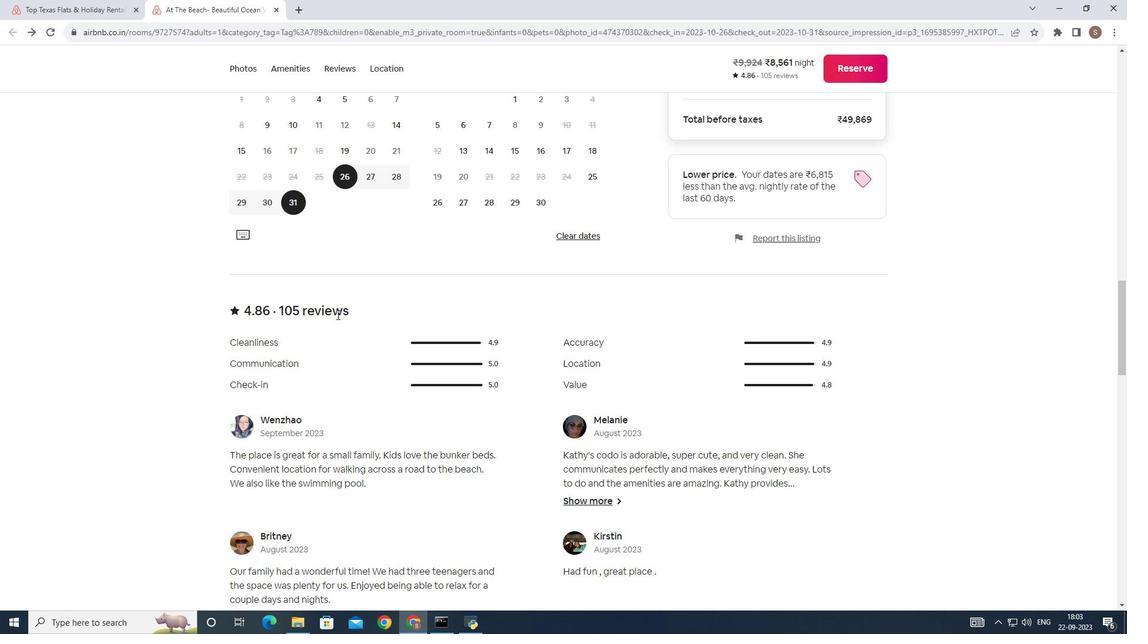 
Action: Mouse scrolled (333, 310) with delta (0, 0)
Screenshot: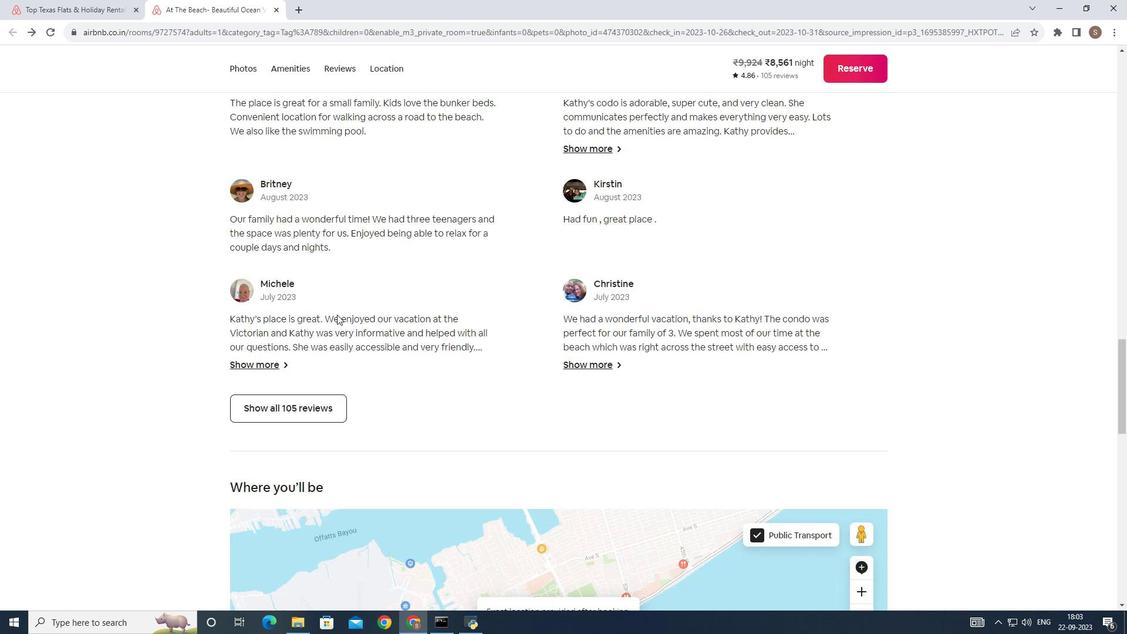 
Action: Mouse scrolled (333, 310) with delta (0, 0)
Screenshot: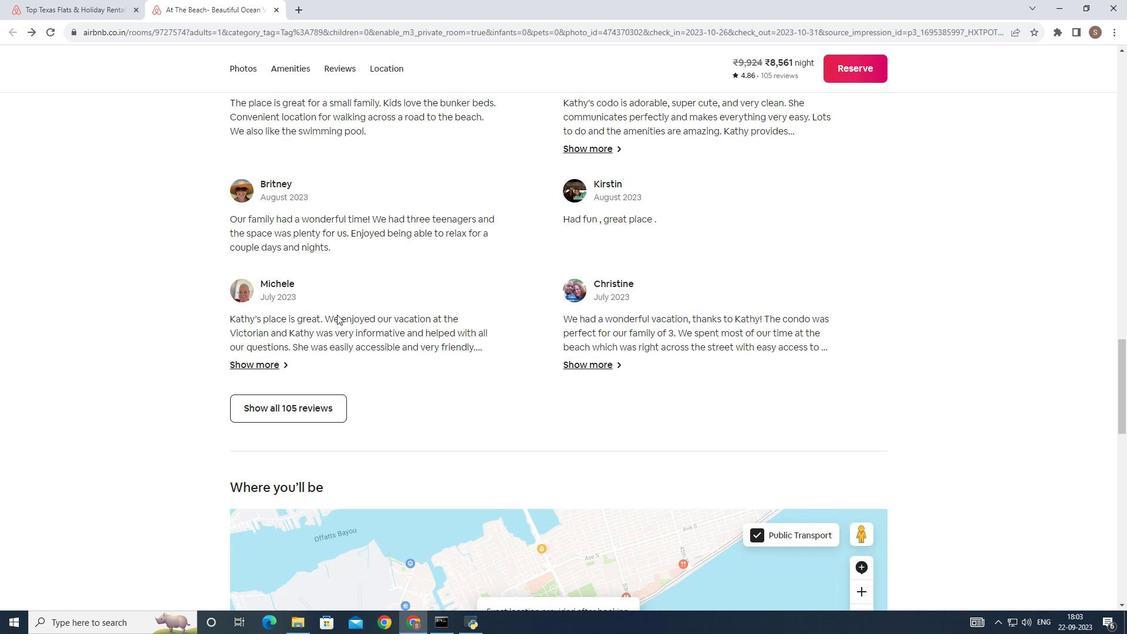 
Action: Mouse scrolled (333, 310) with delta (0, 0)
Screenshot: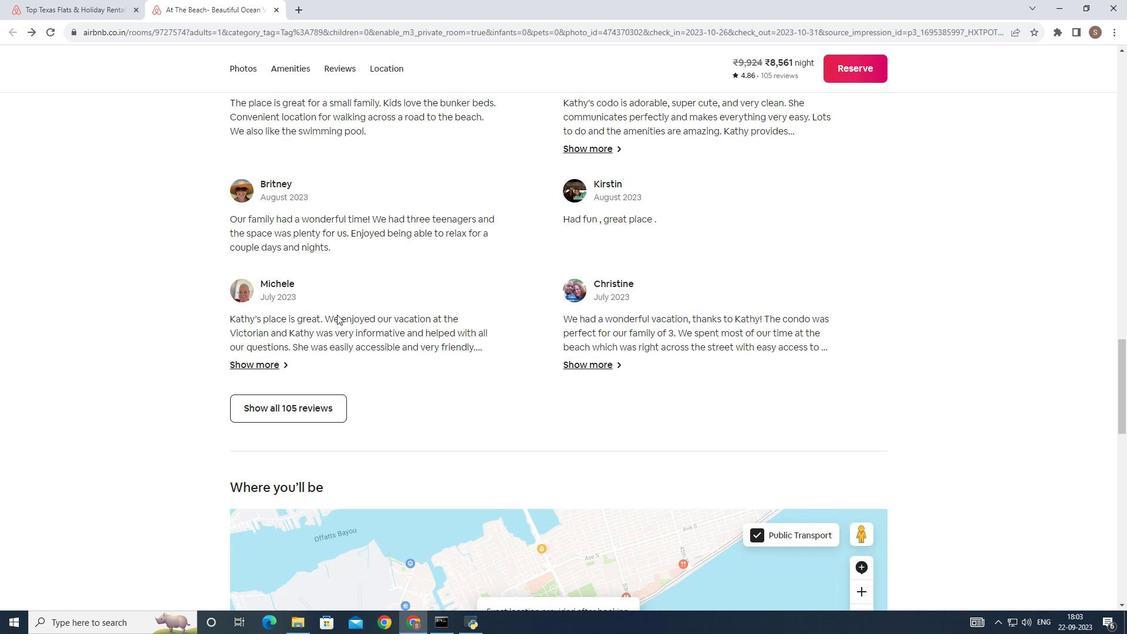 
Action: Mouse scrolled (333, 310) with delta (0, 0)
Screenshot: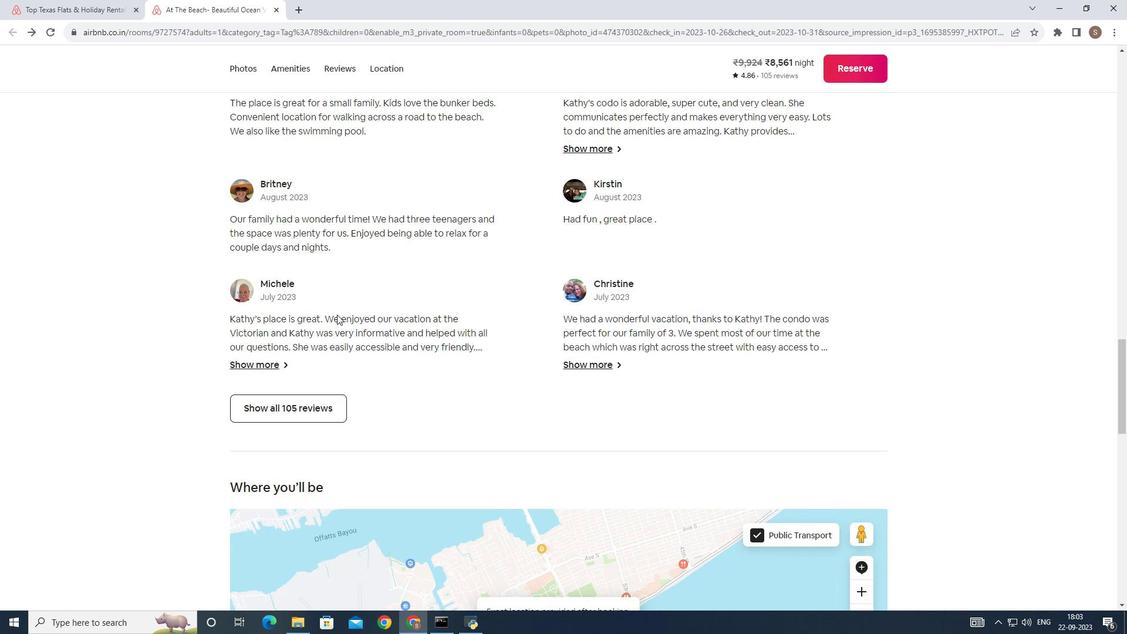 
Action: Mouse scrolled (333, 310) with delta (0, 0)
Screenshot: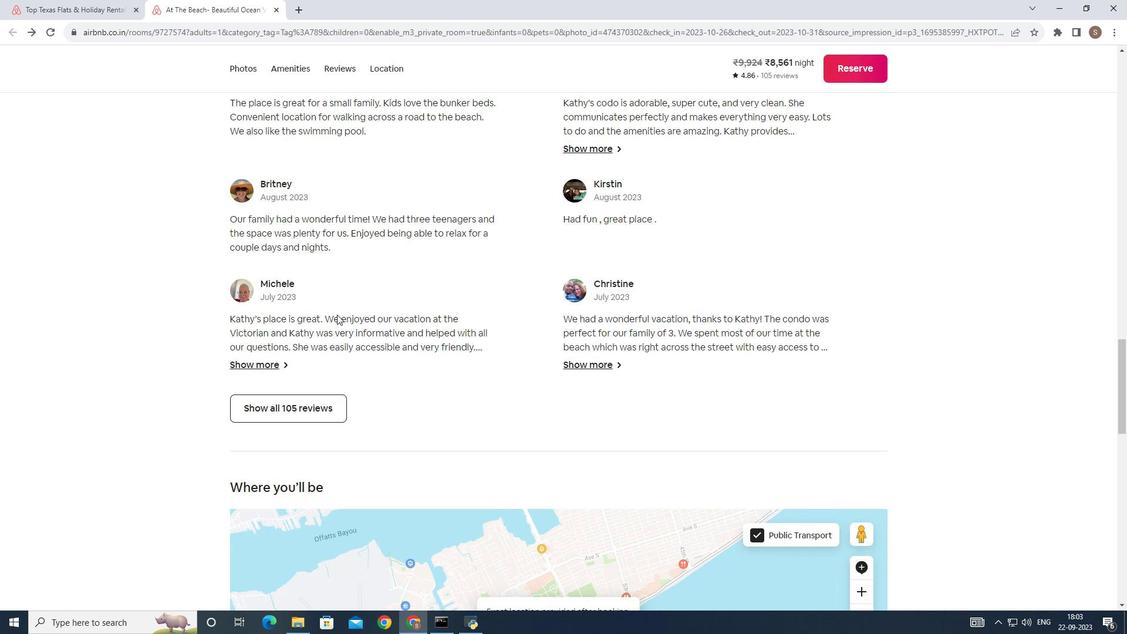 
Action: Mouse scrolled (333, 310) with delta (0, 0)
Screenshot: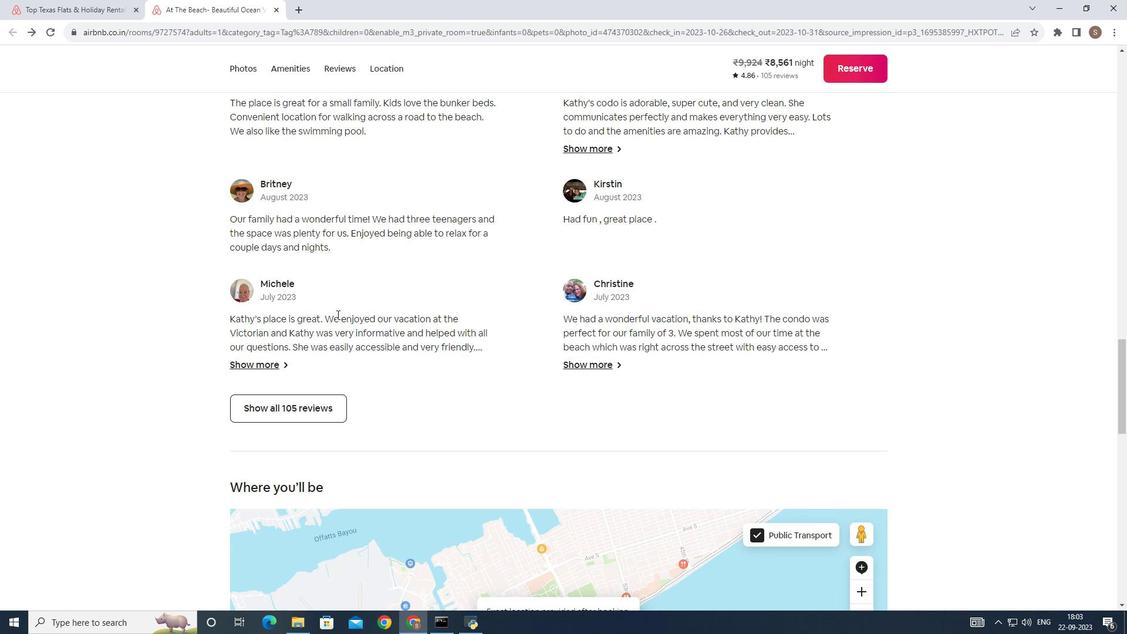 
Action: Mouse moved to (273, 406)
Screenshot: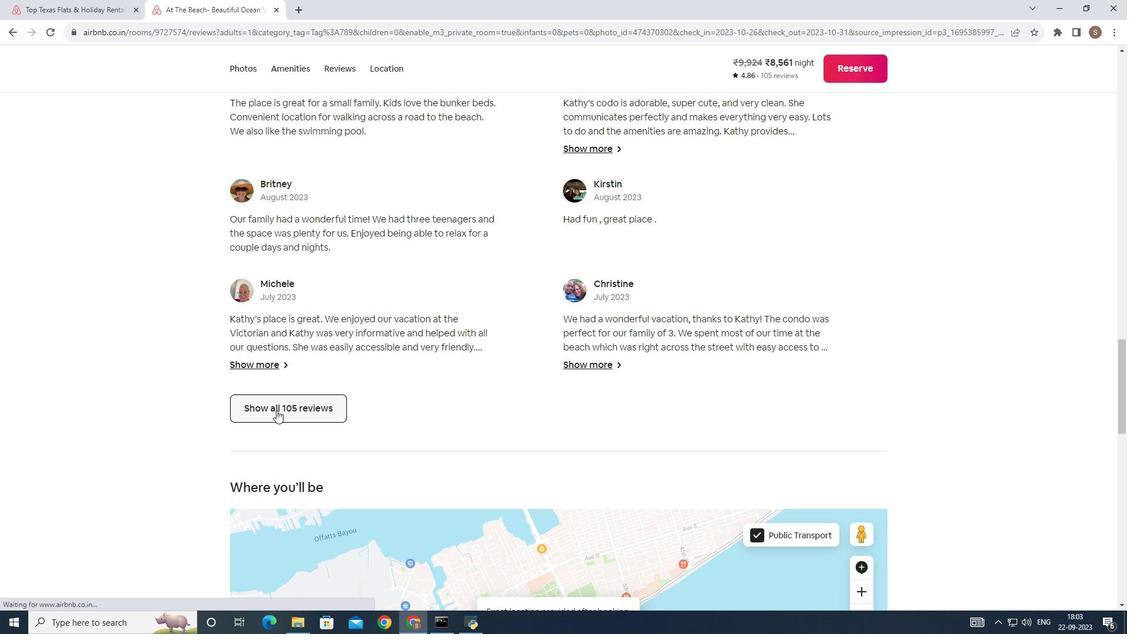 
Action: Mouse pressed left at (273, 406)
Screenshot: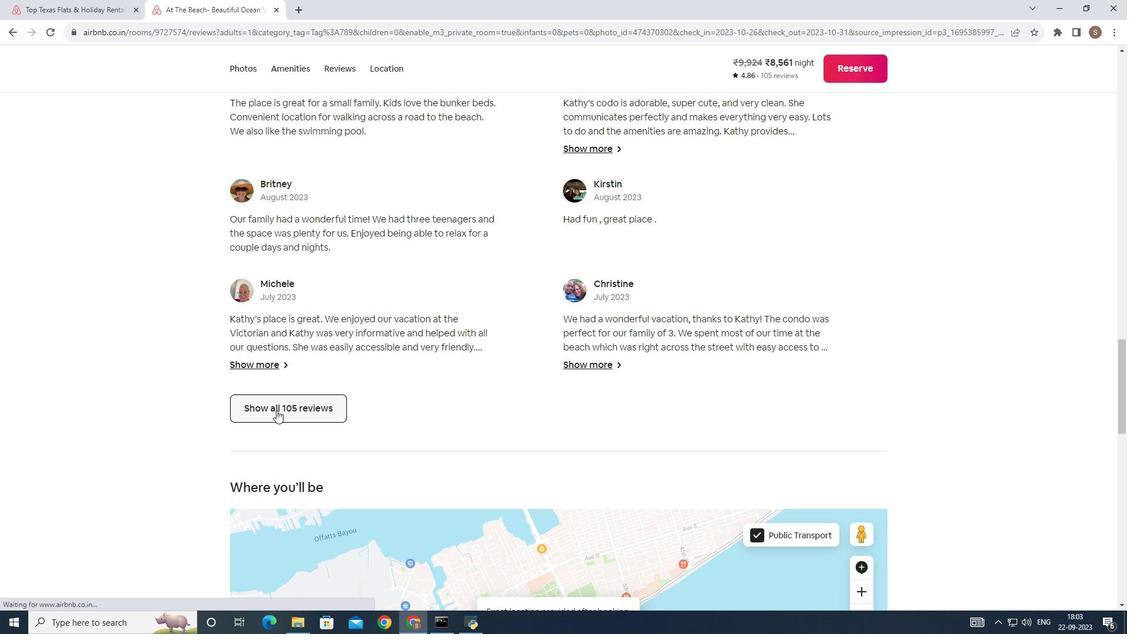 
Action: Mouse moved to (506, 337)
Screenshot: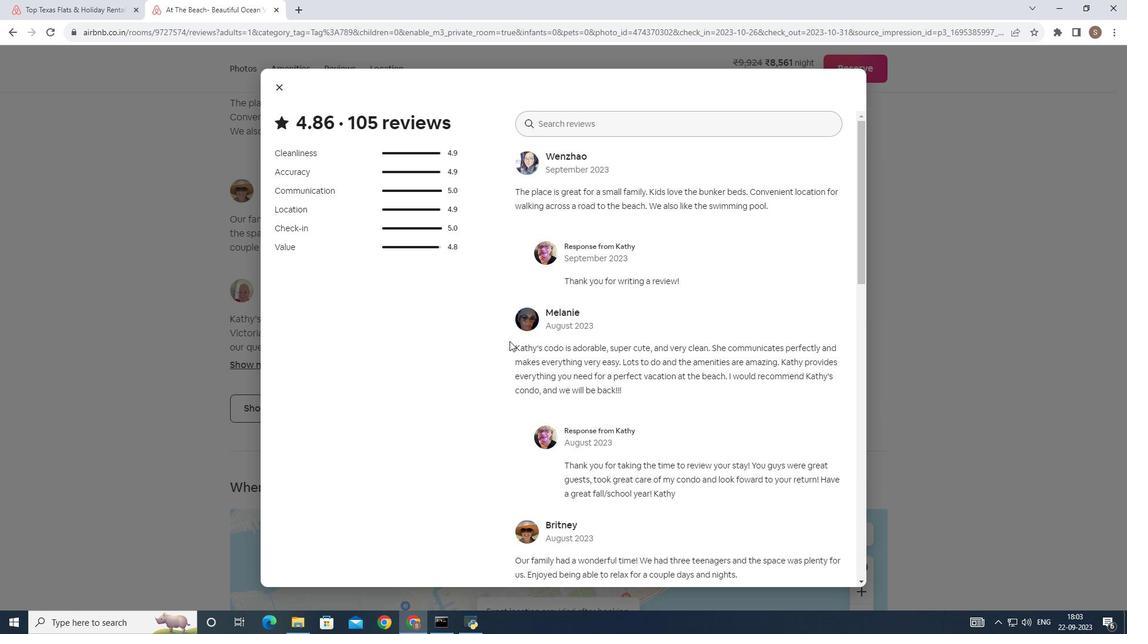 
Action: Mouse scrolled (506, 337) with delta (0, 0)
Screenshot: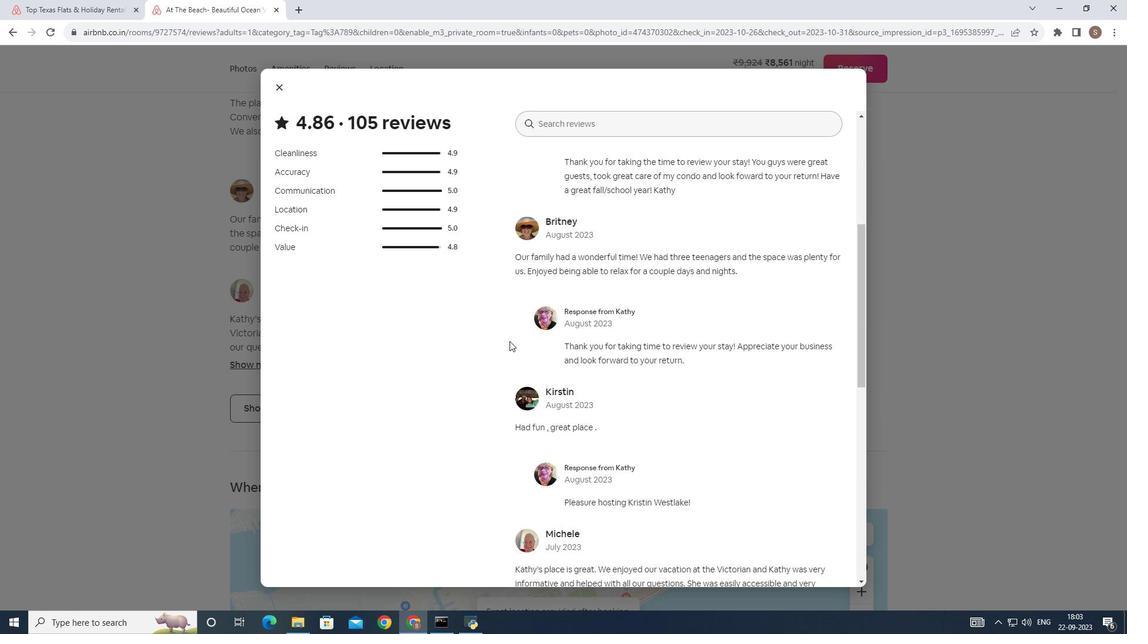 
Action: Mouse scrolled (506, 337) with delta (0, 0)
Screenshot: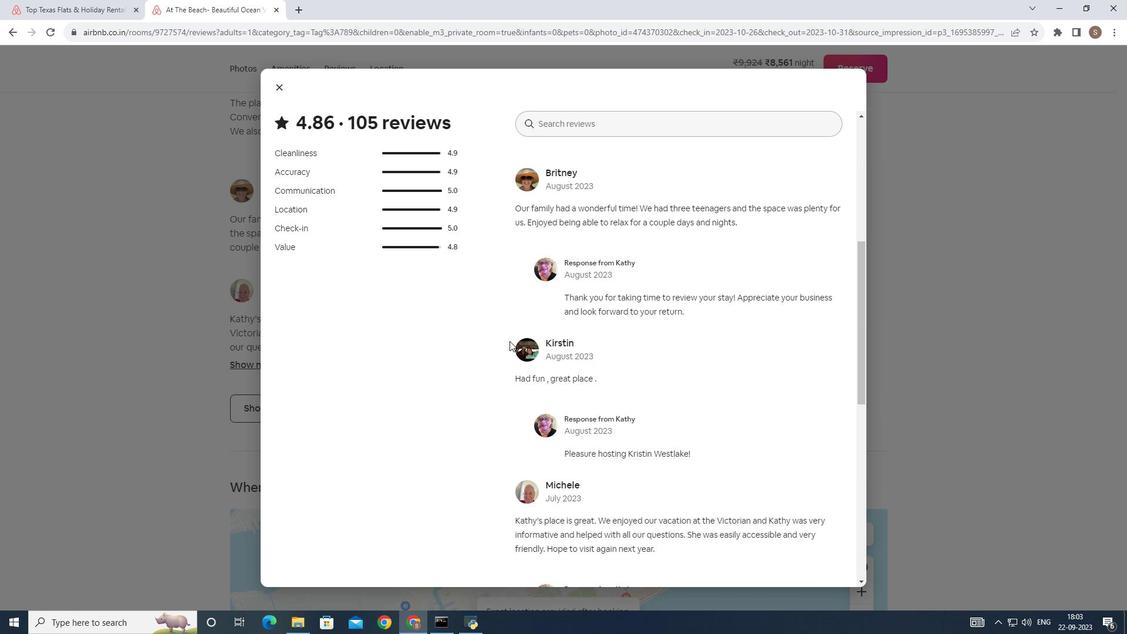 
Action: Mouse scrolled (506, 337) with delta (0, 0)
Screenshot: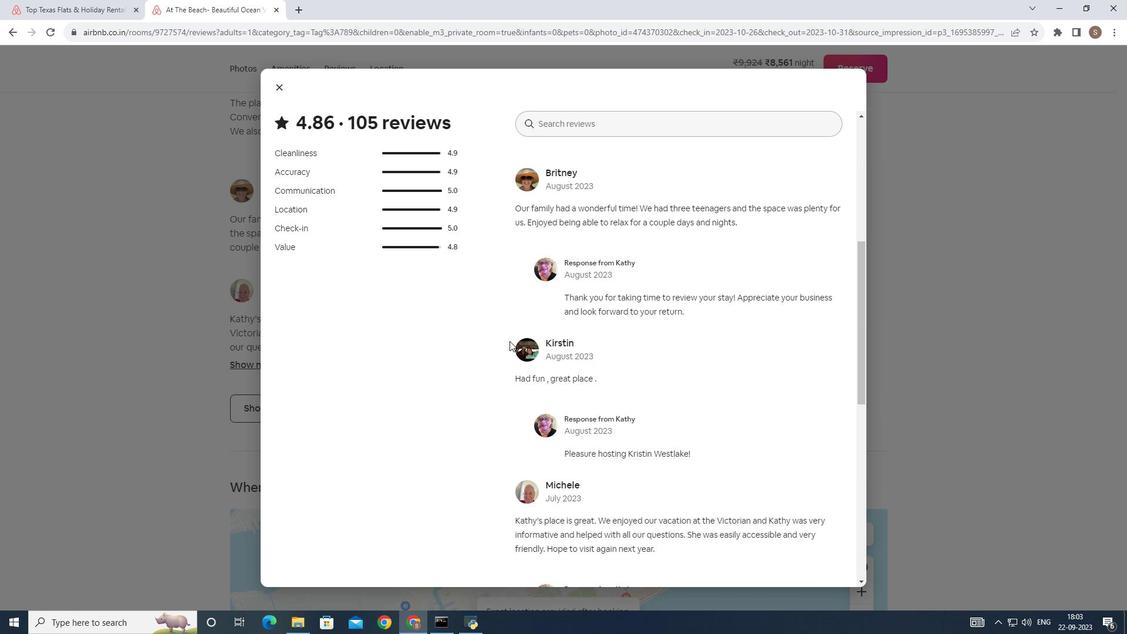 
Action: Mouse scrolled (506, 337) with delta (0, 0)
Screenshot: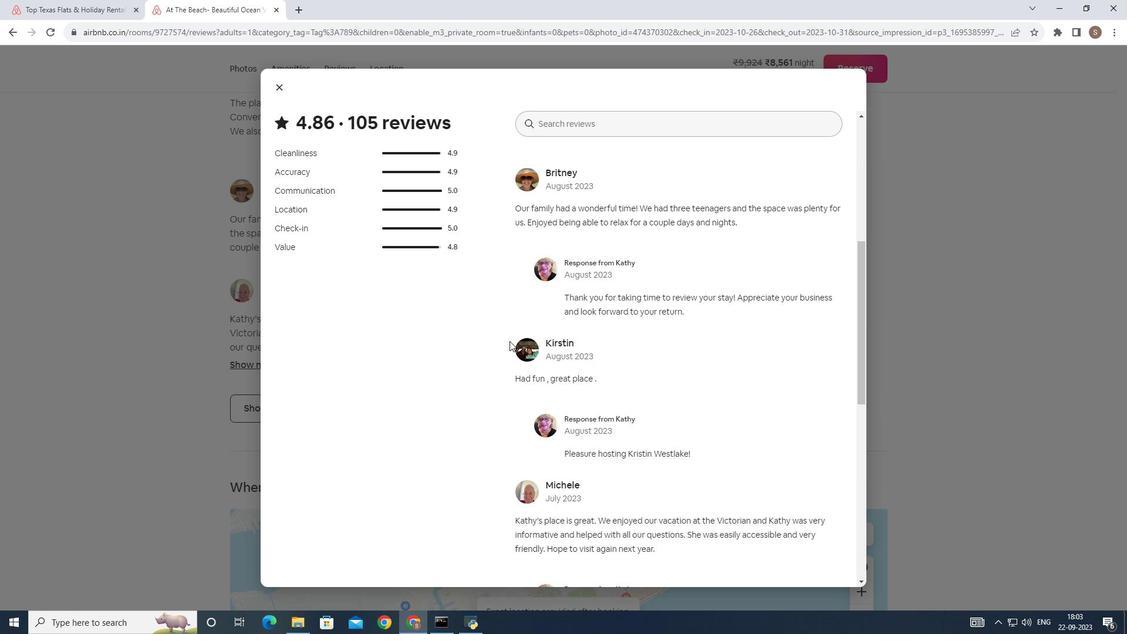 
Action: Mouse scrolled (506, 337) with delta (0, 0)
Screenshot: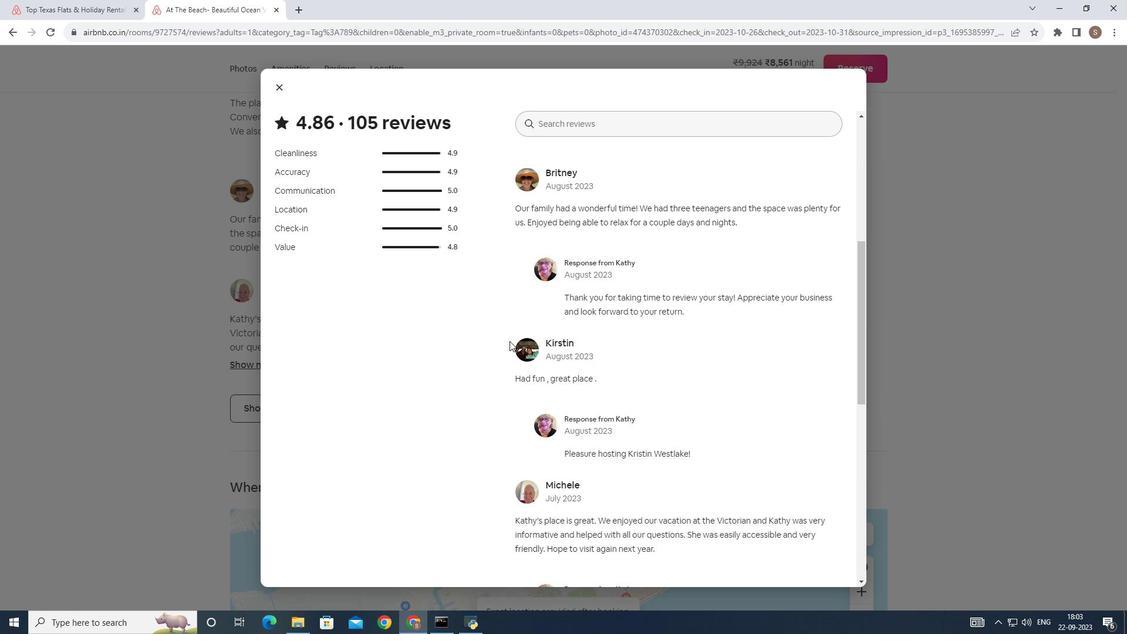 
Action: Mouse scrolled (506, 337) with delta (0, 0)
Screenshot: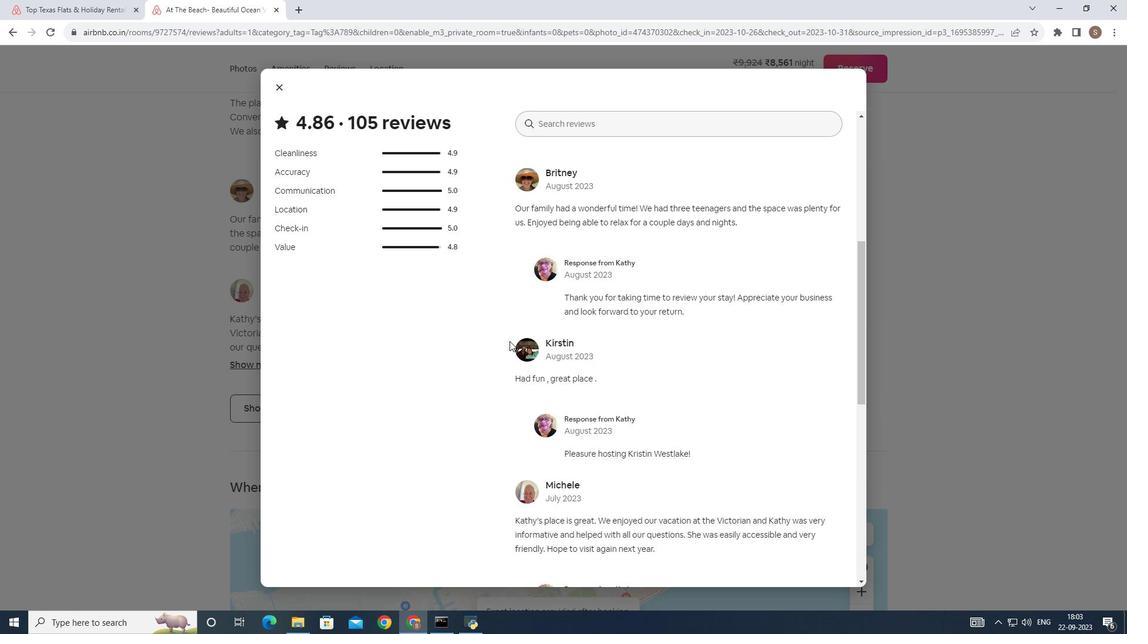 
Action: Mouse scrolled (506, 337) with delta (0, 0)
Screenshot: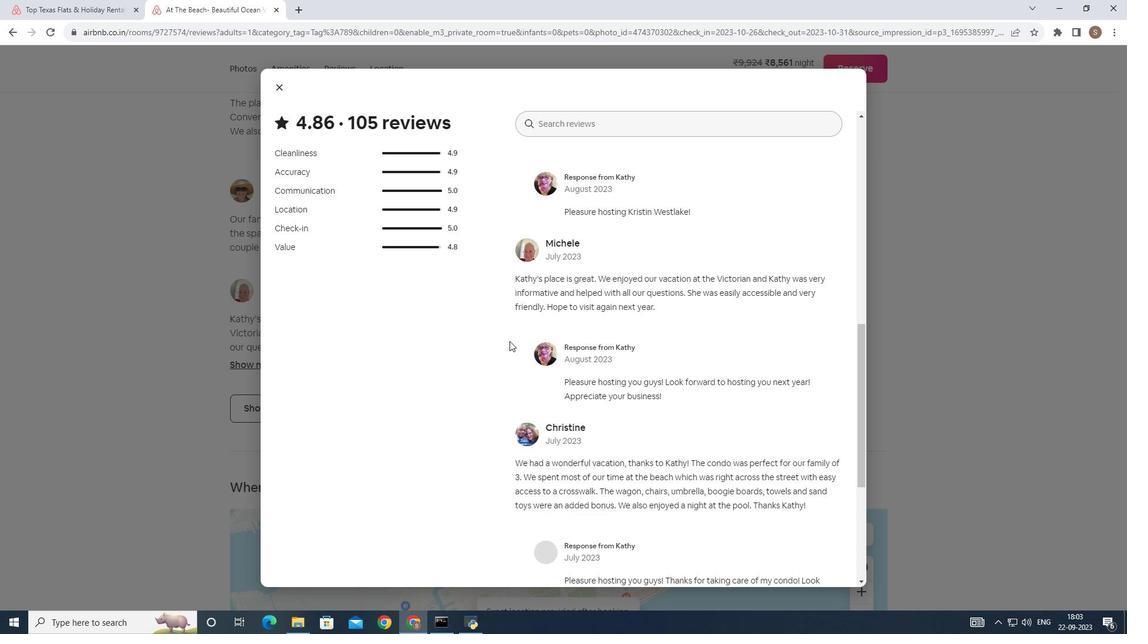 
Action: Mouse scrolled (506, 337) with delta (0, 0)
Screenshot: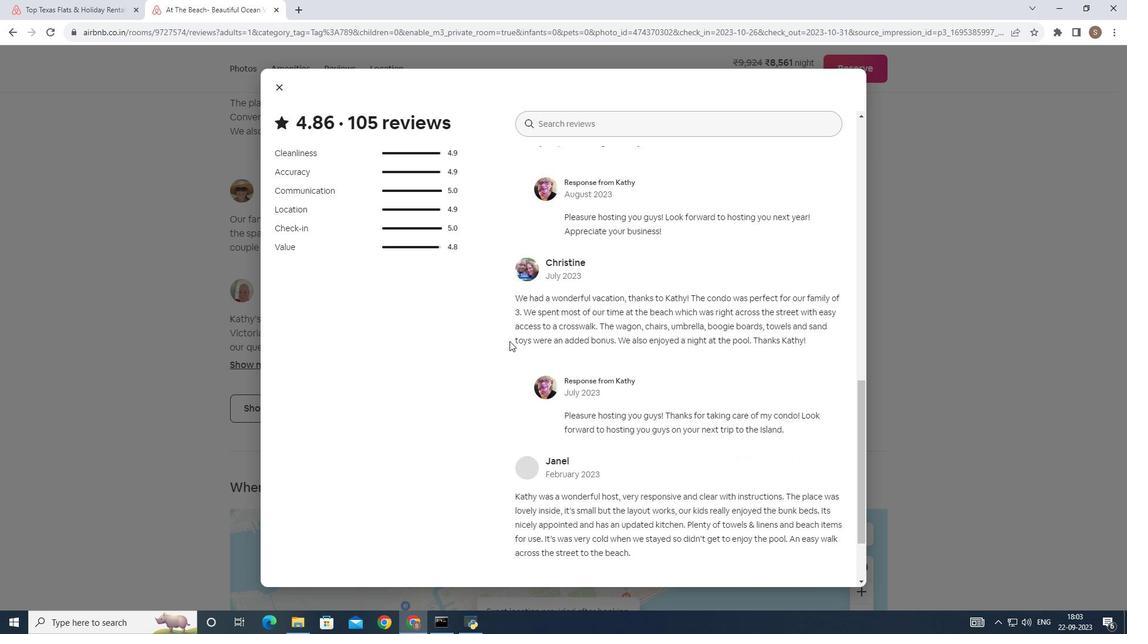 
Action: Mouse scrolled (506, 337) with delta (0, 0)
Screenshot: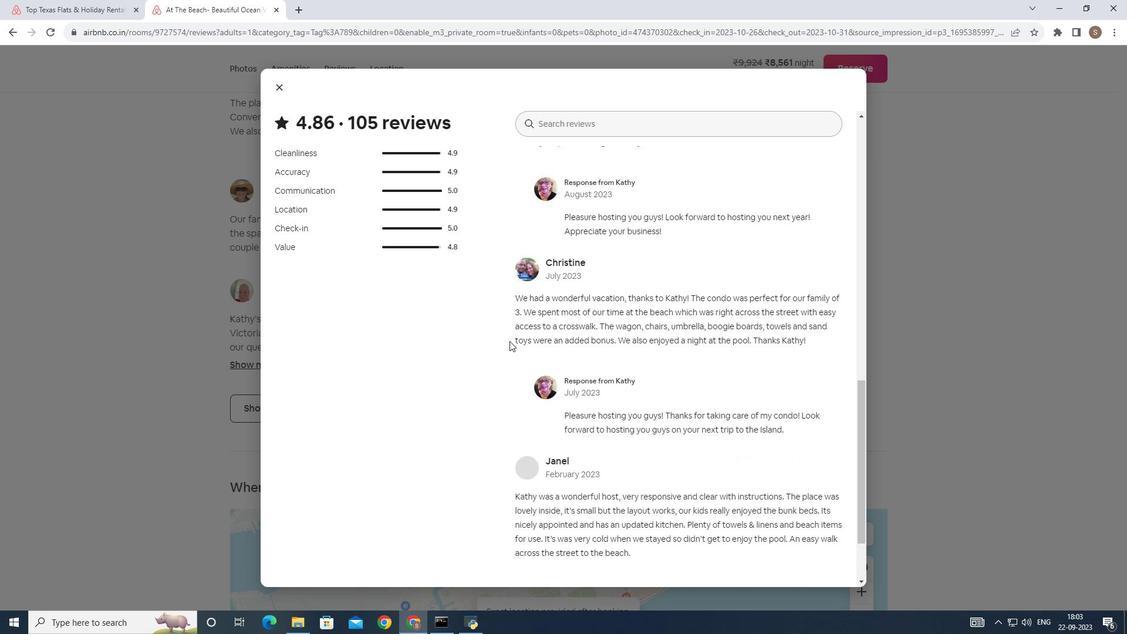 
Action: Mouse scrolled (506, 337) with delta (0, 0)
Screenshot: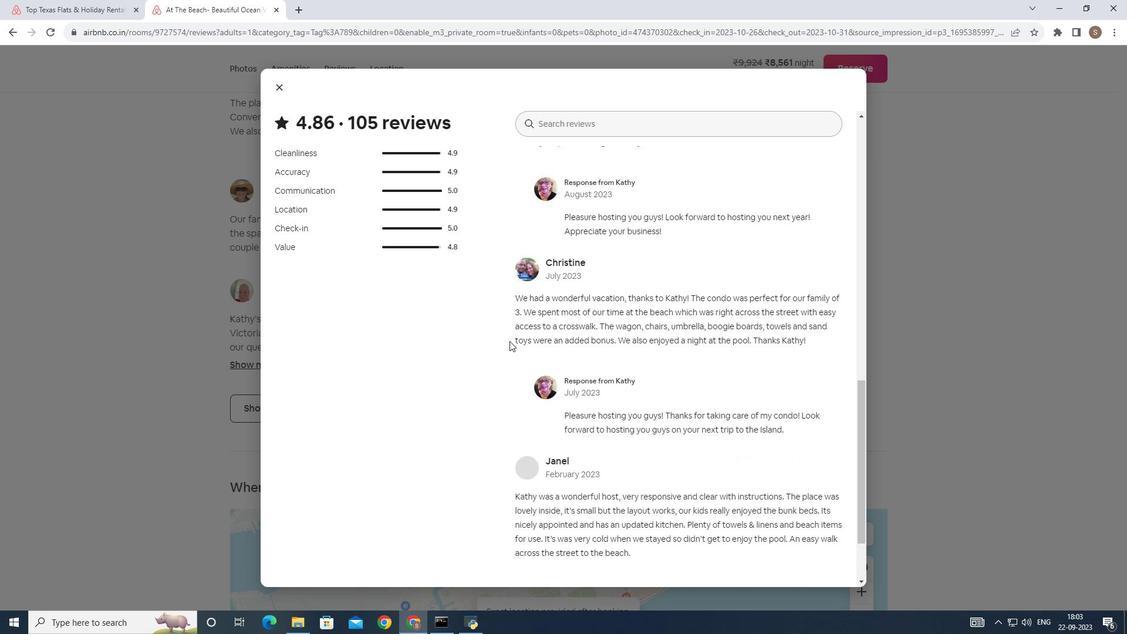 
Action: Mouse scrolled (506, 337) with delta (0, 0)
Screenshot: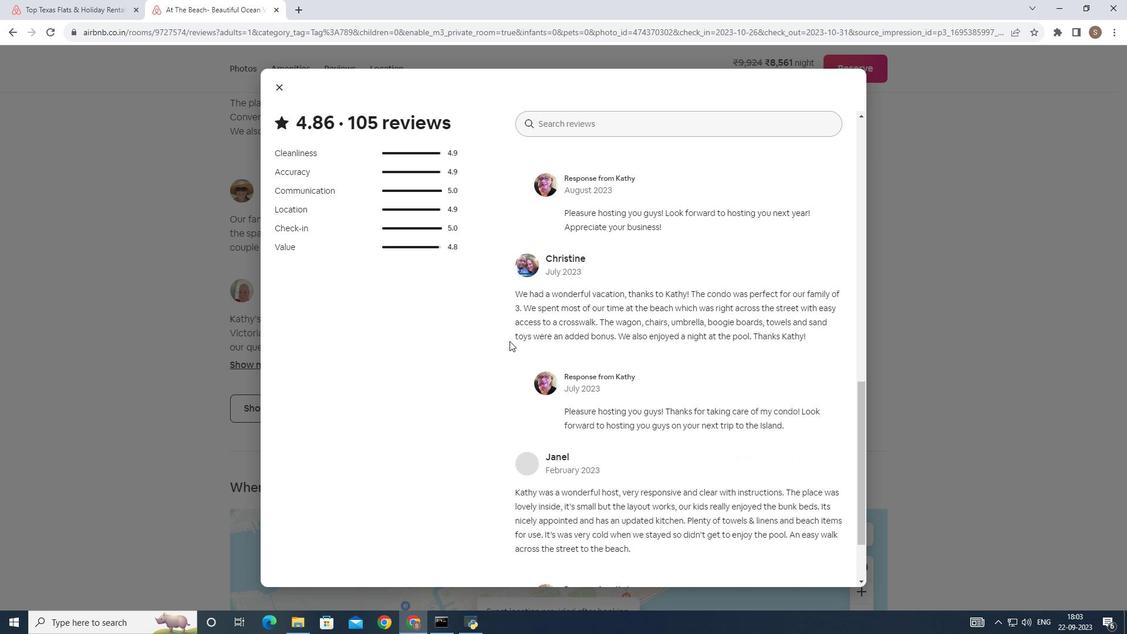 
Action: Mouse scrolled (506, 337) with delta (0, 0)
Screenshot: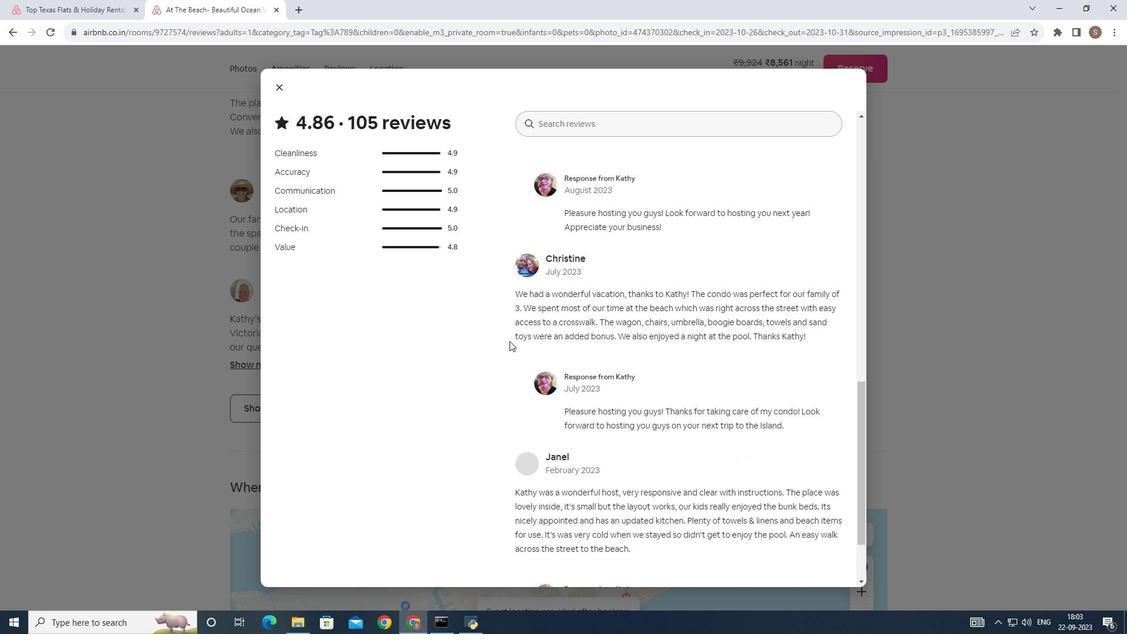 
Action: Mouse scrolled (506, 337) with delta (0, 0)
Screenshot: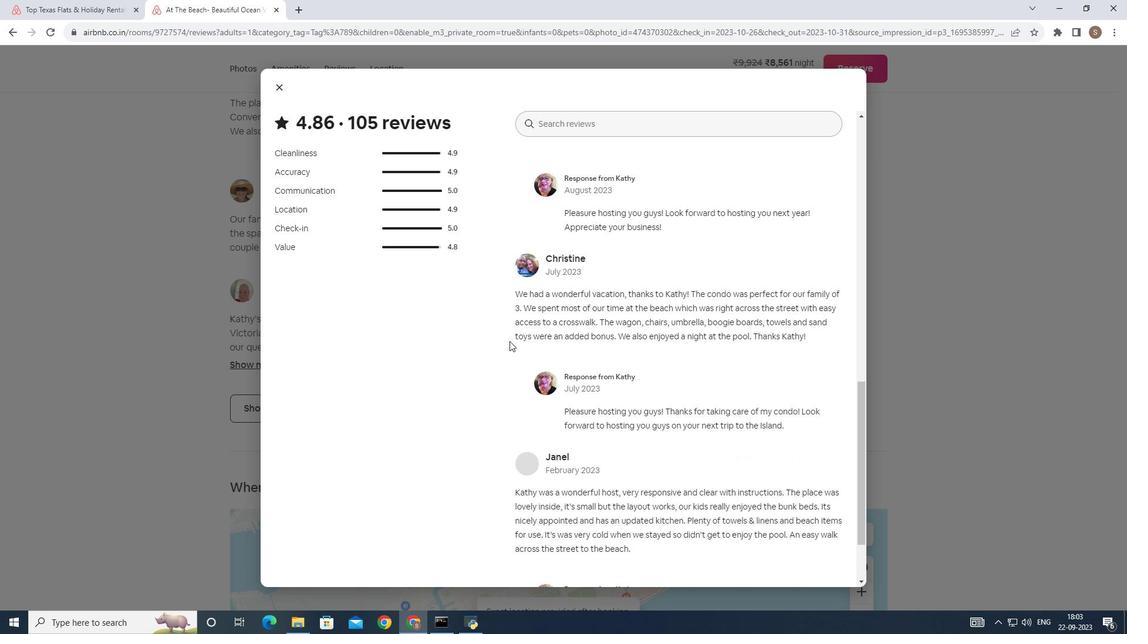 
Action: Mouse scrolled (506, 337) with delta (0, 0)
Screenshot: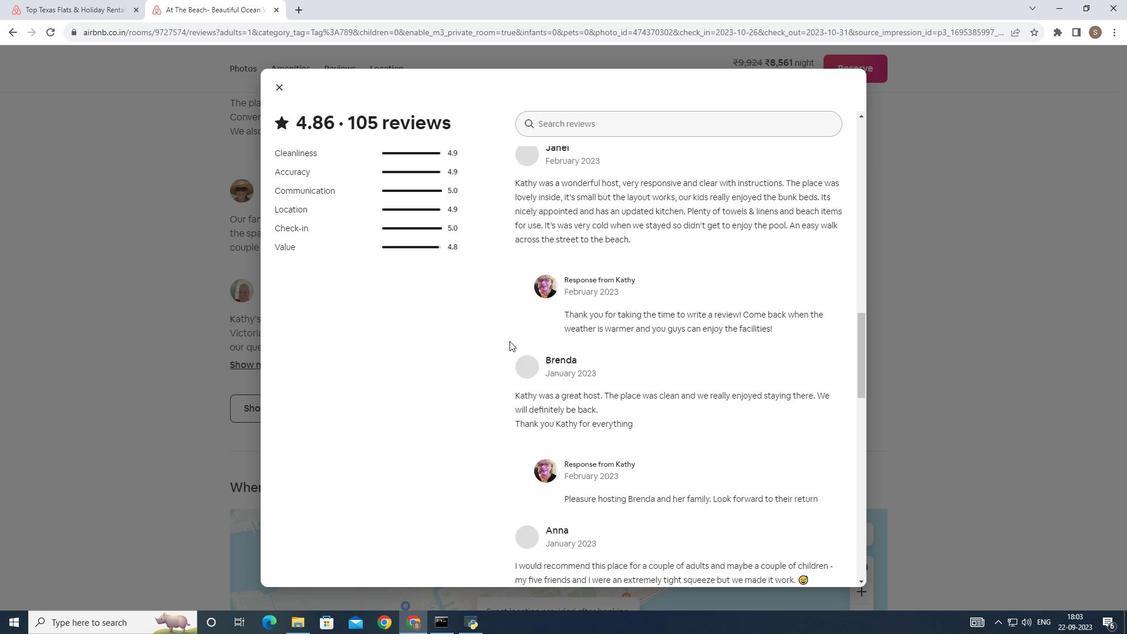 
Action: Mouse scrolled (506, 337) with delta (0, 0)
Screenshot: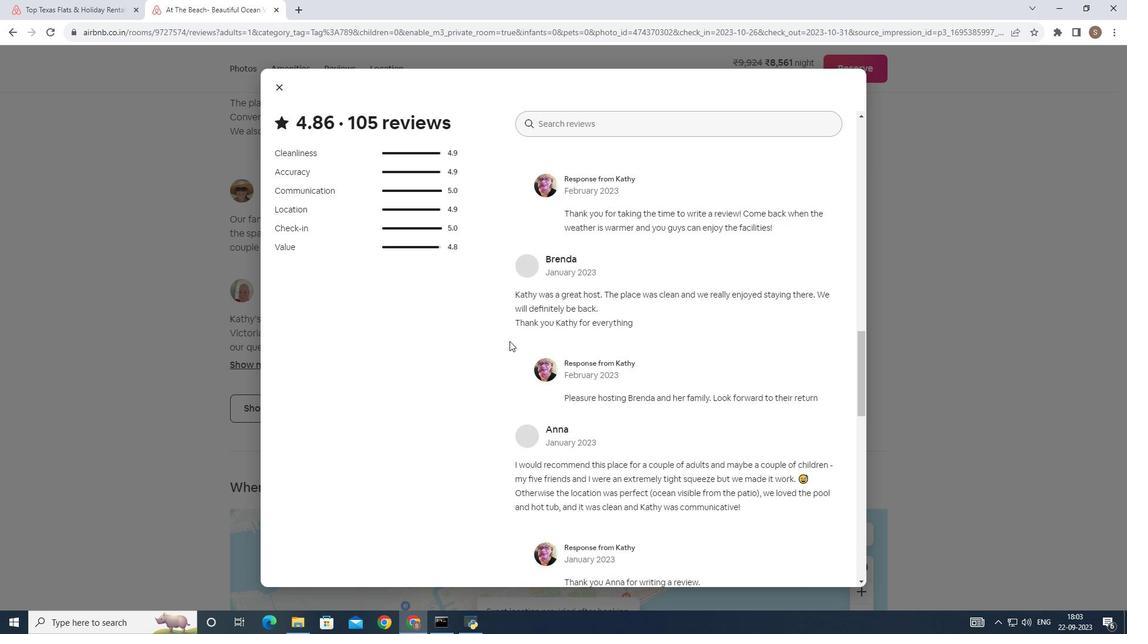 
Action: Mouse scrolled (506, 337) with delta (0, 0)
Screenshot: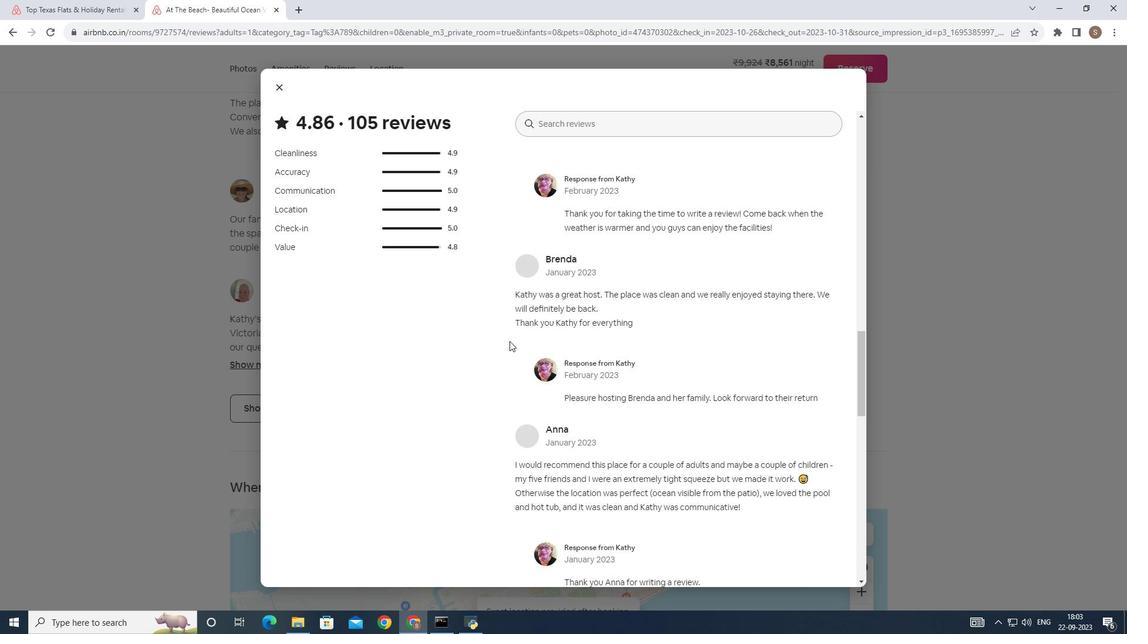 
Action: Mouse scrolled (506, 337) with delta (0, 0)
Screenshot: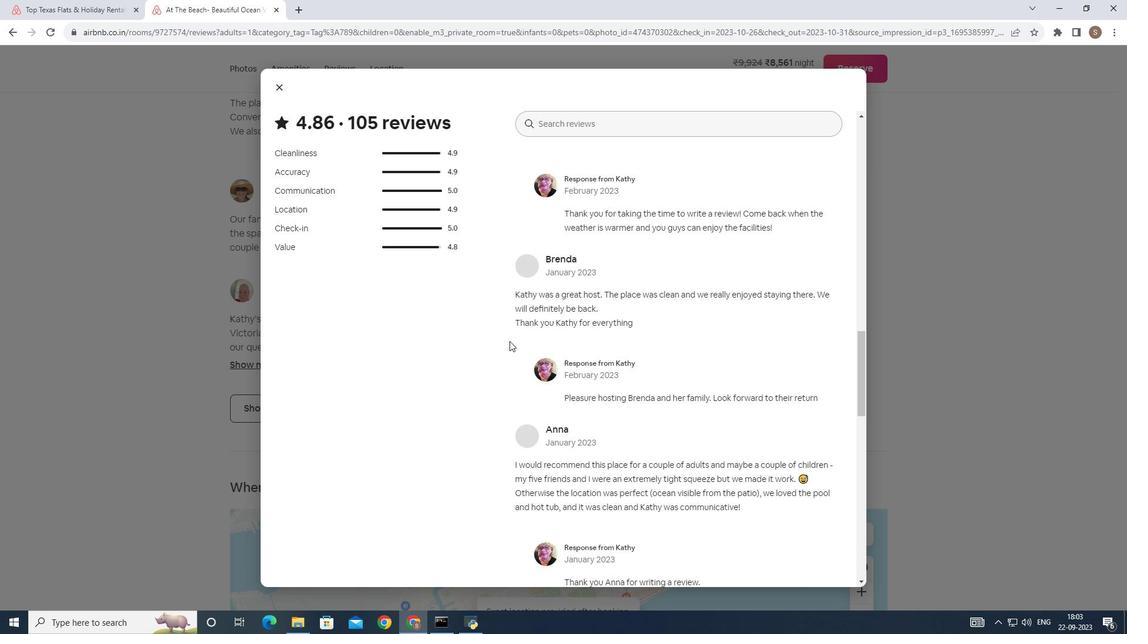 
Action: Mouse scrolled (506, 337) with delta (0, 0)
Screenshot: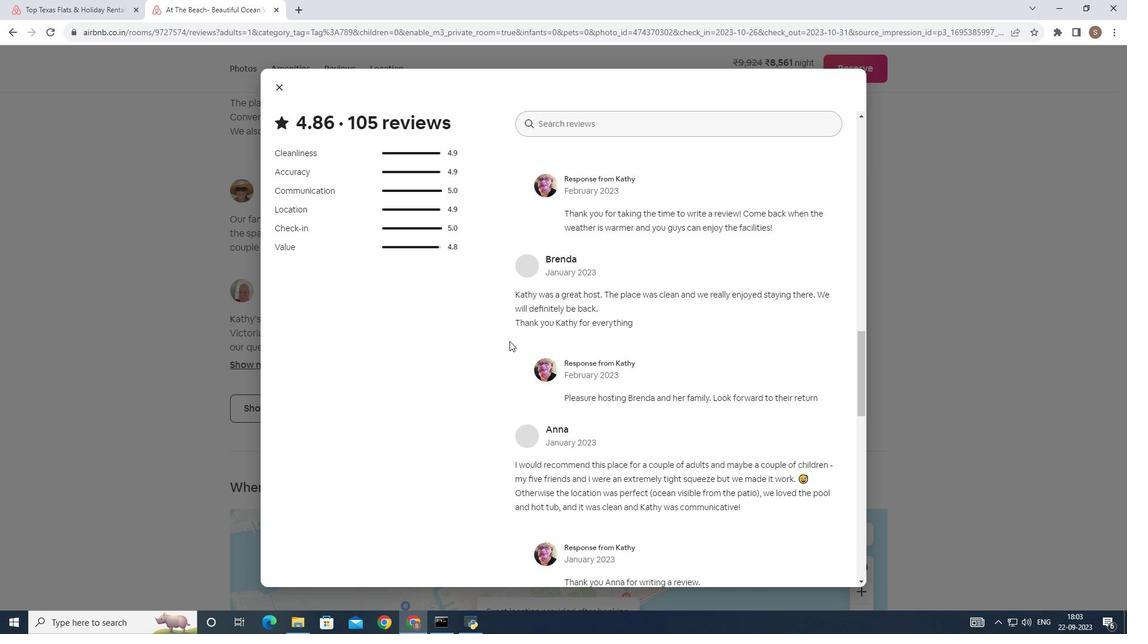 
Action: Mouse scrolled (506, 337) with delta (0, 0)
Screenshot: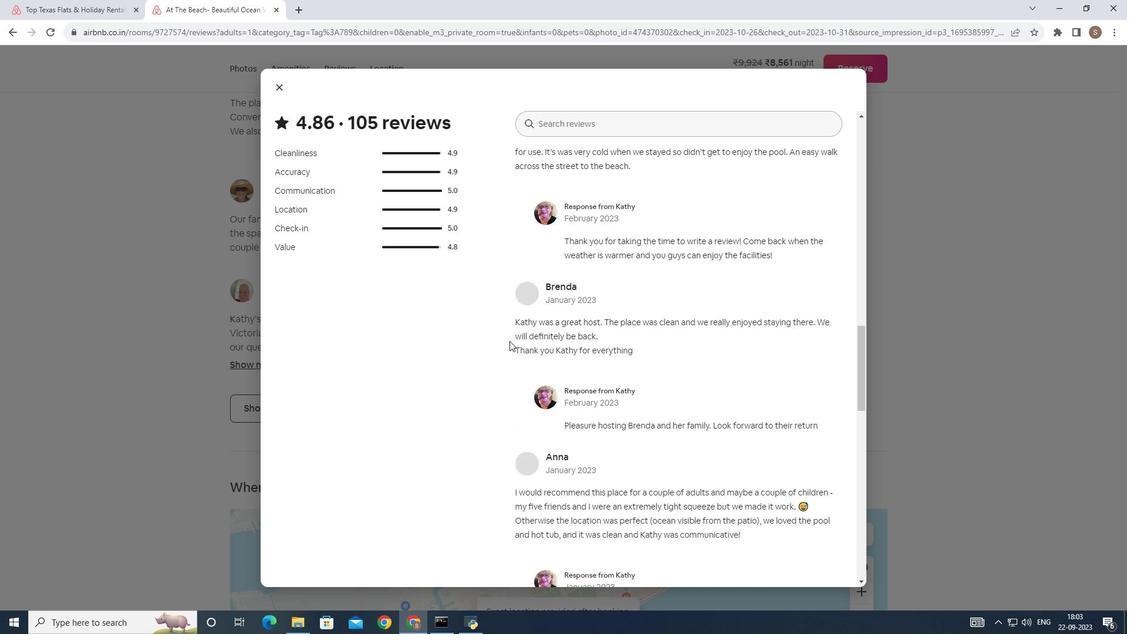 
Action: Mouse scrolled (506, 337) with delta (0, 0)
Screenshot: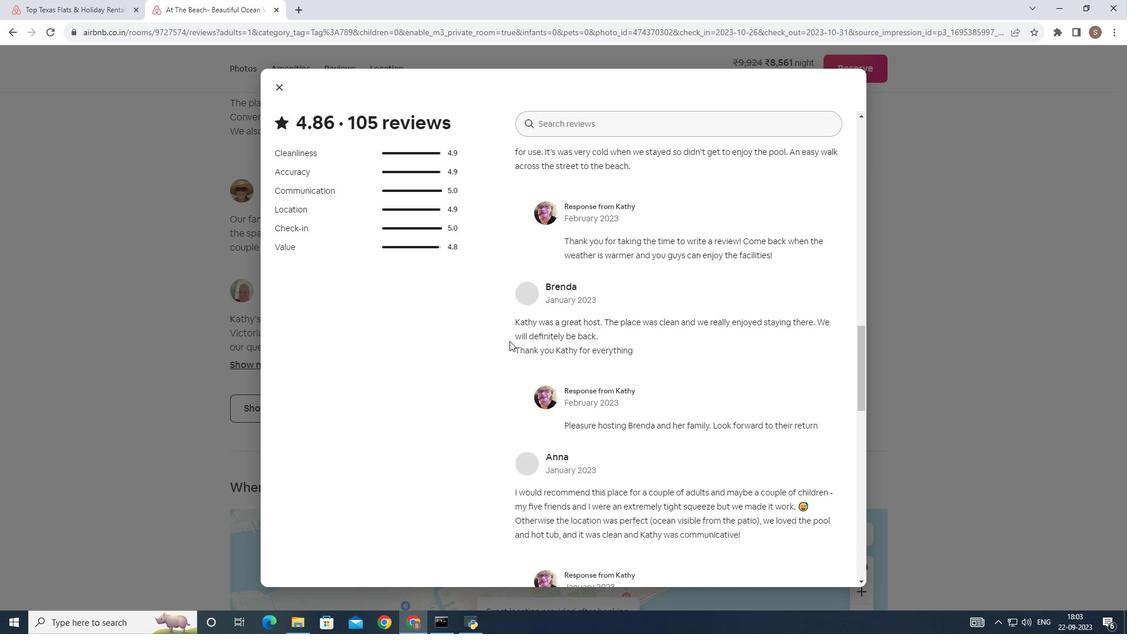 
Action: Mouse scrolled (506, 338) with delta (0, 0)
Screenshot: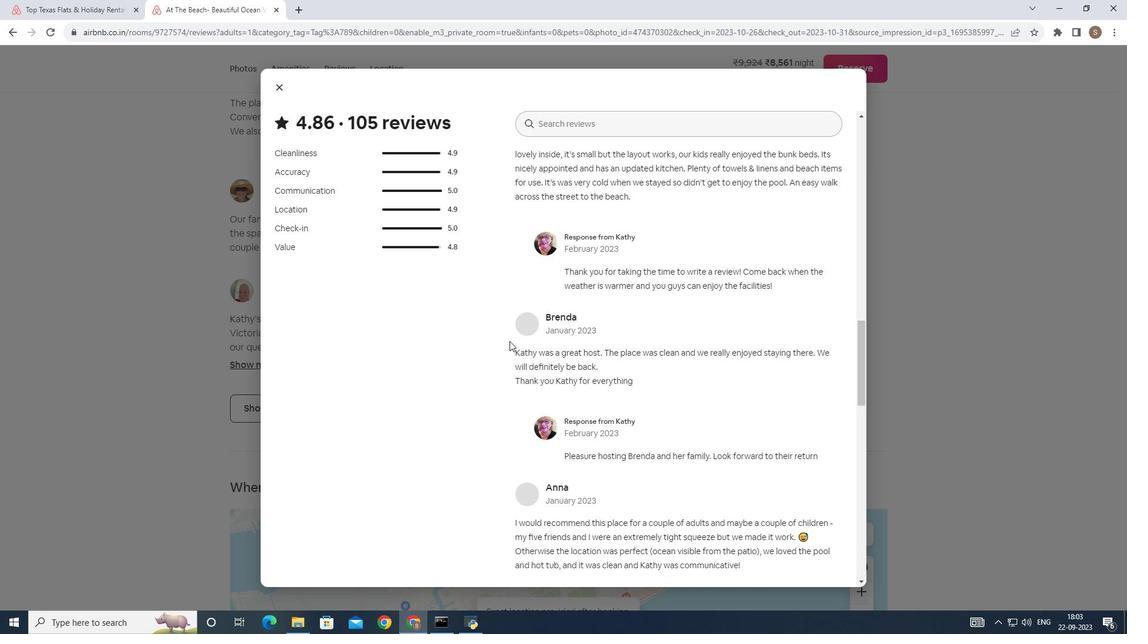 
Action: Mouse scrolled (506, 337) with delta (0, 0)
Screenshot: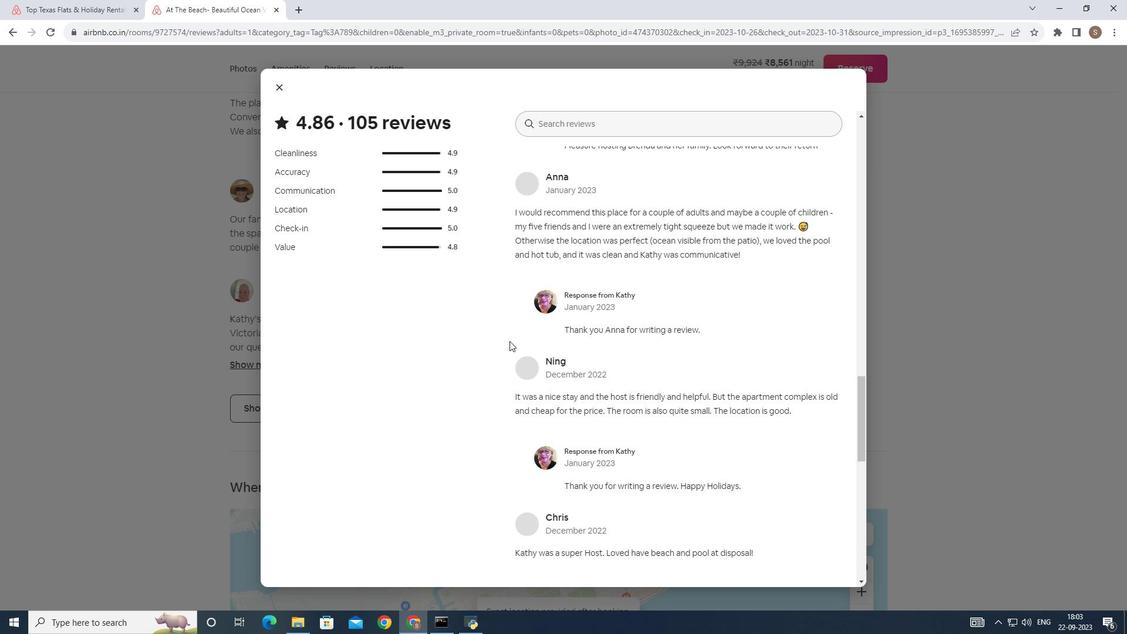 
Action: Mouse scrolled (506, 337) with delta (0, 0)
Screenshot: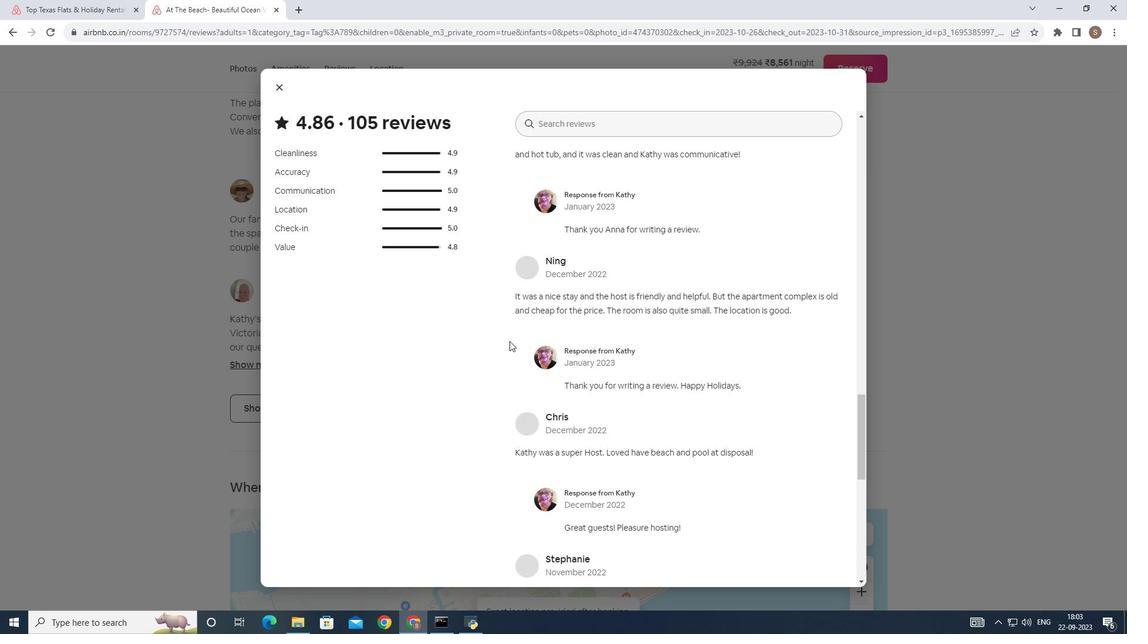 
Action: Mouse scrolled (506, 337) with delta (0, 0)
Screenshot: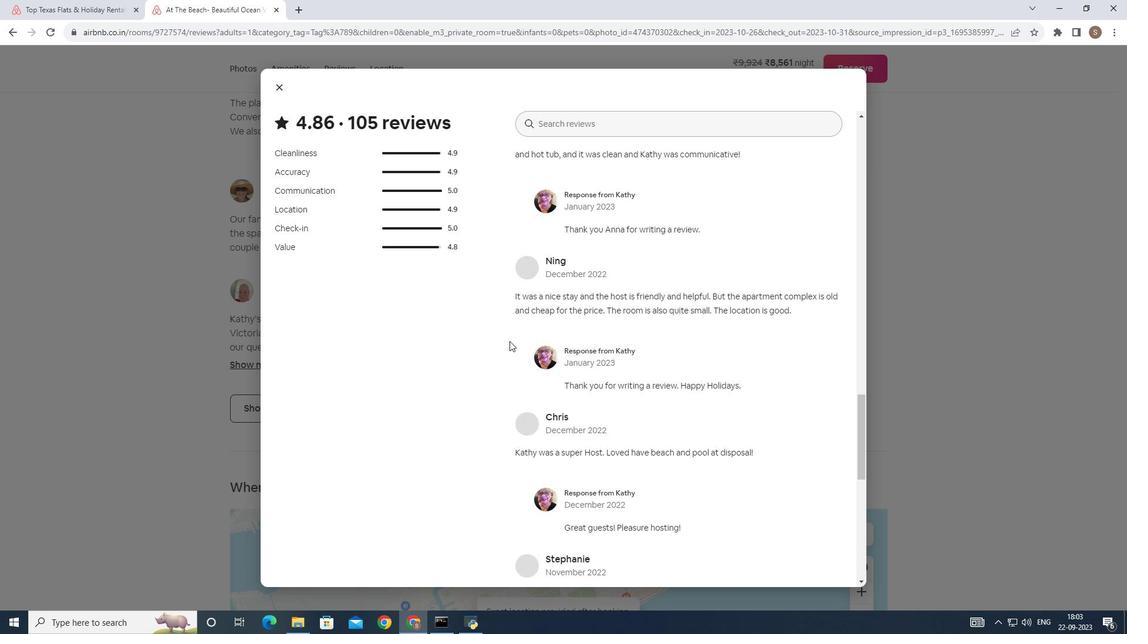 
Action: Mouse scrolled (506, 337) with delta (0, 0)
Screenshot: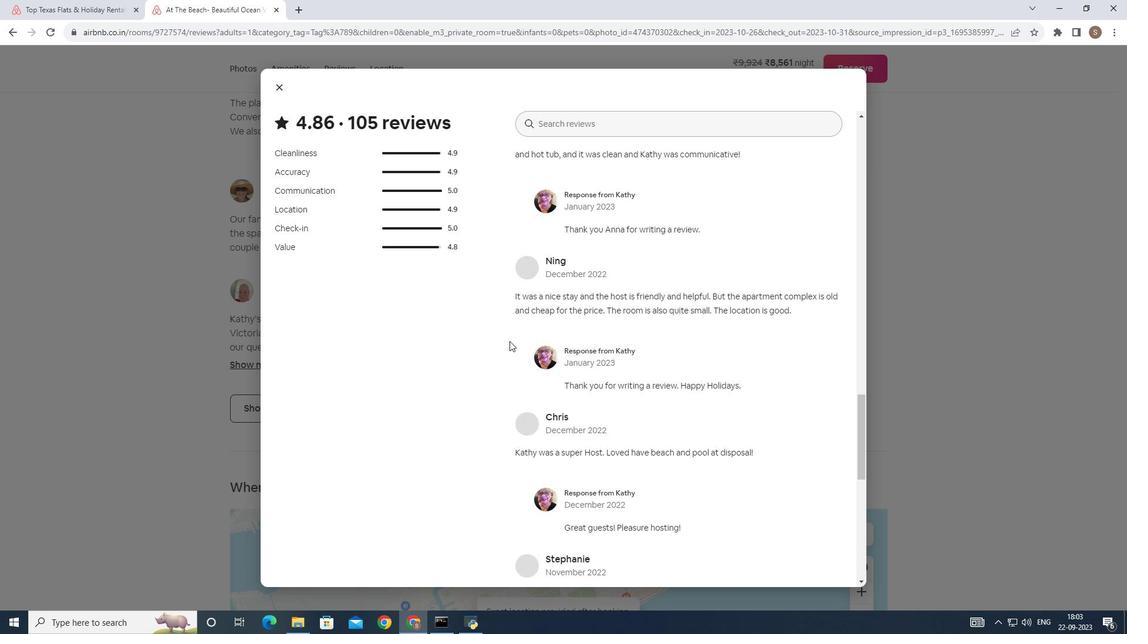 
Action: Mouse scrolled (506, 337) with delta (0, 0)
Screenshot: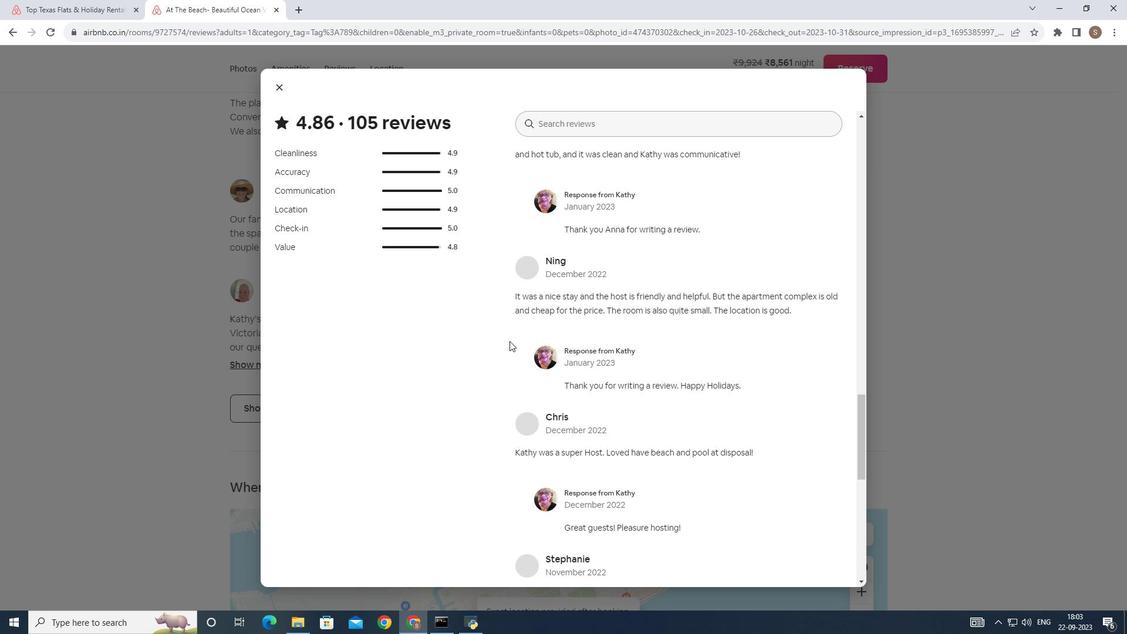 
Action: Mouse scrolled (506, 337) with delta (0, 0)
Screenshot: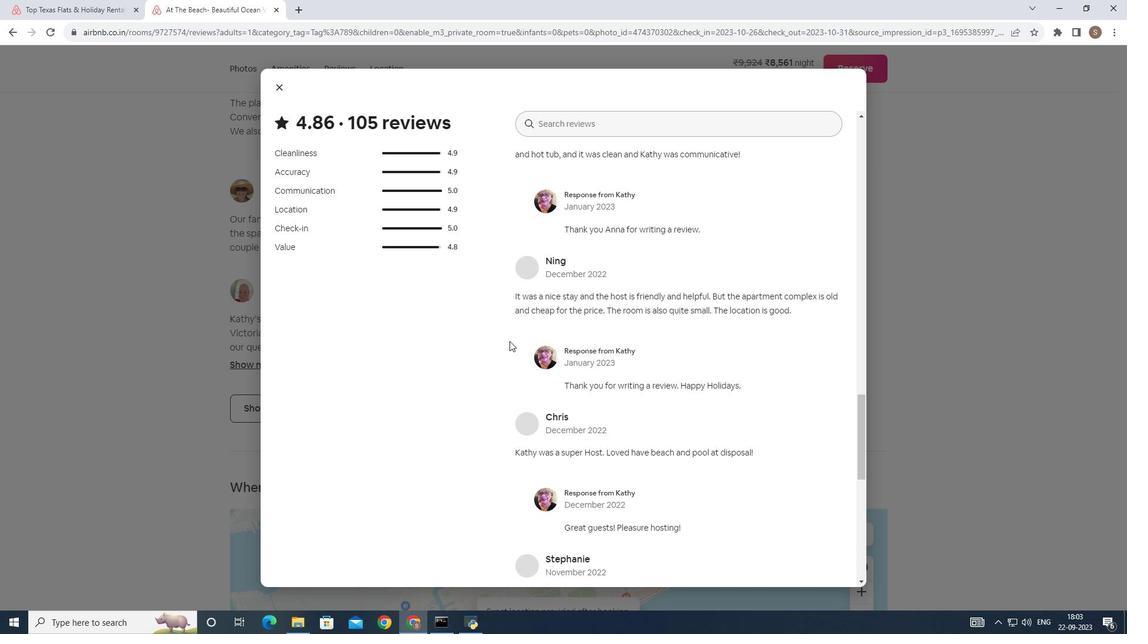 
Action: Mouse scrolled (506, 337) with delta (0, 0)
Screenshot: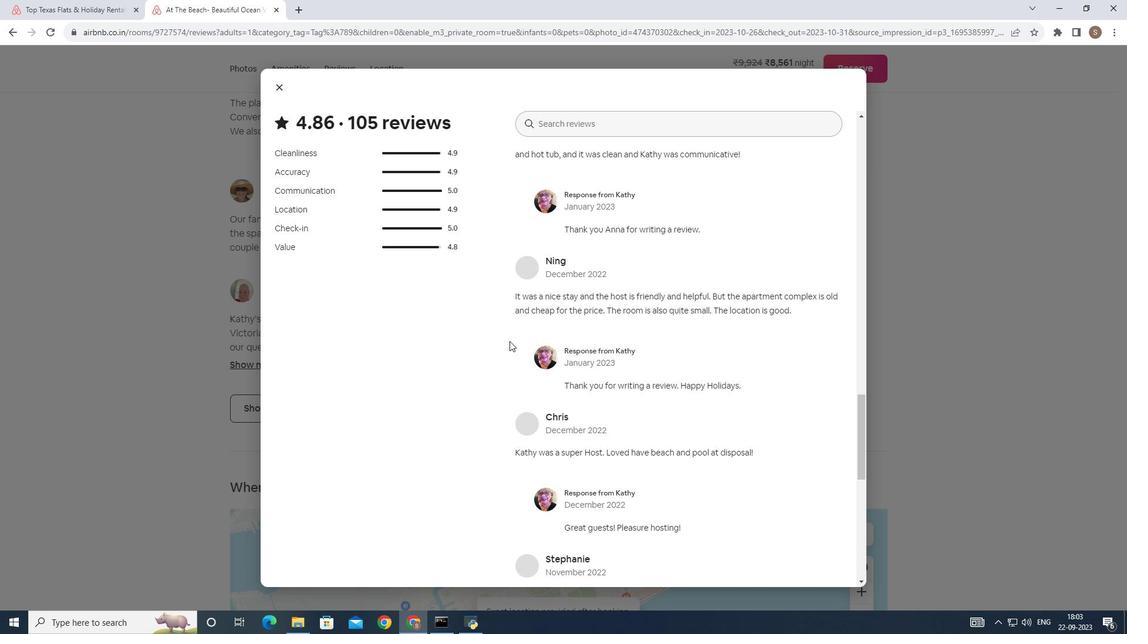 
Action: Mouse scrolled (506, 337) with delta (0, 0)
Screenshot: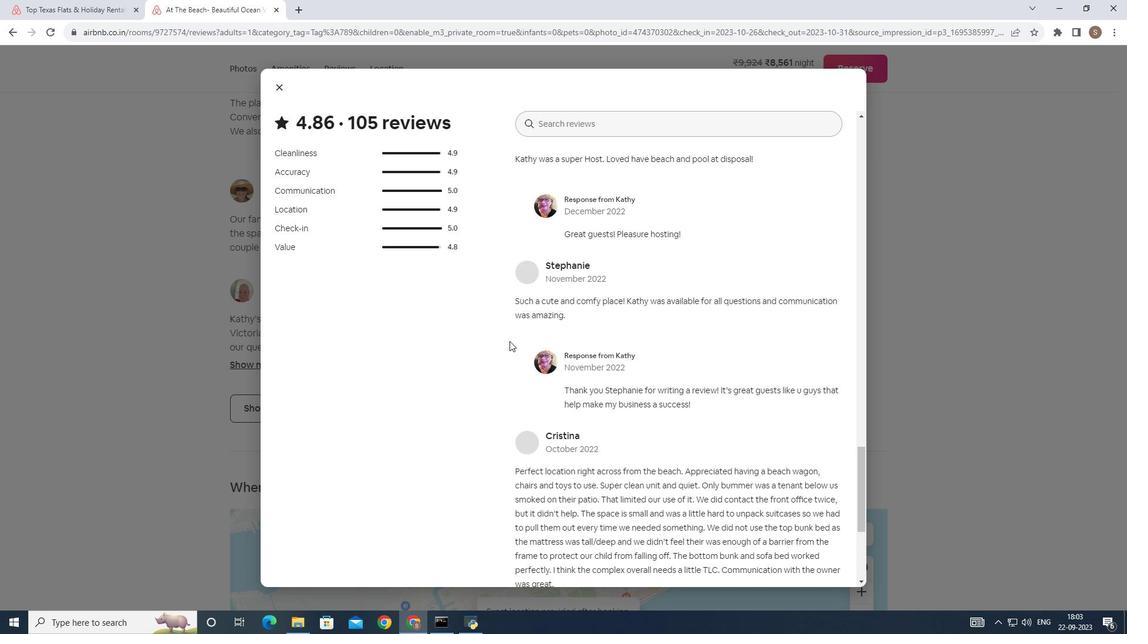 
Action: Mouse scrolled (506, 337) with delta (0, 0)
Screenshot: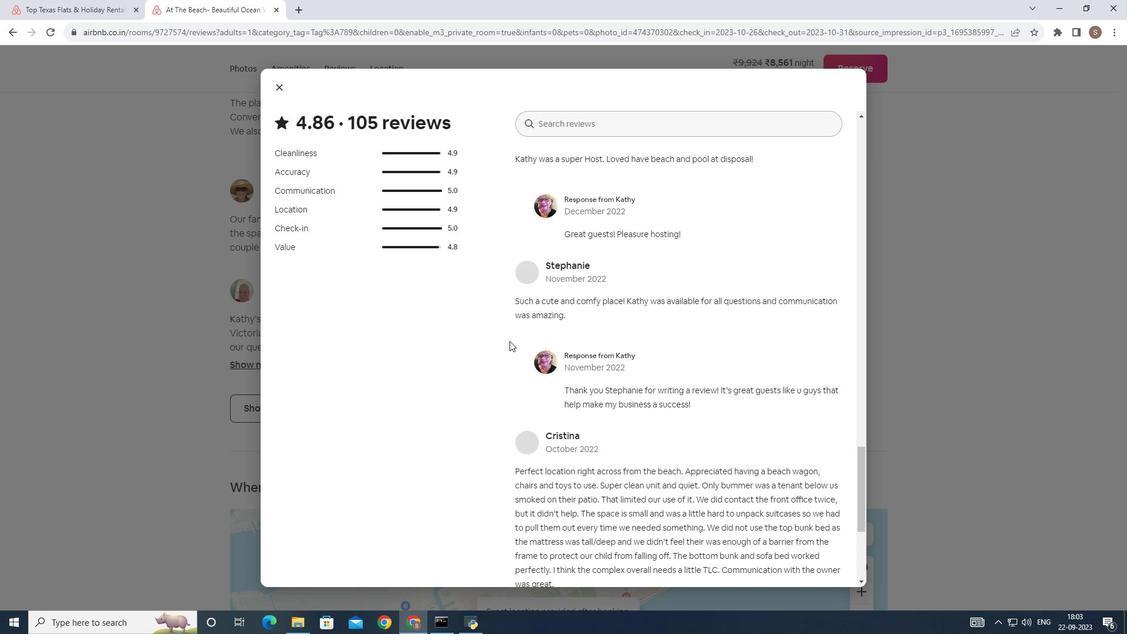 
Action: Mouse scrolled (506, 337) with delta (0, 0)
Screenshot: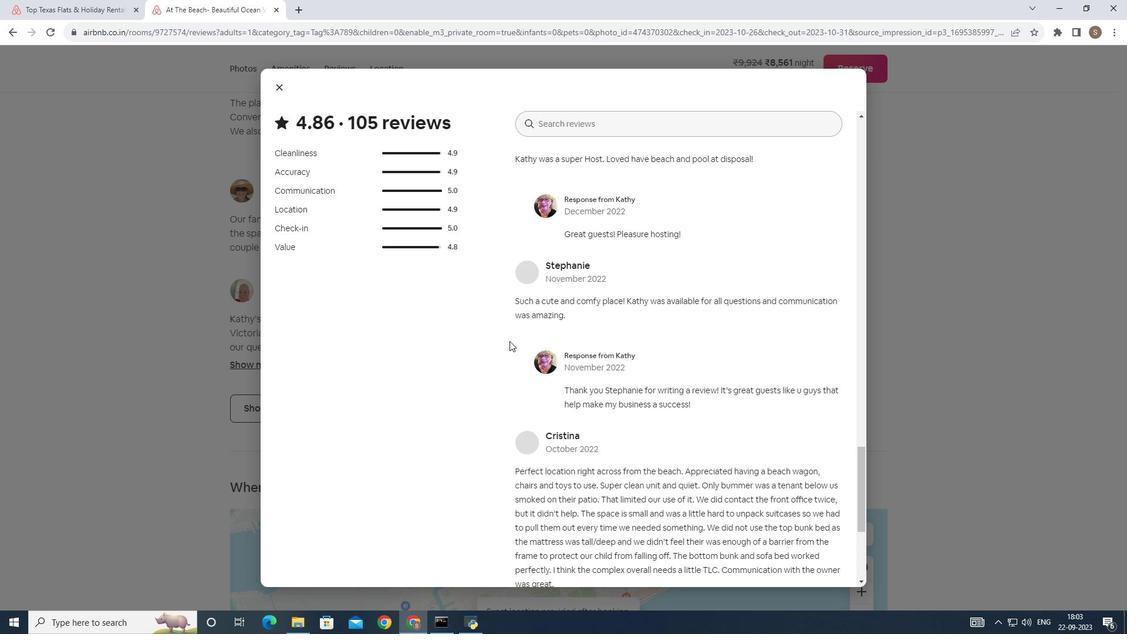 
Action: Mouse scrolled (506, 337) with delta (0, 0)
Screenshot: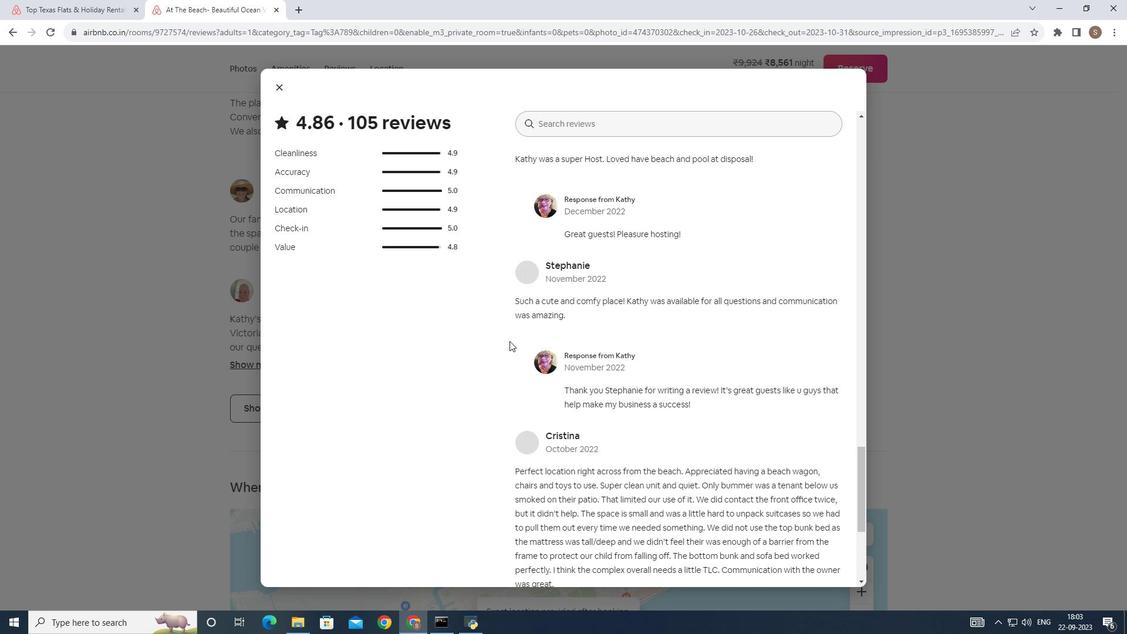 
Action: Mouse scrolled (506, 337) with delta (0, 0)
Screenshot: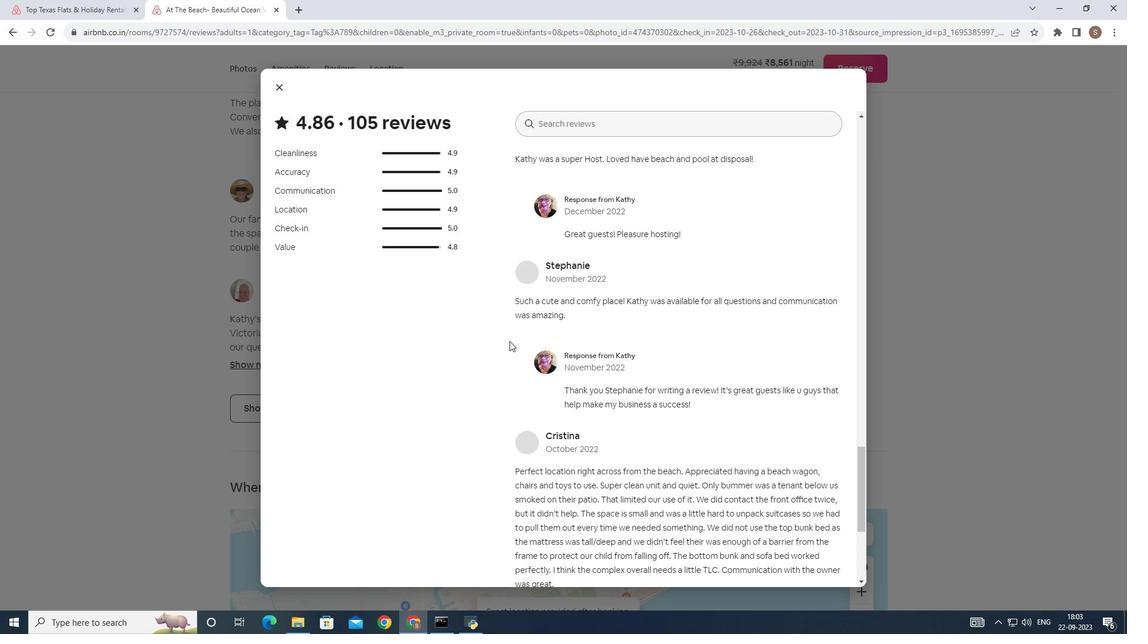
Action: Mouse scrolled (506, 337) with delta (0, 0)
Screenshot: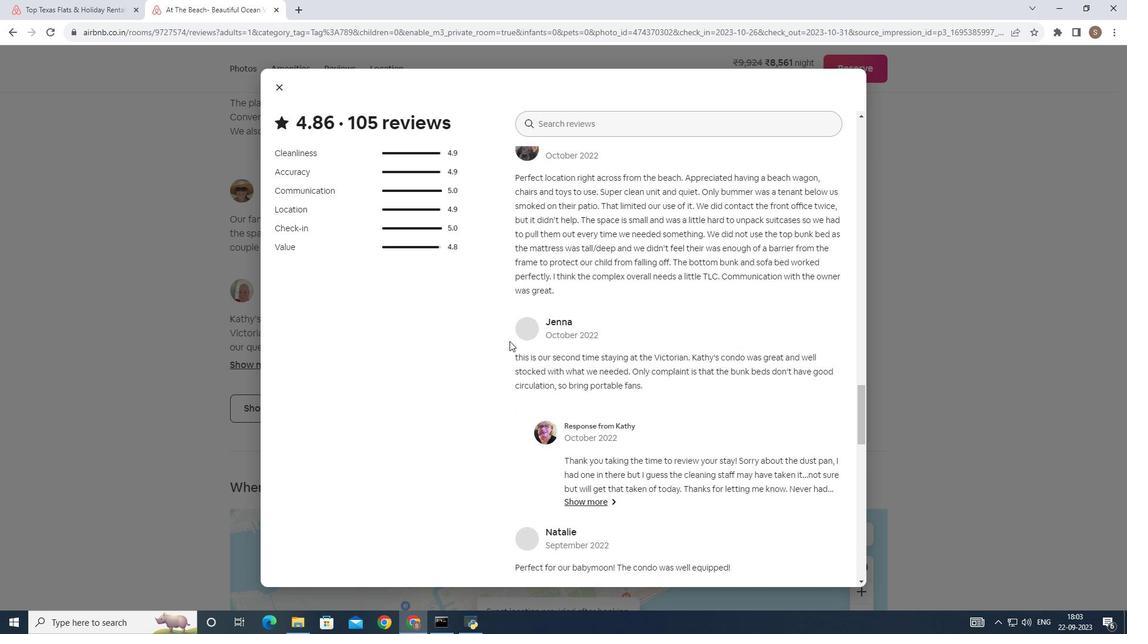 
Action: Mouse scrolled (506, 337) with delta (0, 0)
Screenshot: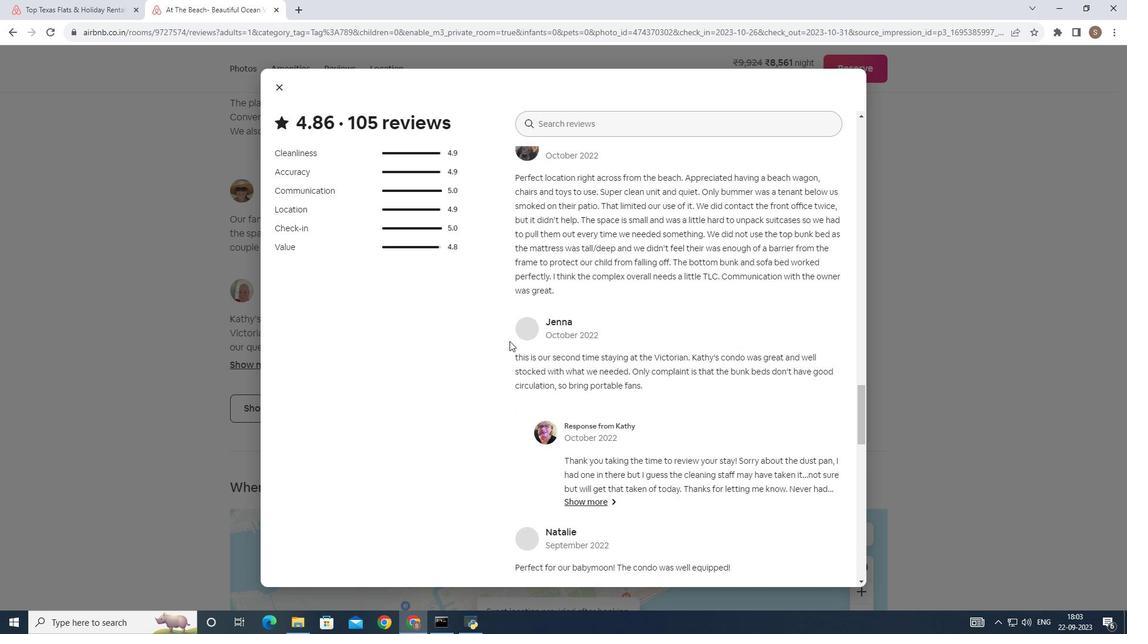 
Action: Mouse scrolled (506, 337) with delta (0, 0)
Screenshot: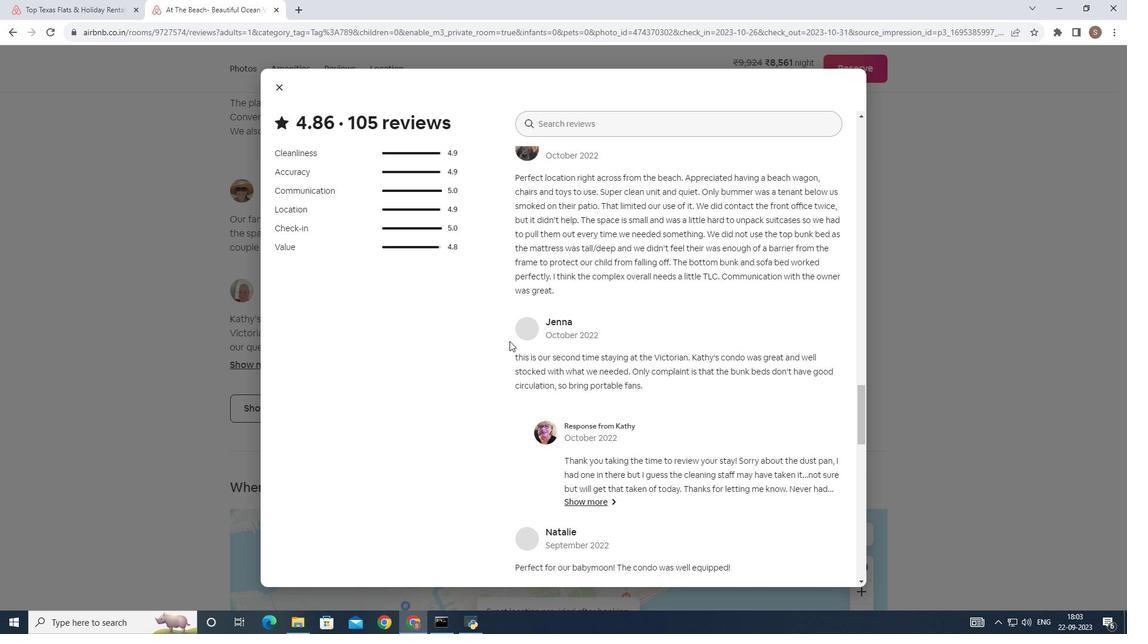 
Action: Mouse scrolled (506, 337) with delta (0, 0)
Screenshot: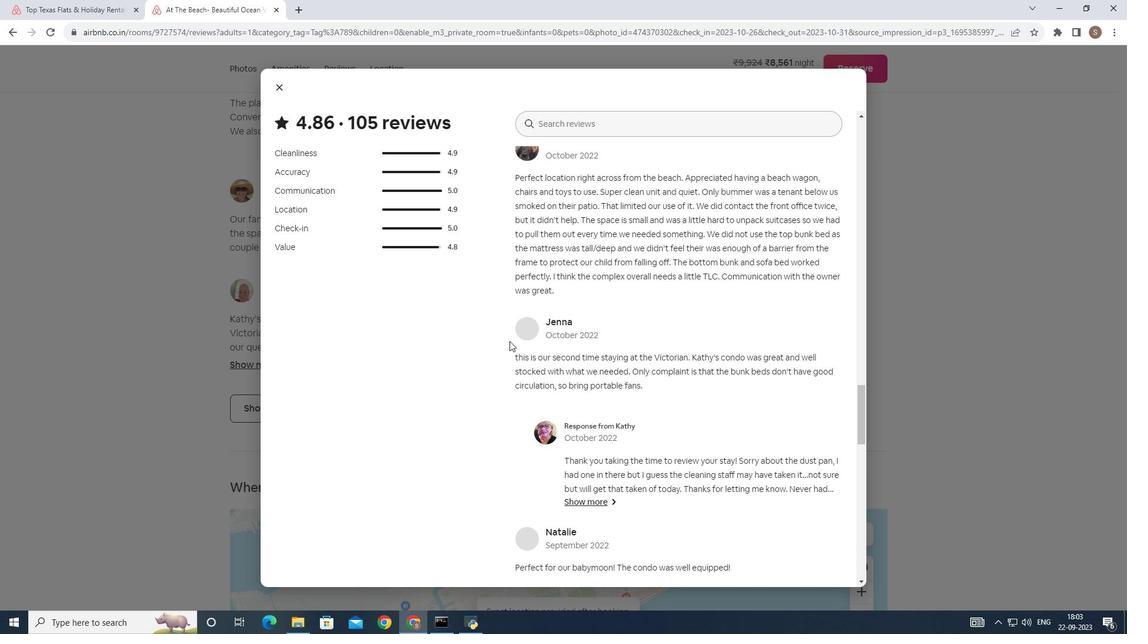 
Action: Mouse scrolled (506, 337) with delta (0, 0)
Screenshot: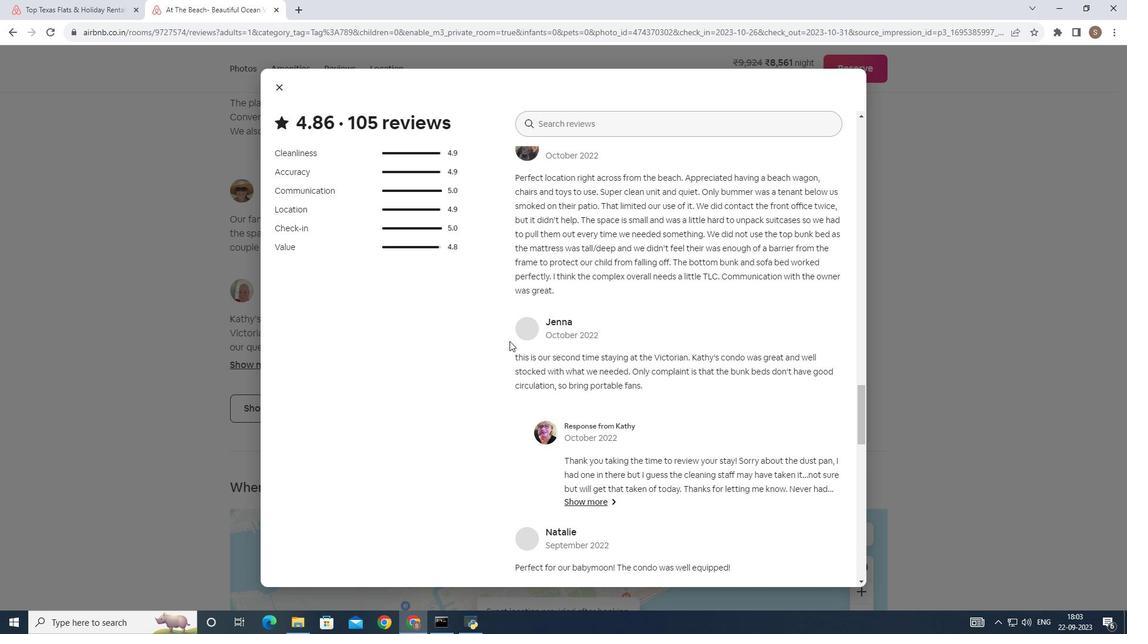 
Action: Mouse scrolled (506, 337) with delta (0, 0)
Screenshot: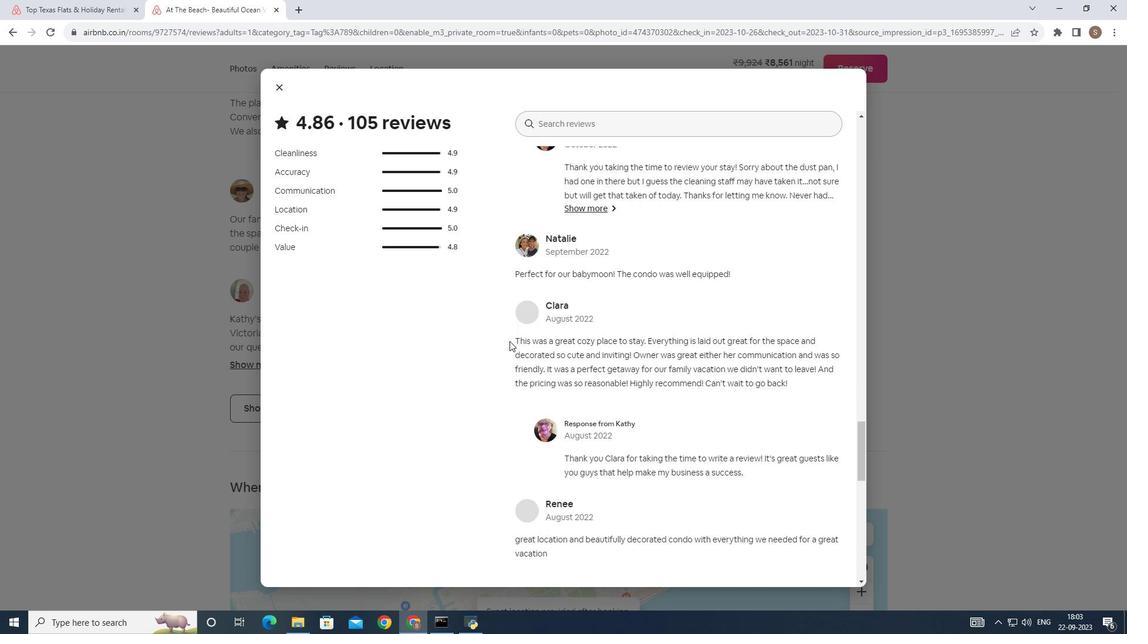 
Action: Mouse scrolled (506, 337) with delta (0, 0)
Screenshot: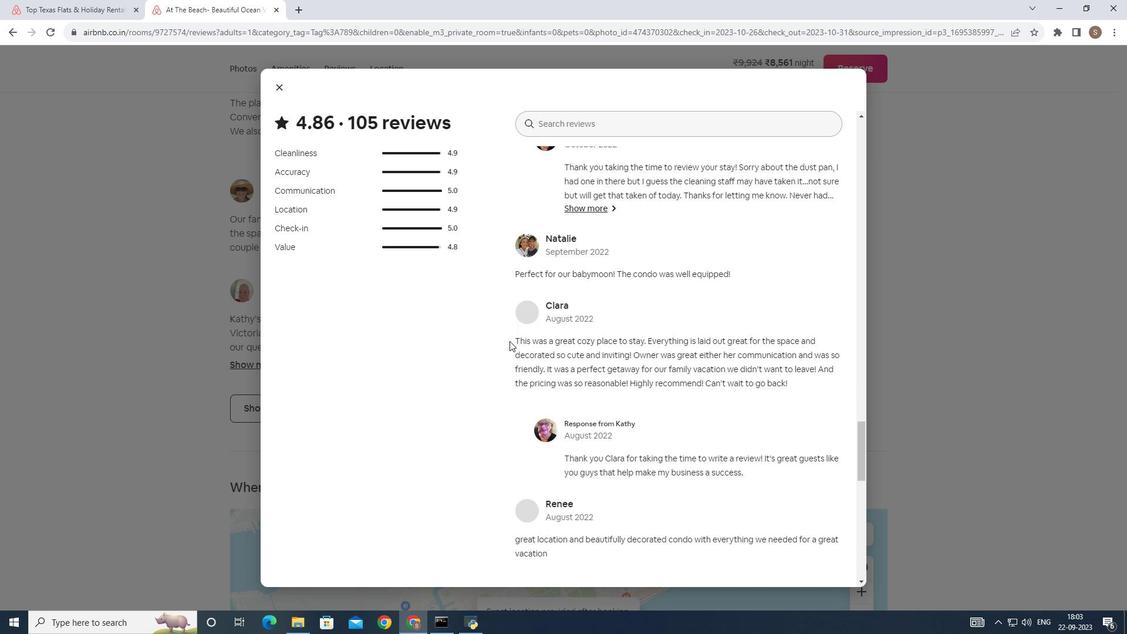 
Action: Mouse scrolled (506, 337) with delta (0, 0)
Screenshot: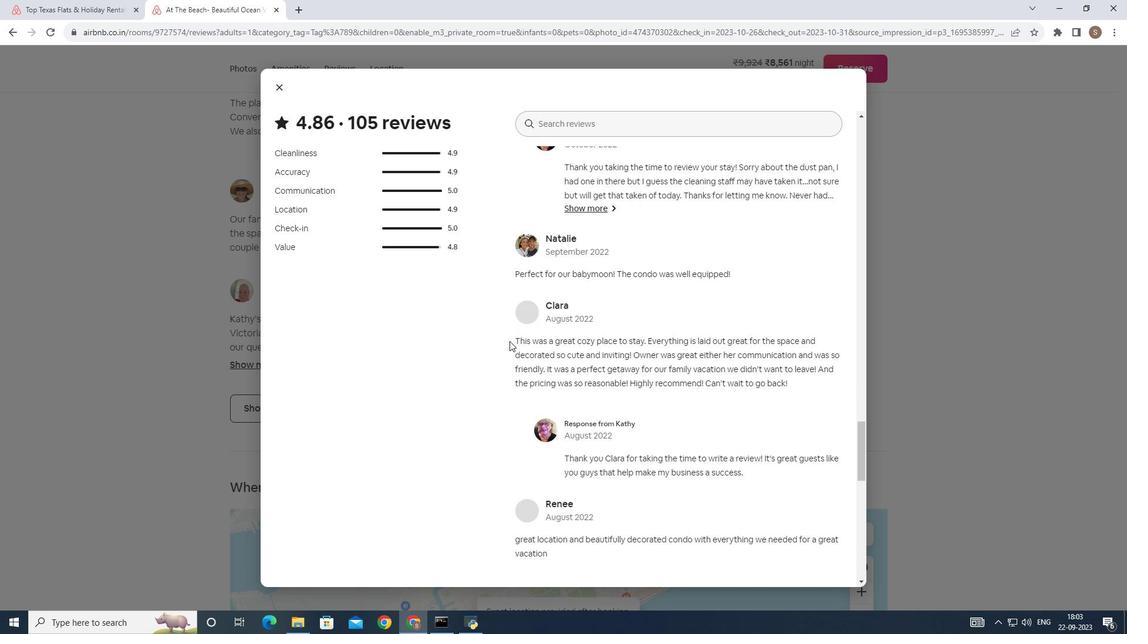 
Action: Mouse scrolled (506, 337) with delta (0, 0)
Screenshot: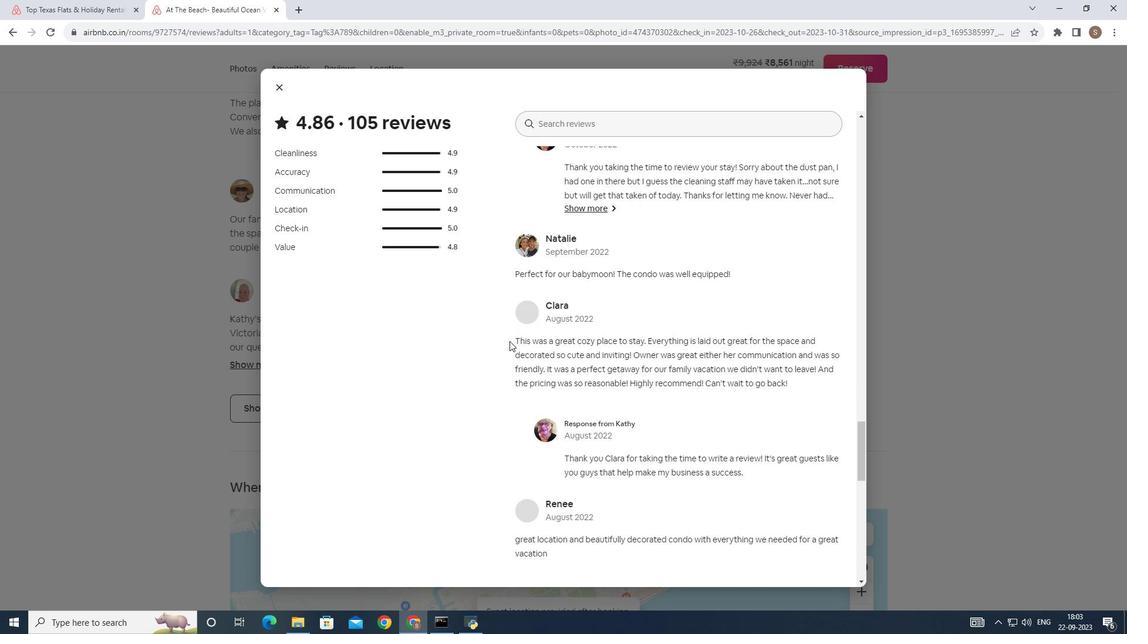 
Action: Mouse scrolled (506, 337) with delta (0, 0)
Screenshot: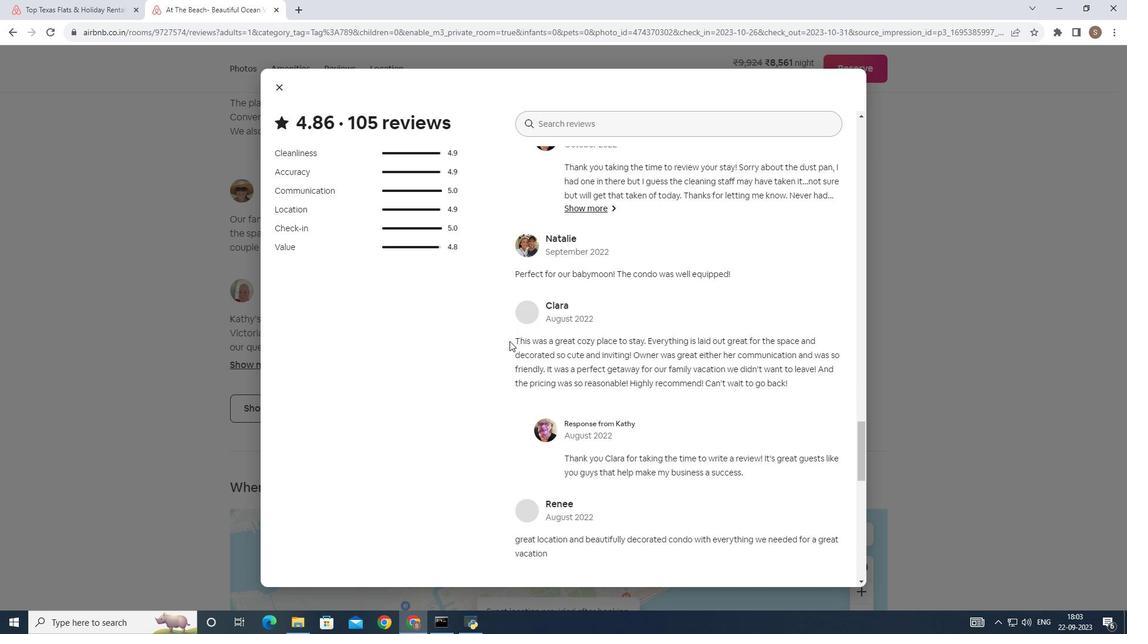 
Action: Mouse scrolled (506, 337) with delta (0, 0)
Screenshot: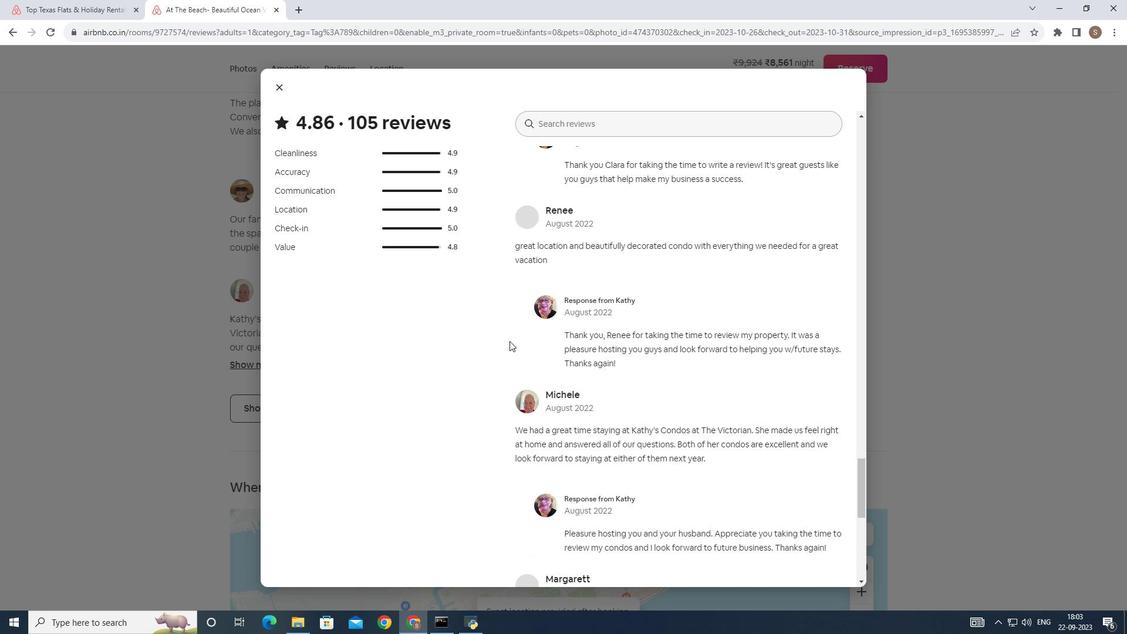 
Action: Mouse scrolled (506, 337) with delta (0, 0)
Screenshot: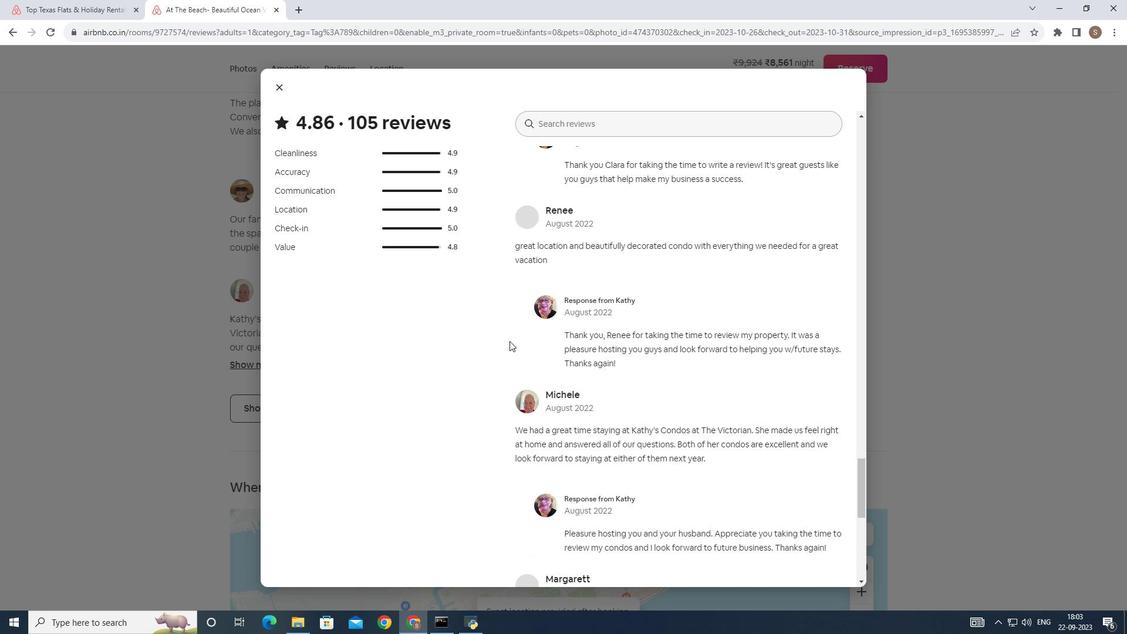 
Action: Mouse scrolled (506, 337) with delta (0, 0)
Screenshot: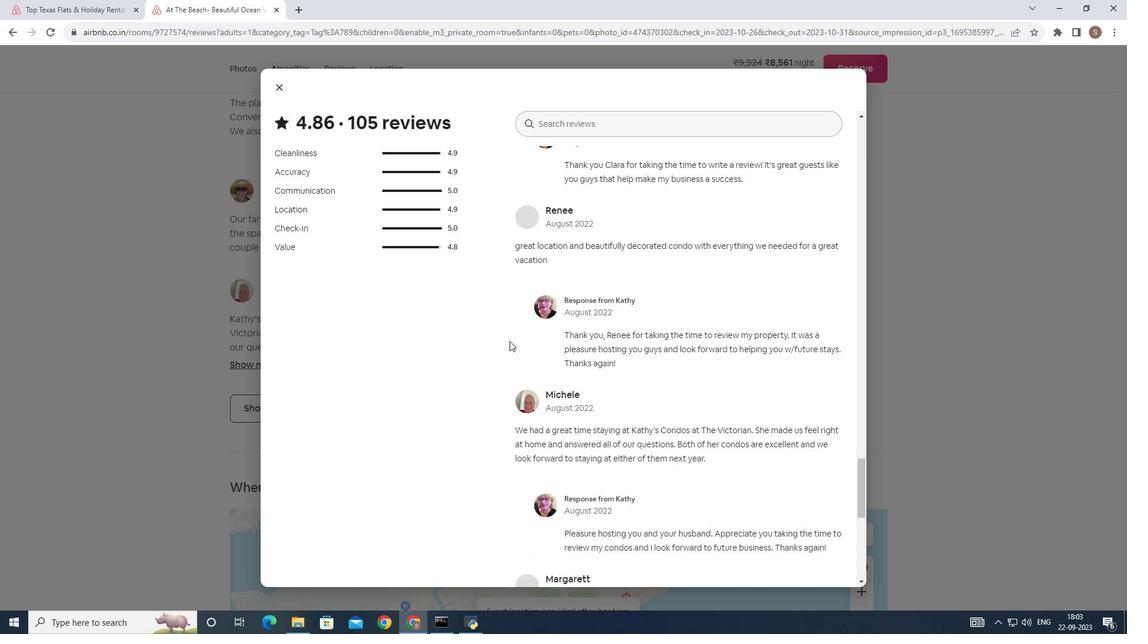 
Action: Mouse scrolled (506, 337) with delta (0, 0)
Screenshot: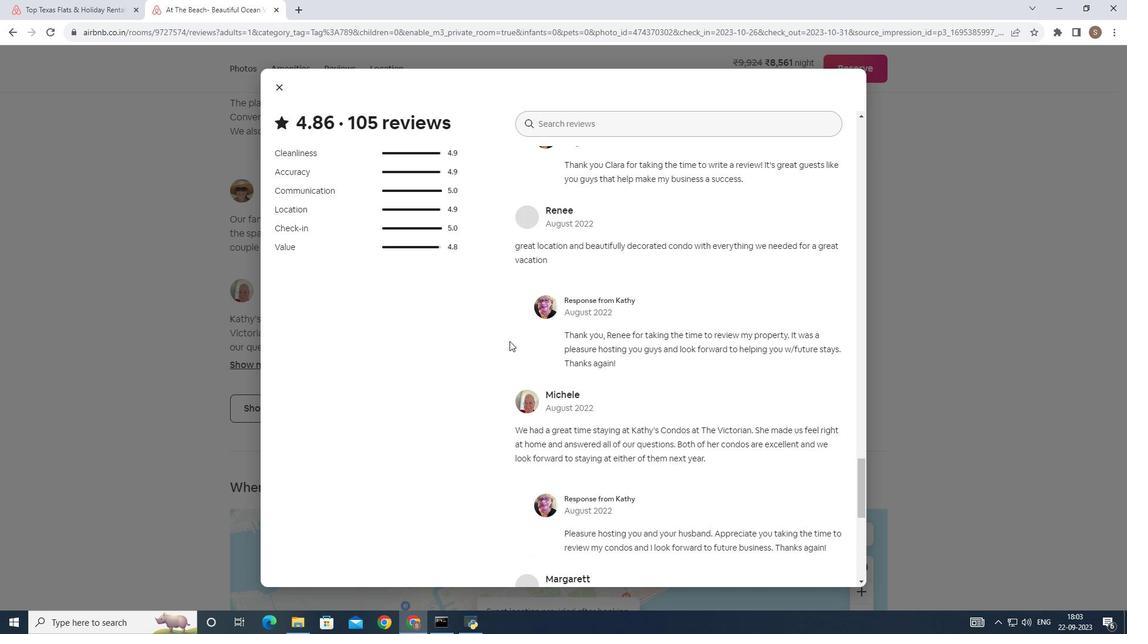 
Action: Mouse scrolled (506, 337) with delta (0, 0)
Screenshot: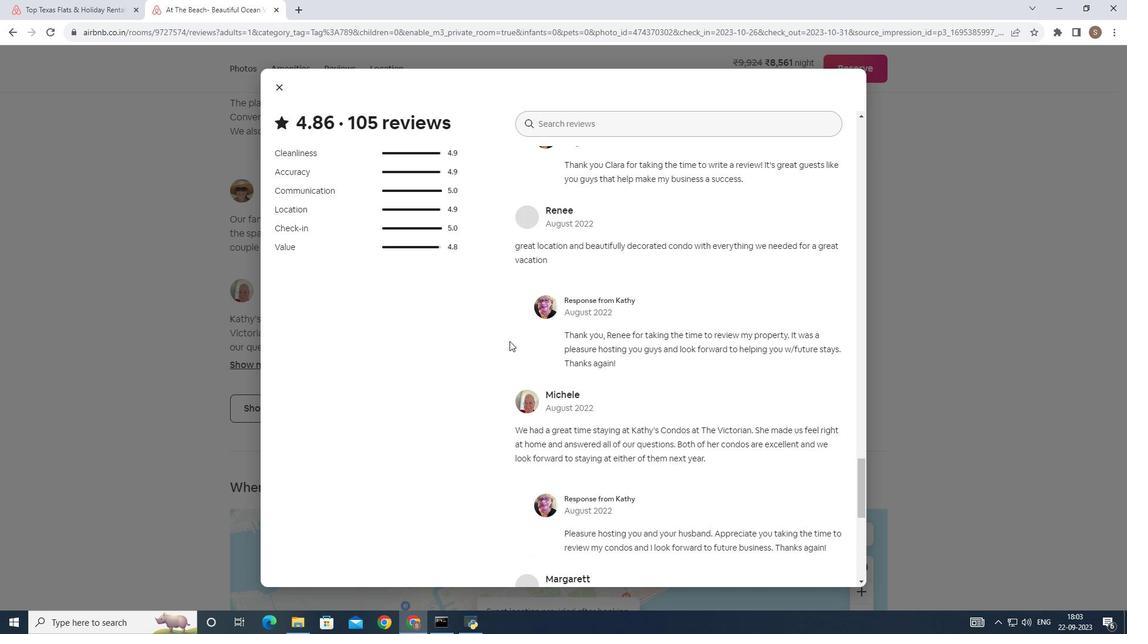 
Action: Mouse scrolled (506, 337) with delta (0, 0)
Screenshot: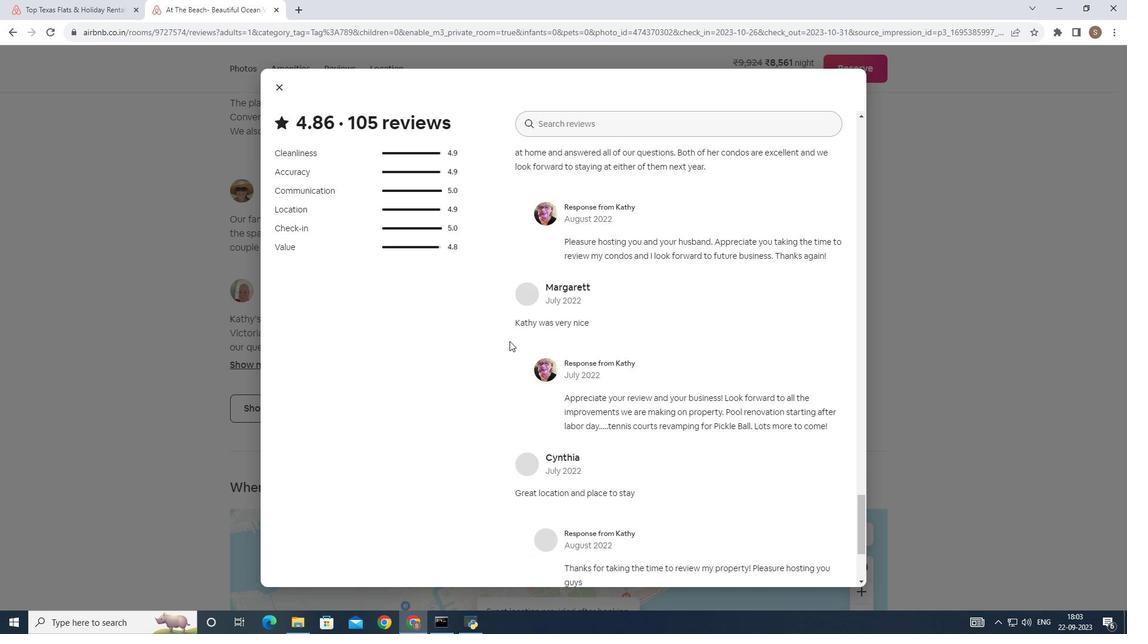 
Action: Mouse scrolled (506, 337) with delta (0, 0)
Screenshot: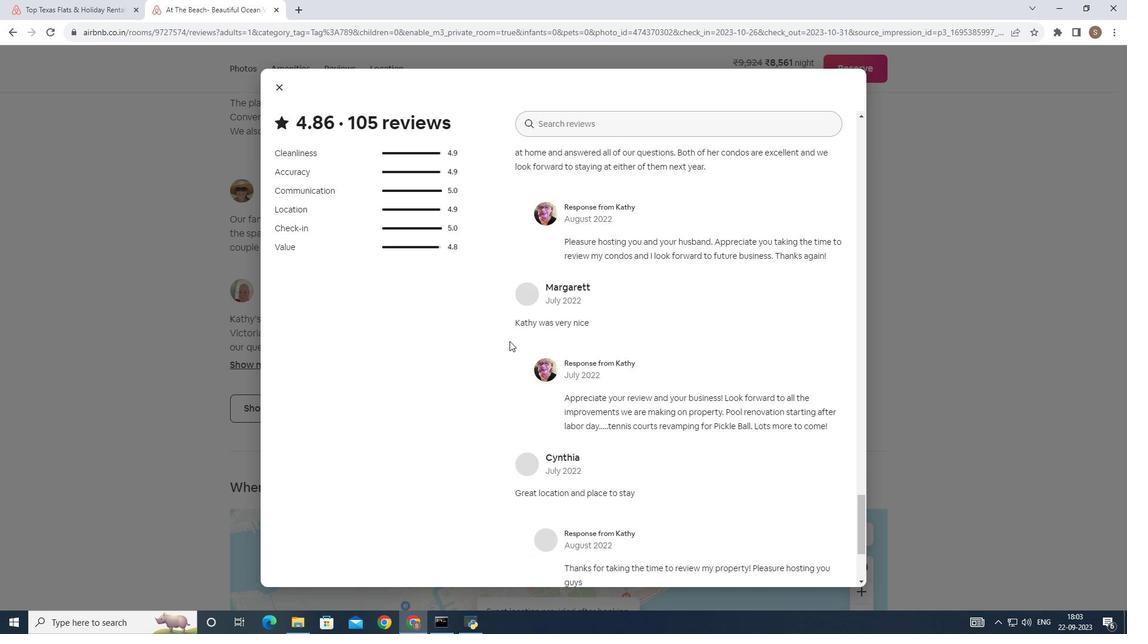 
Action: Mouse scrolled (506, 337) with delta (0, 0)
Screenshot: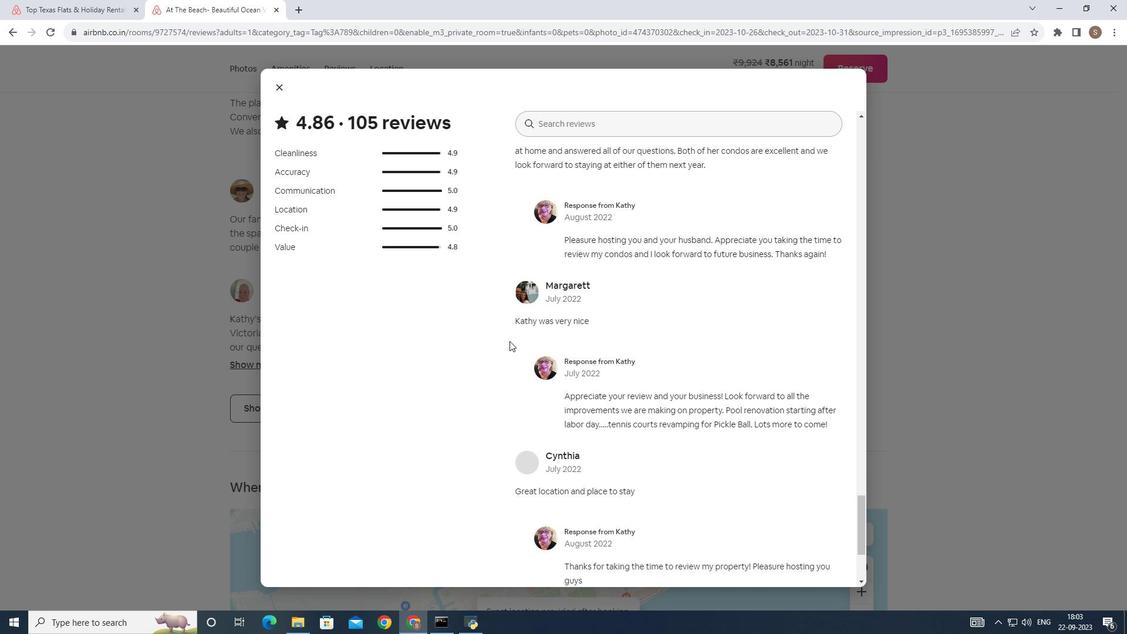 
Action: Mouse scrolled (506, 337) with delta (0, 0)
Screenshot: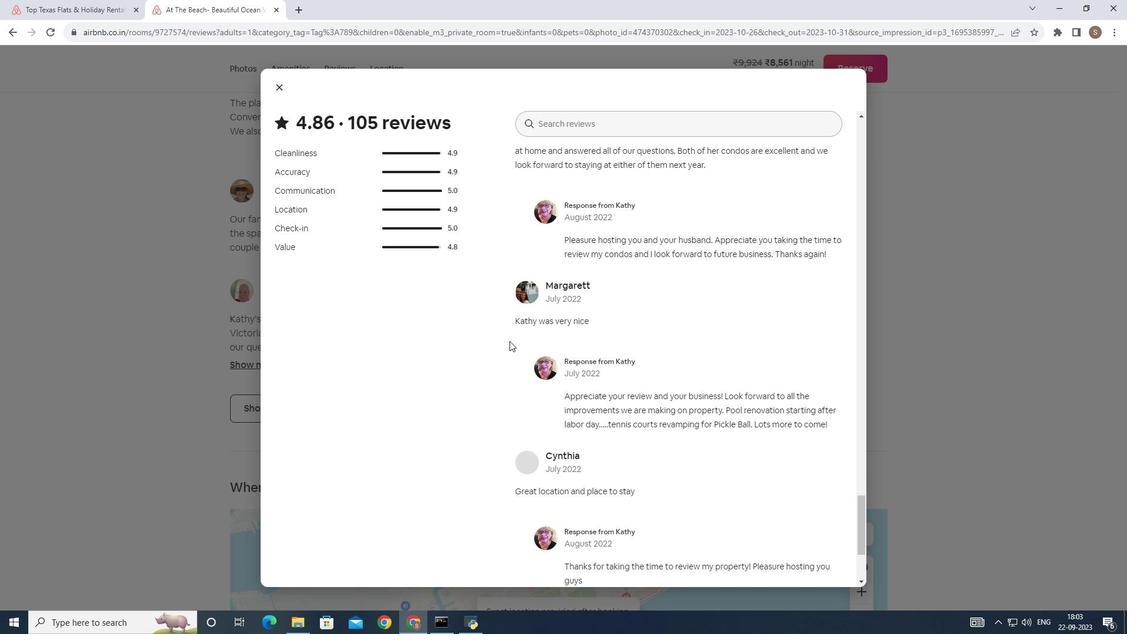 
Action: Mouse scrolled (506, 337) with delta (0, 0)
Screenshot: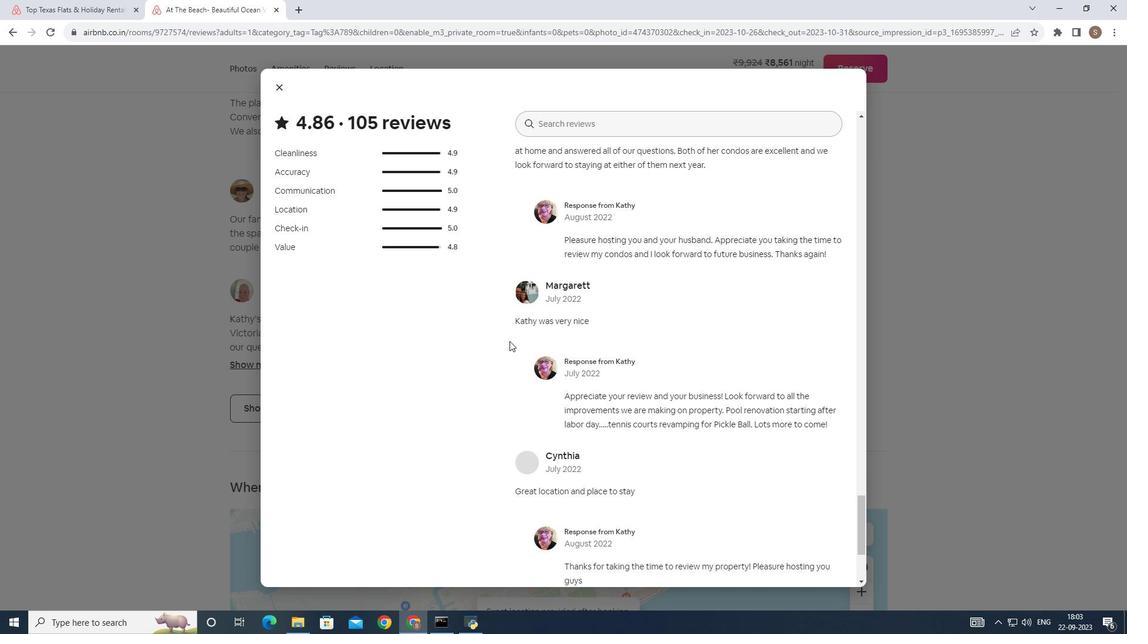 
Action: Mouse scrolled (506, 338) with delta (0, 0)
Screenshot: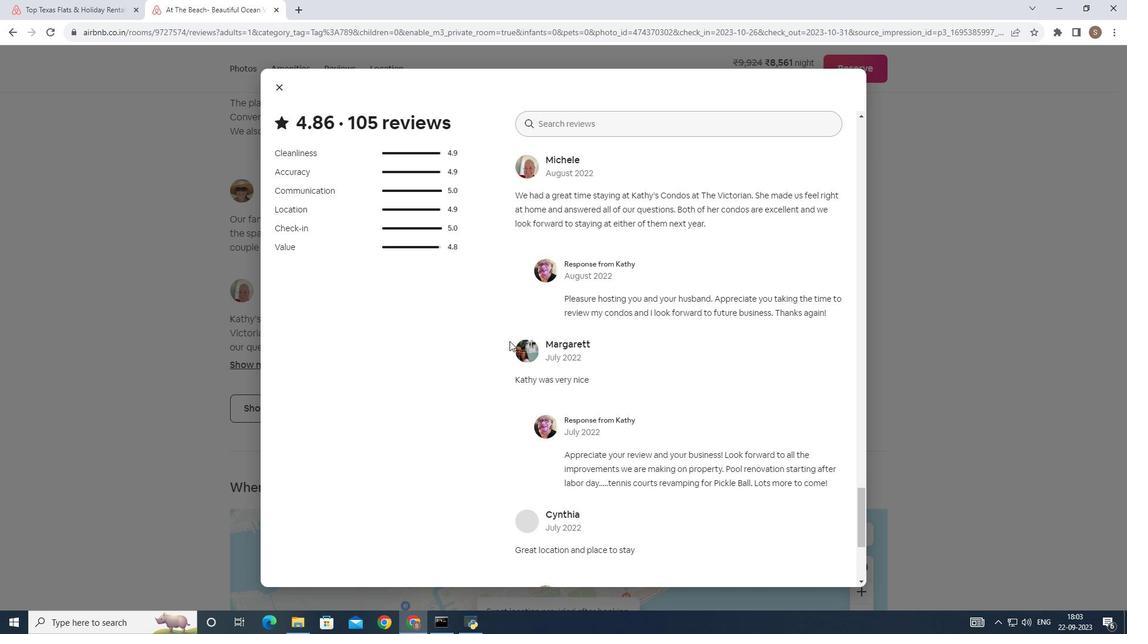
Action: Mouse scrolled (506, 337) with delta (0, 0)
Screenshot: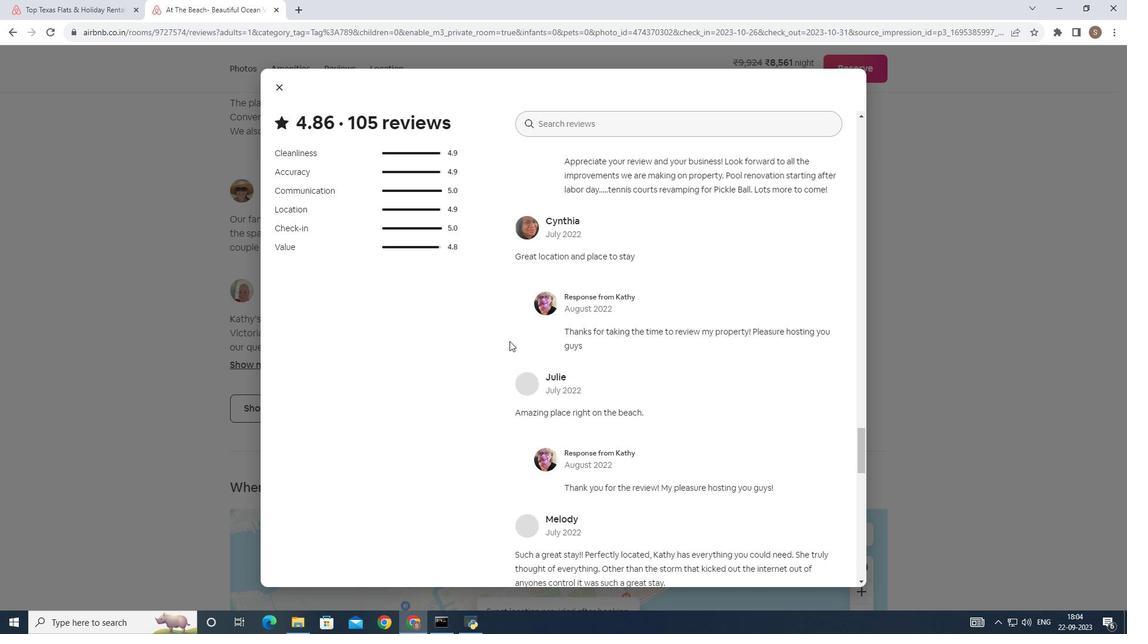 
Action: Mouse scrolled (506, 337) with delta (0, 0)
Screenshot: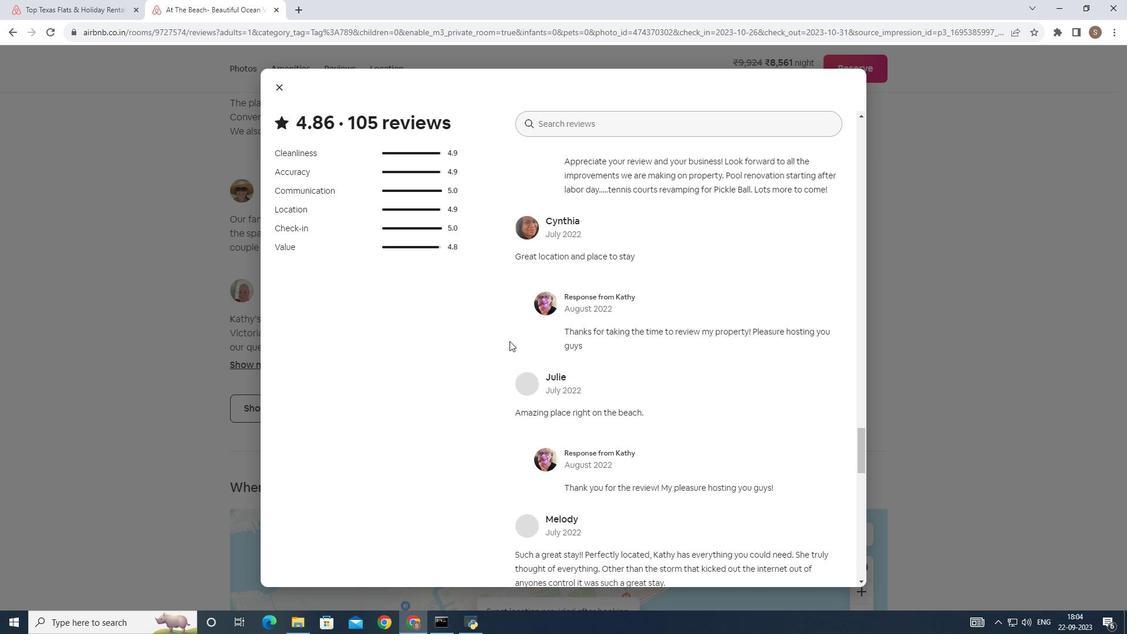 
Action: Mouse scrolled (506, 337) with delta (0, 0)
